 Task: Research Airbnb options in Ar Riqqah, Kuwait from 6th December, 2023 to 10th December, 2023 for 1 adult.1  bedroom having 1 bed and 1 bathroom. Property type can be hotel. Booking option can be shelf check-in. Look for 5 properties as per requirement.
Action: Mouse pressed left at (518, 108)
Screenshot: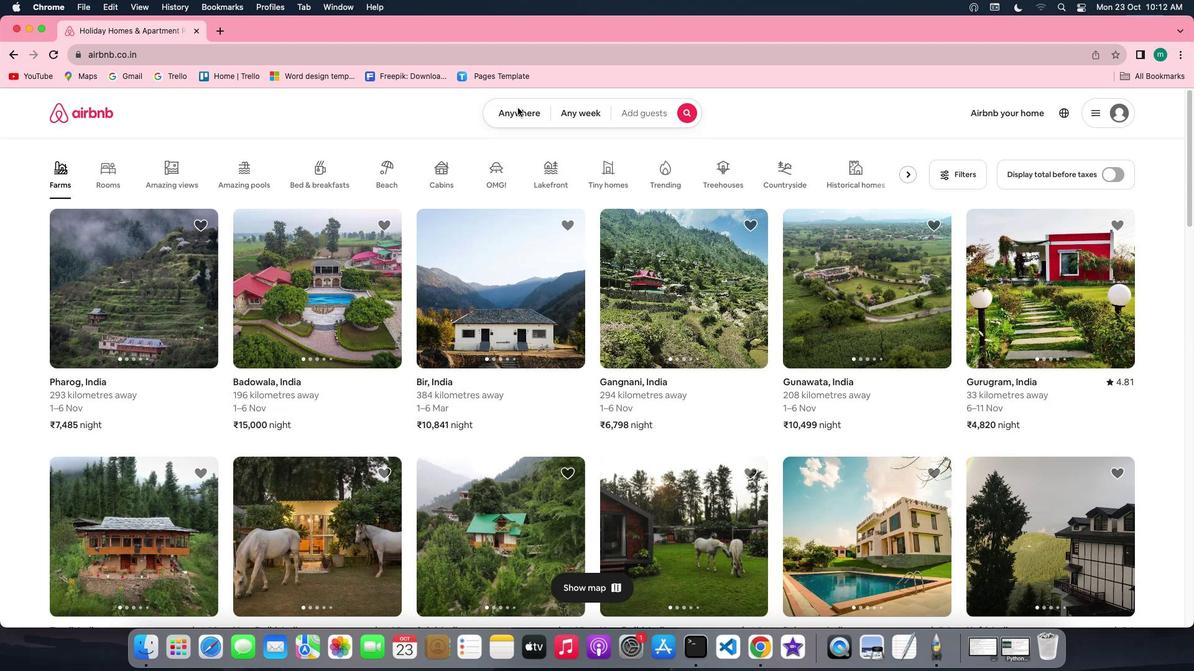 
Action: Mouse moved to (404, 161)
Screenshot: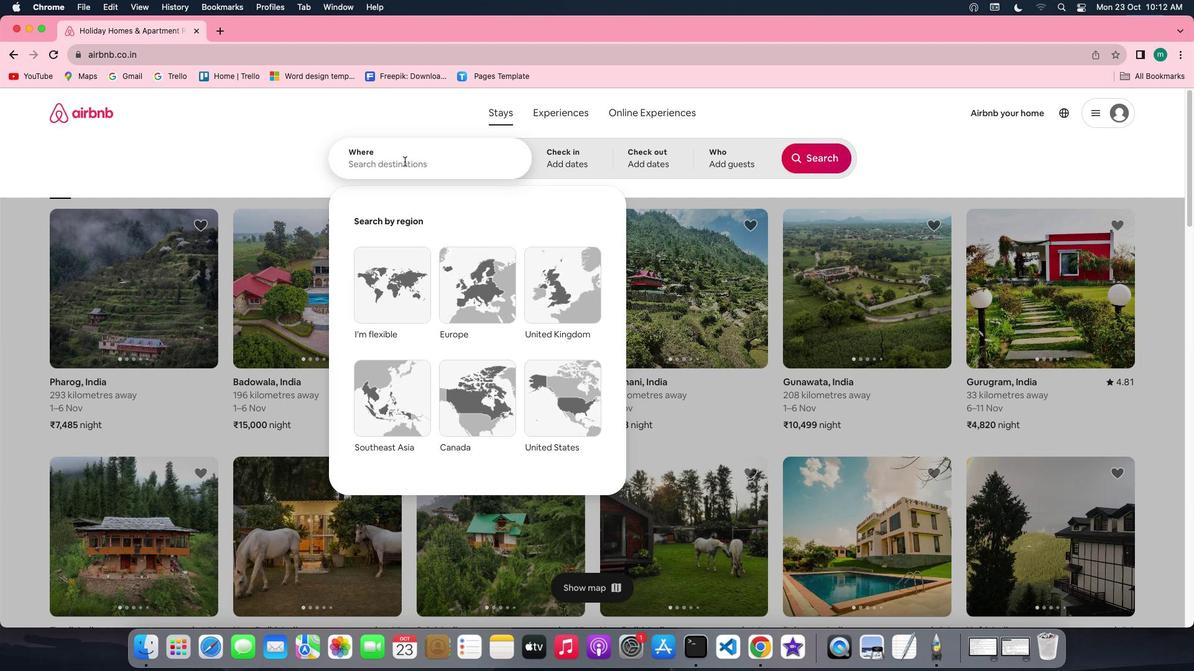 
Action: Mouse pressed left at (404, 161)
Screenshot: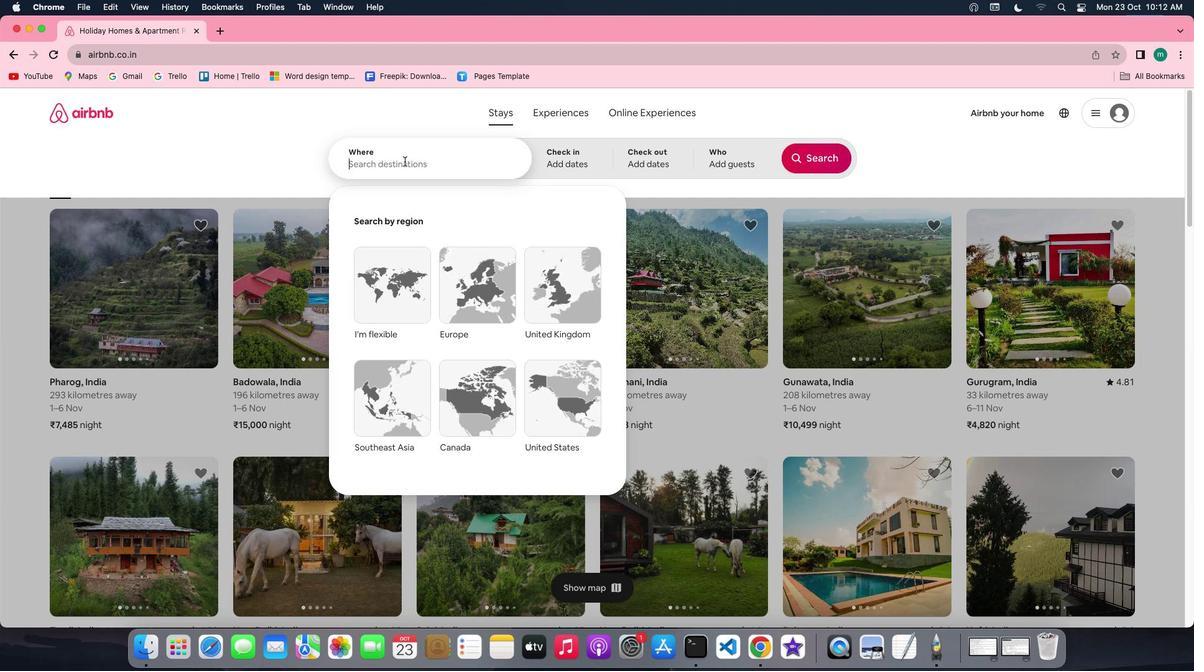 
Action: Key pressed Key.shift'A''r'Key.spaceKey.shift'R''i''q''q''a''h'','Key.spaceKey.shift'K''u''w''a''i''t'
Screenshot: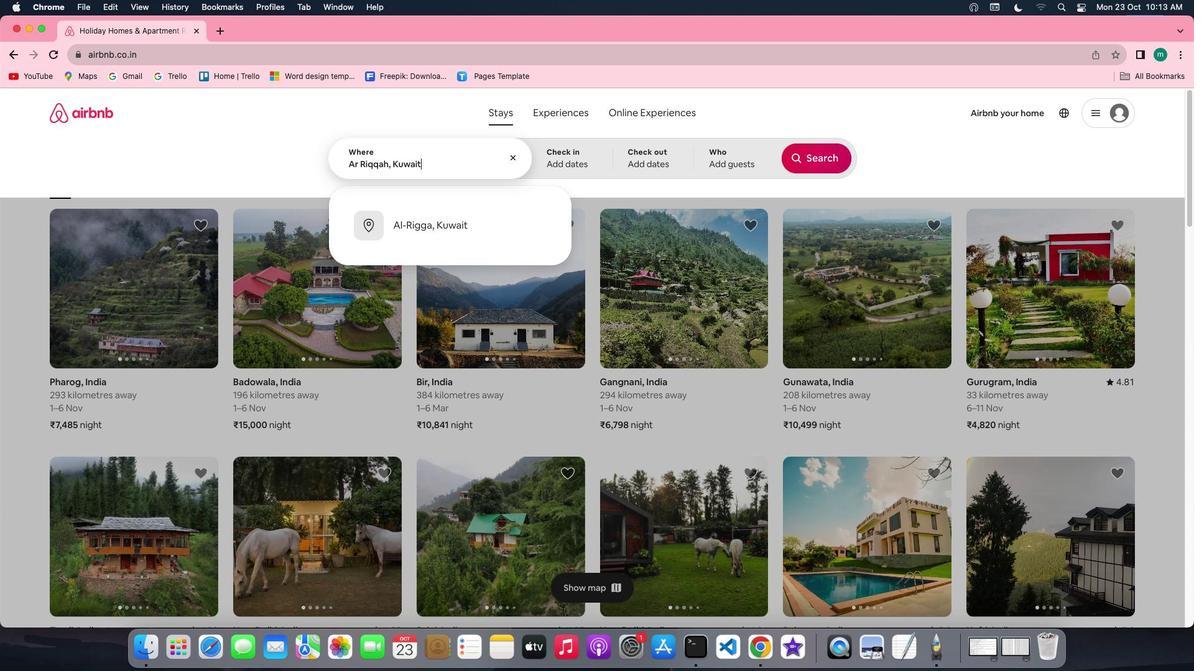 
Action: Mouse moved to (541, 165)
Screenshot: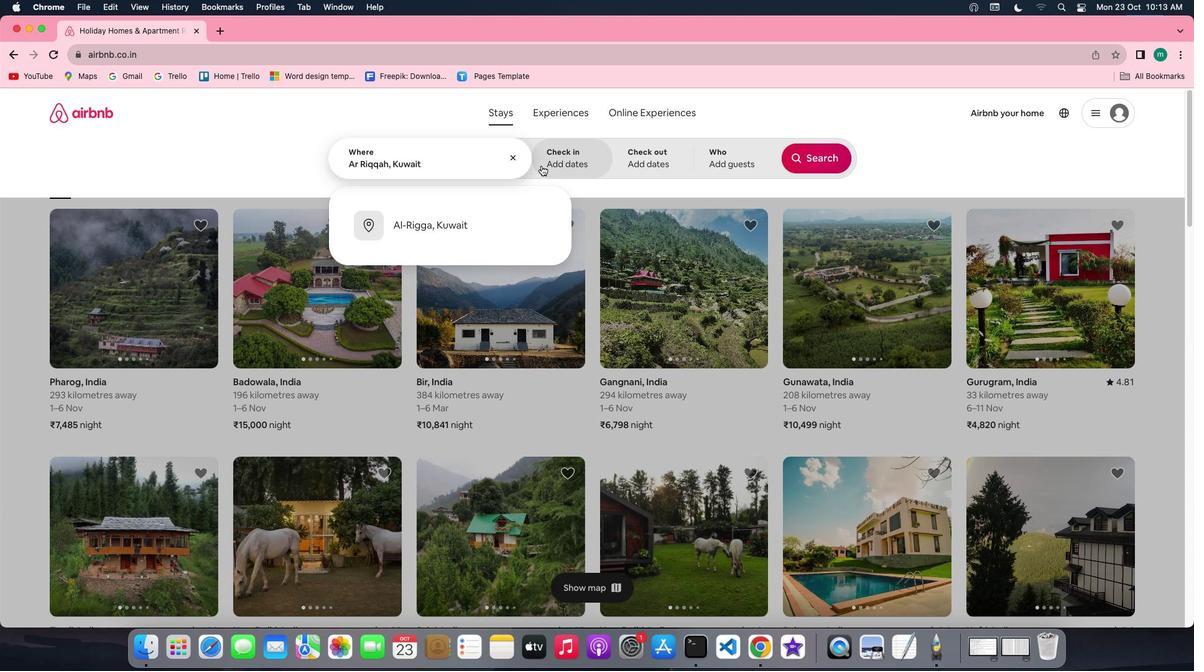 
Action: Mouse pressed left at (541, 165)
Screenshot: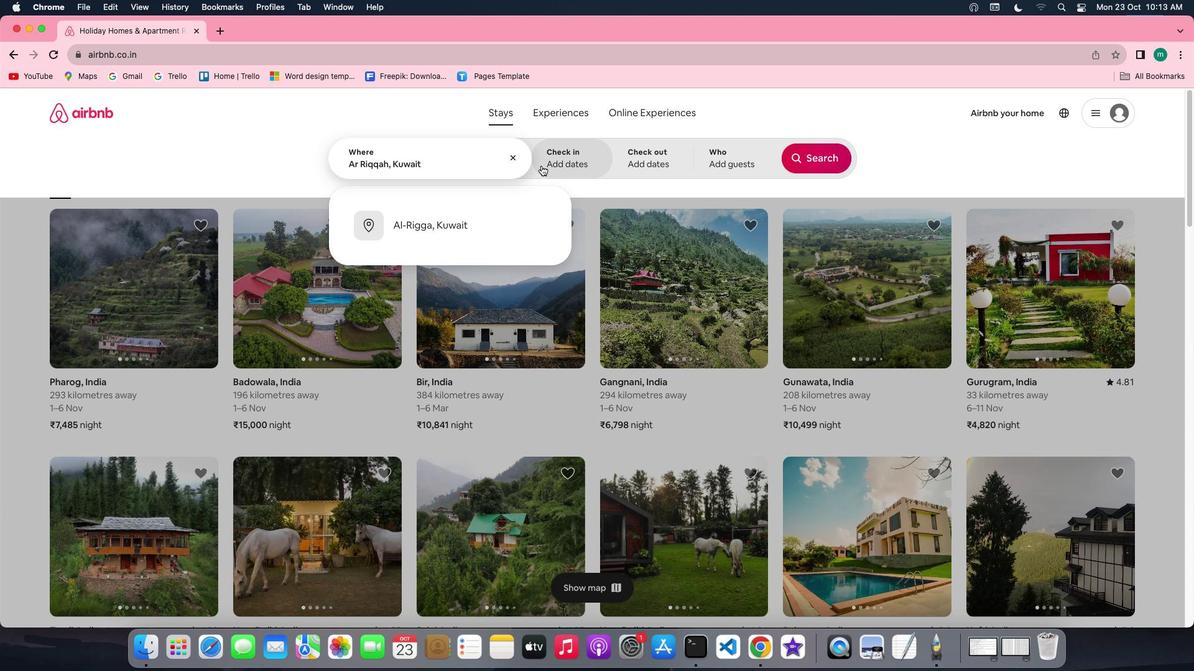 
Action: Mouse moved to (814, 259)
Screenshot: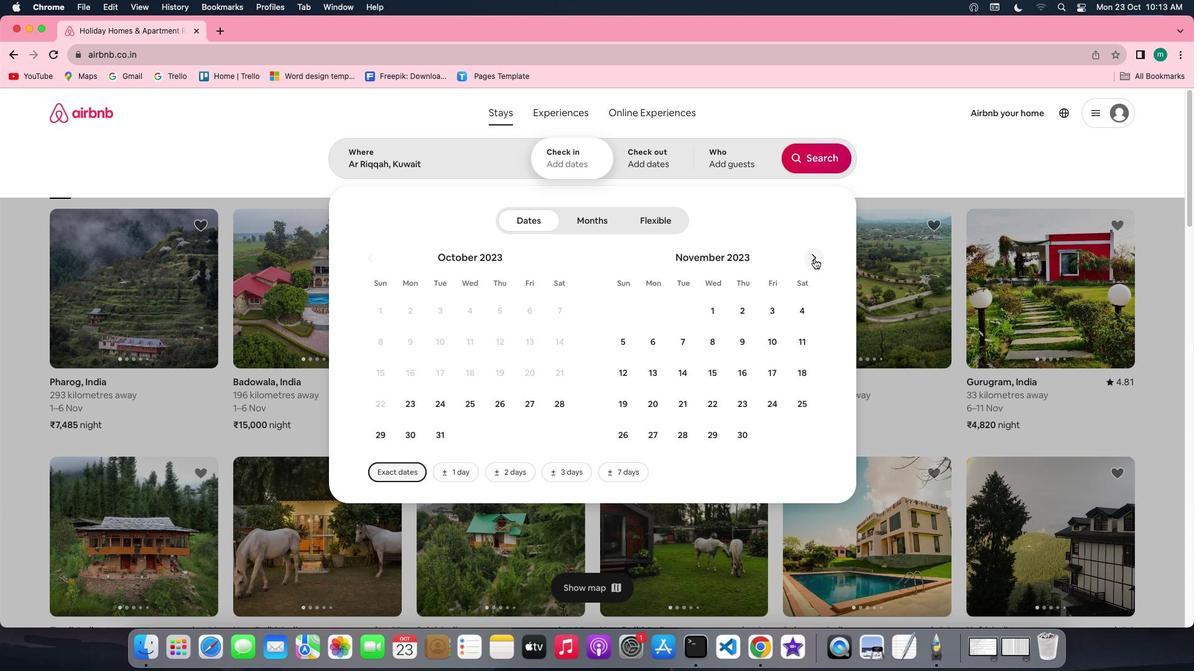 
Action: Mouse pressed left at (814, 259)
Screenshot: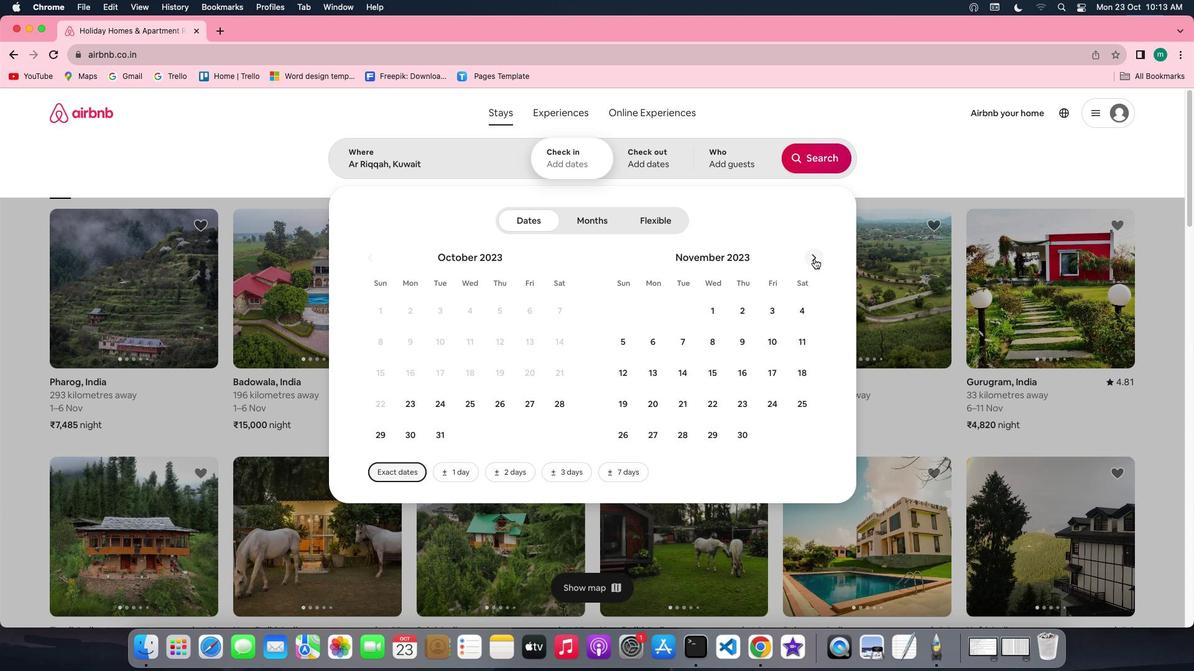 
Action: Mouse moved to (724, 337)
Screenshot: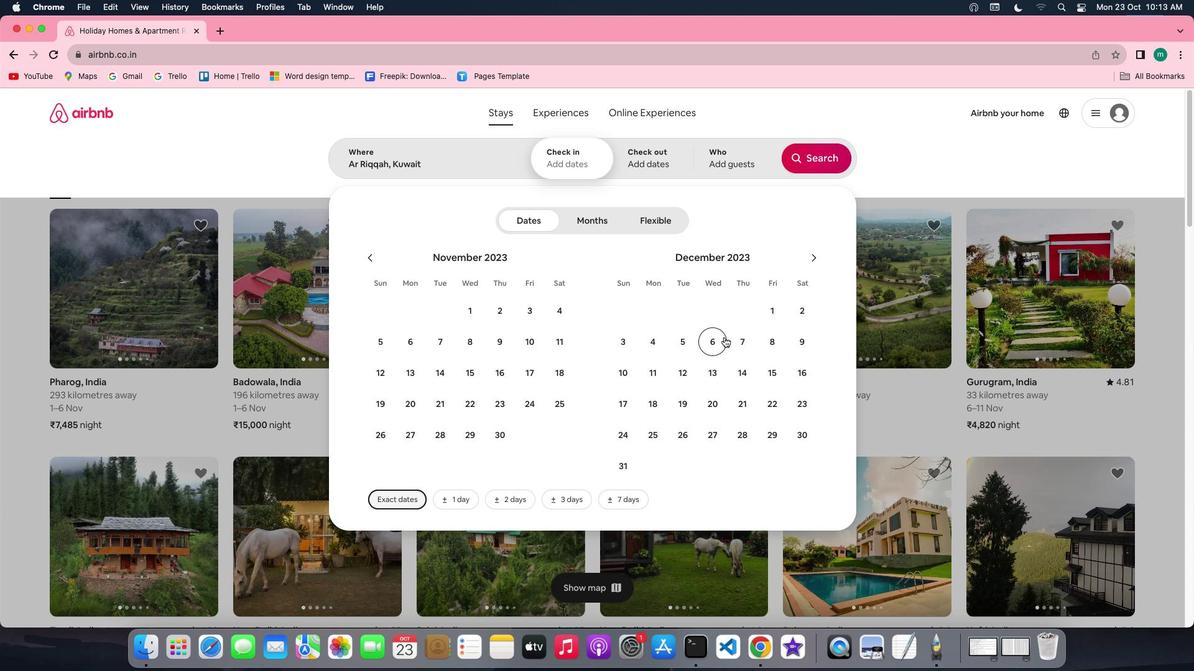 
Action: Mouse pressed left at (724, 337)
Screenshot: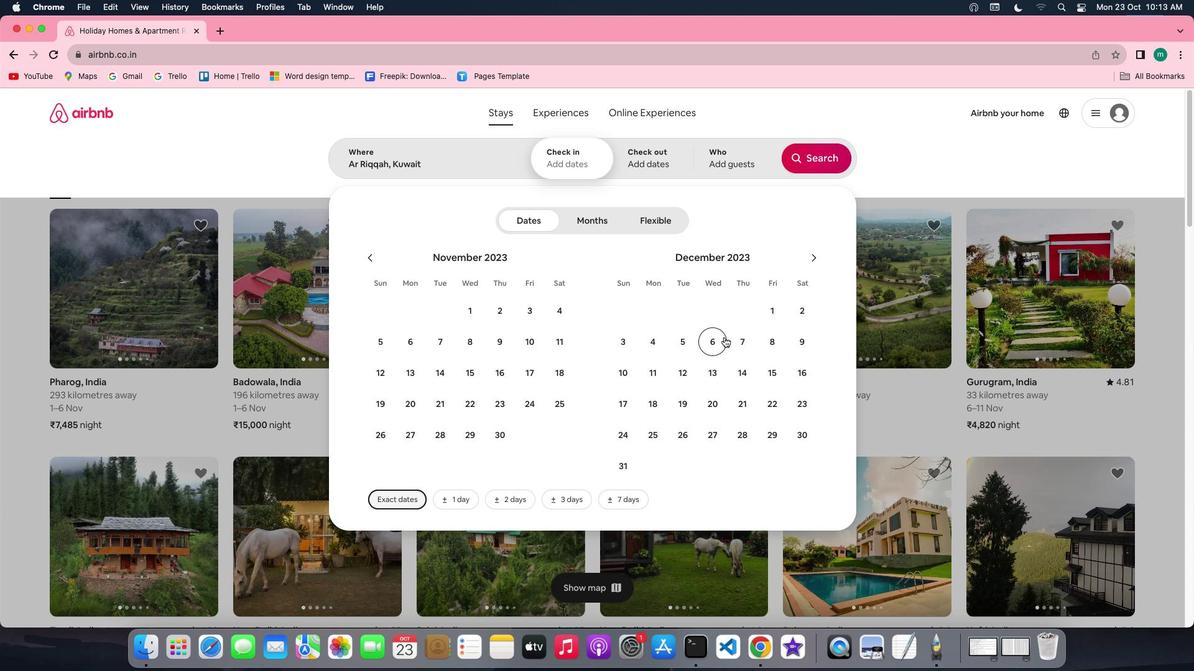 
Action: Mouse moved to (626, 372)
Screenshot: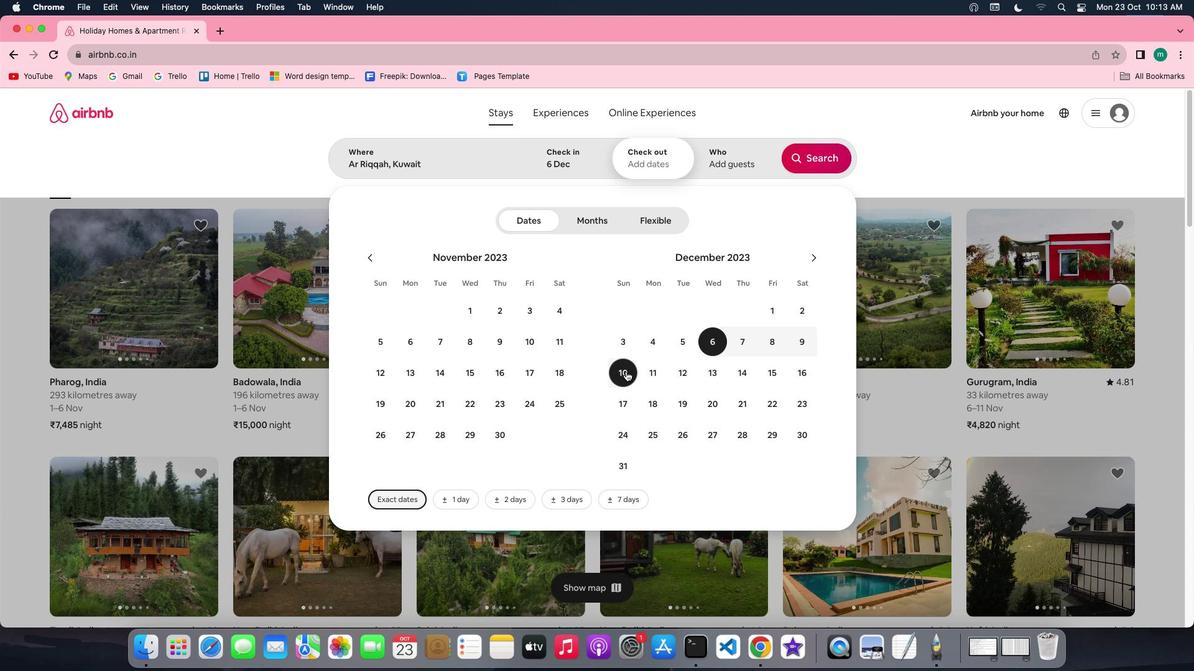 
Action: Mouse pressed left at (626, 372)
Screenshot: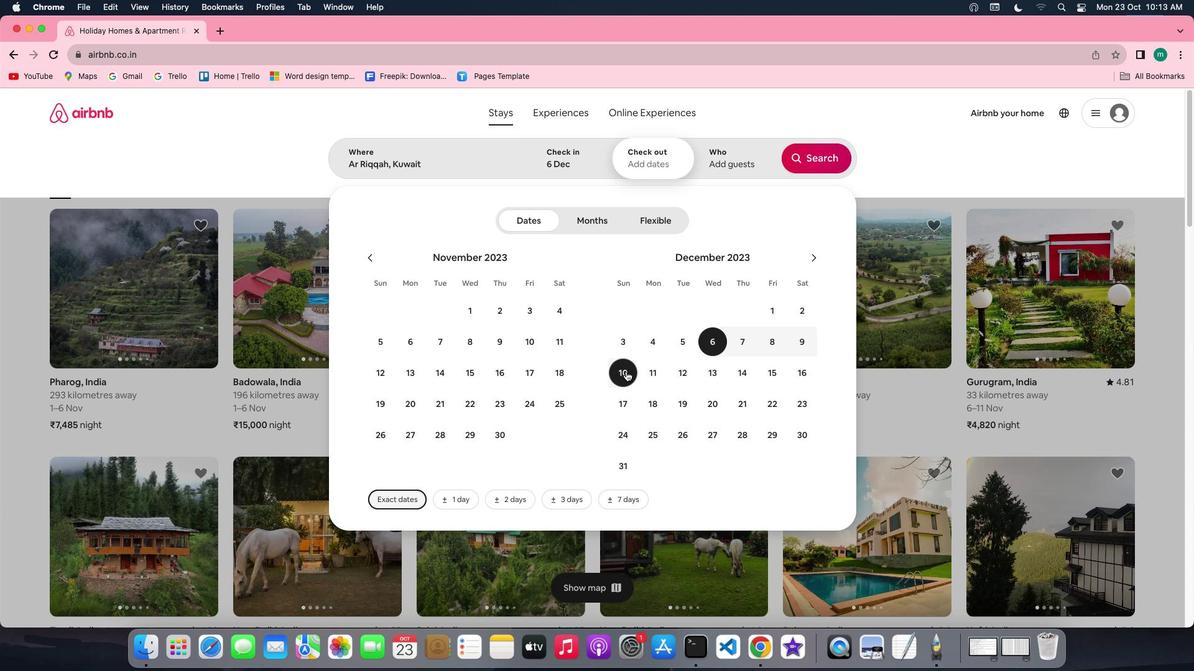 
Action: Mouse moved to (715, 167)
Screenshot: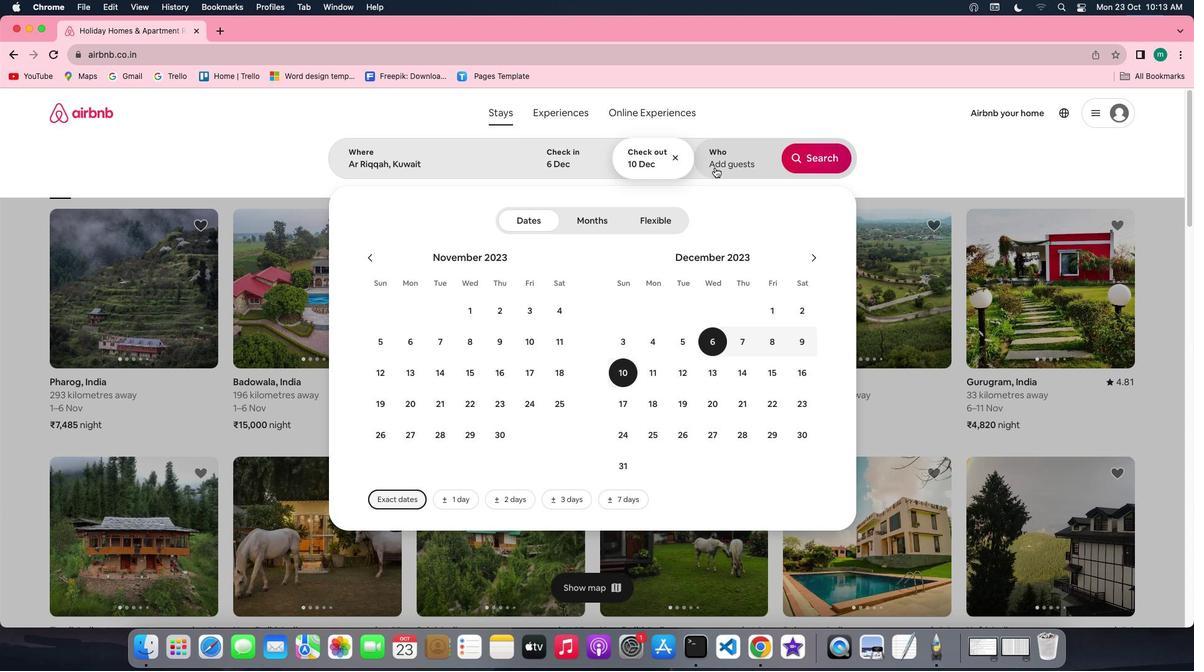 
Action: Mouse pressed left at (715, 167)
Screenshot: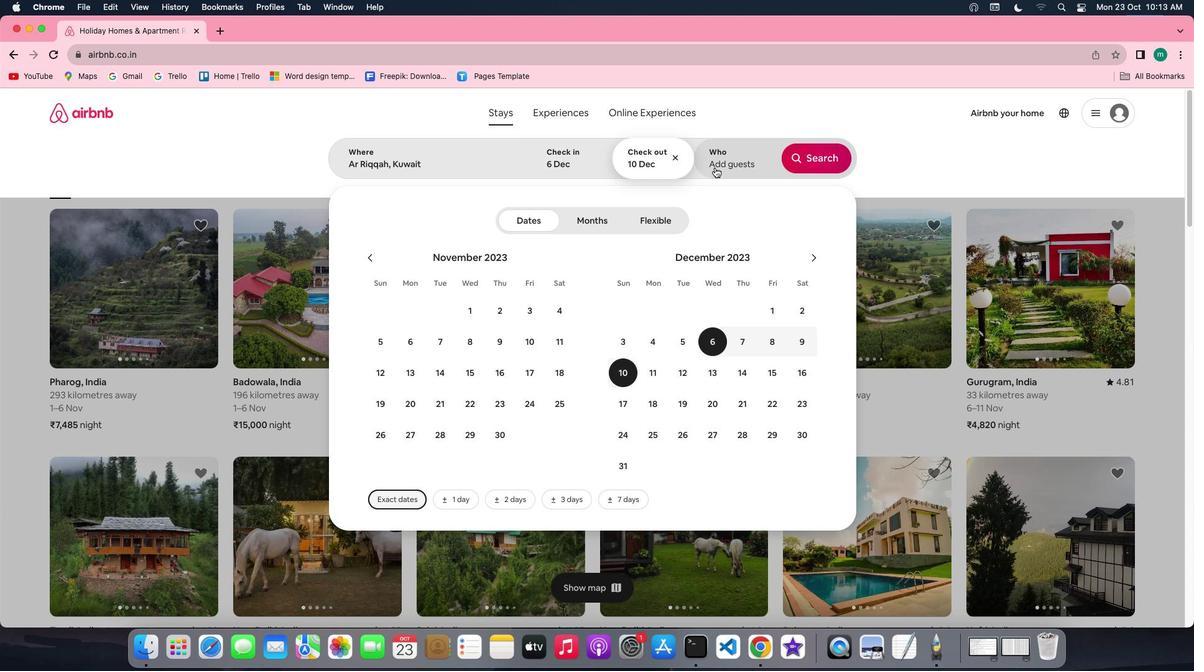 
Action: Mouse moved to (815, 222)
Screenshot: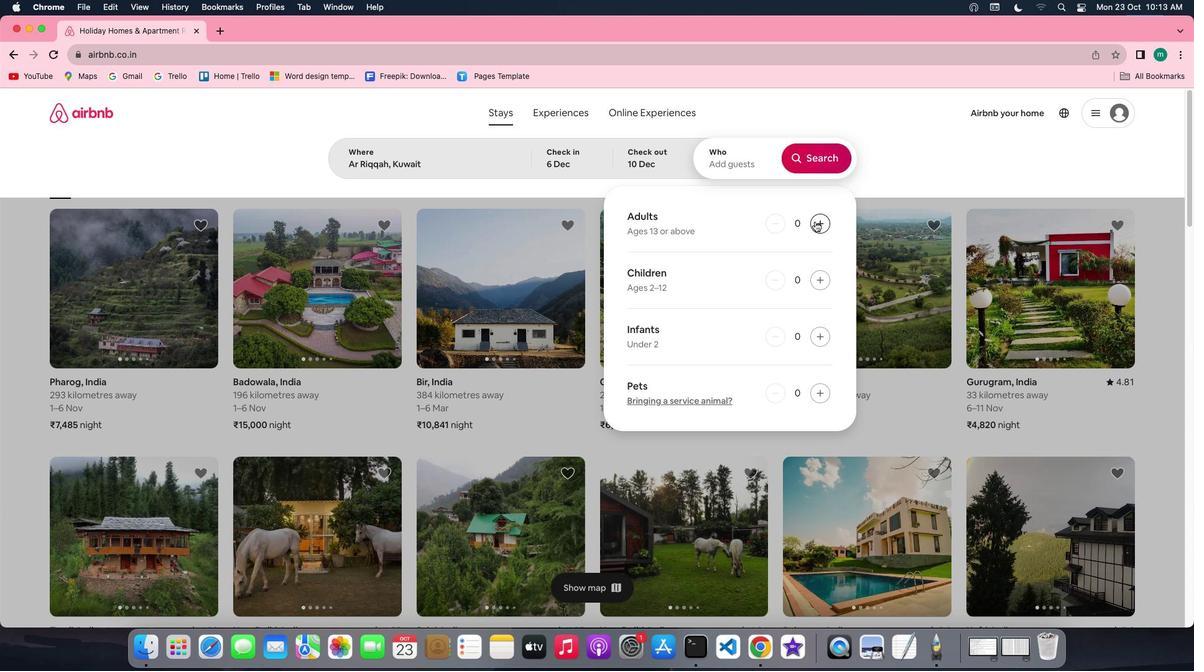 
Action: Mouse pressed left at (815, 222)
Screenshot: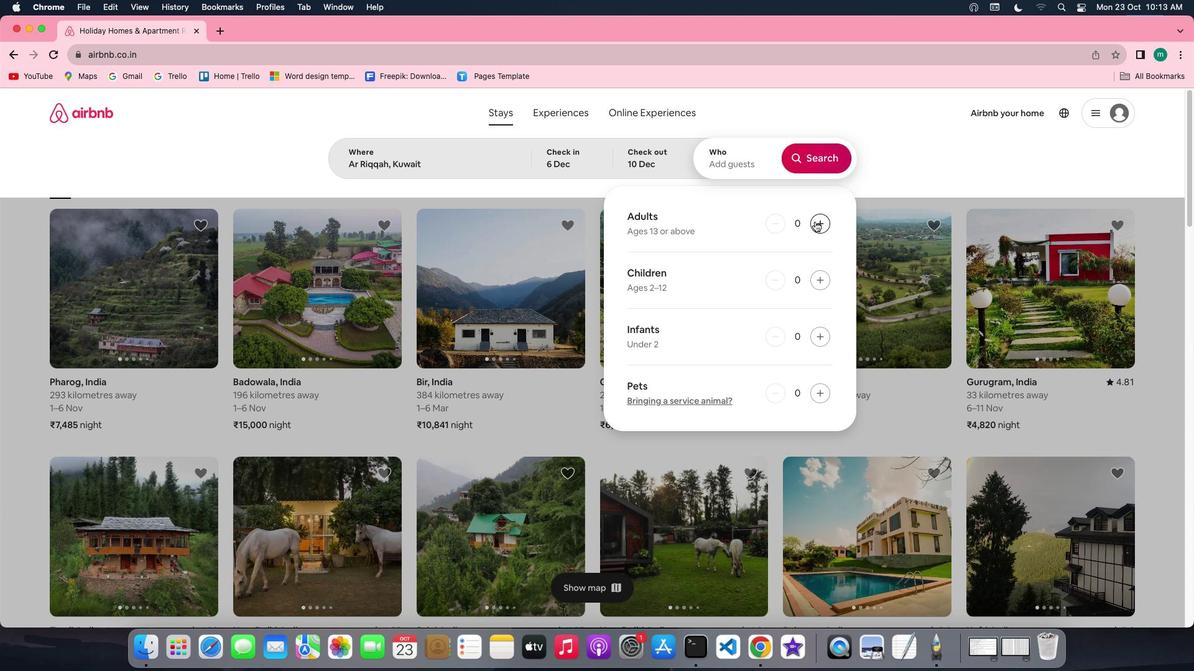 
Action: Mouse moved to (829, 161)
Screenshot: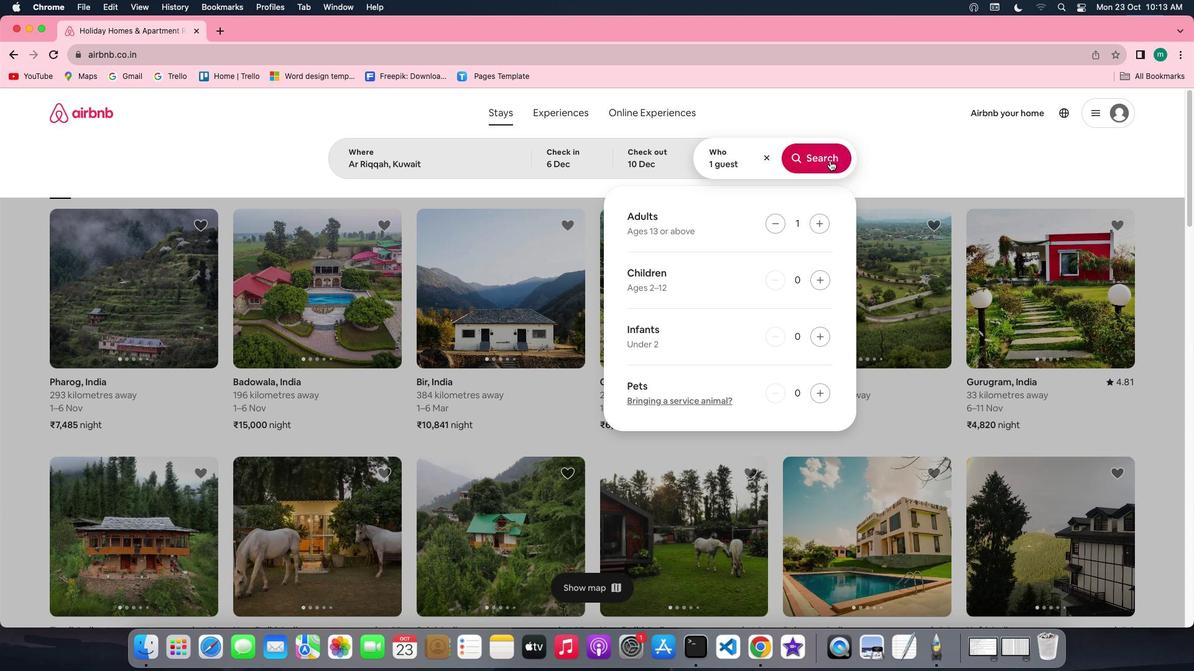 
Action: Mouse pressed left at (829, 161)
Screenshot: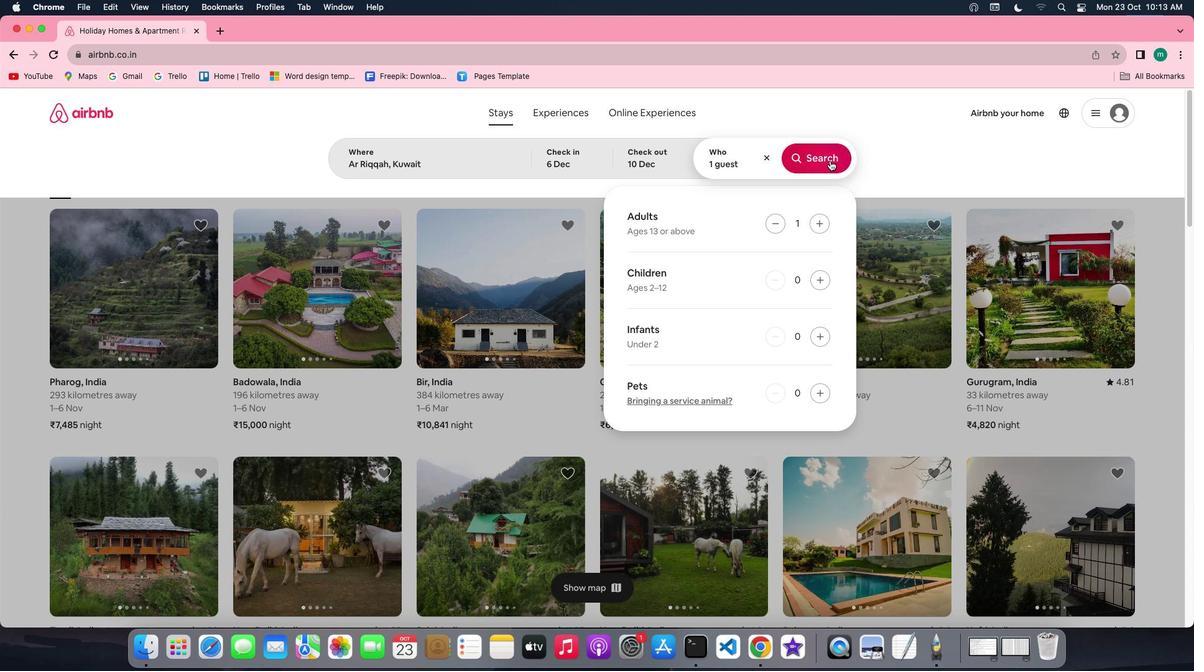 
Action: Mouse moved to (1000, 157)
Screenshot: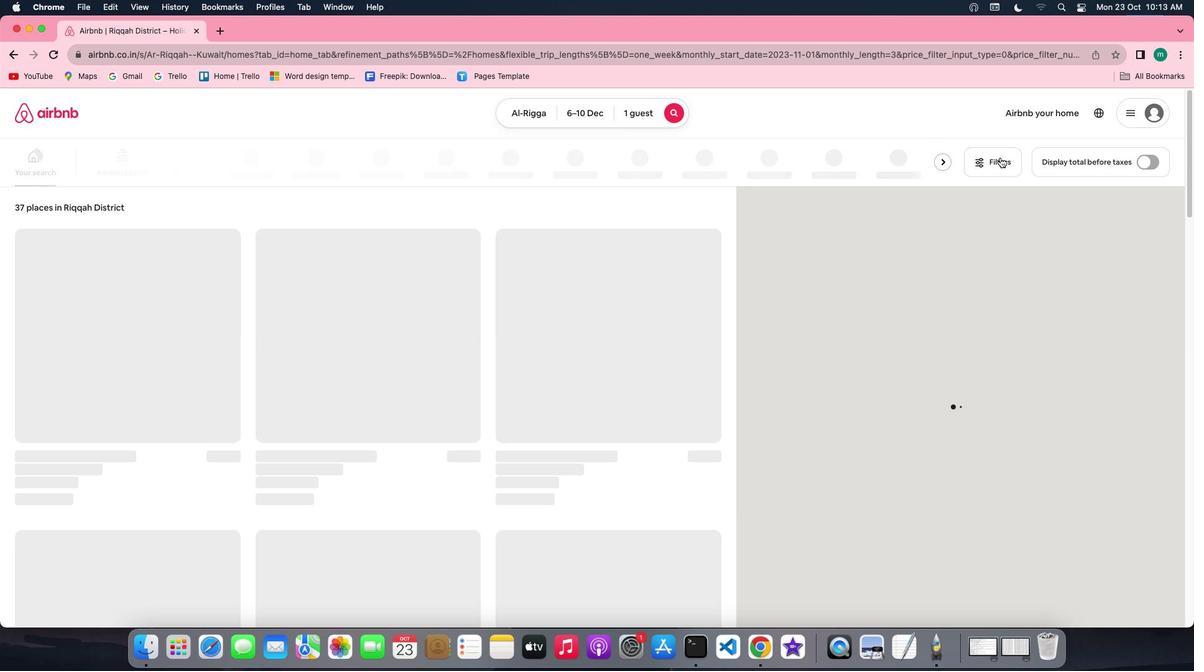 
Action: Mouse pressed left at (1000, 157)
Screenshot: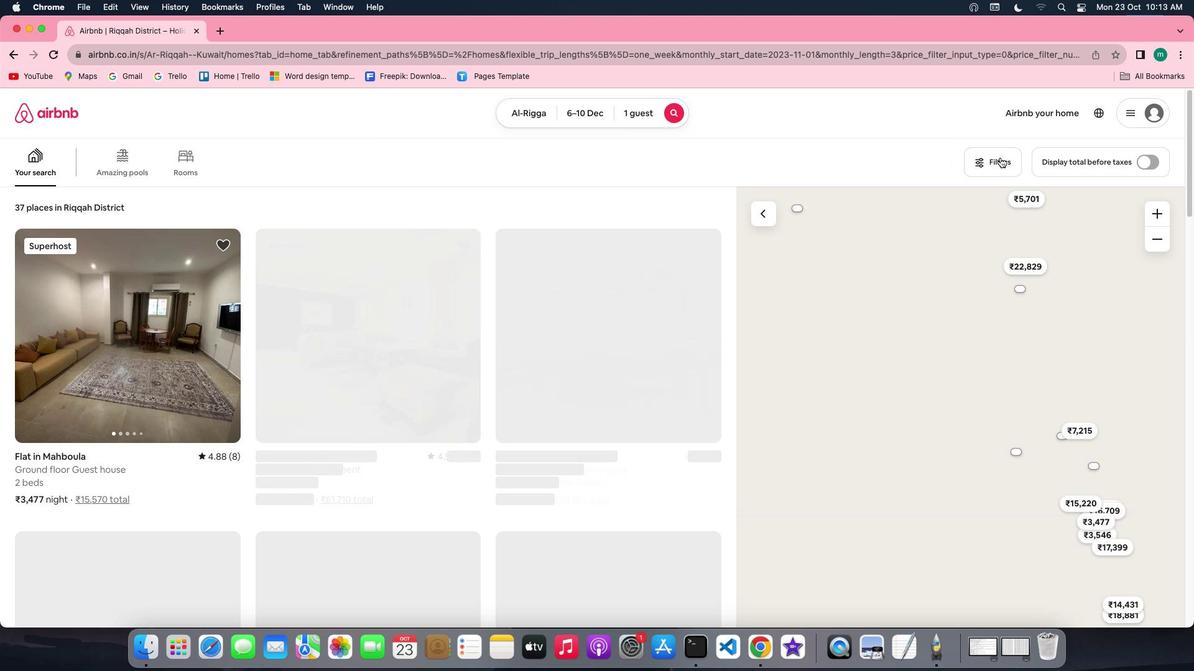 
Action: Mouse moved to (675, 395)
Screenshot: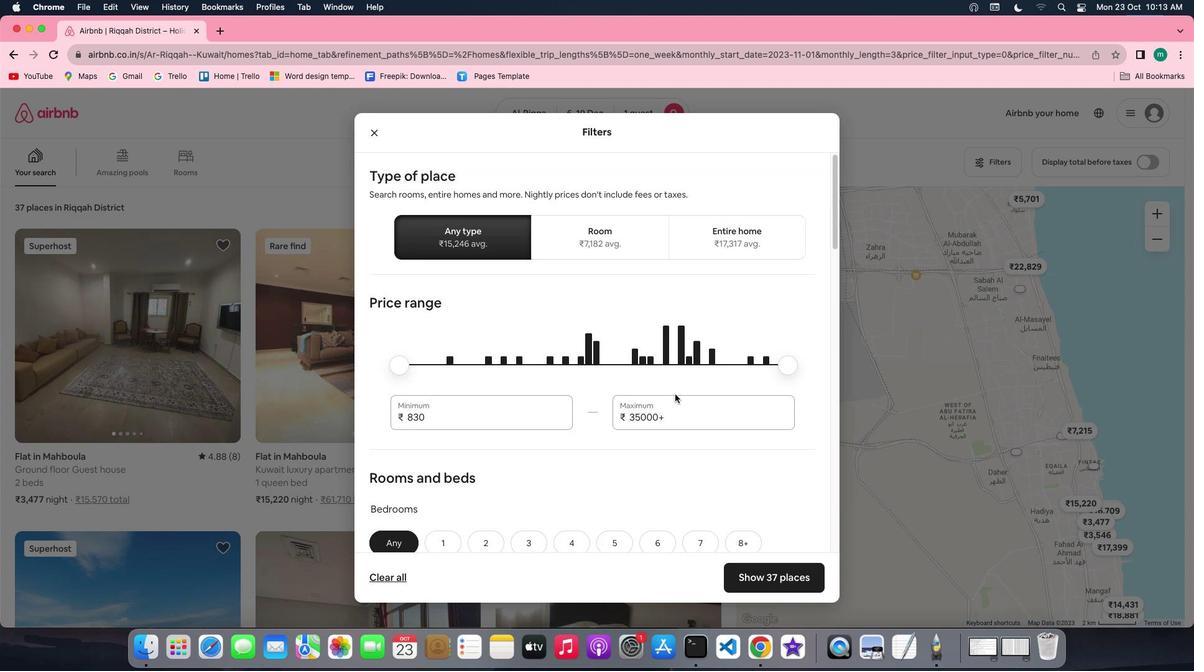 
Action: Mouse scrolled (675, 395) with delta (0, 0)
Screenshot: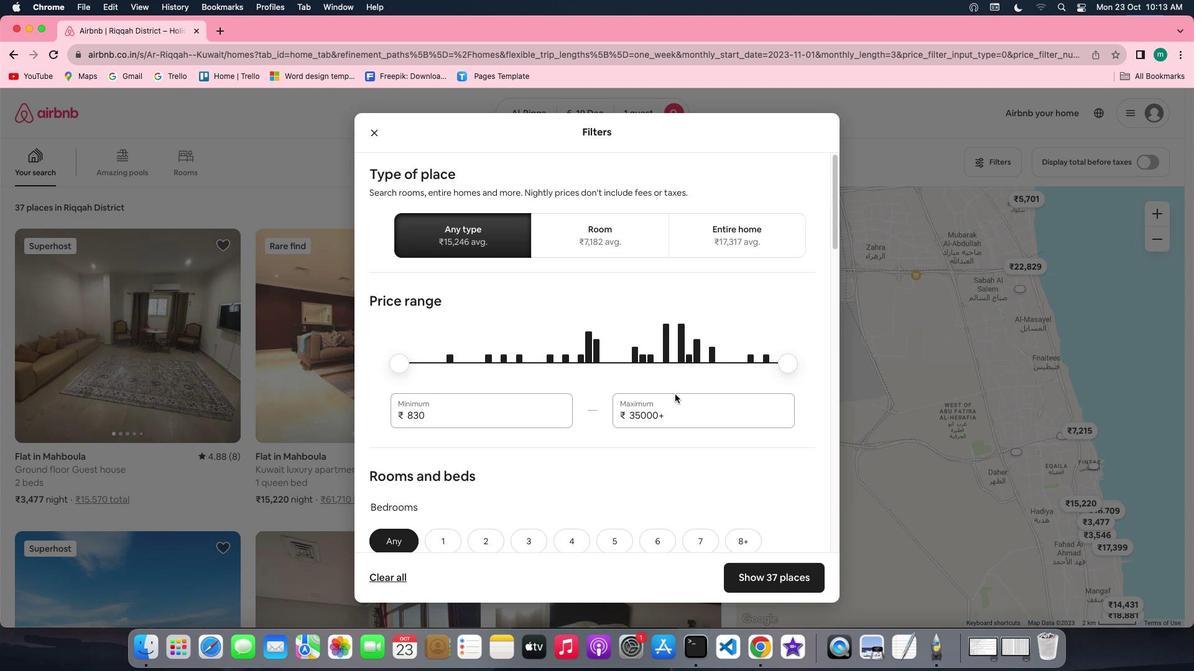 
Action: Mouse scrolled (675, 395) with delta (0, 0)
Screenshot: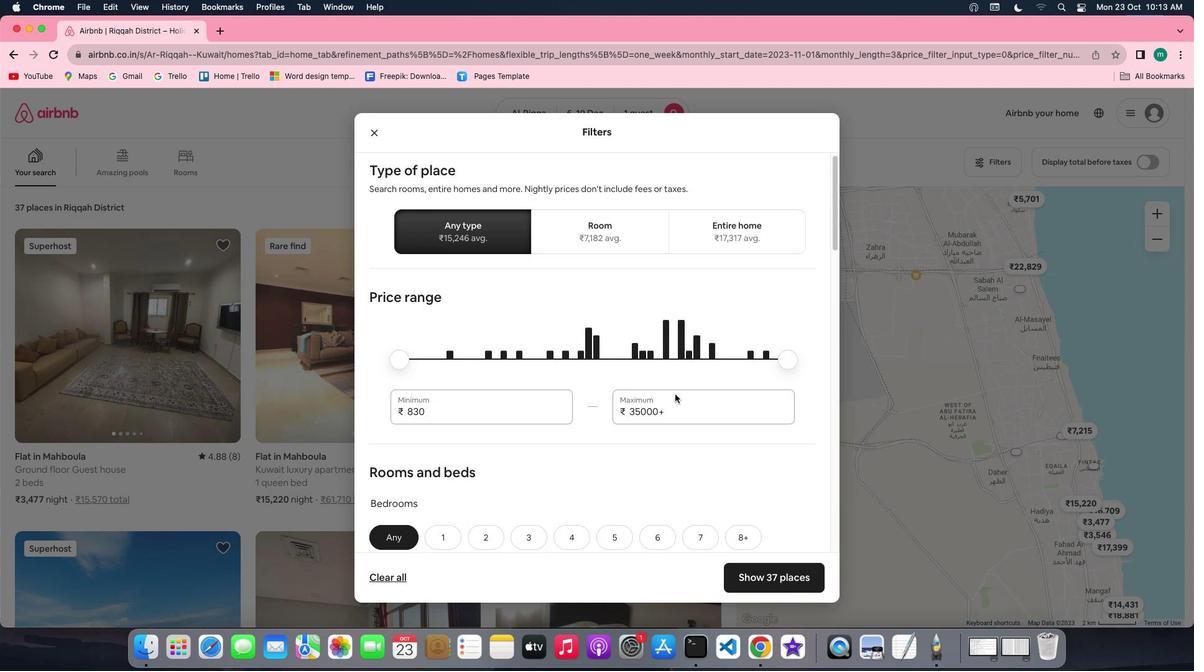 
Action: Mouse scrolled (675, 395) with delta (0, 0)
Screenshot: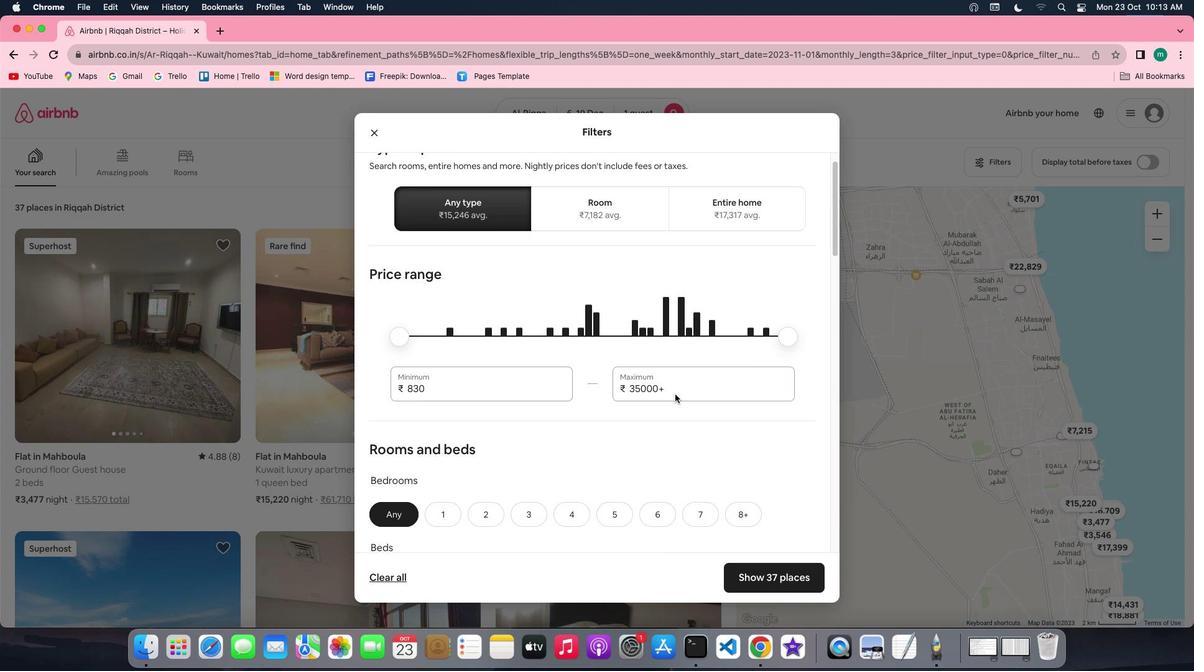 
Action: Mouse scrolled (675, 395) with delta (0, 0)
Screenshot: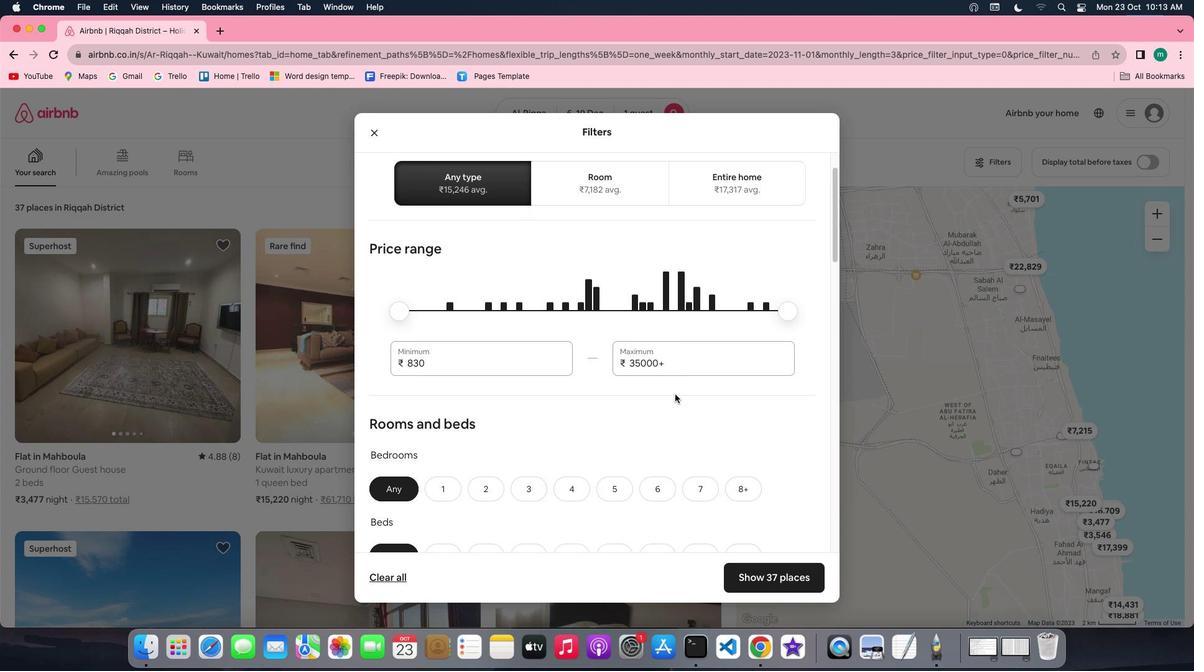 
Action: Mouse scrolled (675, 395) with delta (0, 0)
Screenshot: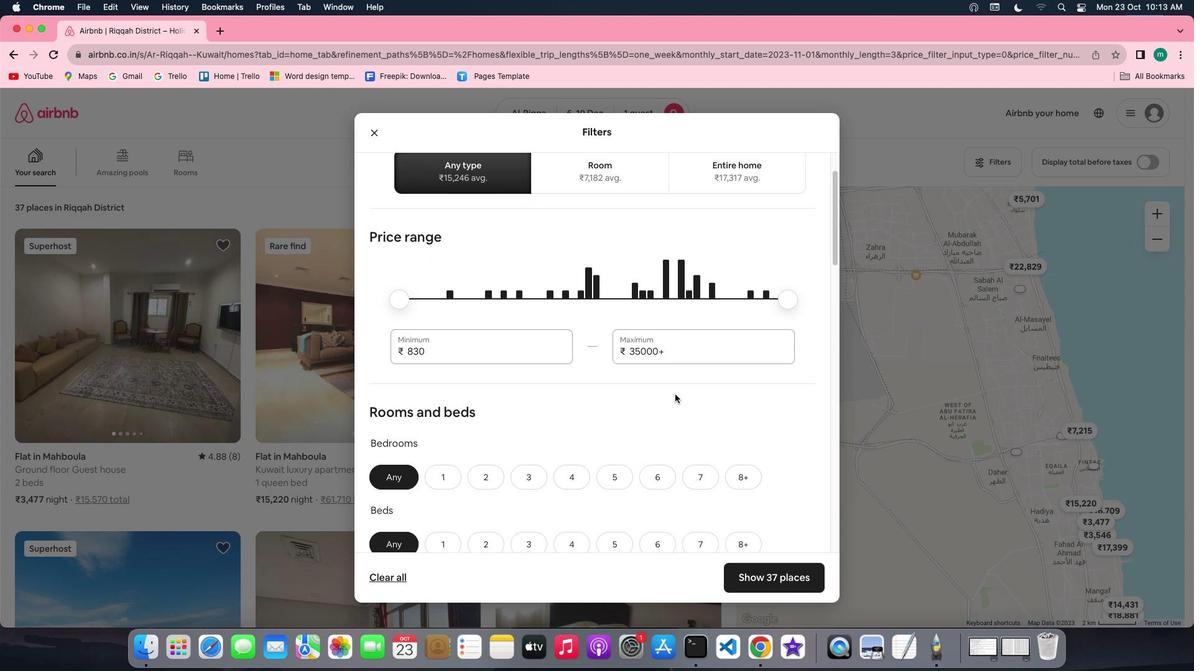 
Action: Mouse scrolled (675, 395) with delta (0, -1)
Screenshot: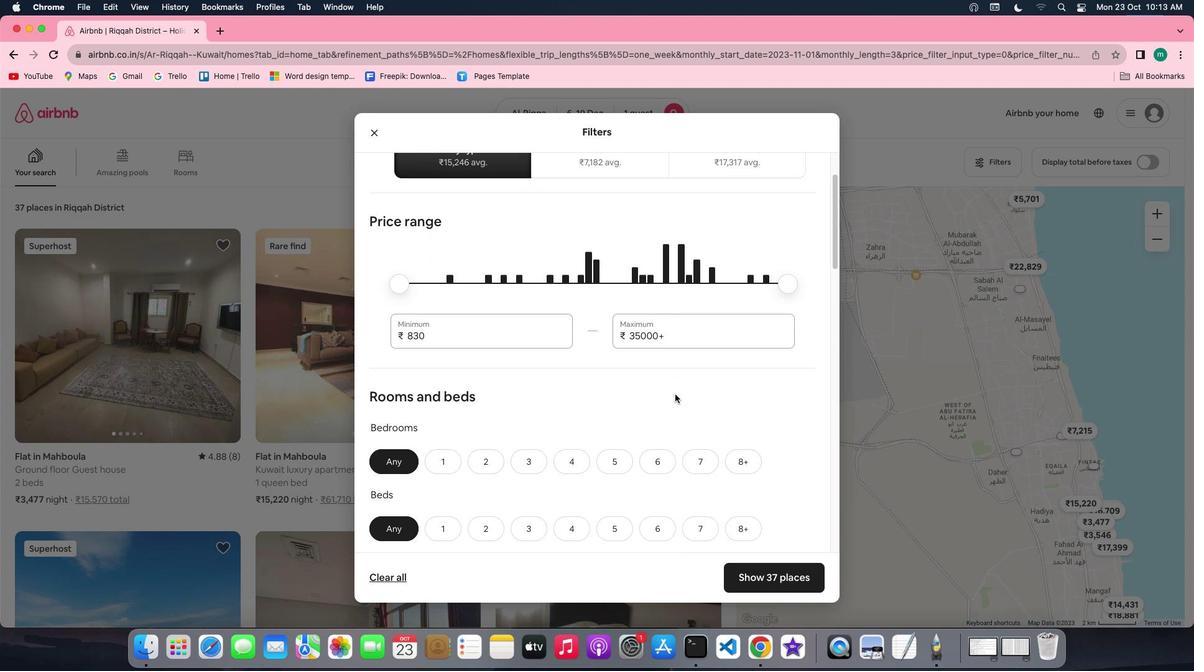 
Action: Mouse scrolled (675, 395) with delta (0, -1)
Screenshot: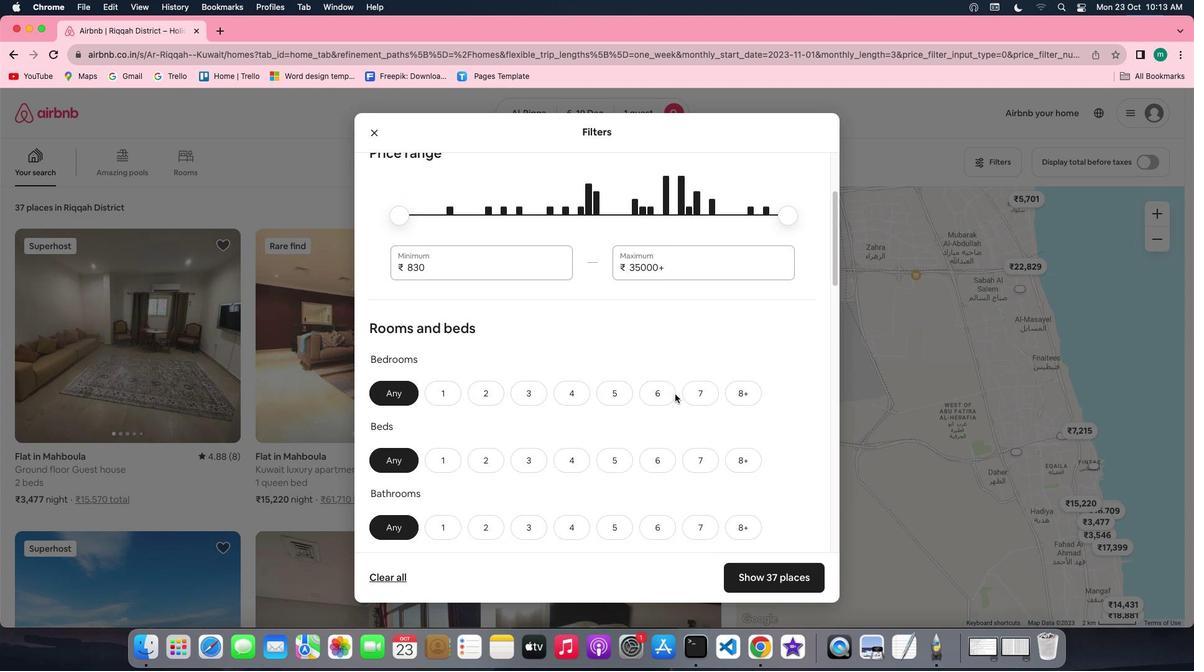 
Action: Mouse scrolled (675, 395) with delta (0, 0)
Screenshot: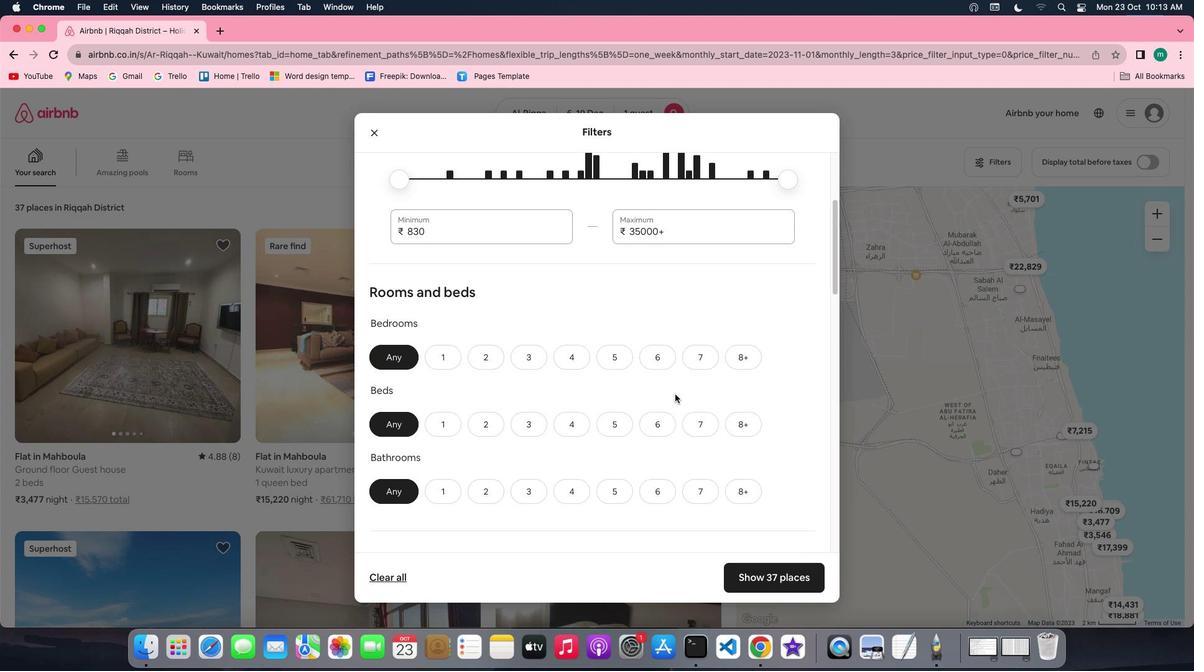 
Action: Mouse scrolled (675, 395) with delta (0, 0)
Screenshot: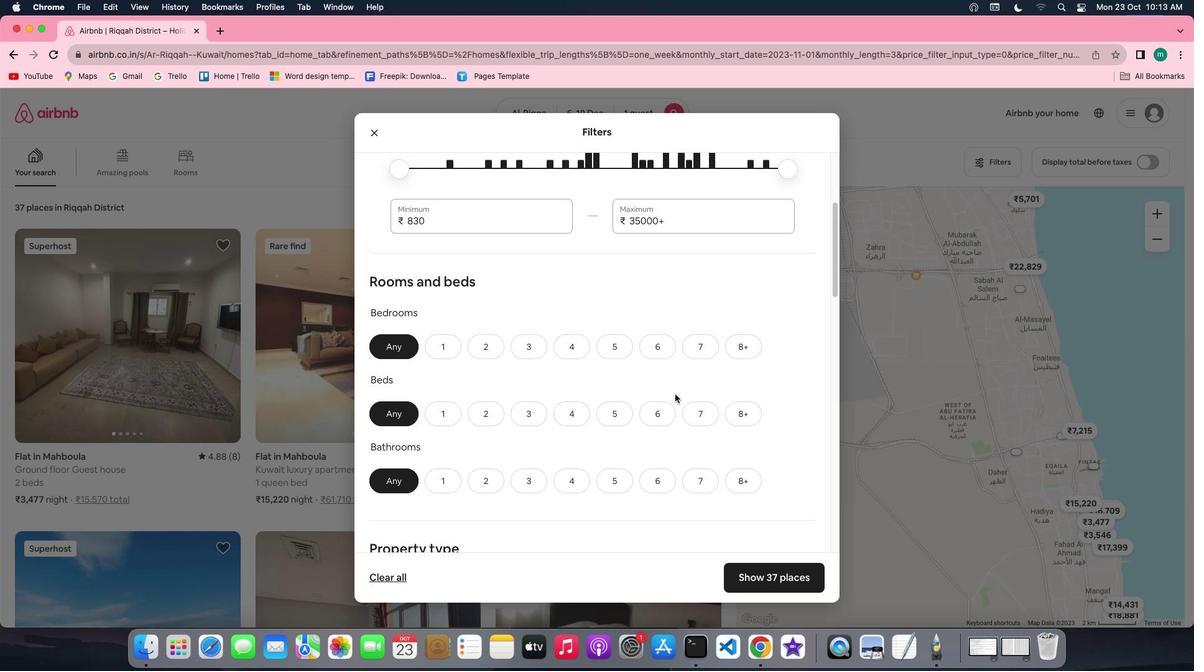 
Action: Mouse scrolled (675, 395) with delta (0, -1)
Screenshot: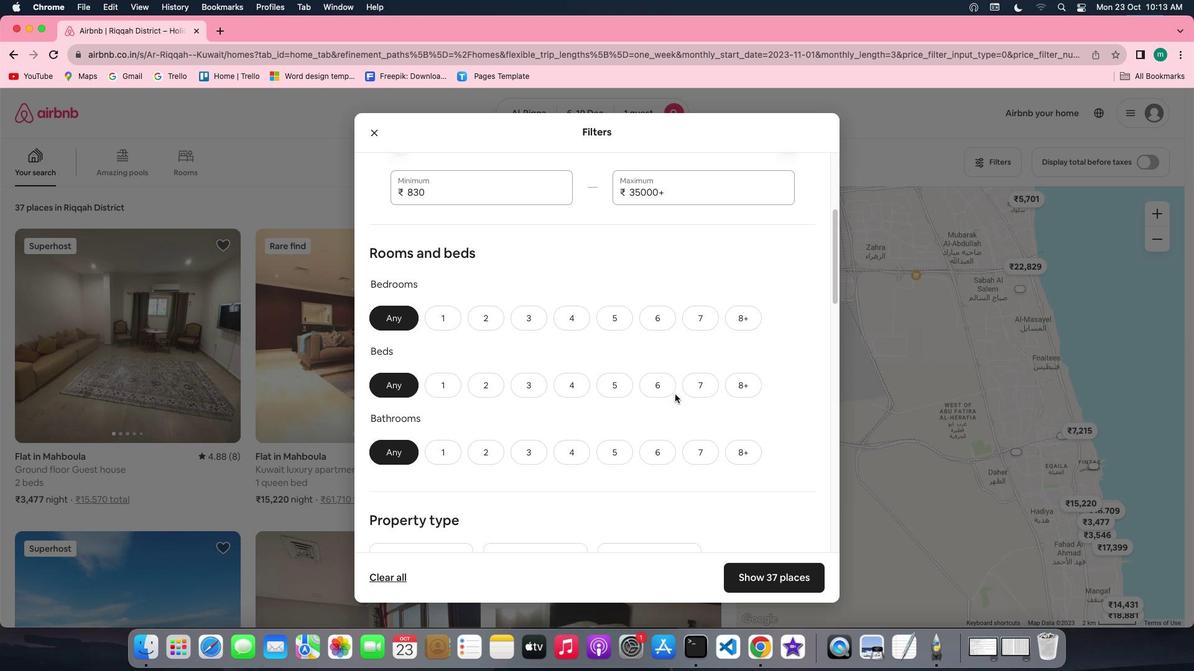 
Action: Mouse scrolled (675, 395) with delta (0, 0)
Screenshot: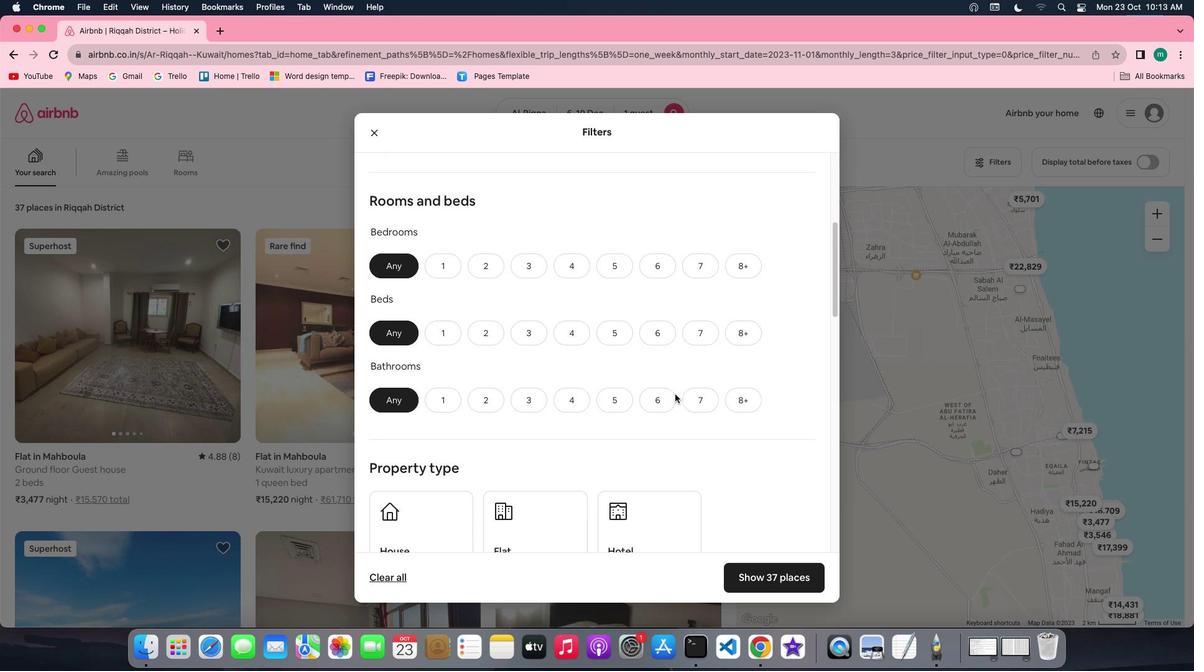 
Action: Mouse moved to (453, 247)
Screenshot: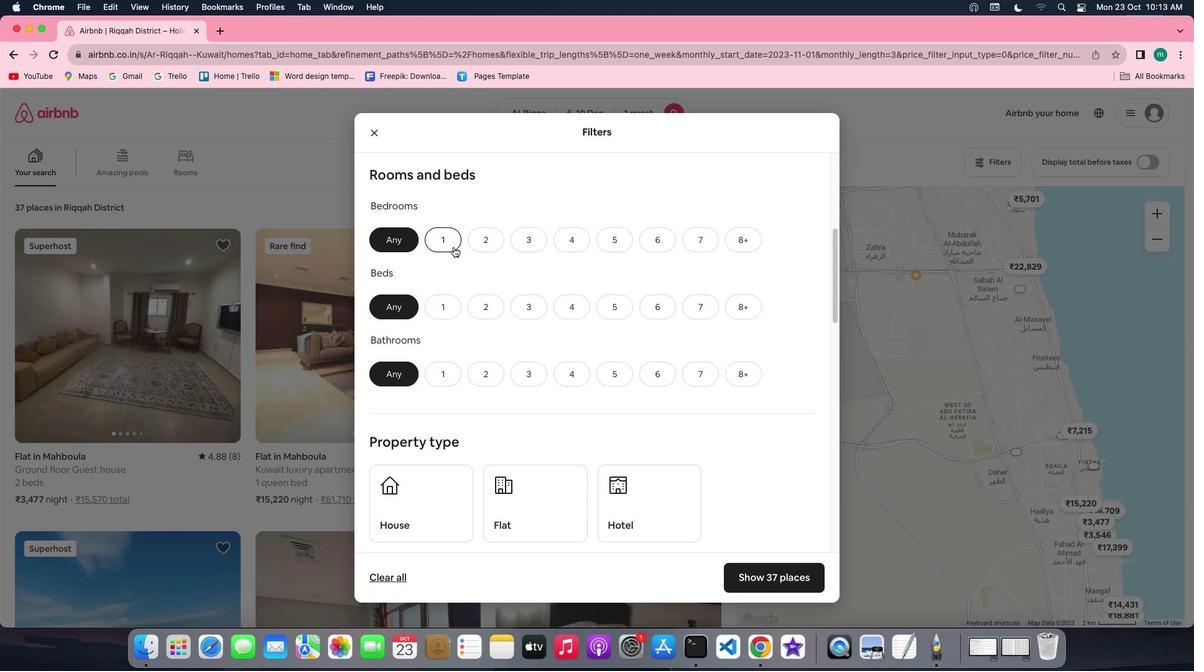 
Action: Mouse pressed left at (453, 247)
Screenshot: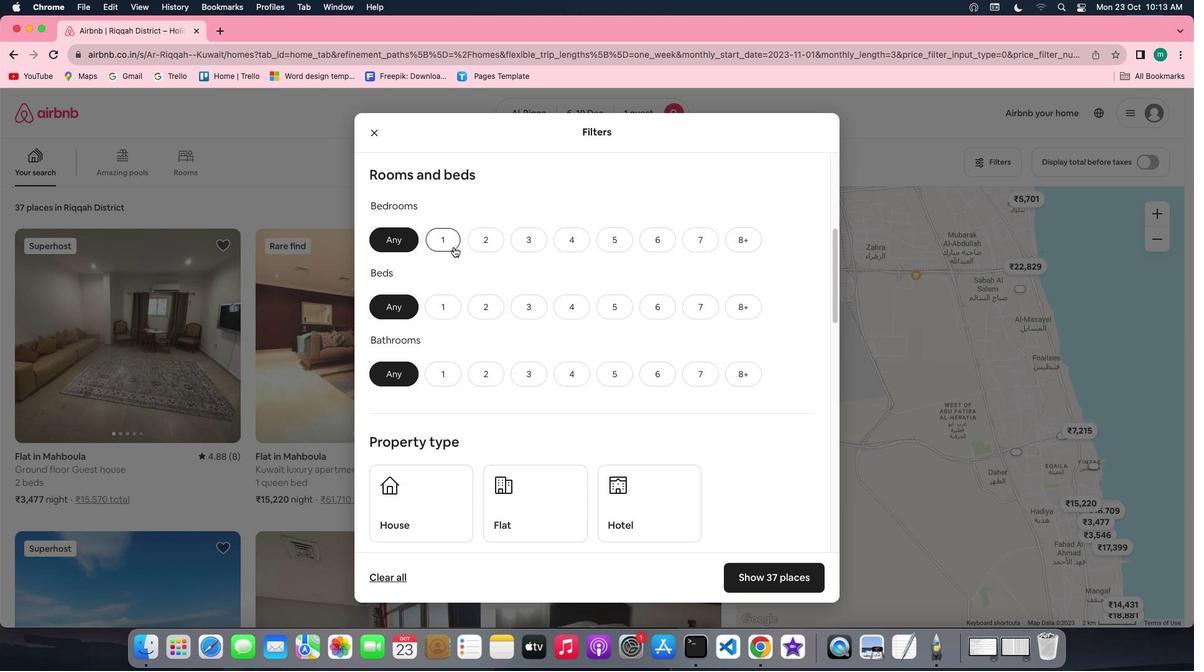 
Action: Mouse moved to (450, 305)
Screenshot: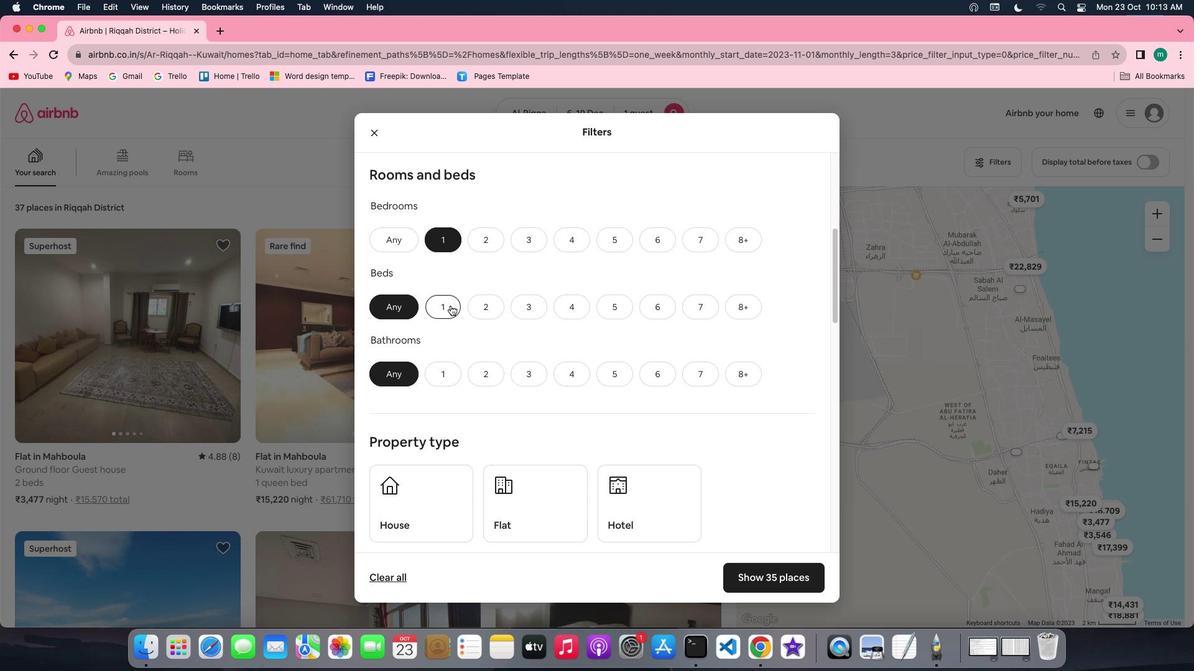 
Action: Mouse pressed left at (450, 305)
Screenshot: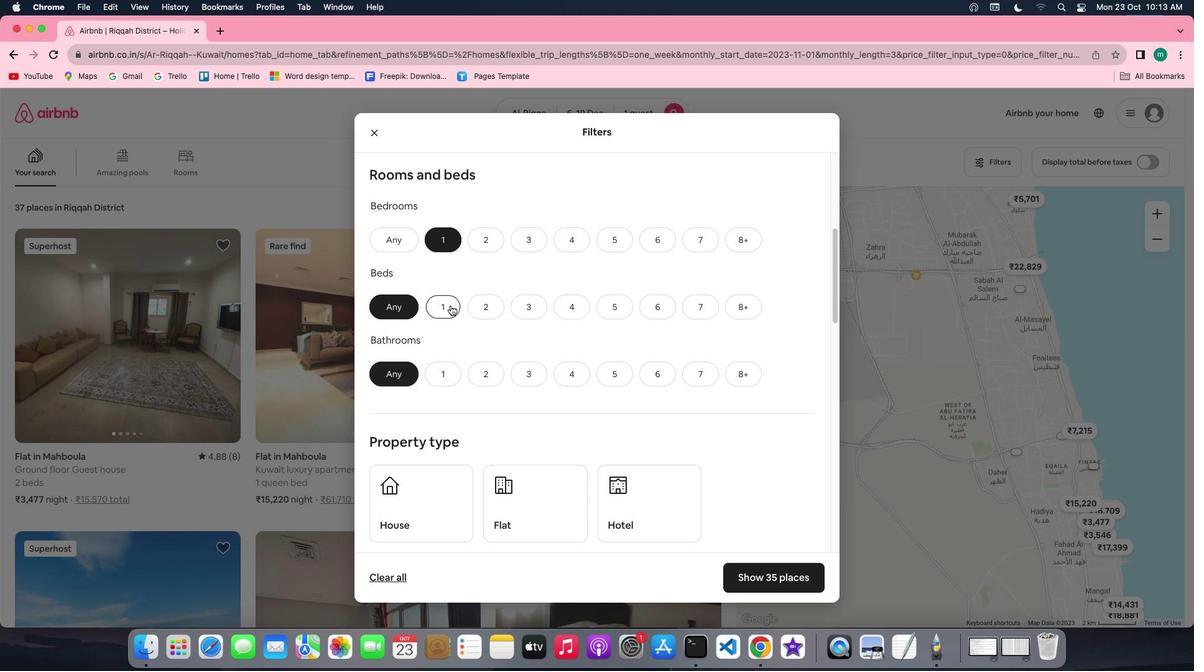 
Action: Mouse moved to (441, 372)
Screenshot: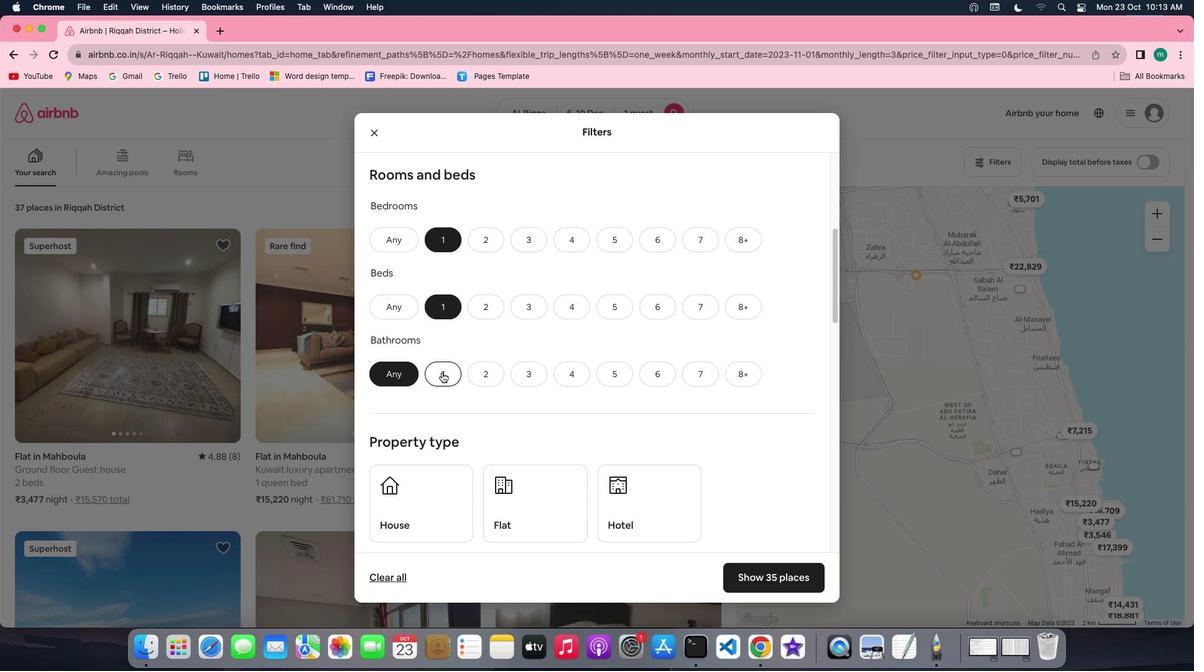 
Action: Mouse pressed left at (441, 372)
Screenshot: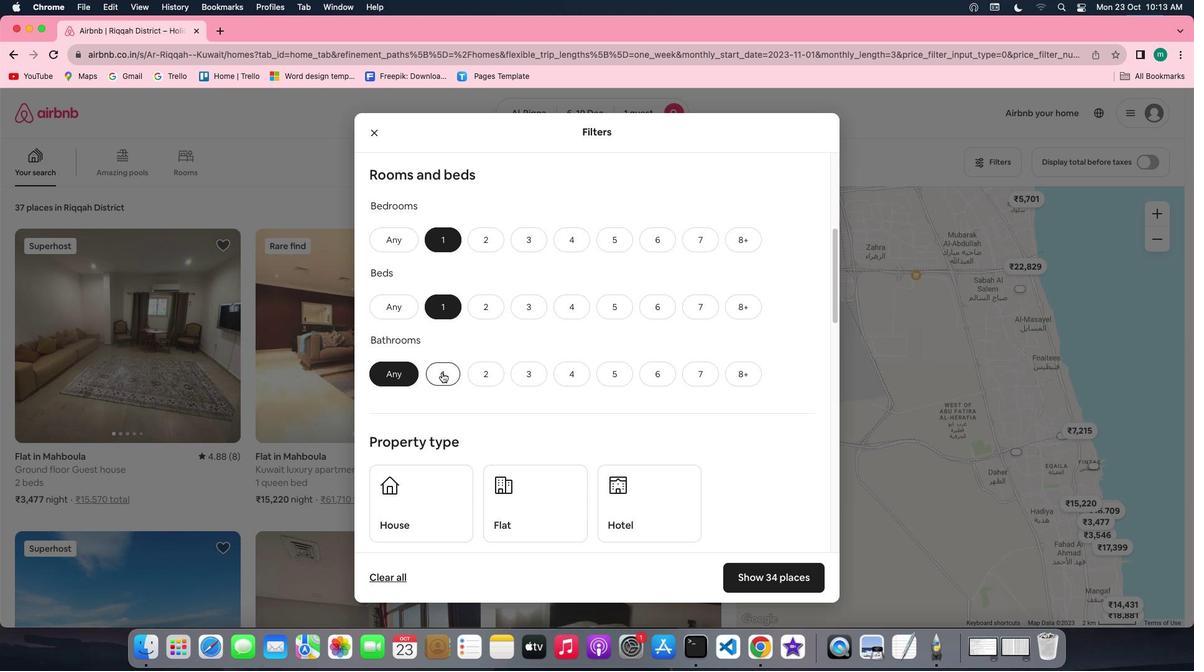 
Action: Mouse moved to (602, 373)
Screenshot: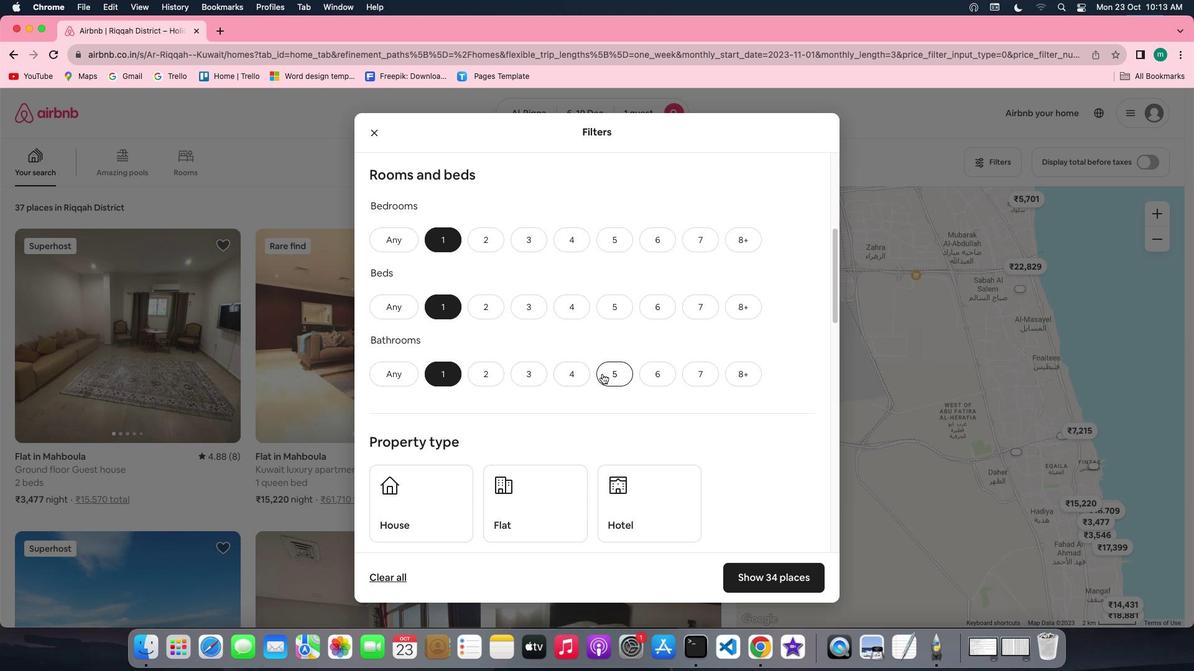 
Action: Mouse scrolled (602, 373) with delta (0, 0)
Screenshot: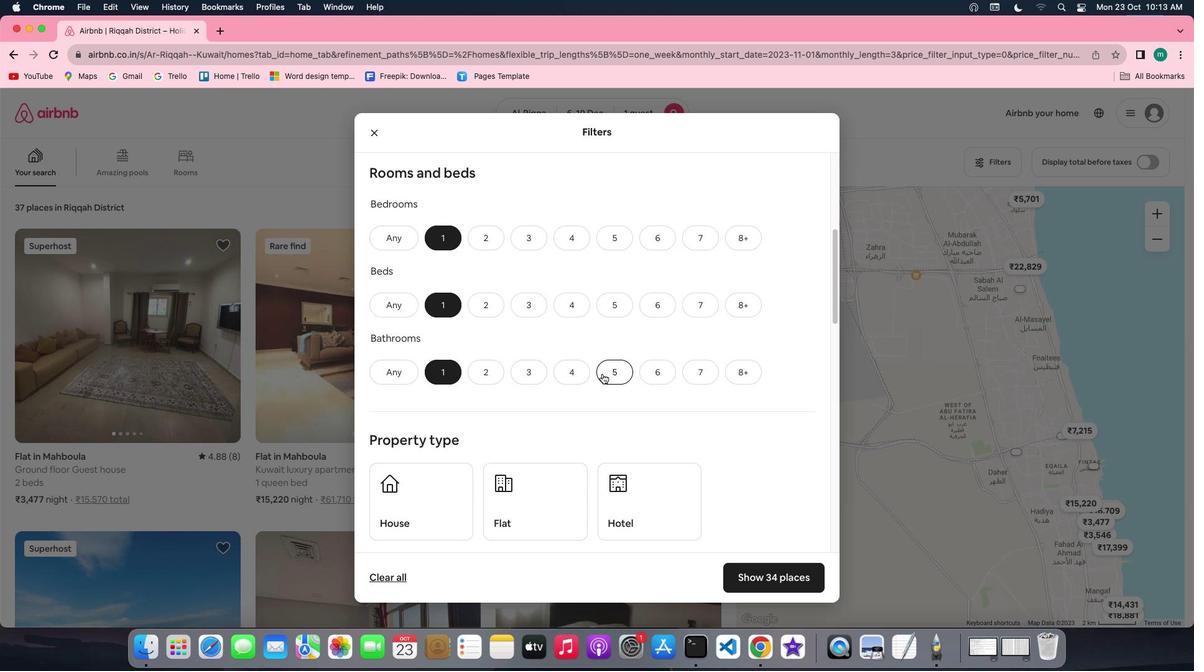 
Action: Mouse scrolled (602, 373) with delta (0, 0)
Screenshot: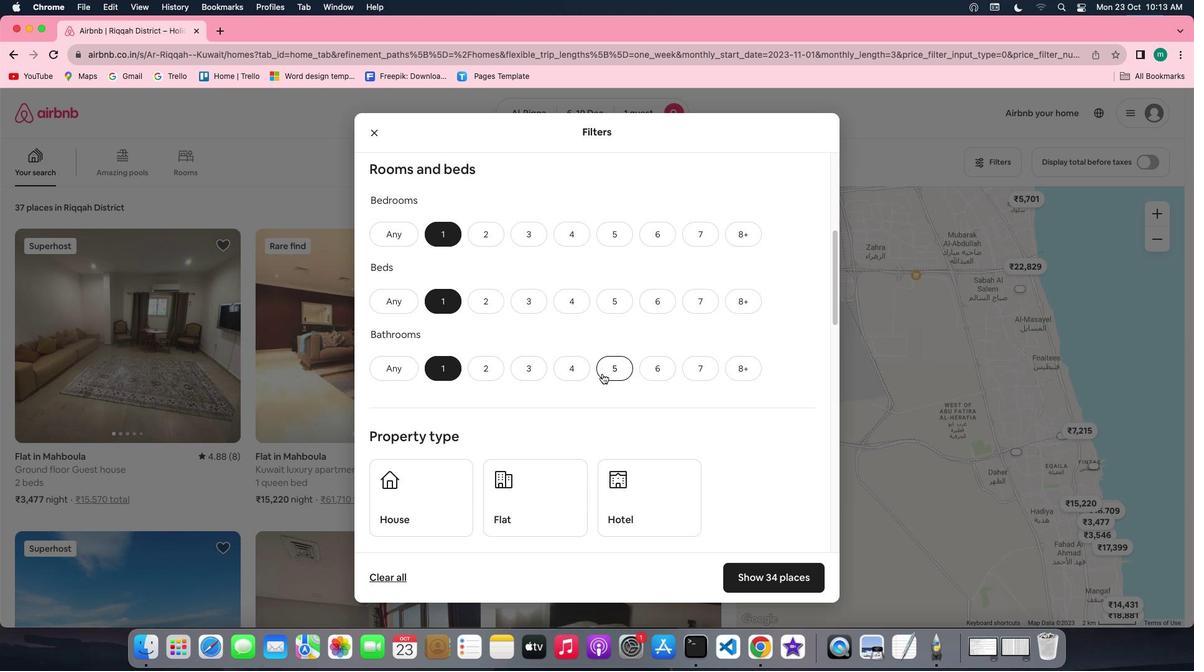 
Action: Mouse scrolled (602, 373) with delta (0, 0)
Screenshot: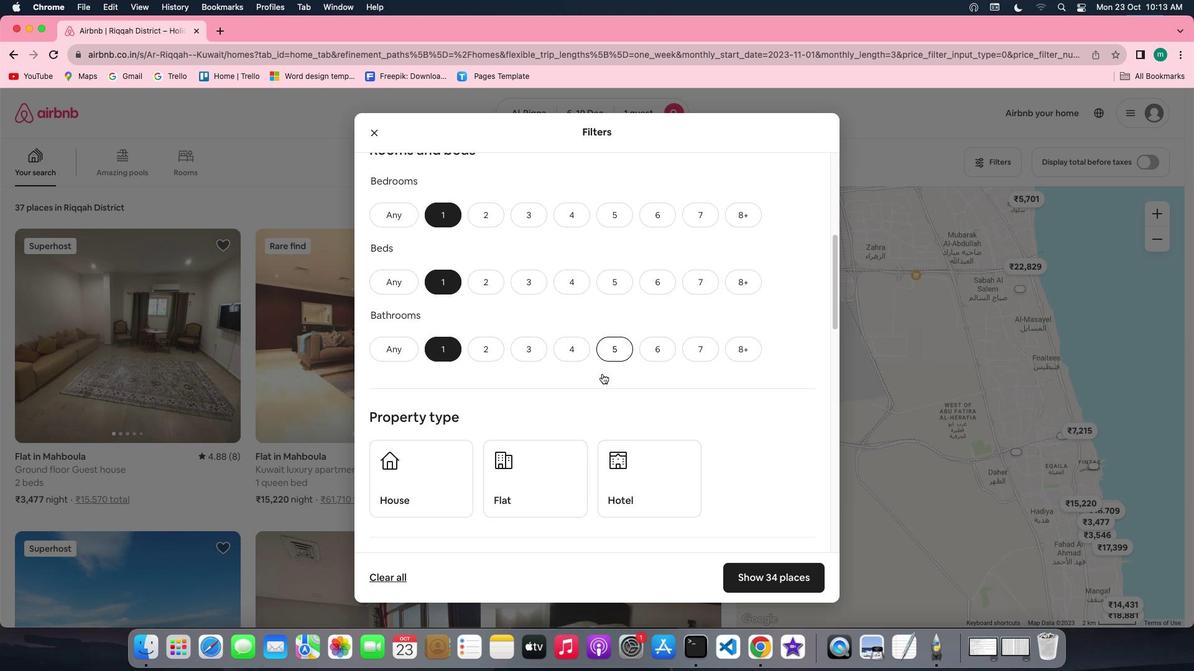 
Action: Mouse scrolled (602, 373) with delta (0, 0)
Screenshot: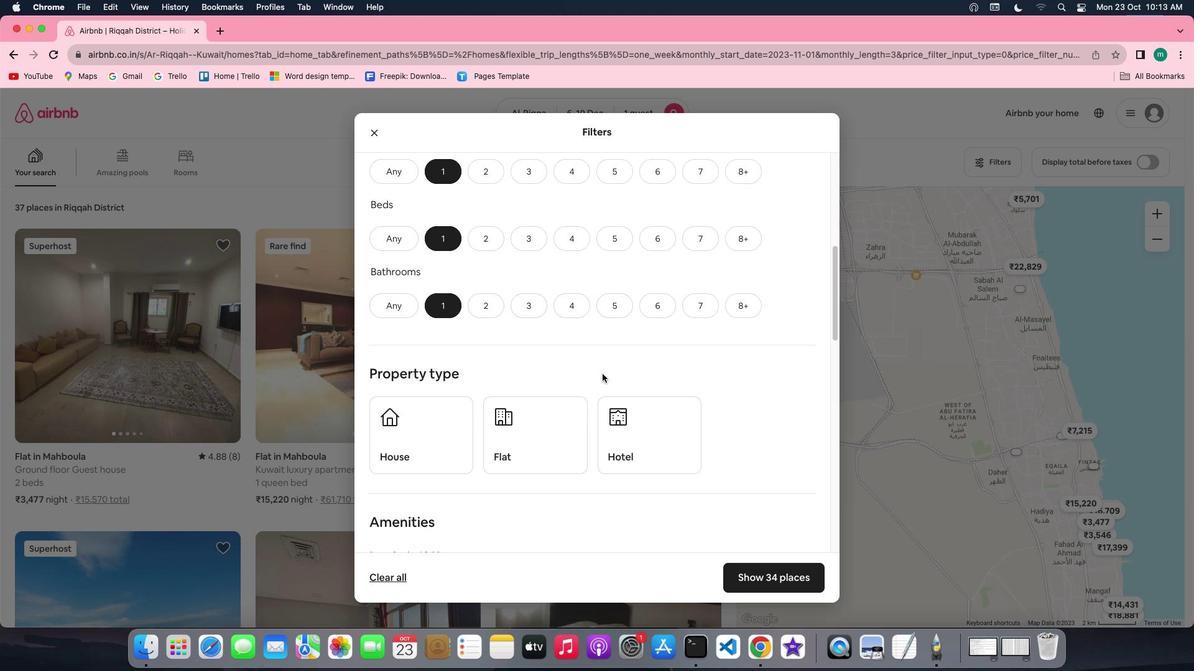 
Action: Mouse scrolled (602, 373) with delta (0, 0)
Screenshot: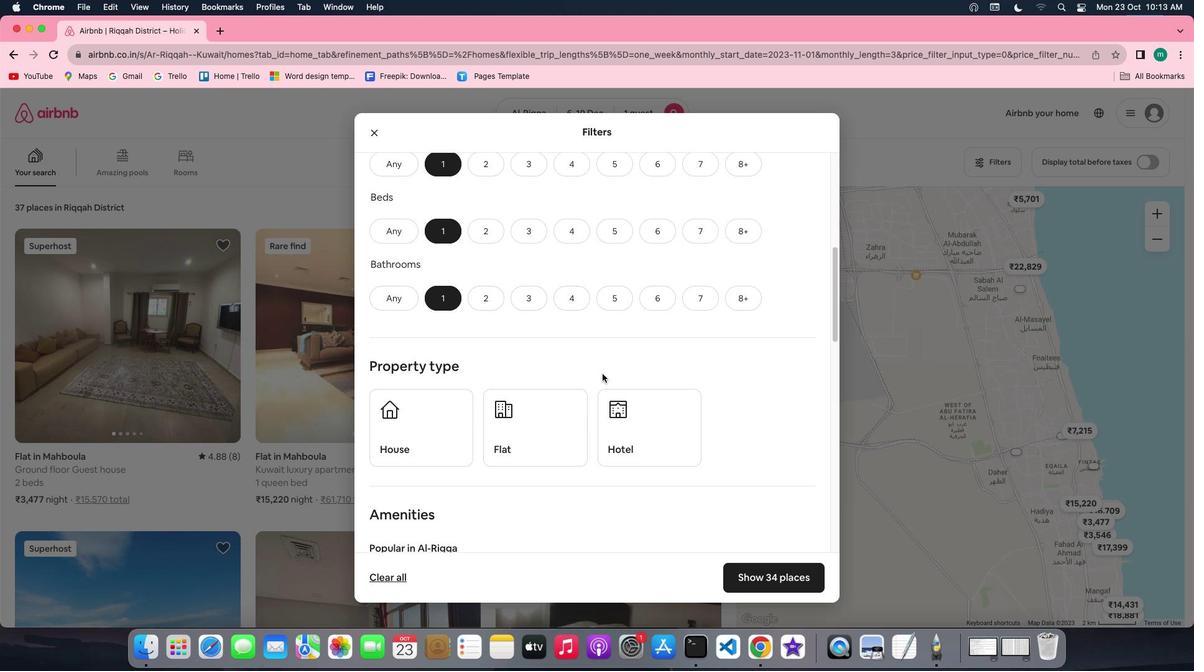 
Action: Mouse scrolled (602, 373) with delta (0, 0)
Screenshot: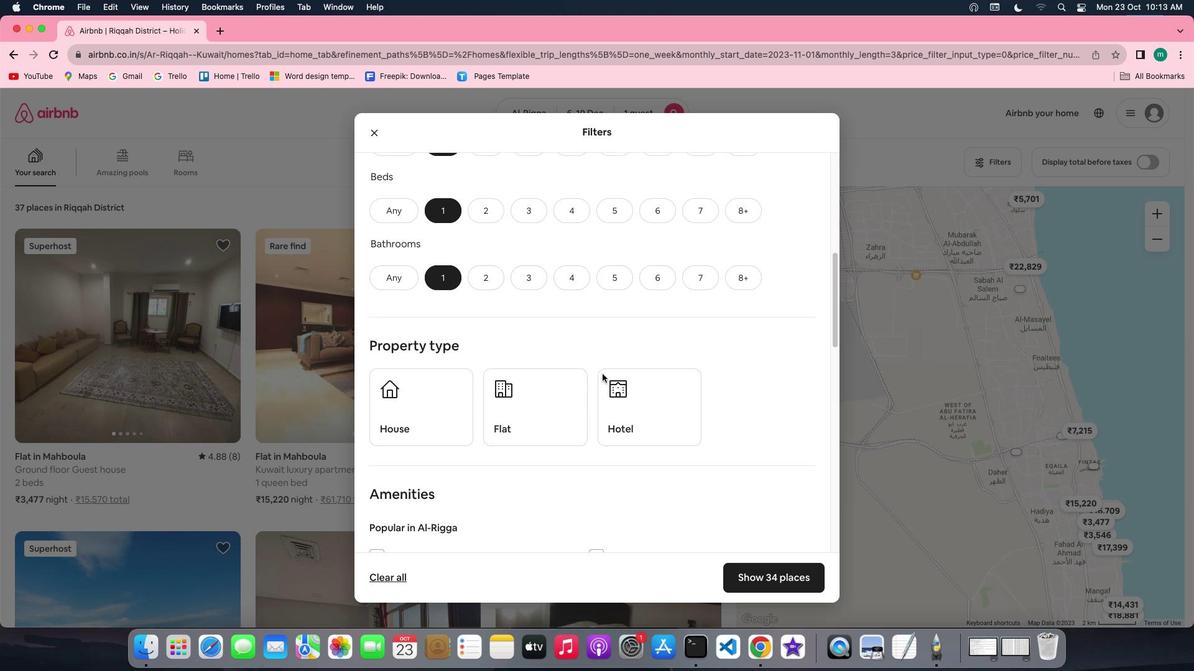 
Action: Mouse scrolled (602, 373) with delta (0, 0)
Screenshot: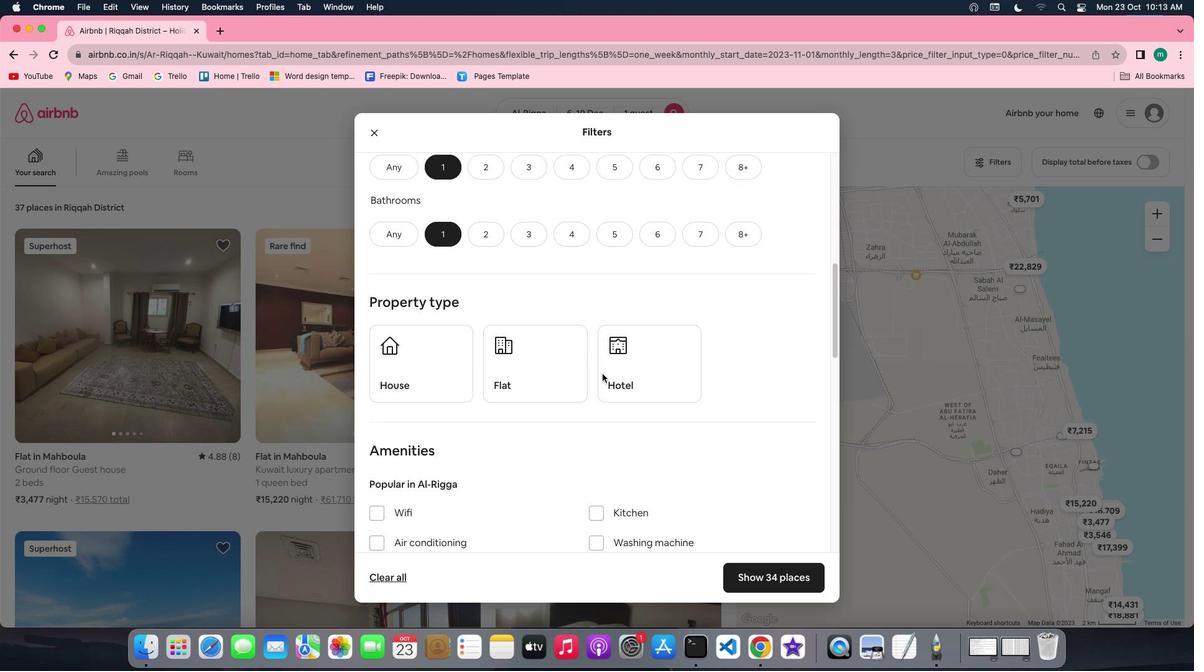 
Action: Mouse moved to (637, 359)
Screenshot: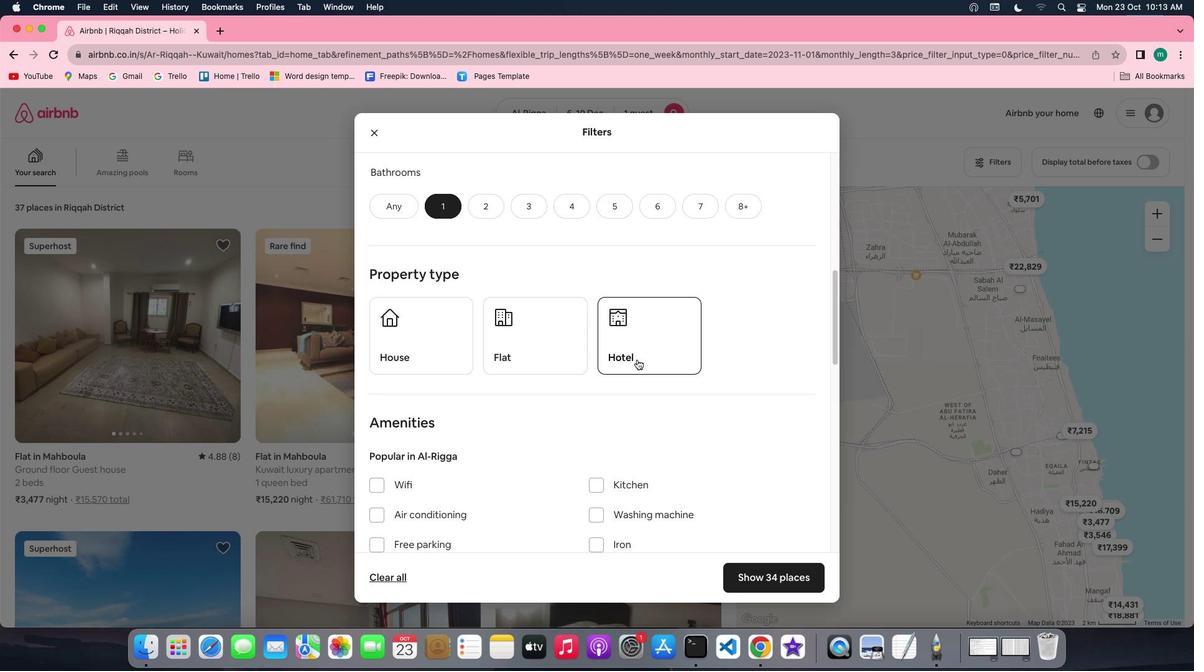 
Action: Mouse pressed left at (637, 359)
Screenshot: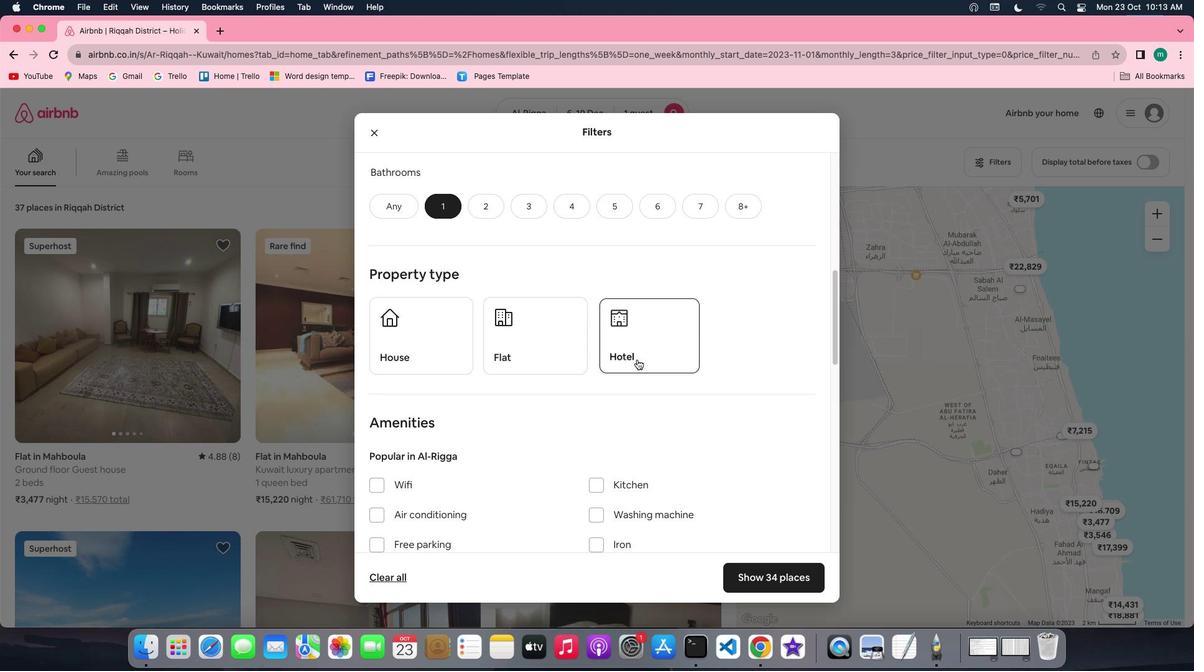 
Action: Mouse moved to (624, 381)
Screenshot: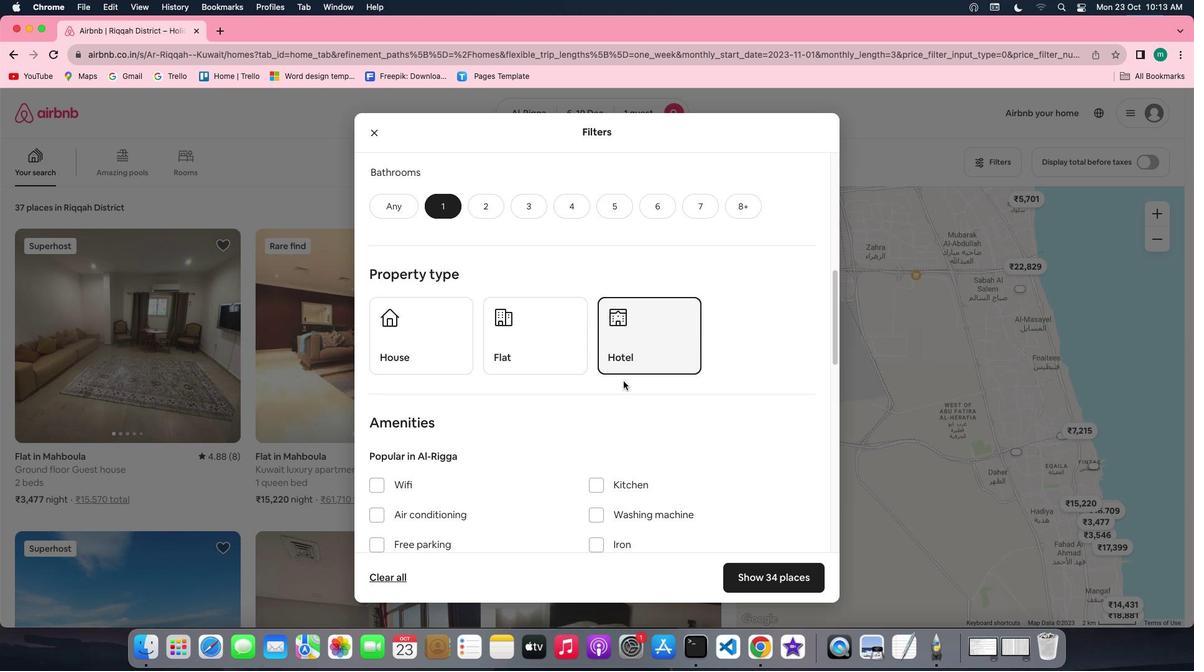 
Action: Mouse scrolled (624, 381) with delta (0, 0)
Screenshot: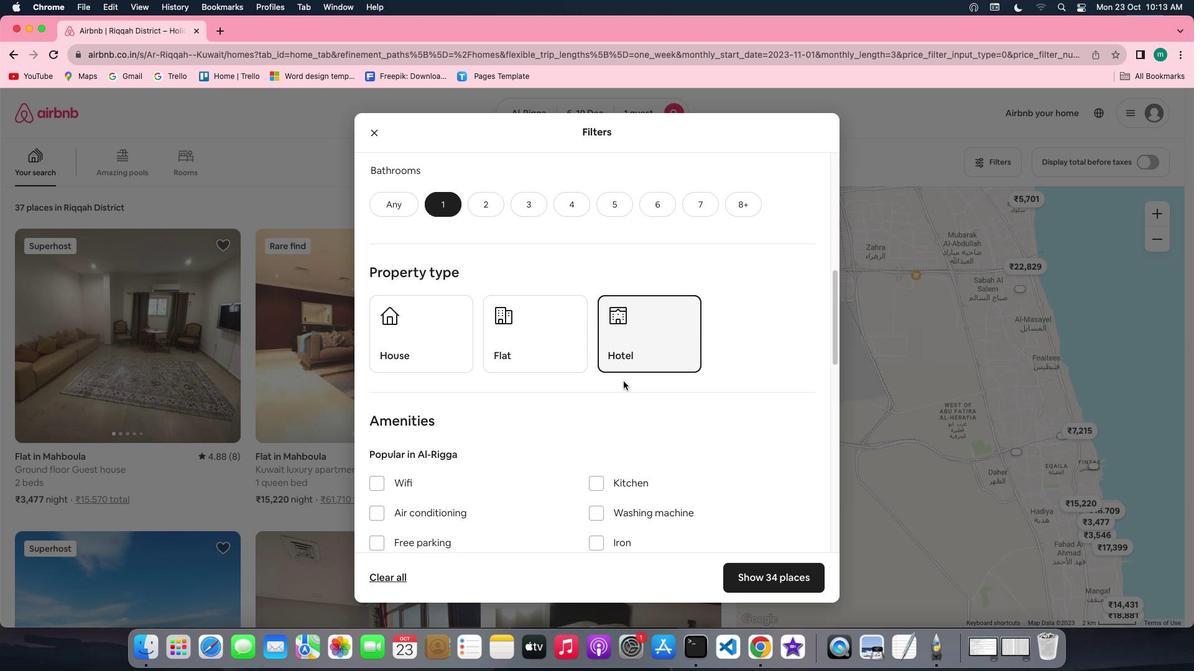 
Action: Mouse scrolled (624, 381) with delta (0, 0)
Screenshot: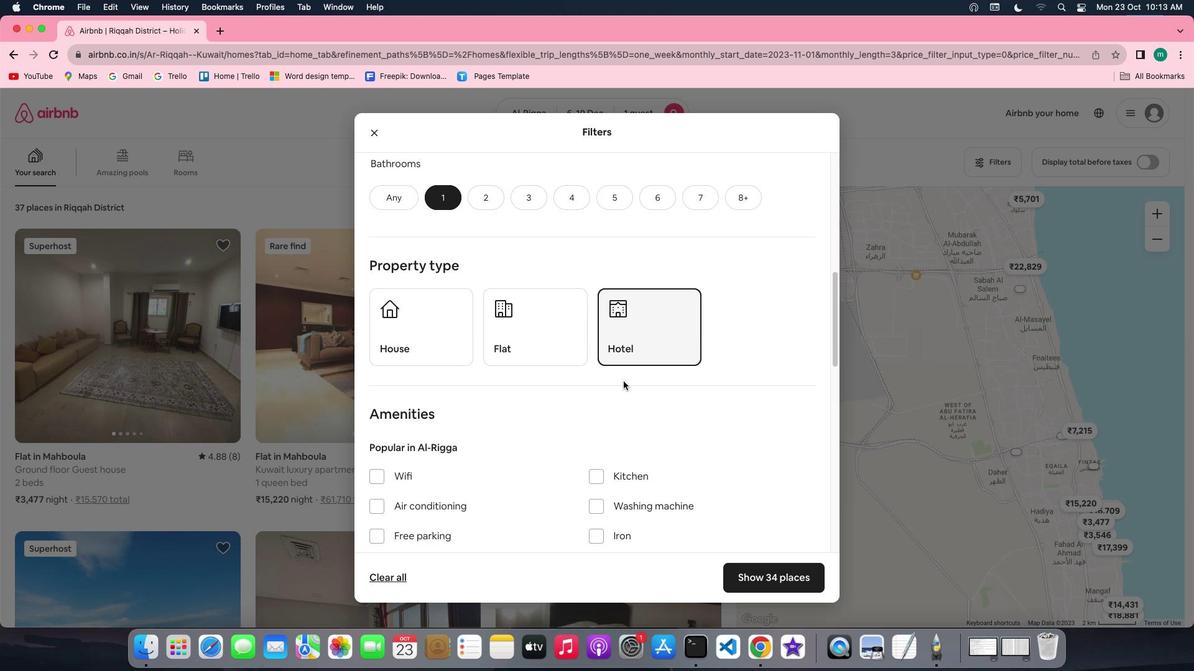 
Action: Mouse scrolled (624, 381) with delta (0, -1)
Screenshot: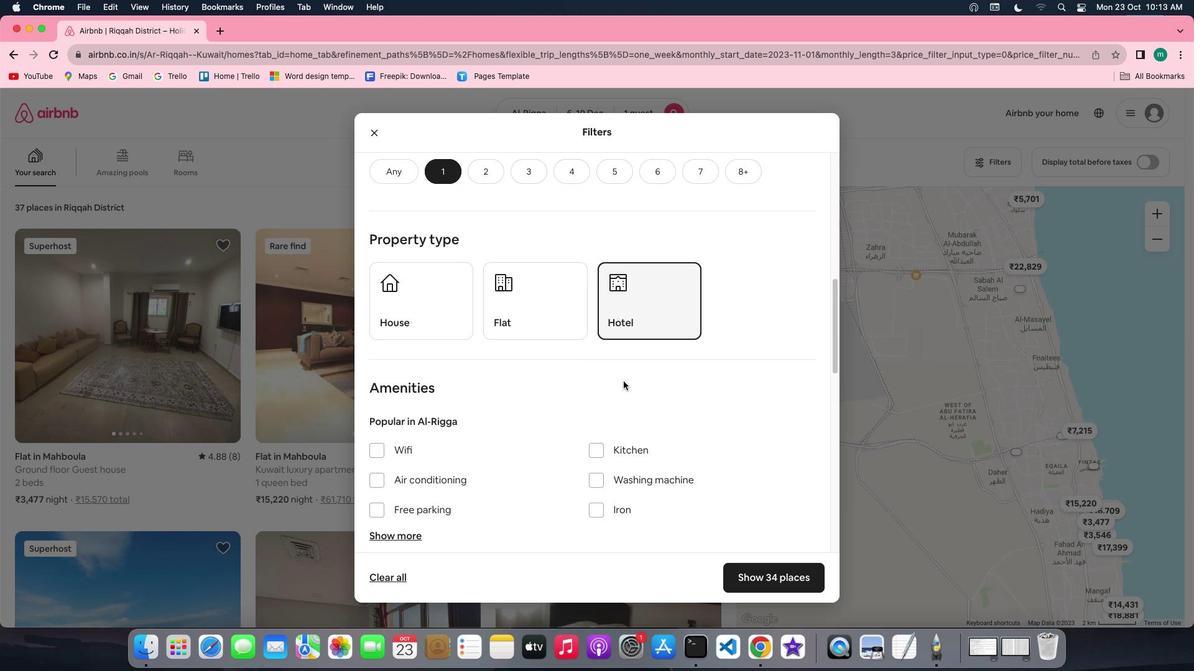 
Action: Mouse scrolled (624, 381) with delta (0, 0)
Screenshot: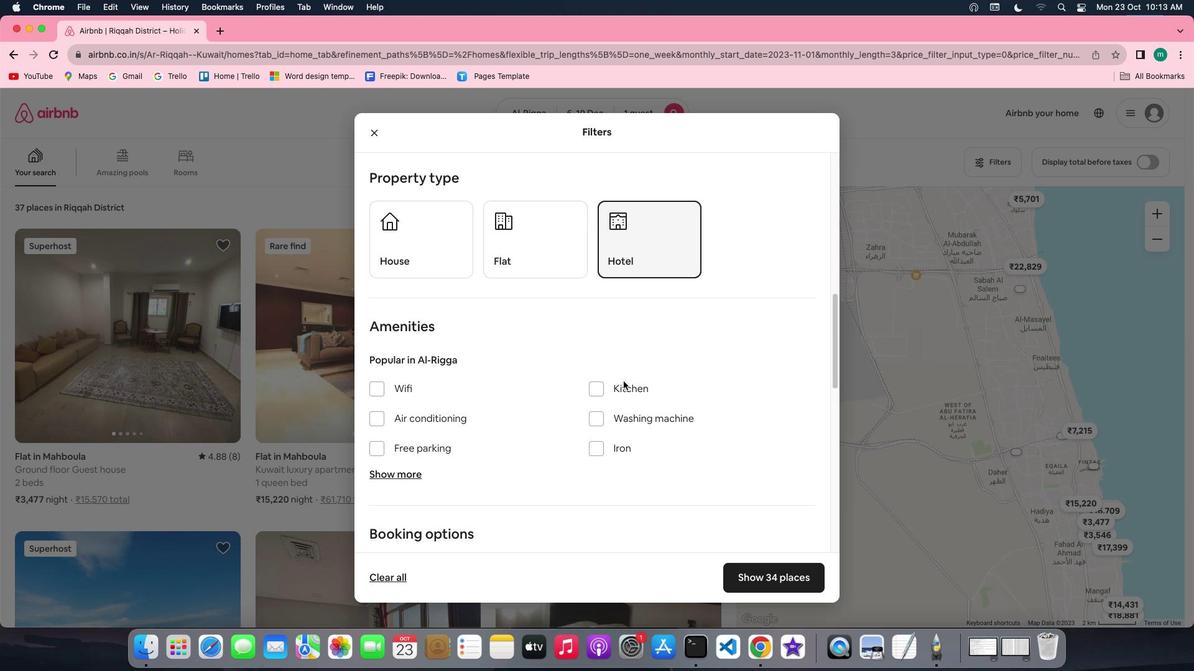 
Action: Mouse scrolled (624, 381) with delta (0, 0)
Screenshot: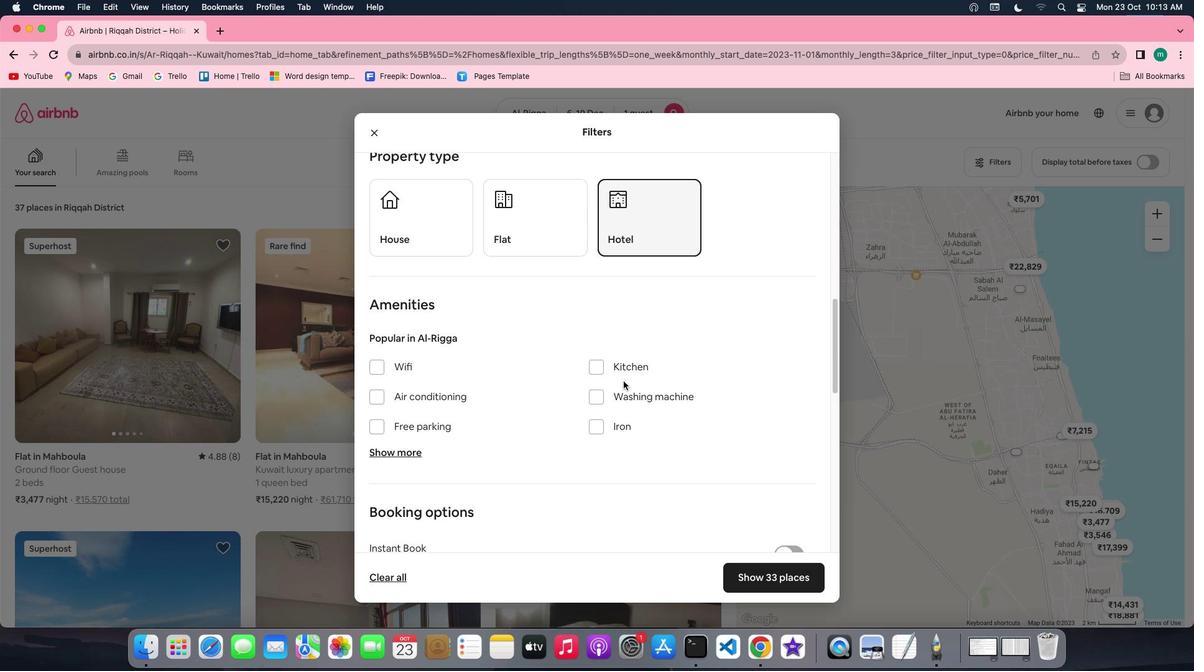 
Action: Mouse scrolled (624, 381) with delta (0, 0)
Screenshot: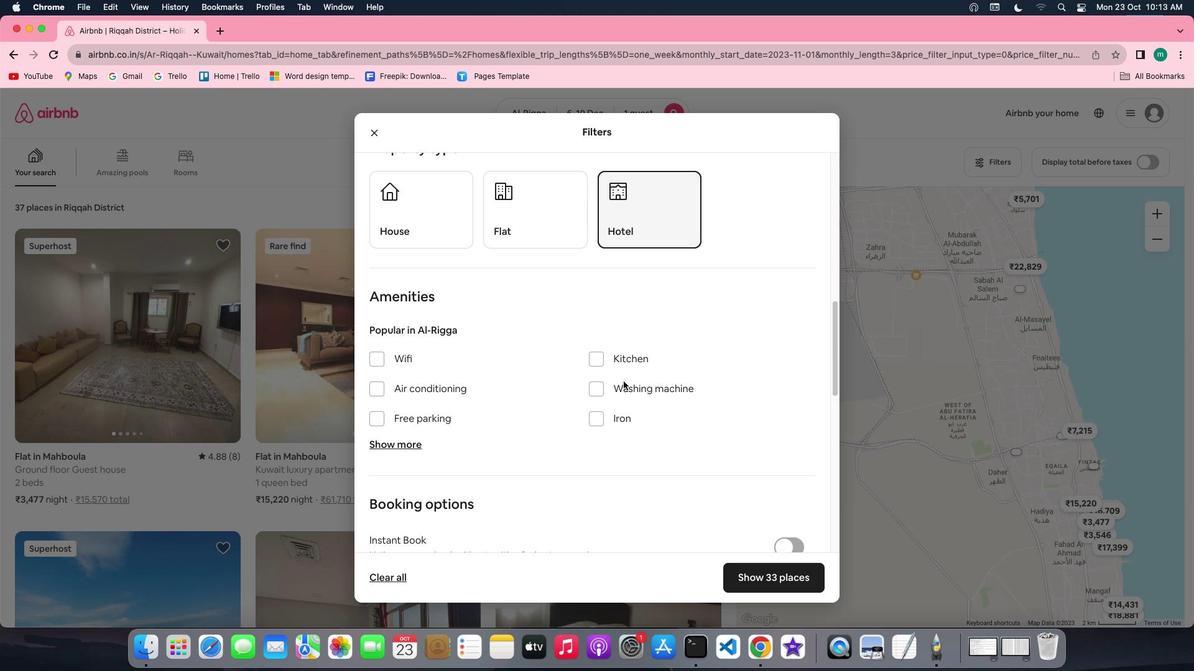 
Action: Mouse scrolled (624, 381) with delta (0, 0)
Screenshot: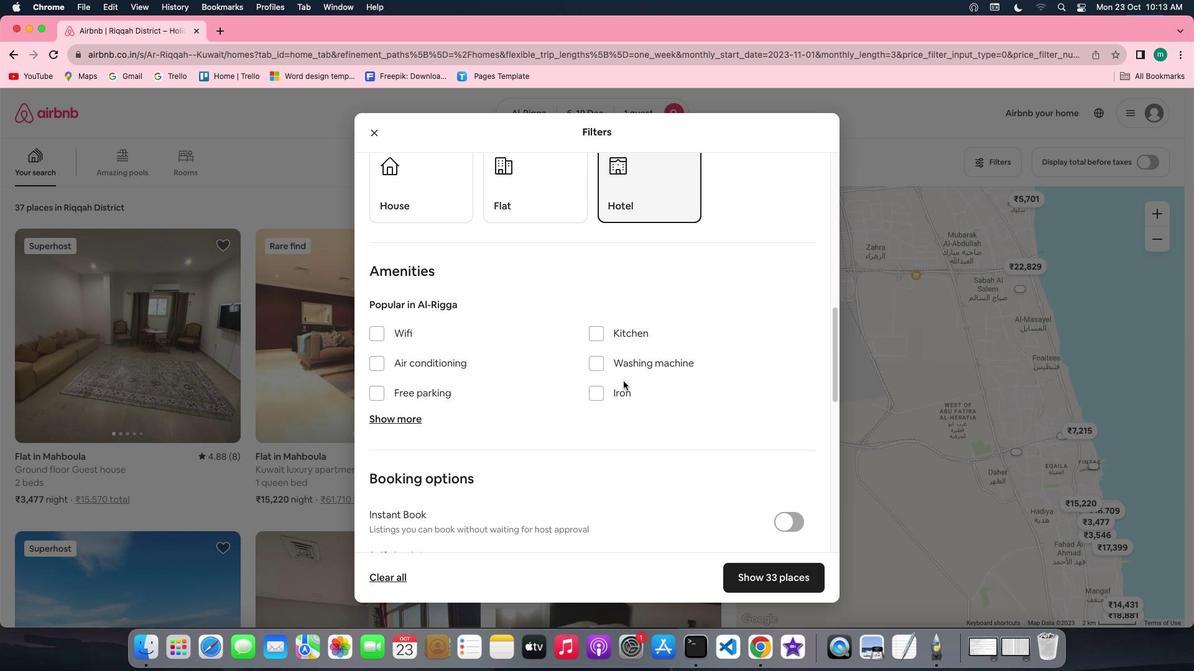 
Action: Mouse scrolled (624, 381) with delta (0, -1)
Screenshot: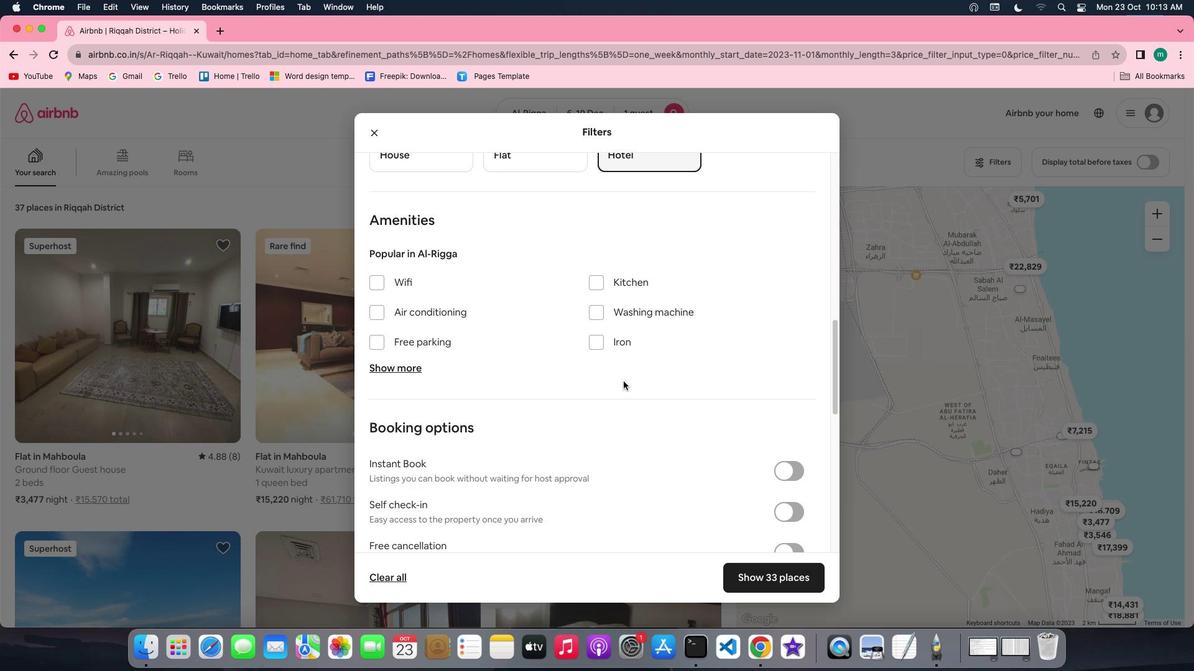 
Action: Mouse scrolled (624, 381) with delta (0, 0)
Screenshot: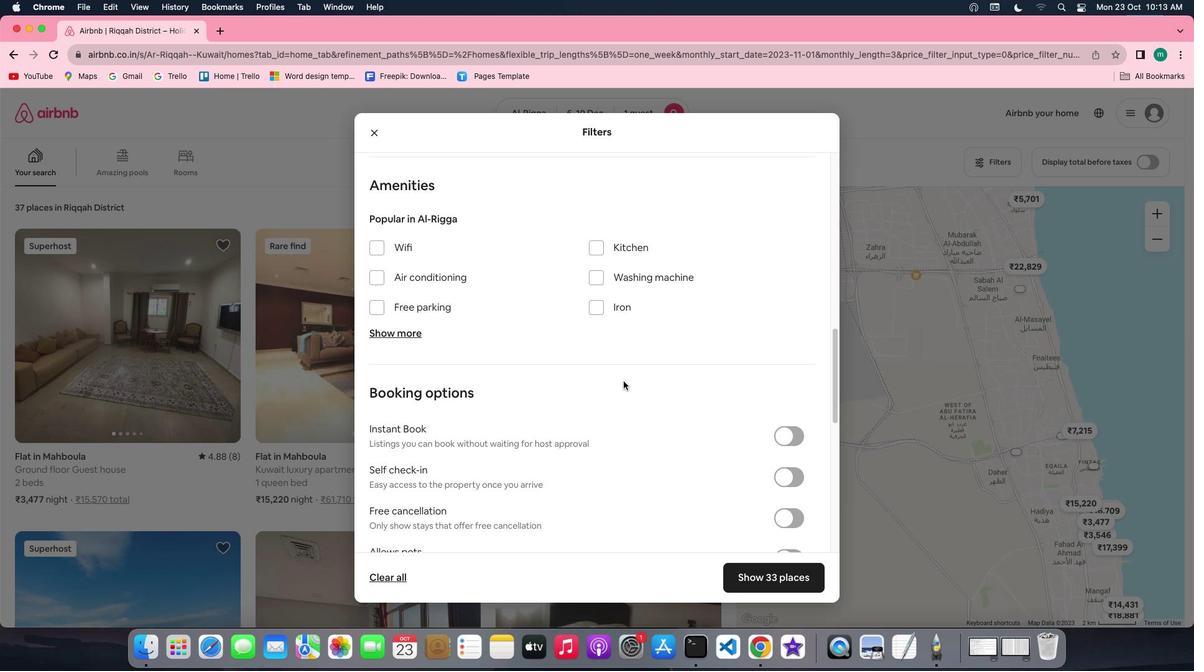 
Action: Mouse scrolled (624, 381) with delta (0, 0)
Screenshot: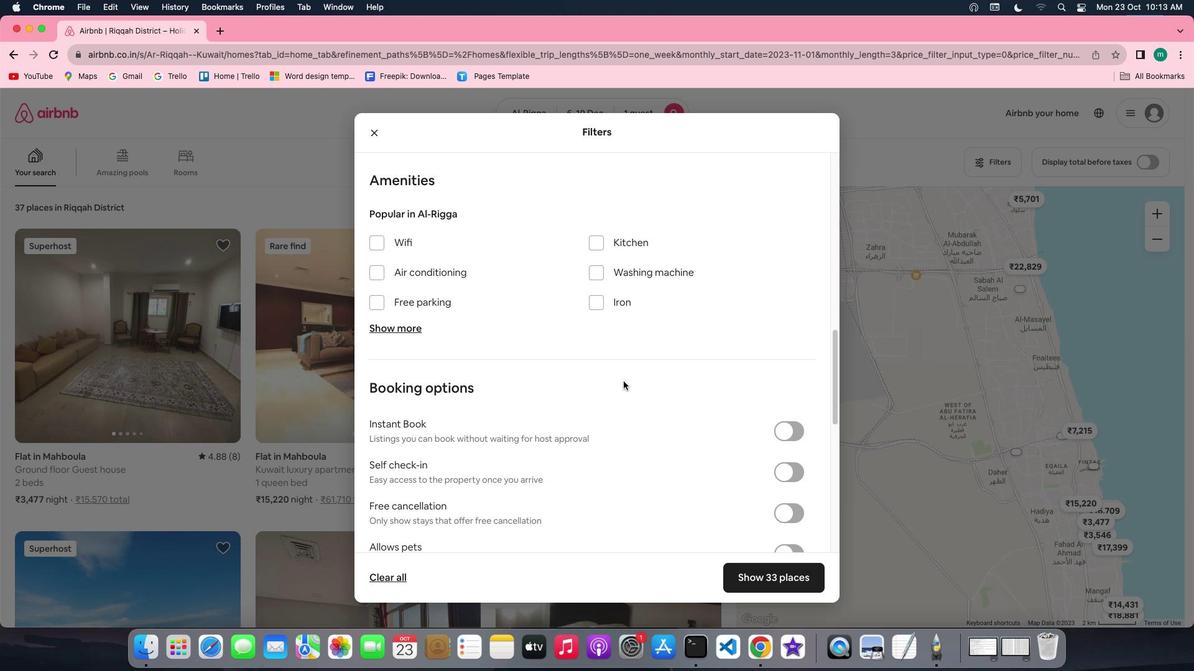 
Action: Mouse scrolled (624, 381) with delta (0, 0)
Screenshot: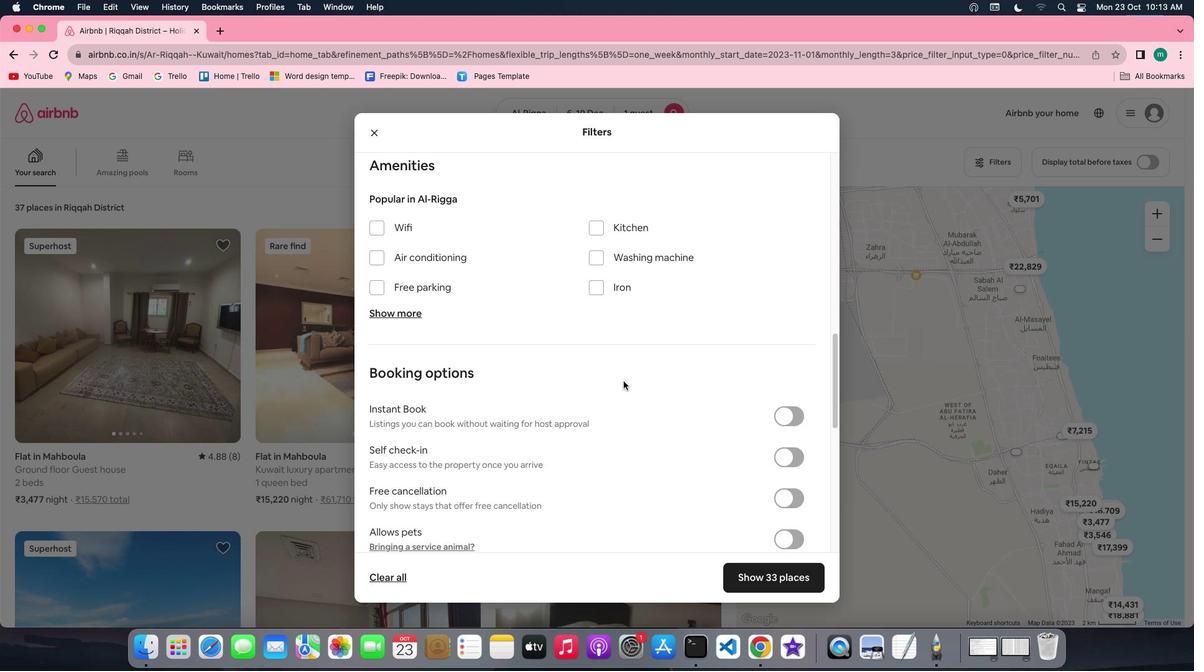 
Action: Mouse scrolled (624, 381) with delta (0, 0)
Screenshot: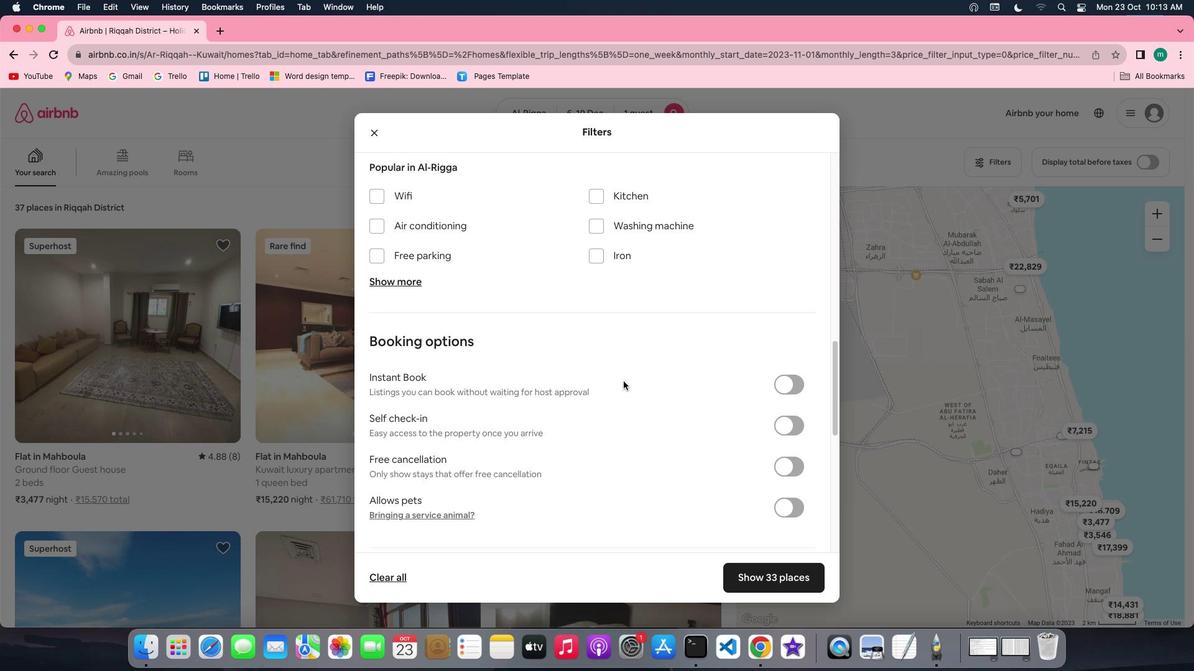 
Action: Mouse moved to (798, 411)
Screenshot: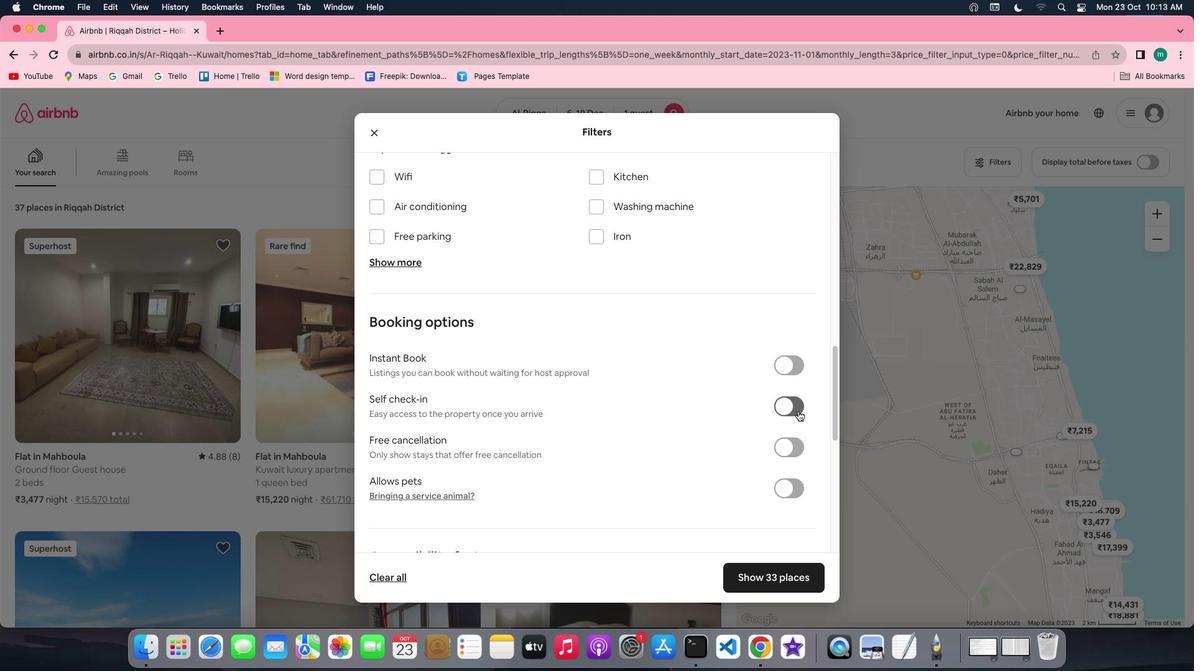 
Action: Mouse pressed left at (798, 411)
Screenshot: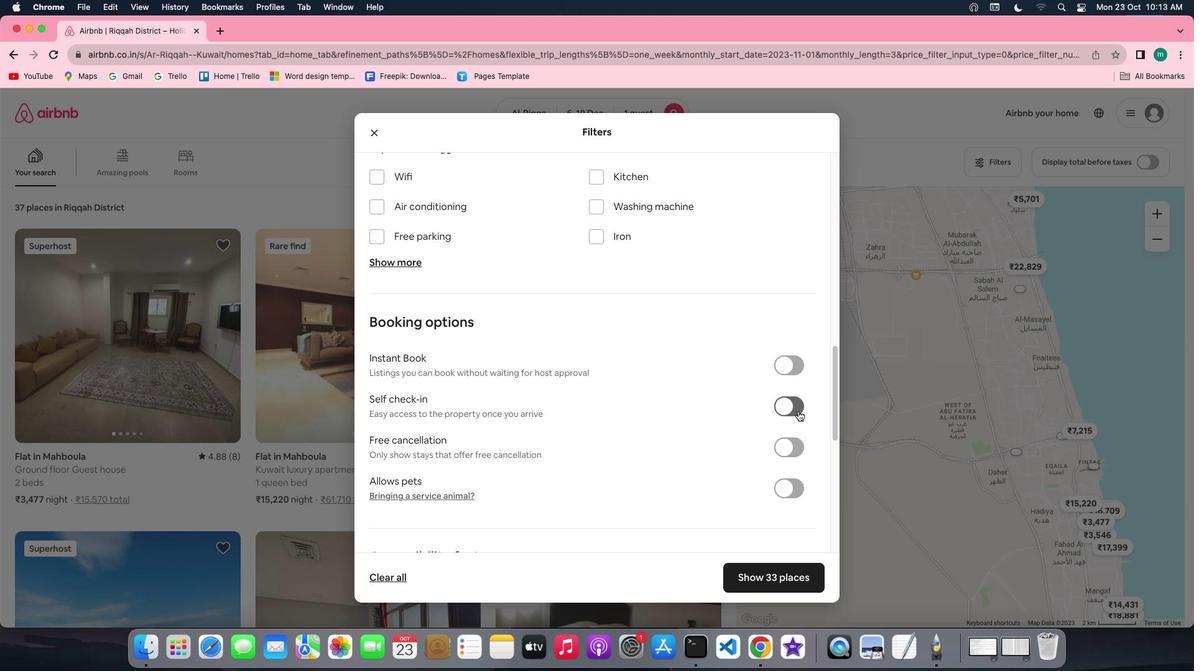 
Action: Mouse moved to (645, 416)
Screenshot: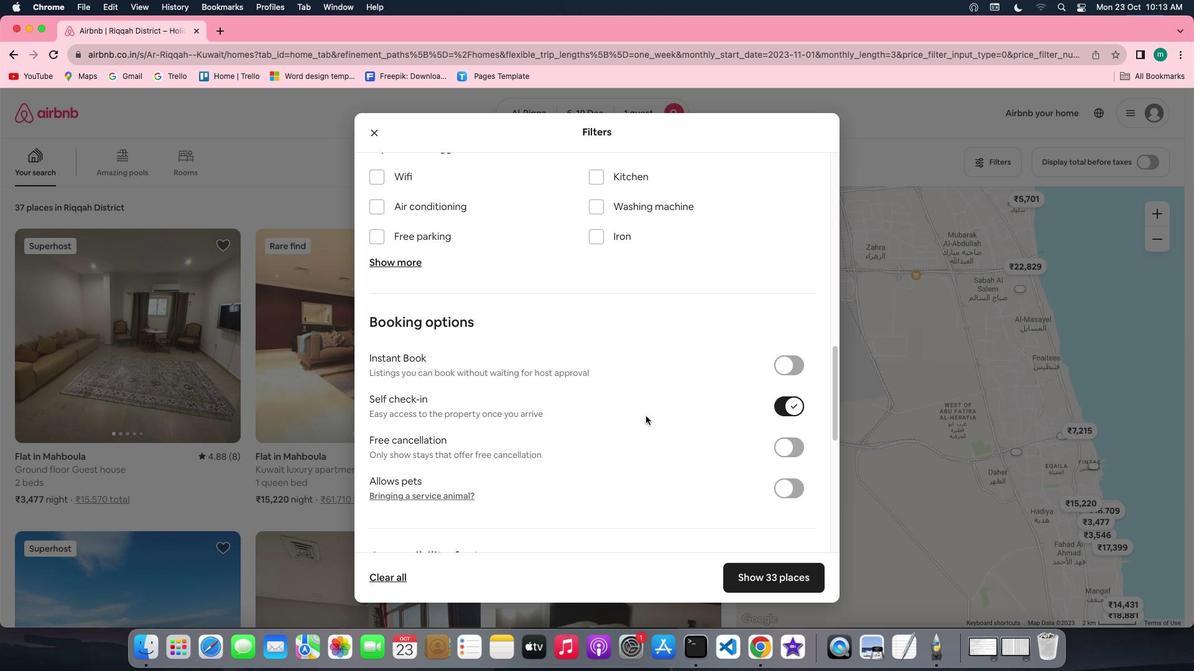 
Action: Mouse scrolled (645, 416) with delta (0, 0)
Screenshot: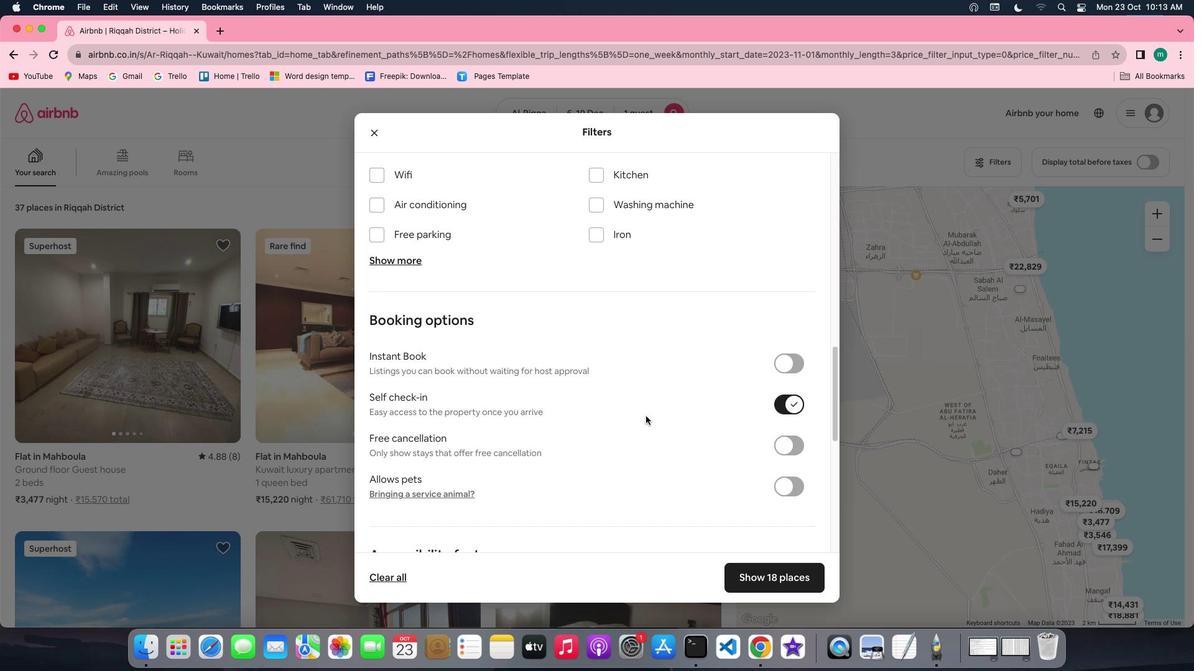 
Action: Mouse scrolled (645, 416) with delta (0, 0)
Screenshot: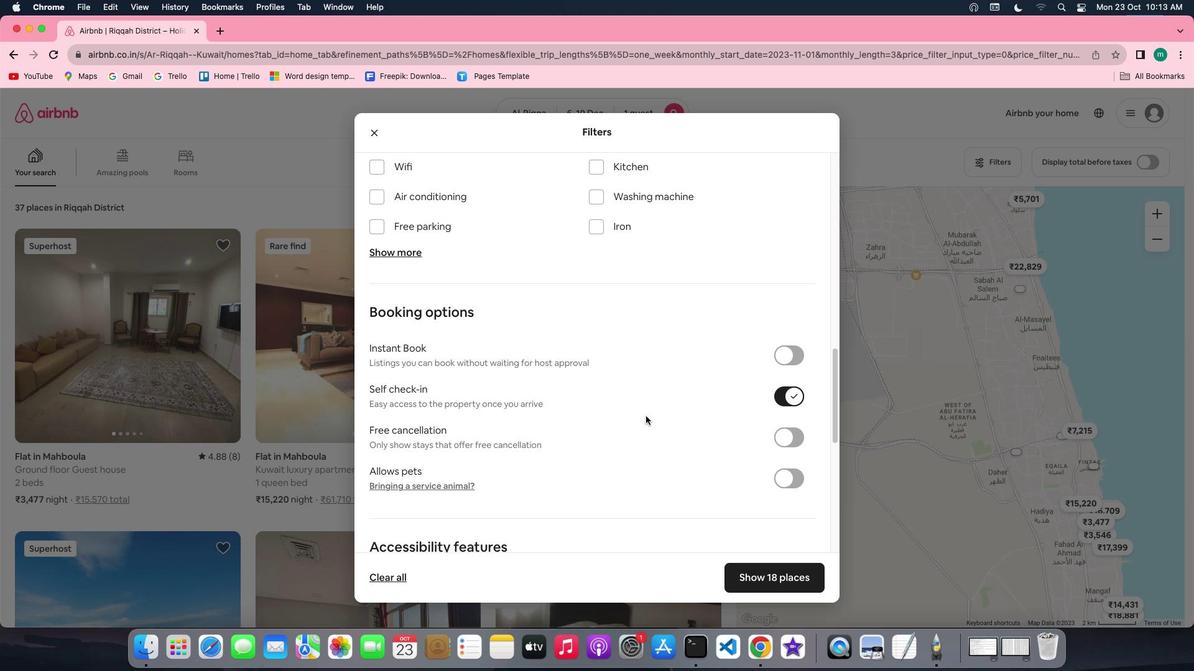 
Action: Mouse scrolled (645, 416) with delta (0, 0)
Screenshot: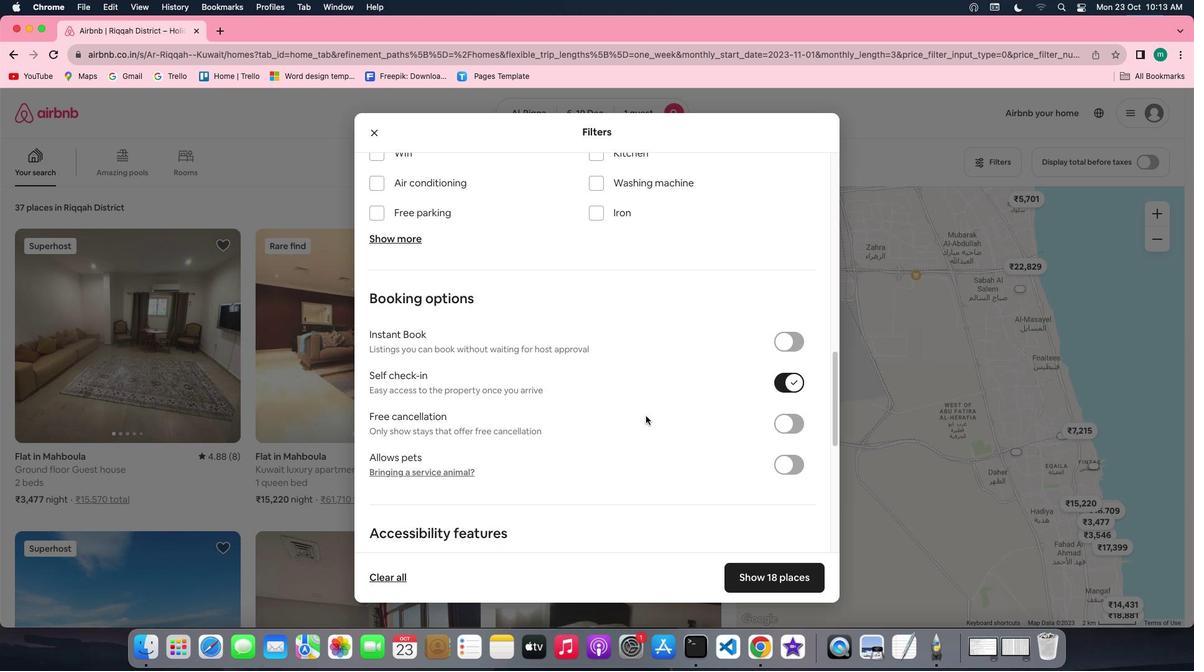 
Action: Mouse scrolled (645, 416) with delta (0, 0)
Screenshot: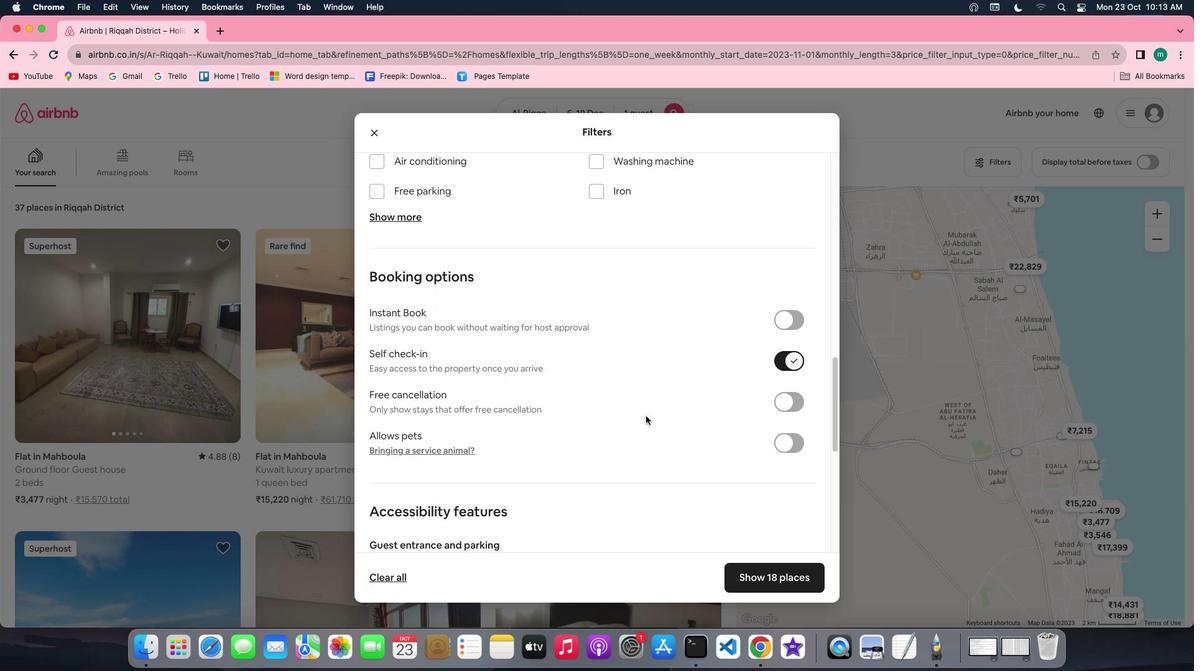 
Action: Mouse scrolled (645, 416) with delta (0, 0)
Screenshot: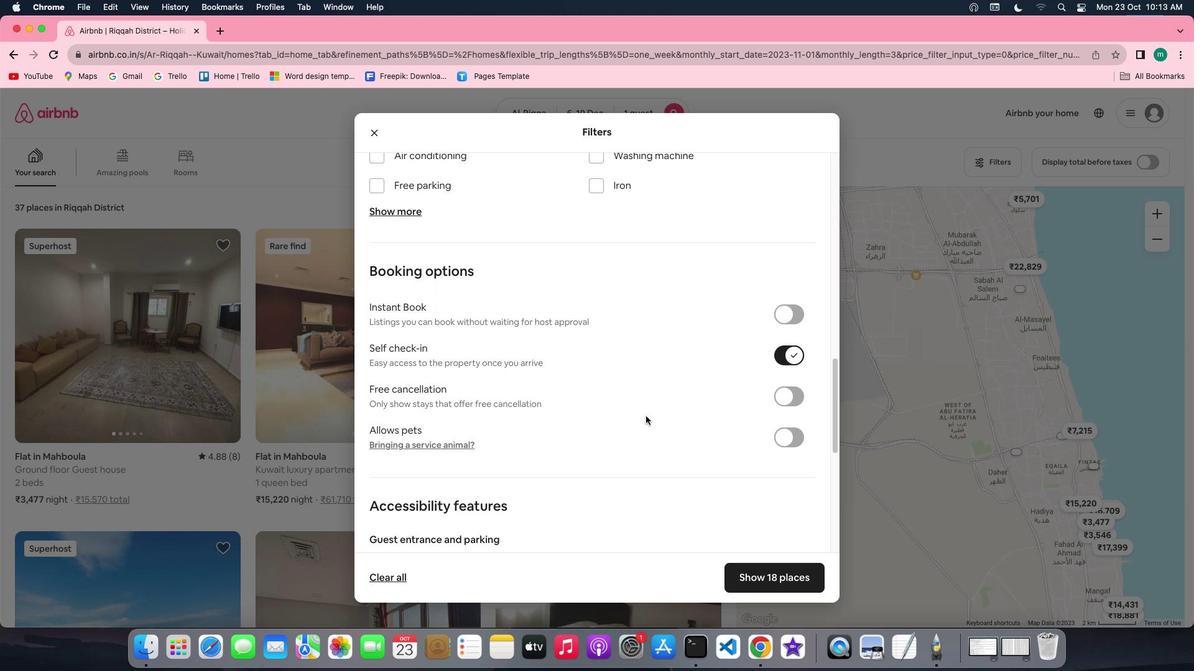 
Action: Mouse scrolled (645, 416) with delta (0, -1)
Screenshot: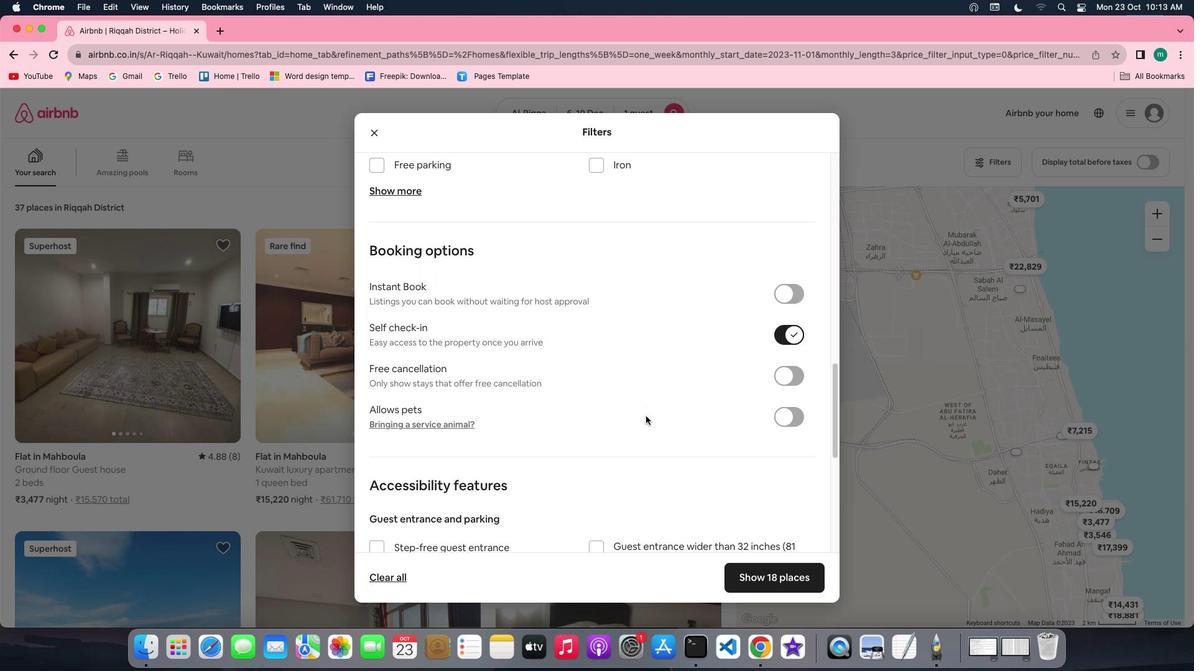 
Action: Mouse scrolled (645, 416) with delta (0, -1)
Screenshot: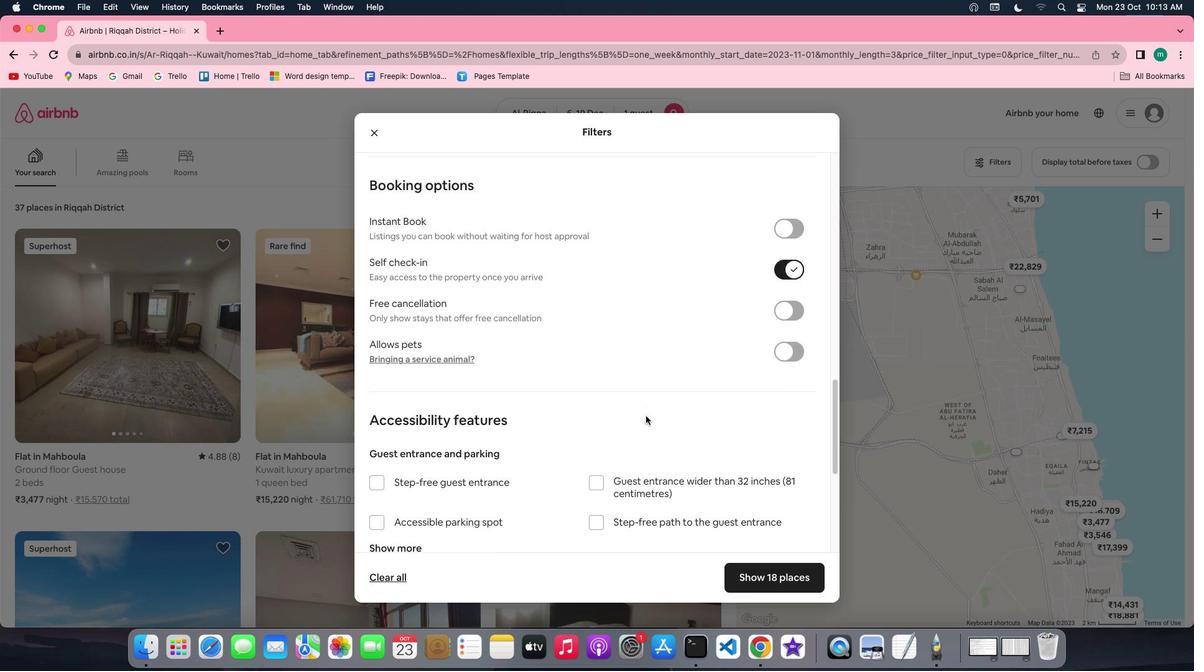
Action: Mouse scrolled (645, 416) with delta (0, 0)
Screenshot: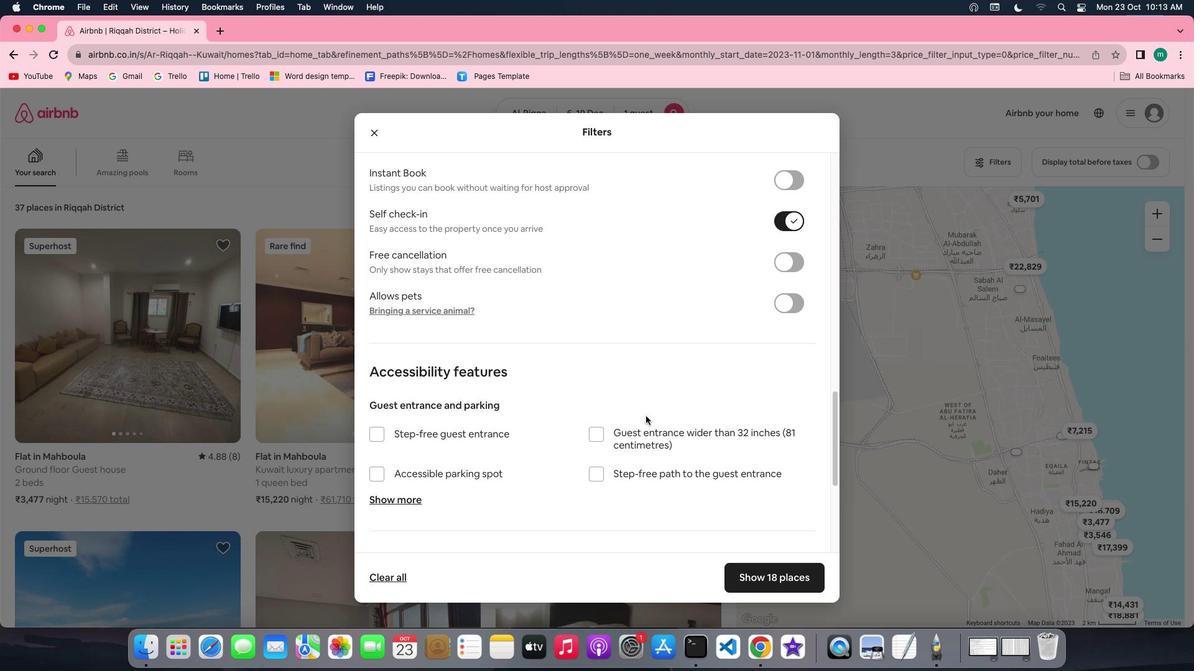 
Action: Mouse moved to (683, 444)
Screenshot: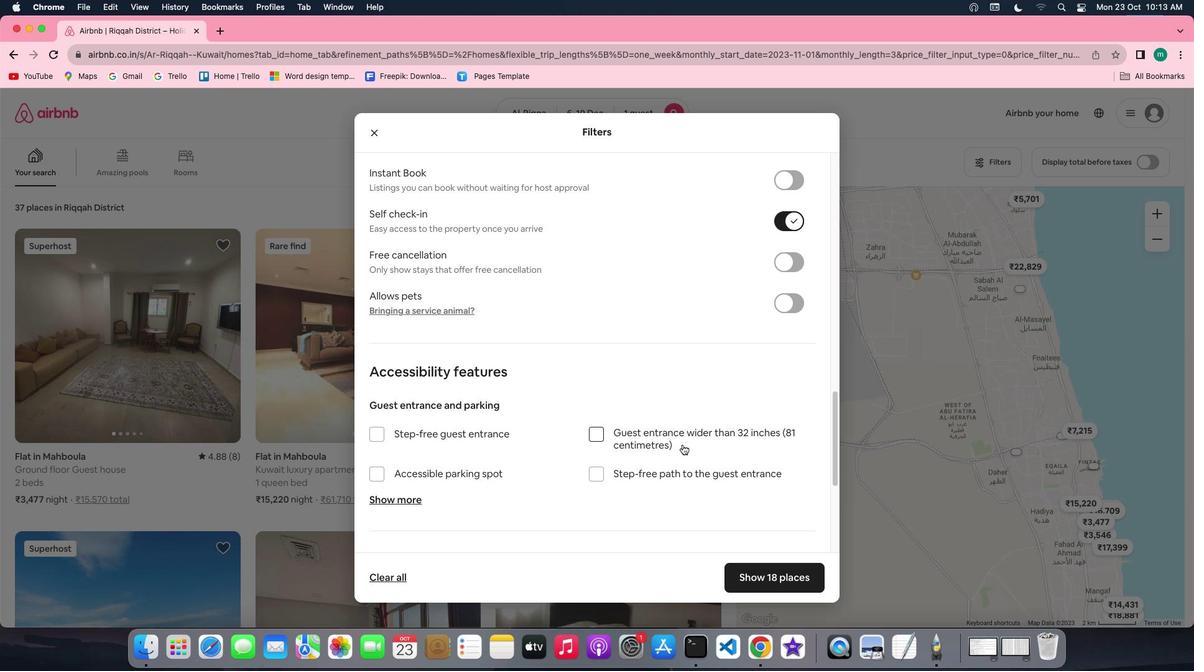 
Action: Mouse scrolled (683, 444) with delta (0, 0)
Screenshot: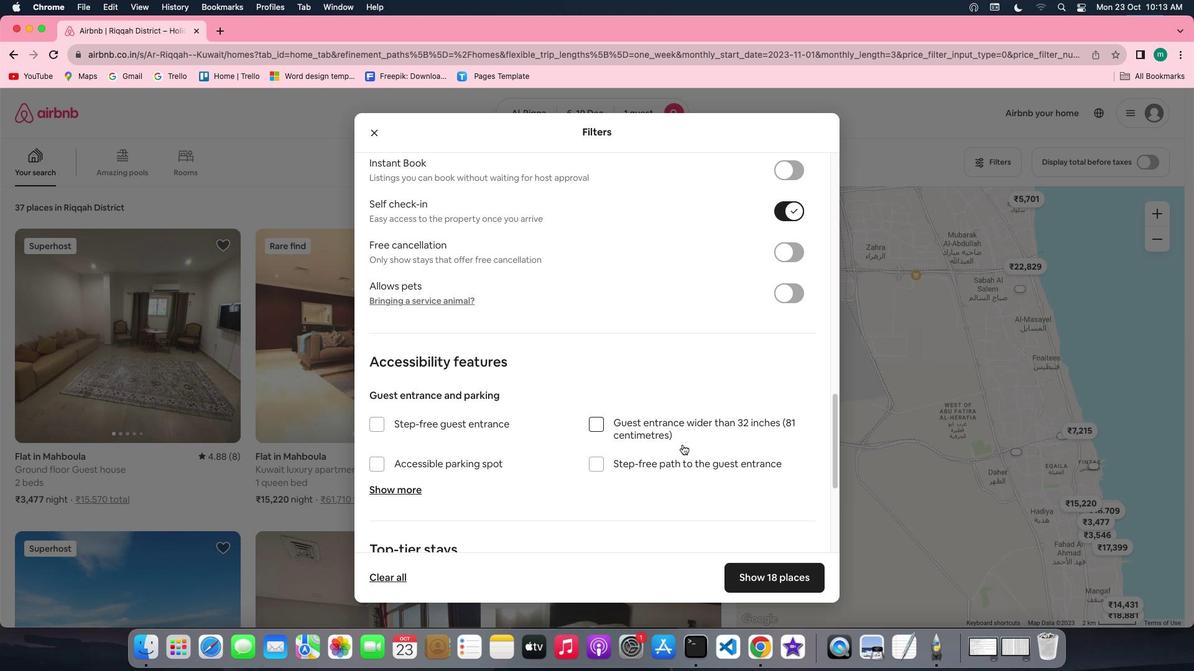 
Action: Mouse scrolled (683, 444) with delta (0, 0)
Screenshot: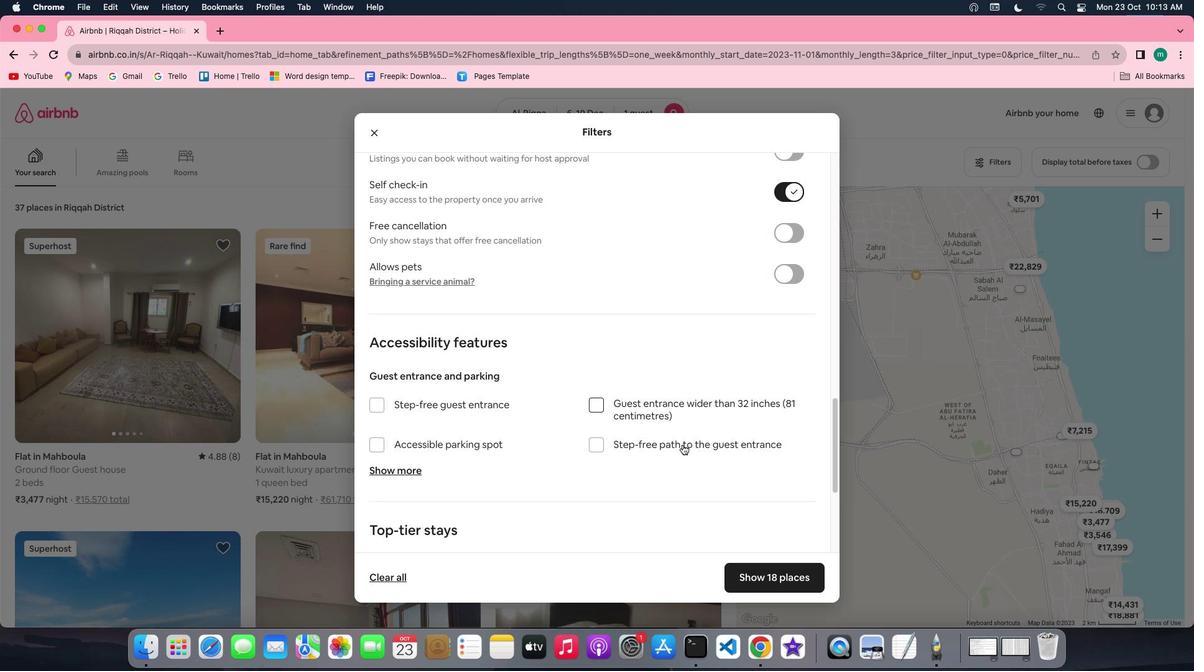 
Action: Mouse scrolled (683, 444) with delta (0, -1)
Screenshot: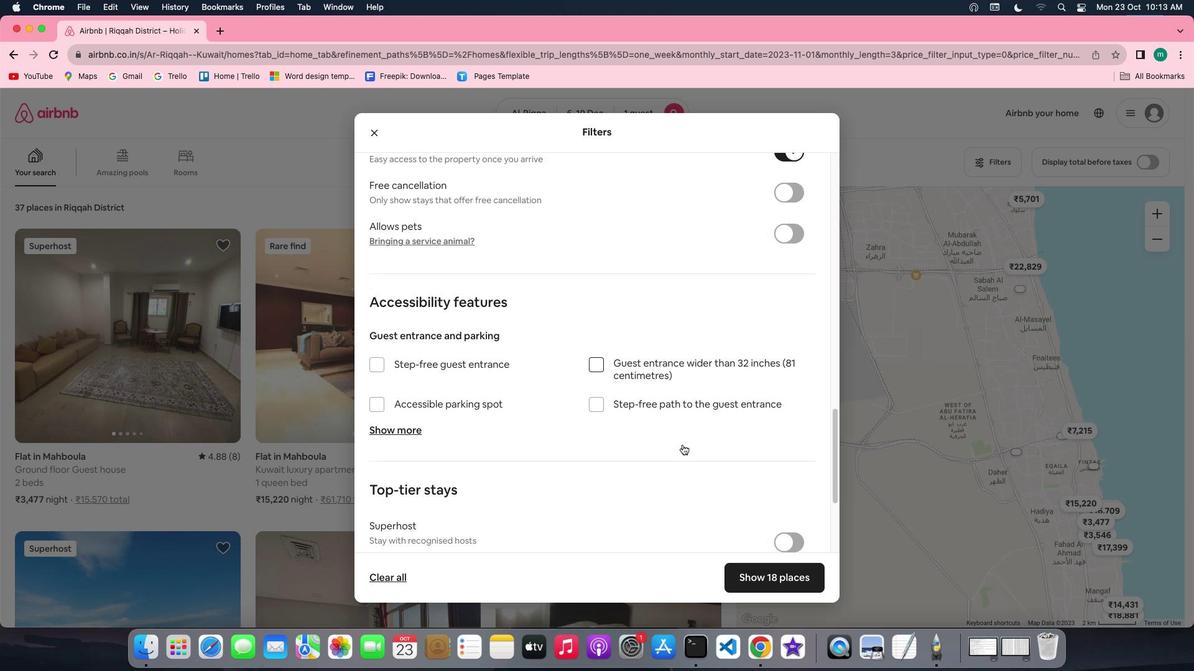 
Action: Mouse scrolled (683, 444) with delta (0, -2)
Screenshot: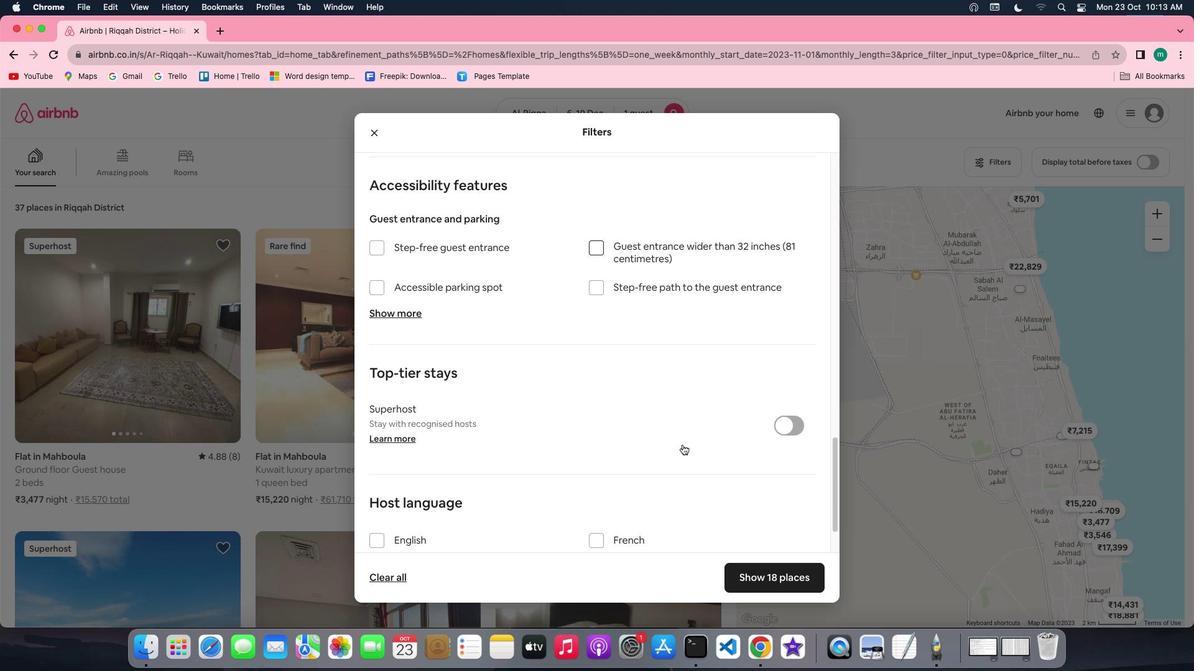 
Action: Mouse scrolled (683, 444) with delta (0, -2)
Screenshot: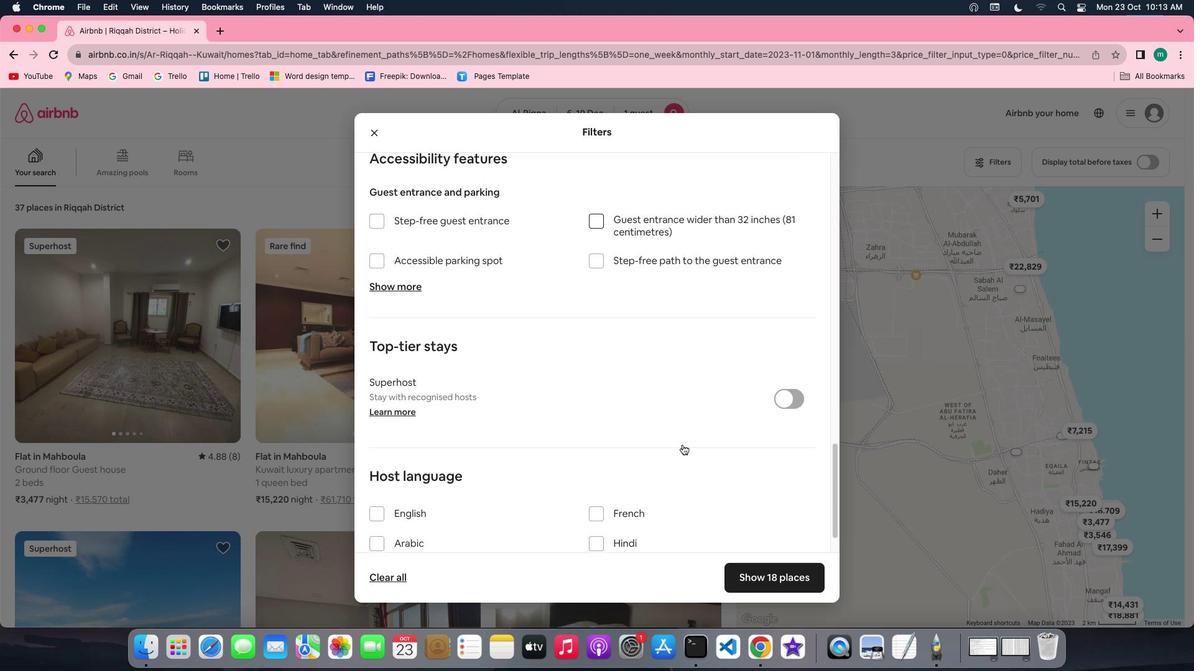 
Action: Mouse scrolled (683, 444) with delta (0, 0)
Screenshot: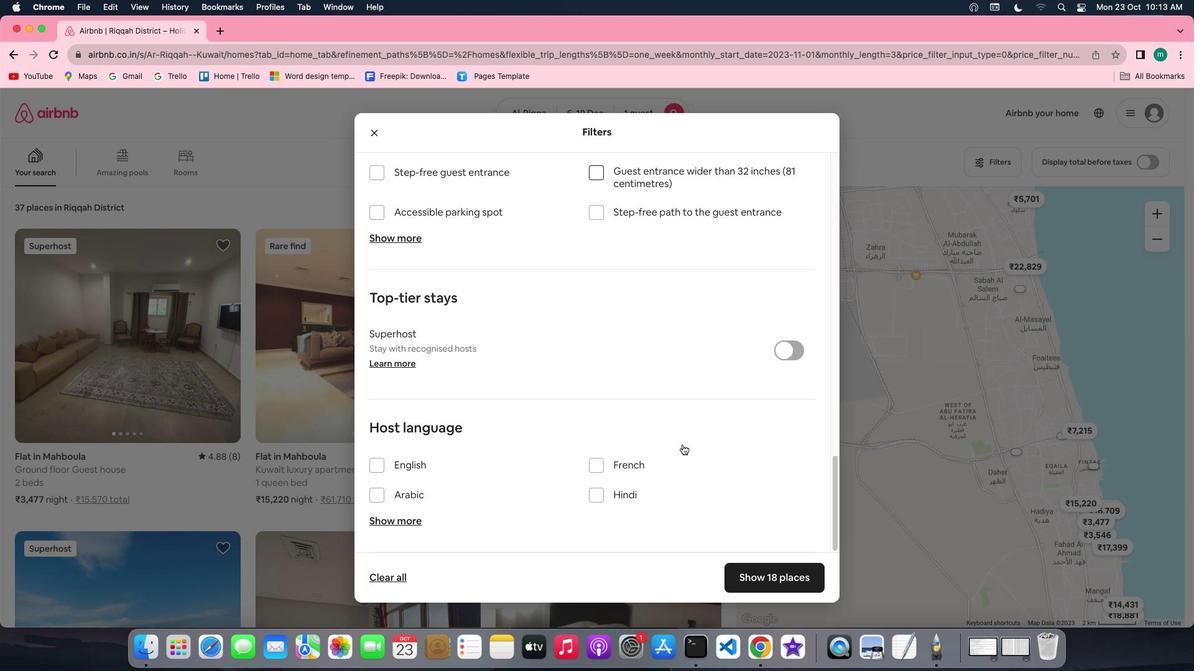 
Action: Mouse scrolled (683, 444) with delta (0, 0)
Screenshot: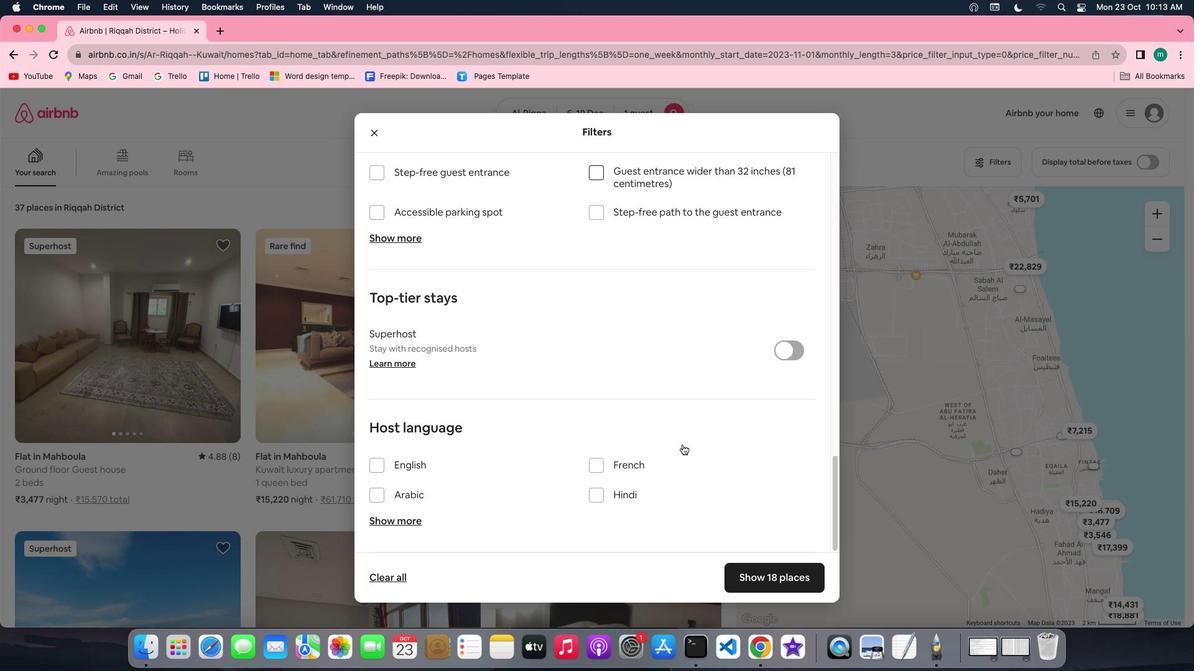 
Action: Mouse scrolled (683, 444) with delta (0, -1)
Screenshot: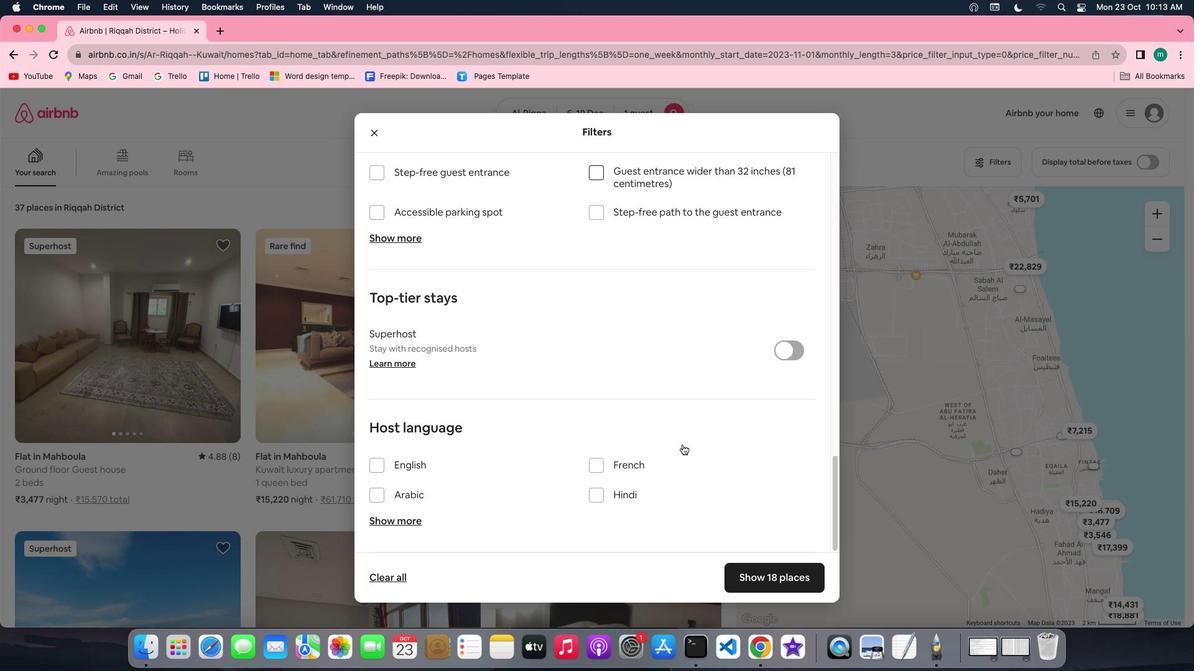 
Action: Mouse scrolled (683, 444) with delta (0, -3)
Screenshot: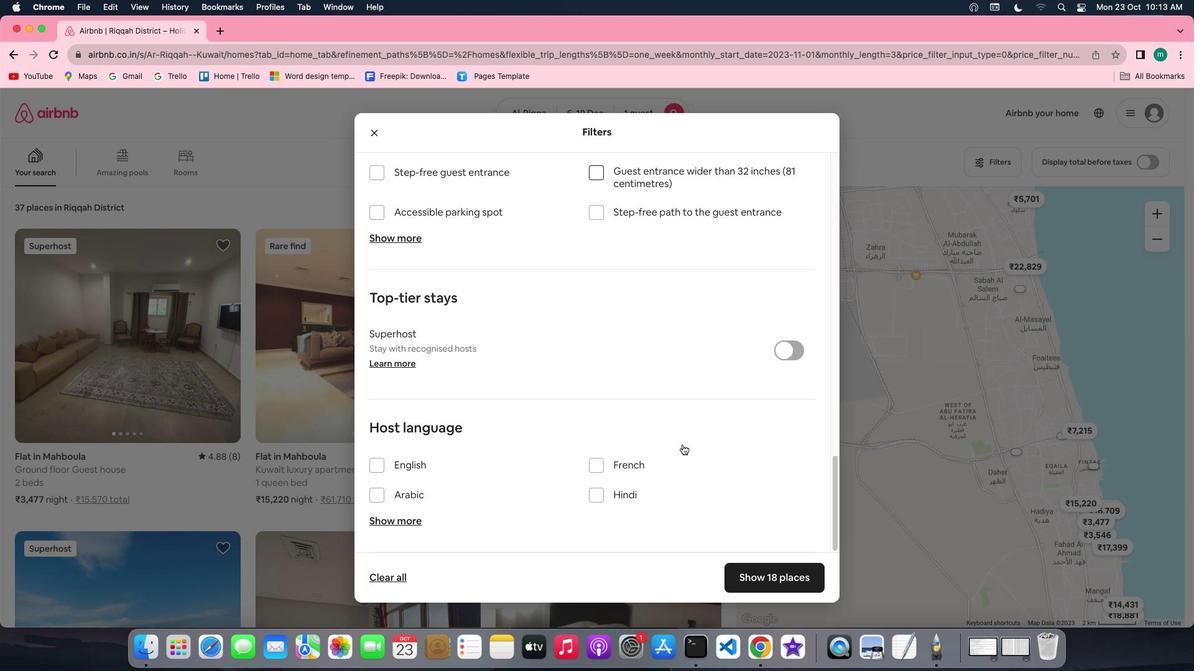 
Action: Mouse scrolled (683, 444) with delta (0, -3)
Screenshot: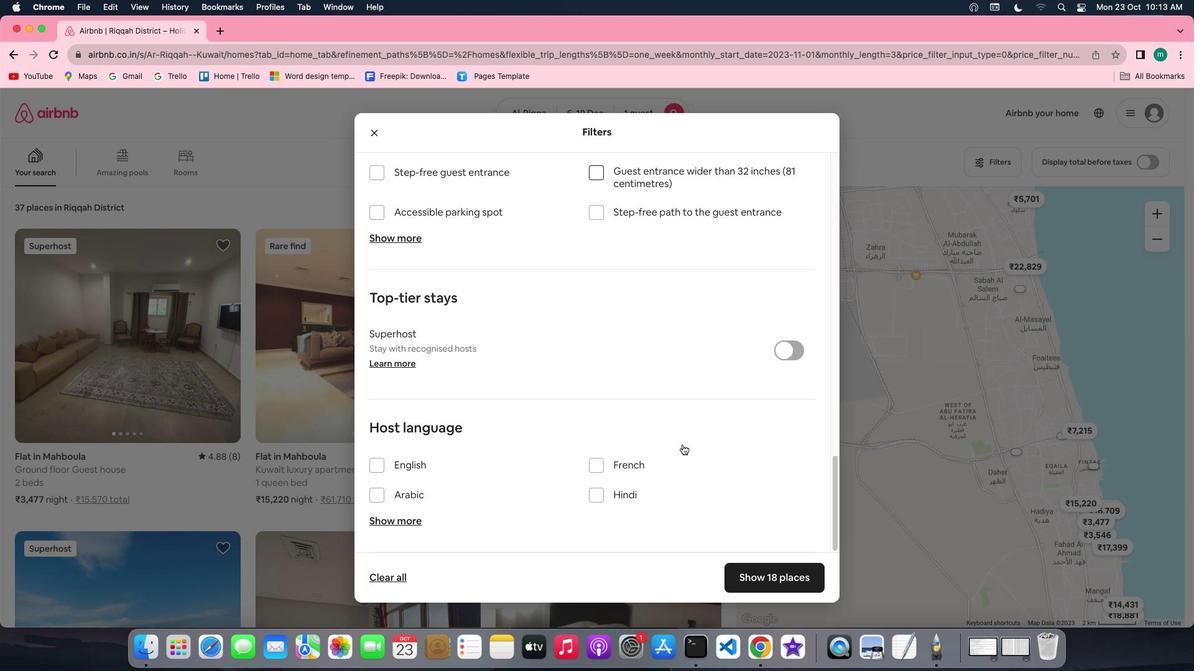 
Action: Mouse scrolled (683, 444) with delta (0, -3)
Screenshot: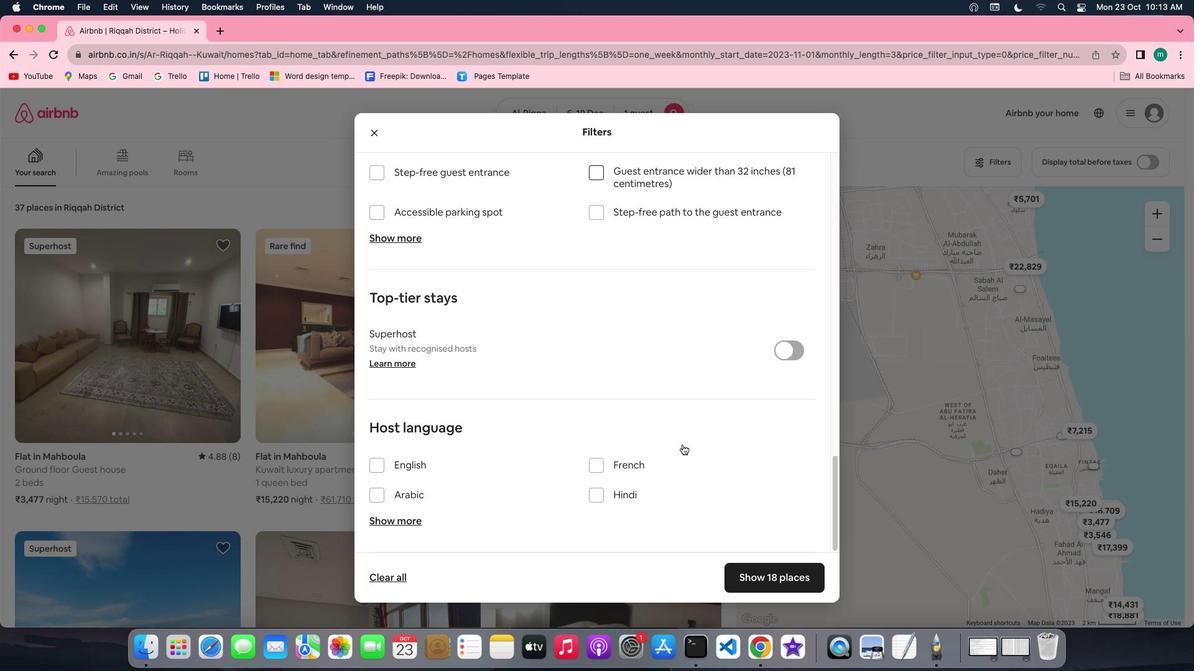
Action: Mouse scrolled (683, 444) with delta (0, 0)
Screenshot: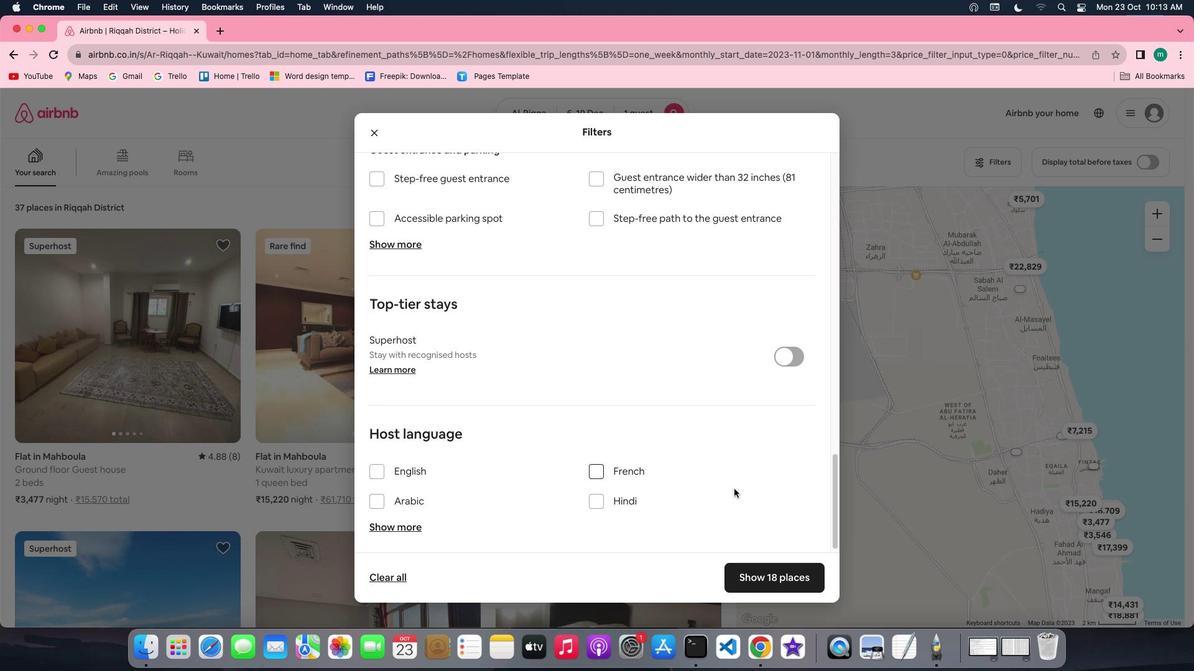 
Action: Mouse moved to (788, 574)
Screenshot: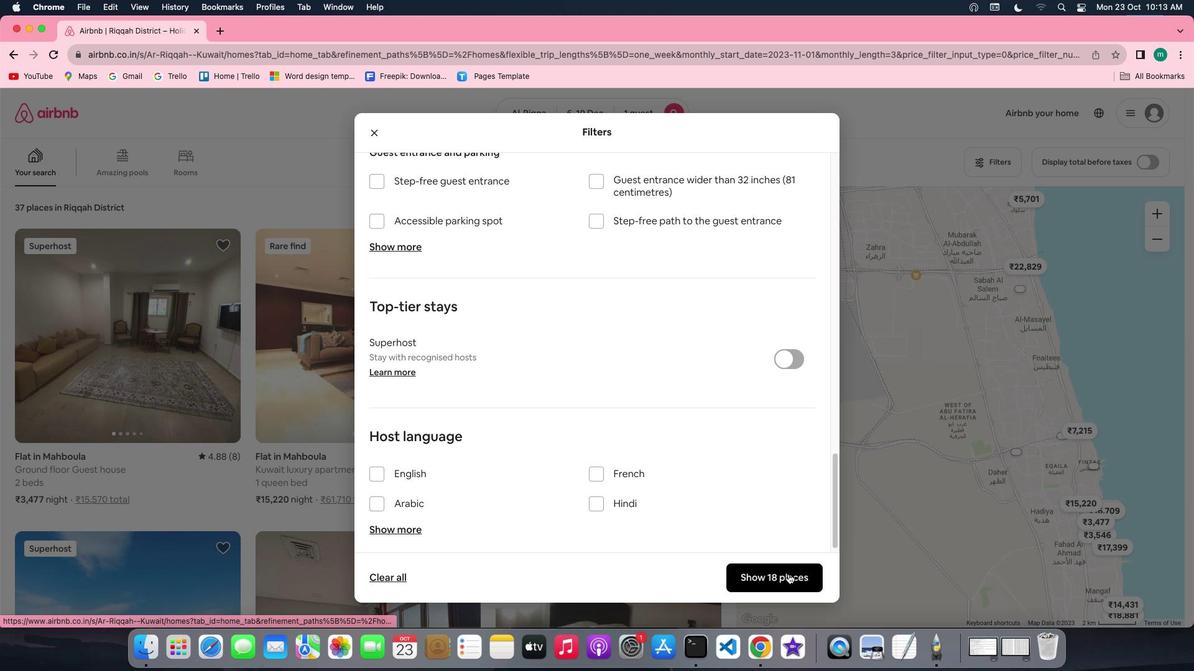 
Action: Mouse pressed left at (788, 574)
Screenshot: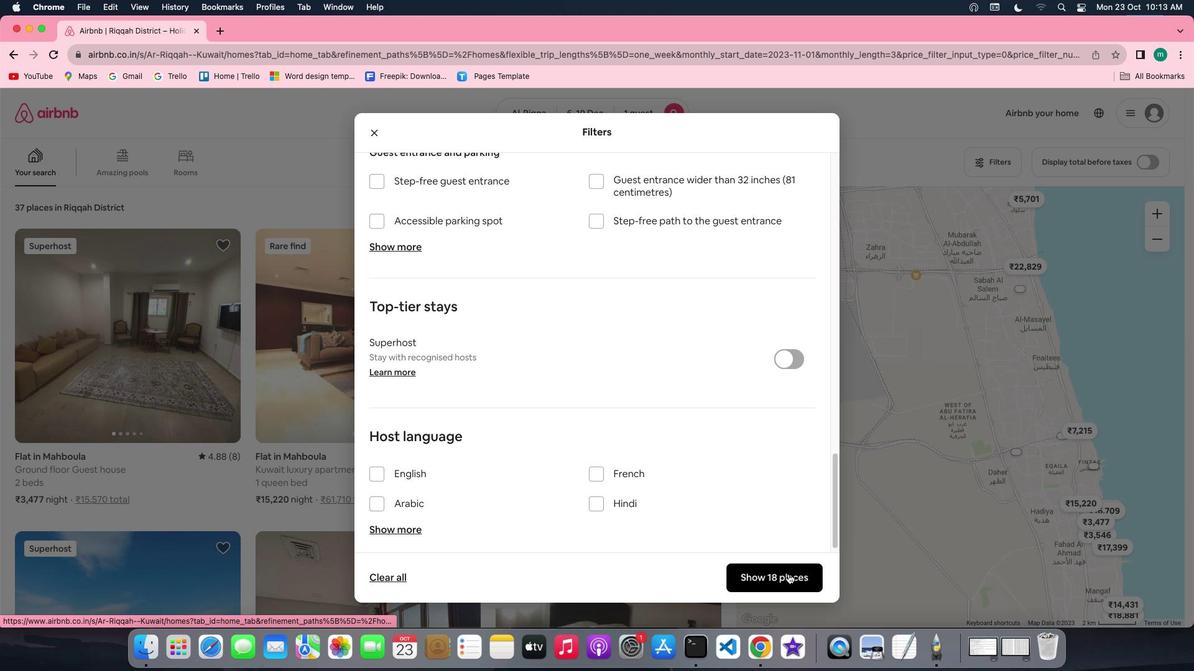 
Action: Mouse moved to (130, 323)
Screenshot: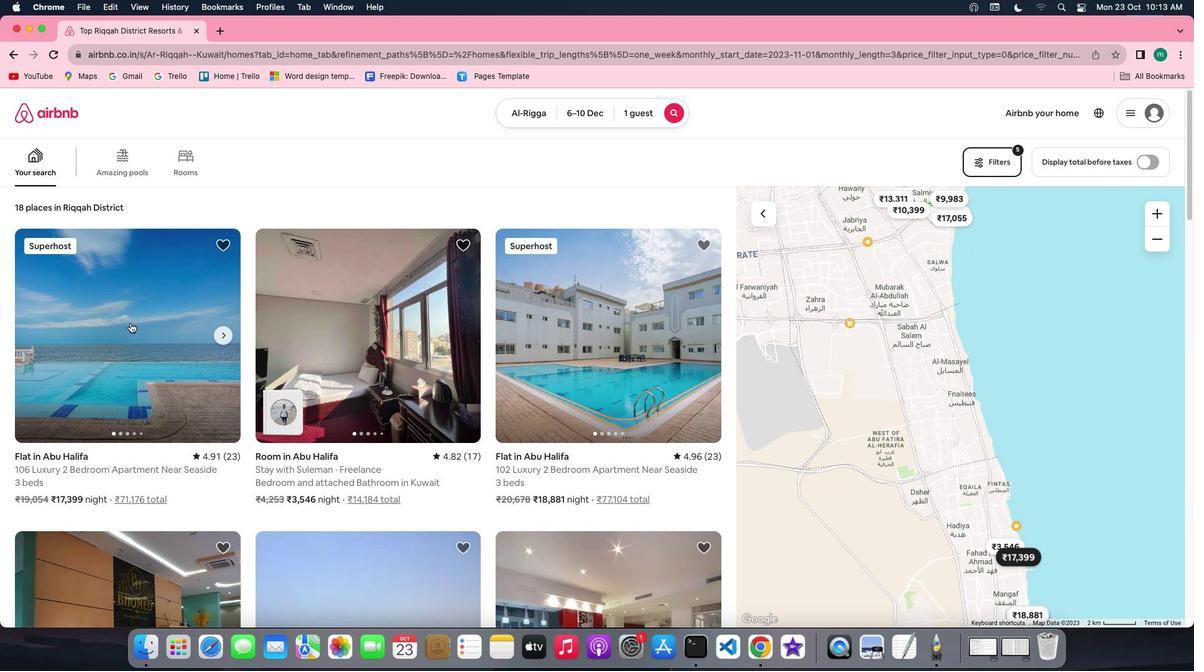 
Action: Mouse pressed left at (130, 323)
Screenshot: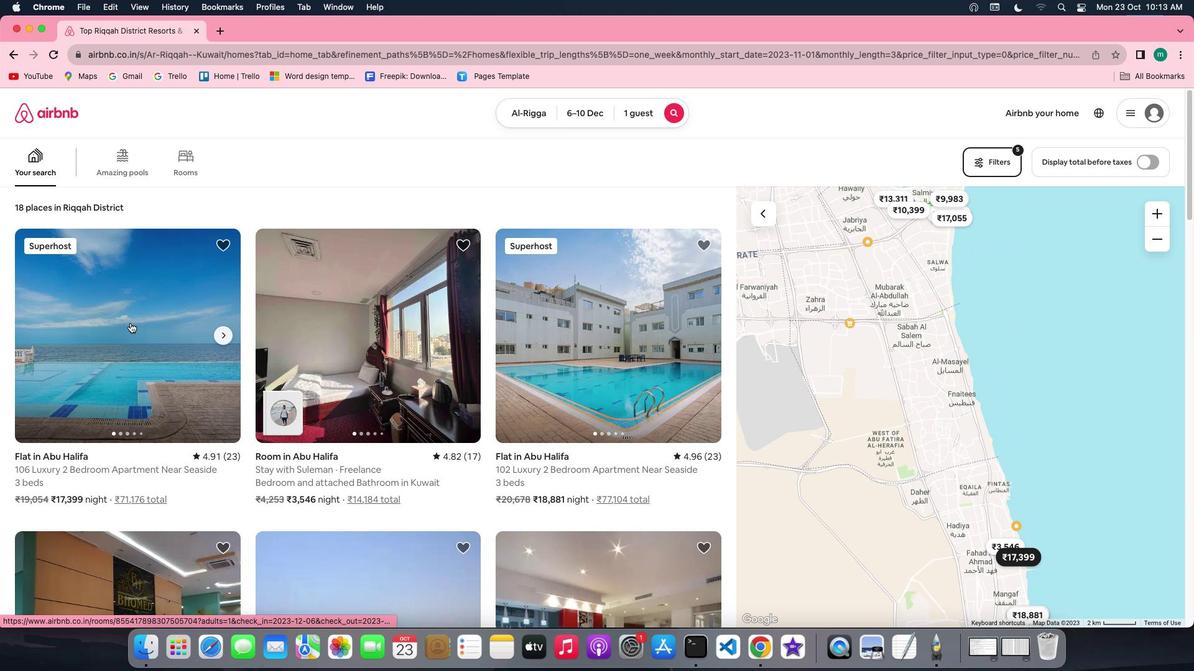 
Action: Mouse moved to (897, 461)
Screenshot: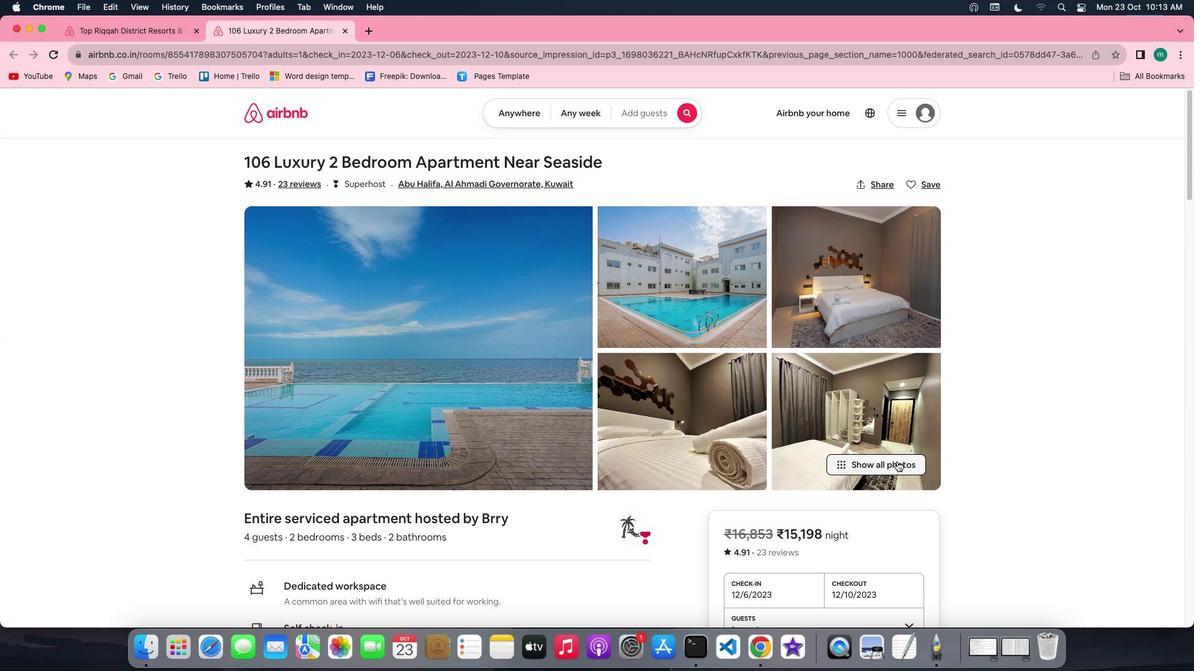 
Action: Mouse pressed left at (897, 461)
Screenshot: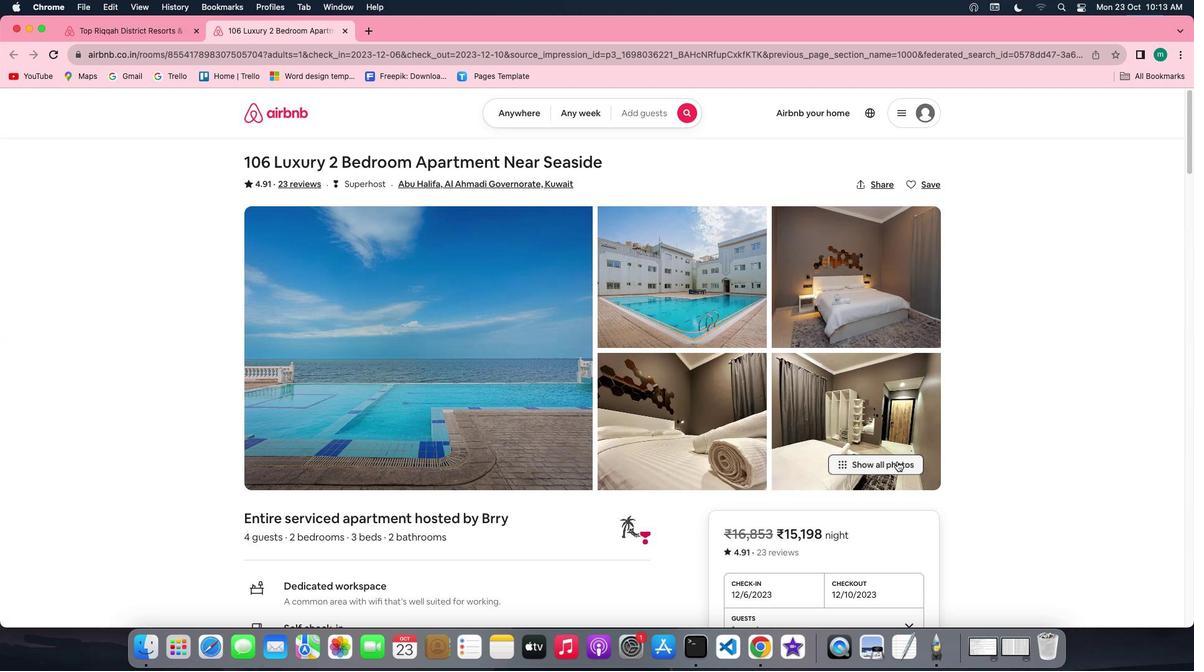 
Action: Mouse moved to (652, 448)
Screenshot: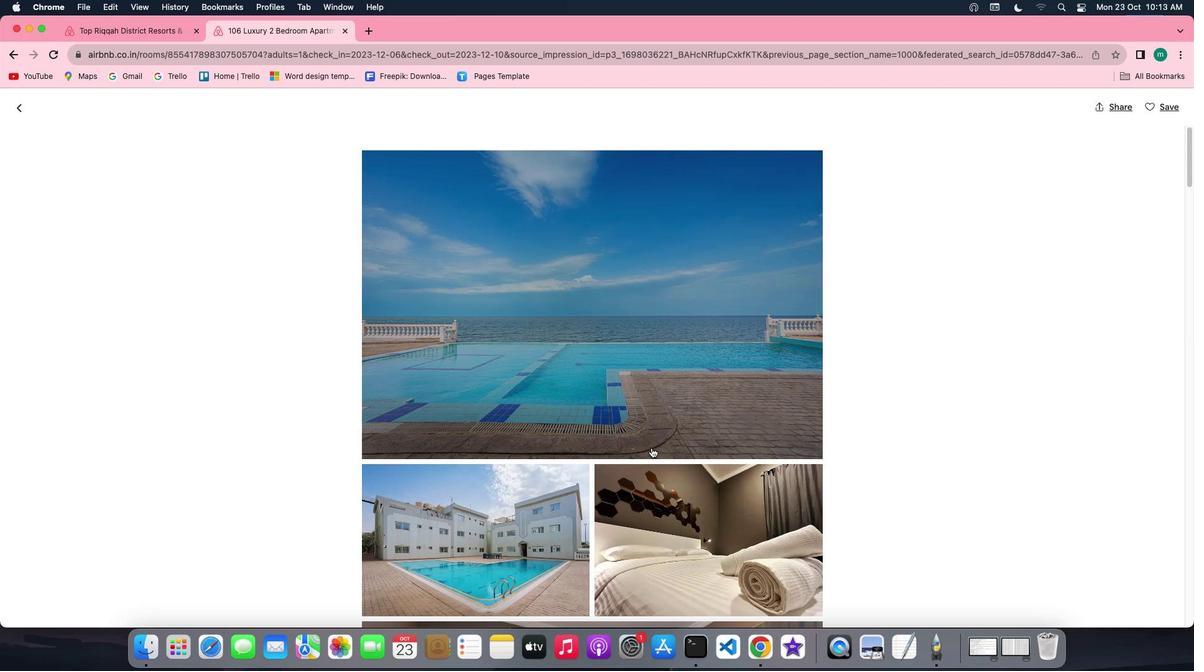 
Action: Mouse scrolled (652, 448) with delta (0, 0)
Screenshot: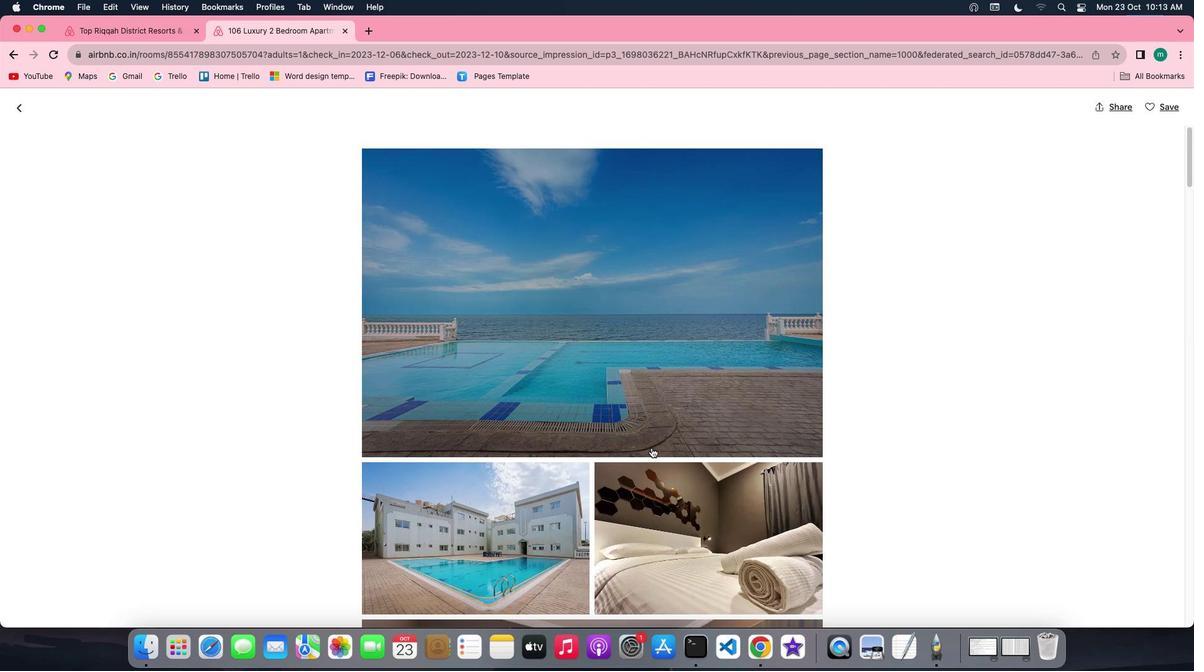 
Action: Mouse scrolled (652, 448) with delta (0, 0)
Screenshot: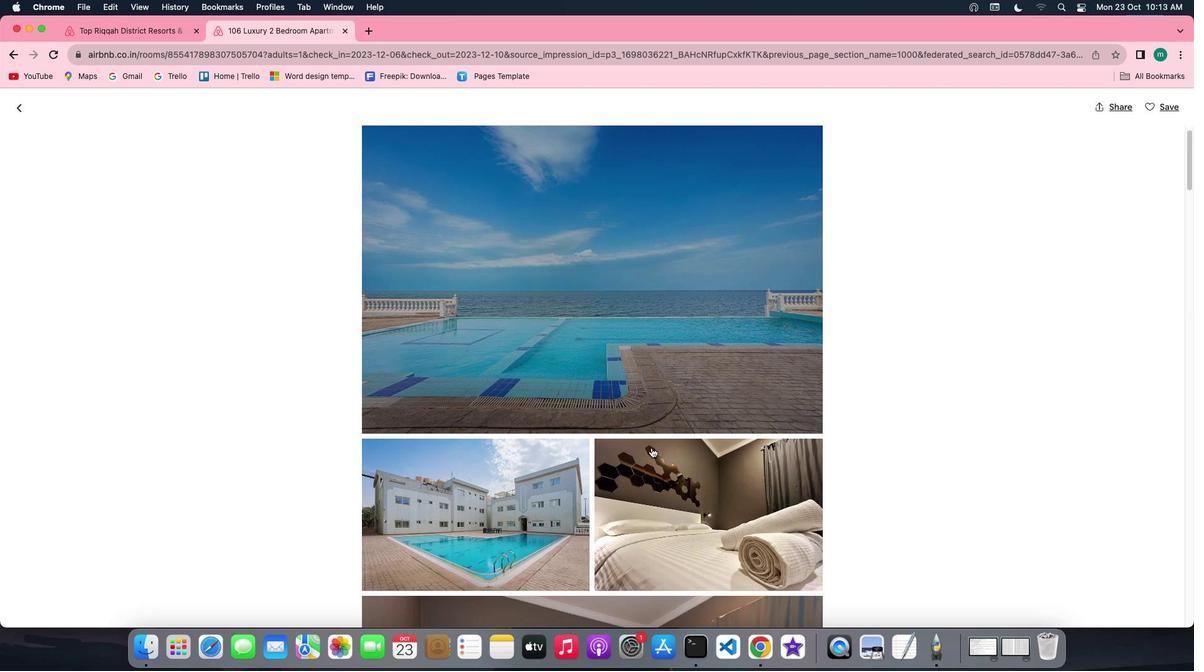 
Action: Mouse scrolled (652, 448) with delta (0, -1)
Screenshot: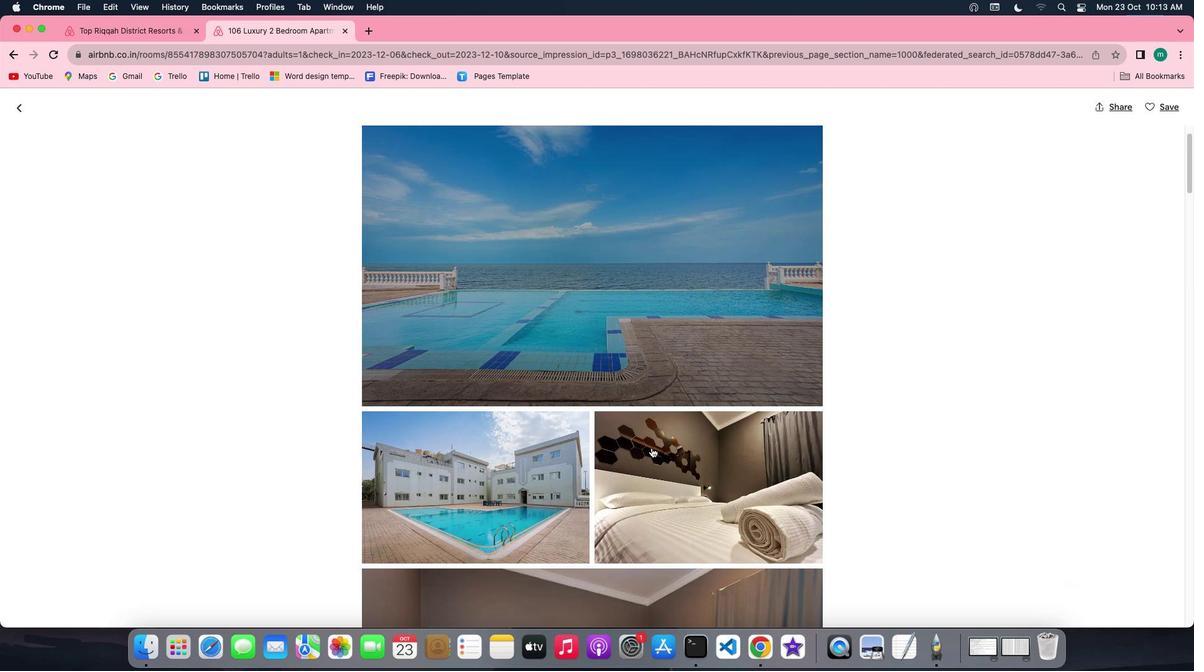 
Action: Mouse scrolled (652, 448) with delta (0, -1)
Screenshot: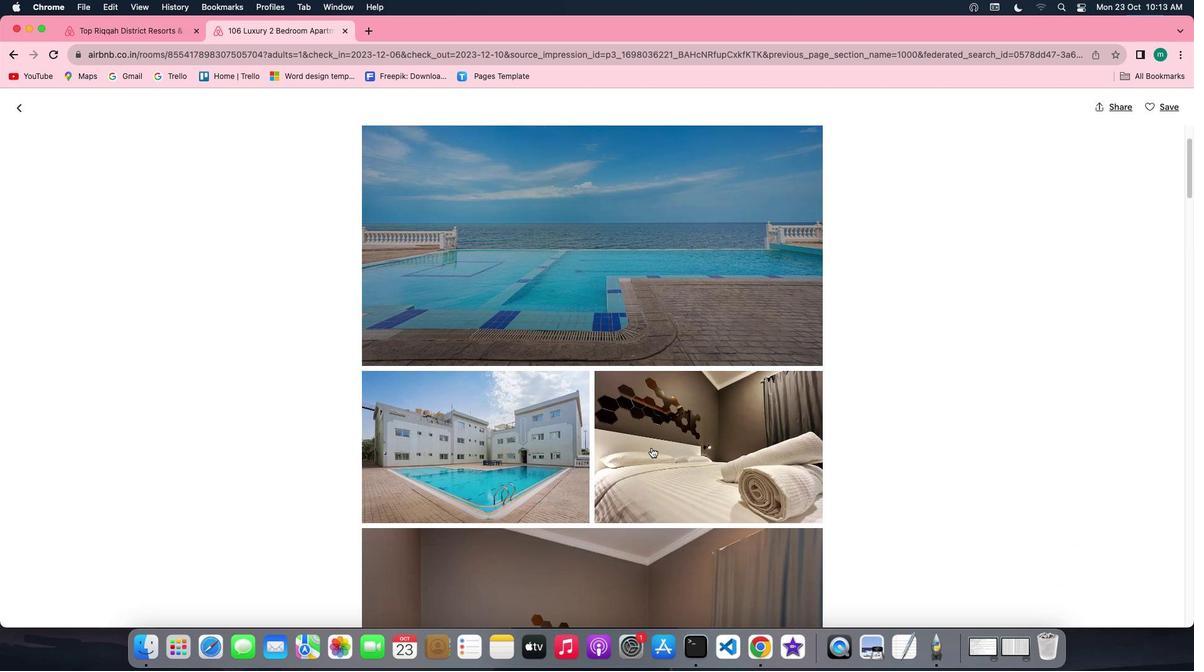 
Action: Mouse scrolled (652, 448) with delta (0, 0)
Screenshot: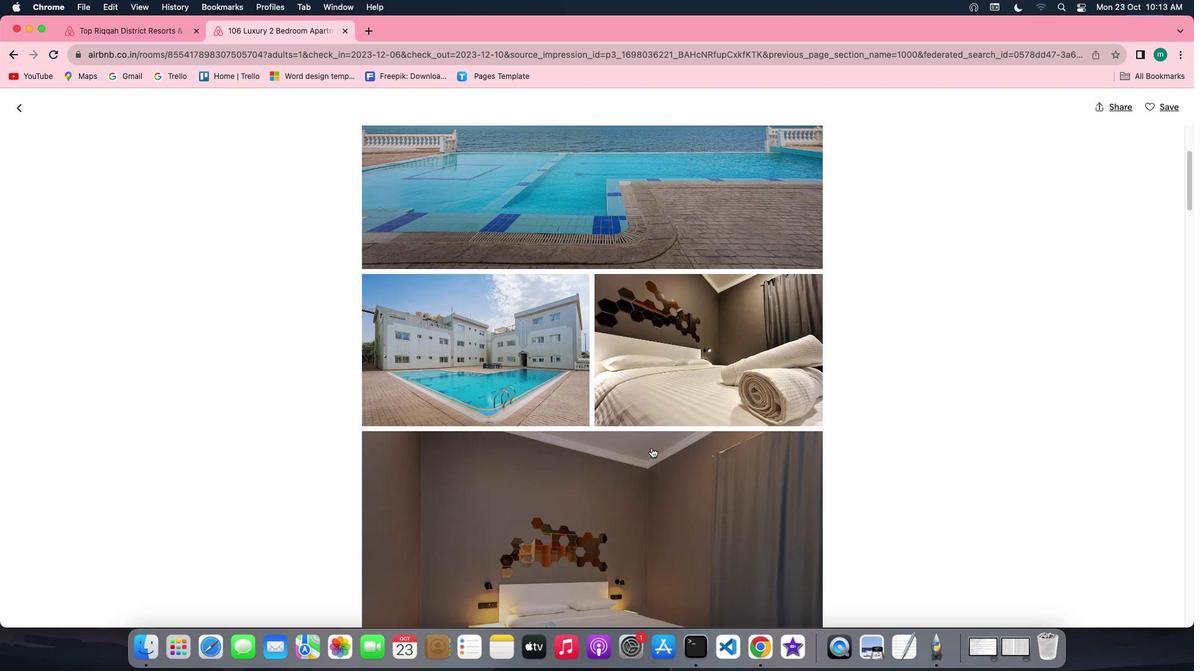 
Action: Mouse scrolled (652, 448) with delta (0, 0)
Screenshot: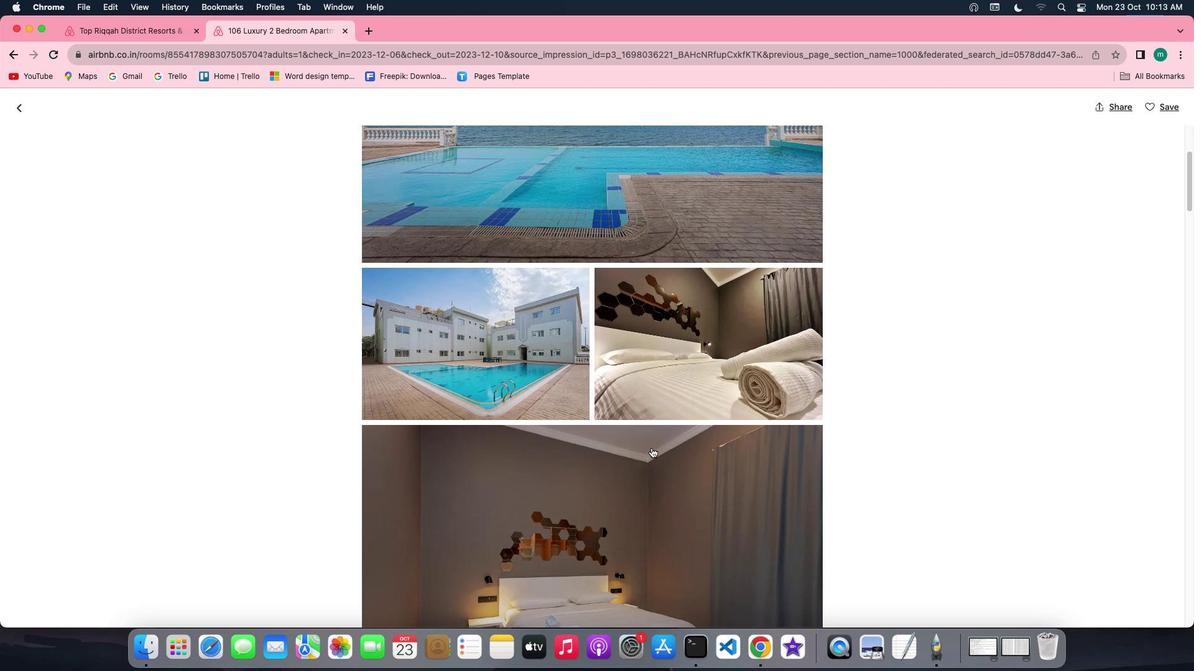 
Action: Mouse scrolled (652, 448) with delta (0, -1)
Screenshot: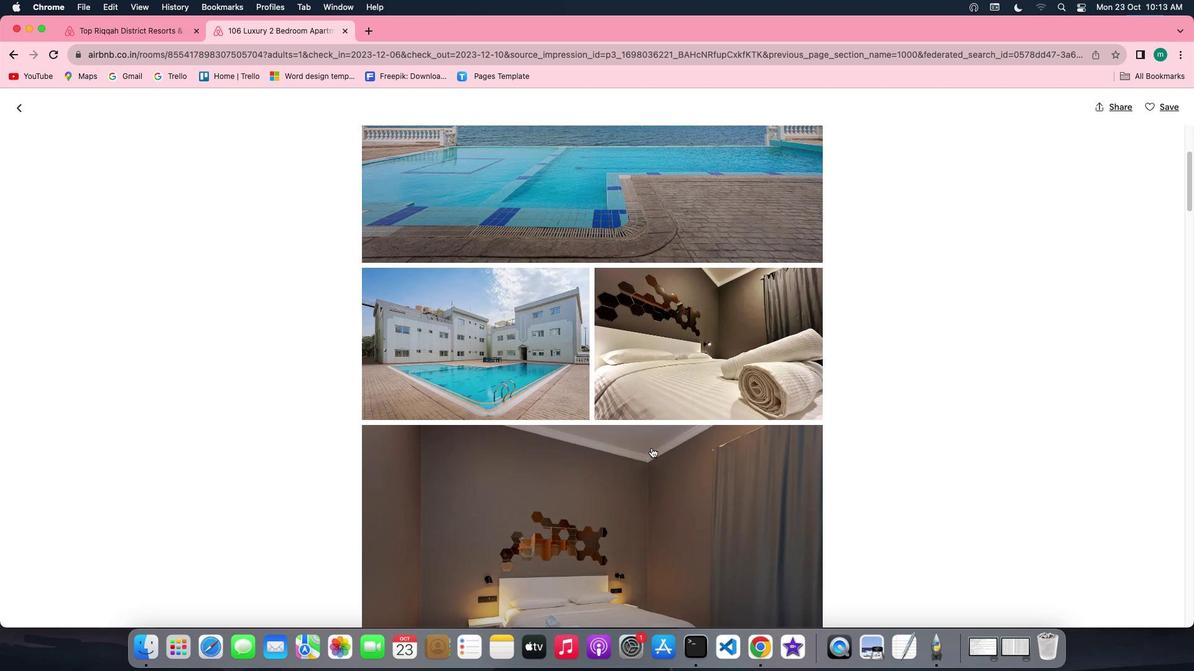 
Action: Mouse scrolled (652, 448) with delta (0, -1)
Screenshot: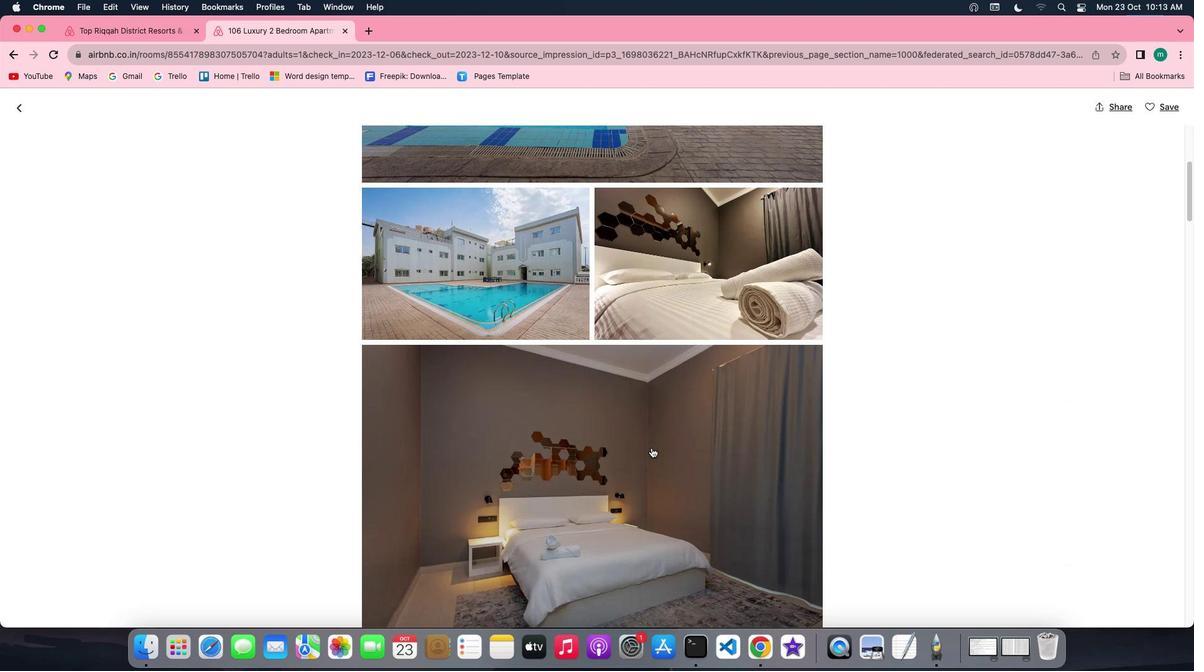 
Action: Mouse scrolled (652, 448) with delta (0, 0)
Screenshot: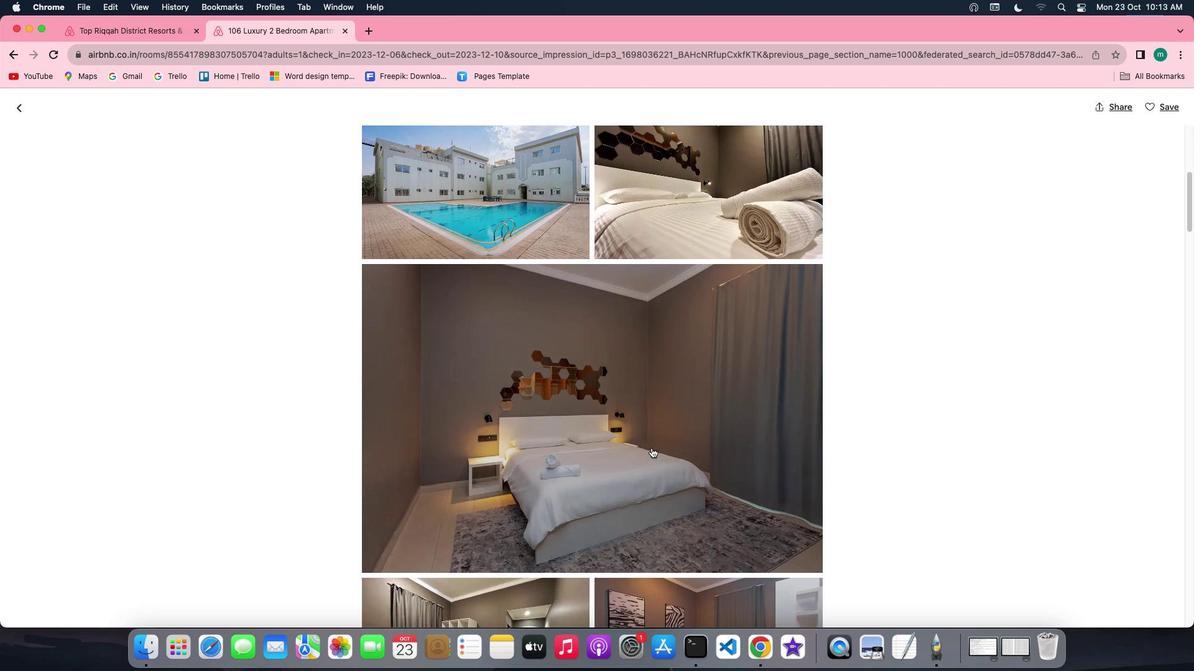 
Action: Mouse scrolled (652, 448) with delta (0, 0)
Screenshot: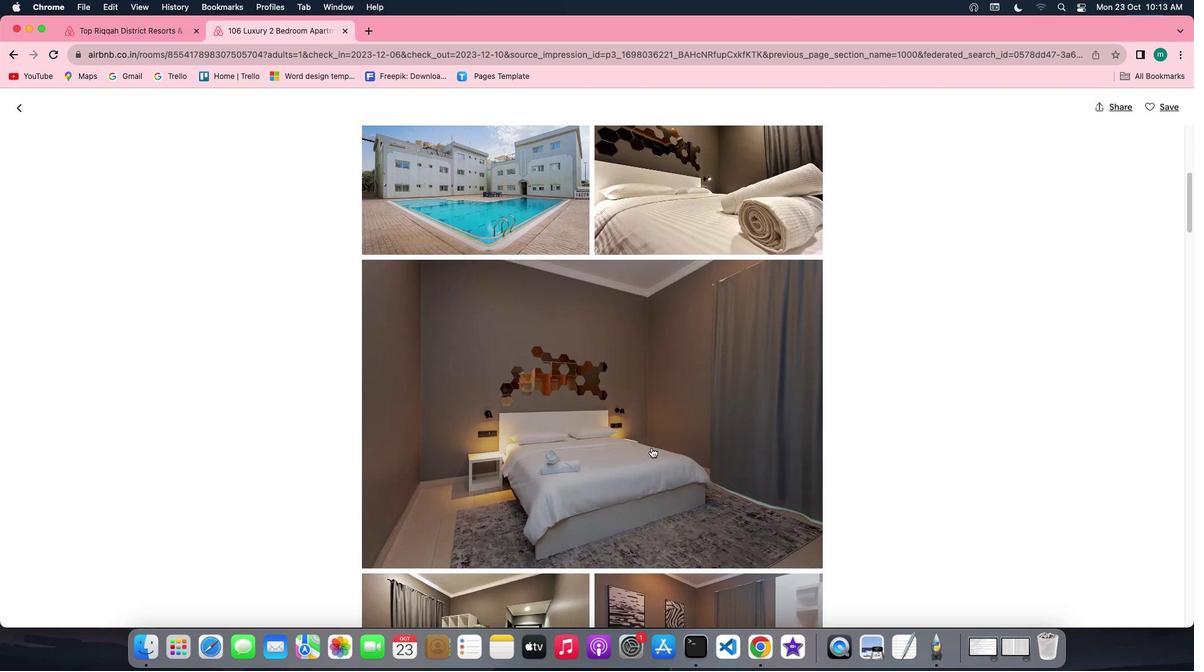 
Action: Mouse scrolled (652, 448) with delta (0, 0)
Screenshot: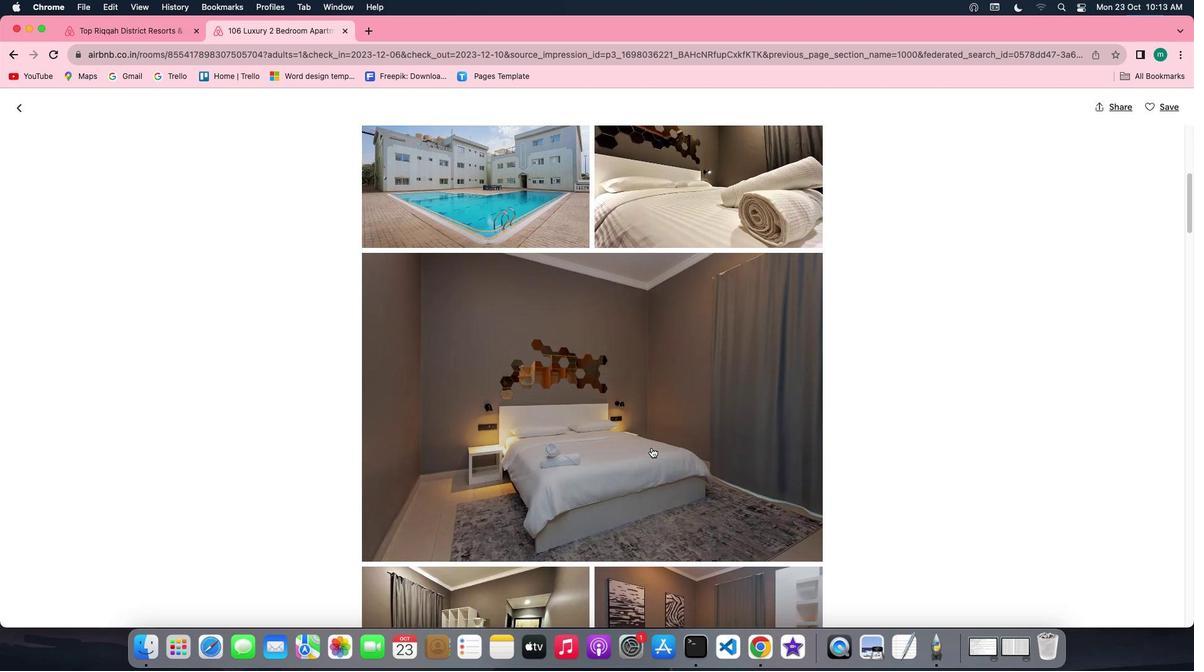 
Action: Mouse scrolled (652, 448) with delta (0, 0)
Screenshot: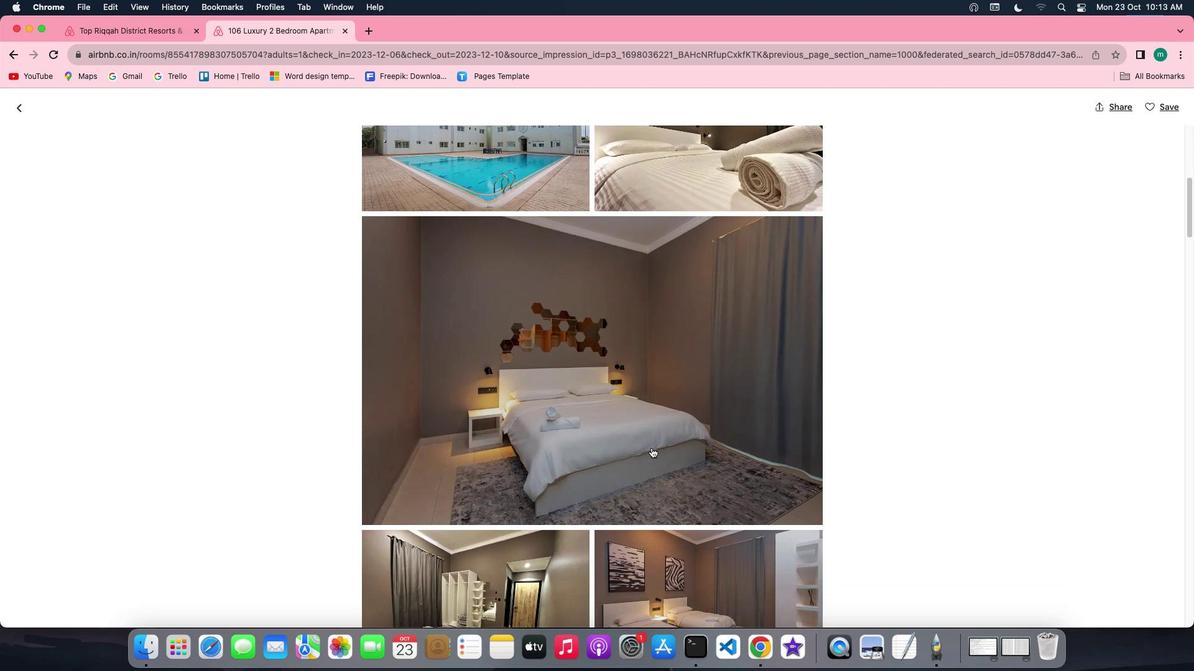 
Action: Mouse scrolled (652, 448) with delta (0, 0)
Screenshot: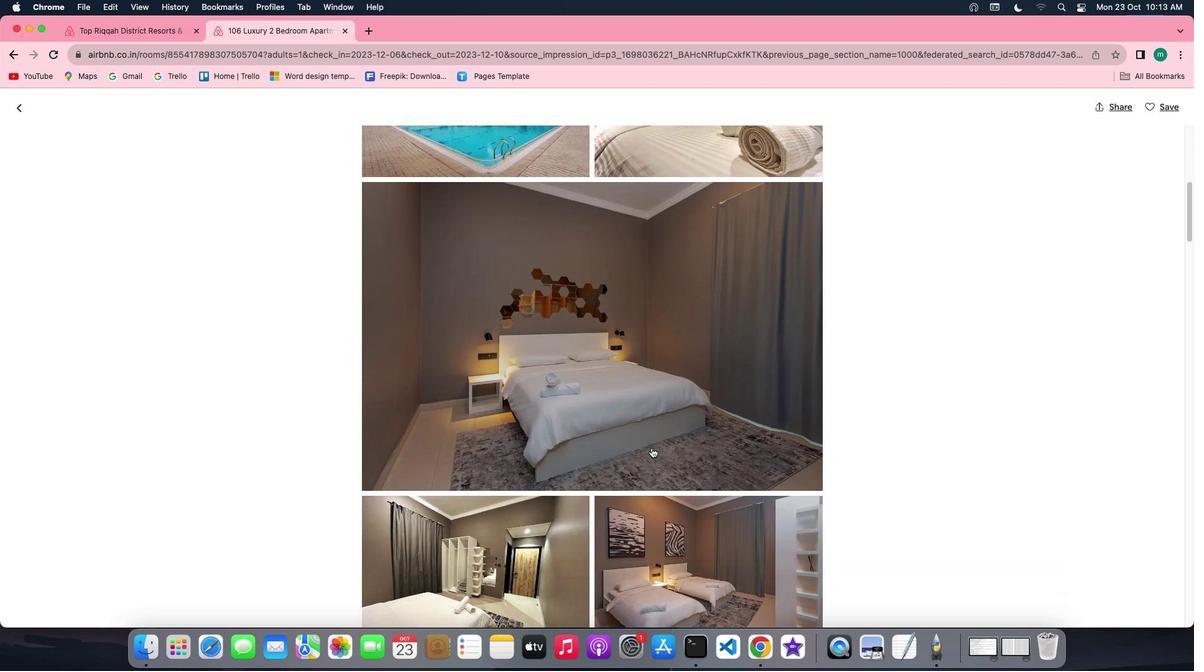 
Action: Mouse scrolled (652, 448) with delta (0, 0)
Screenshot: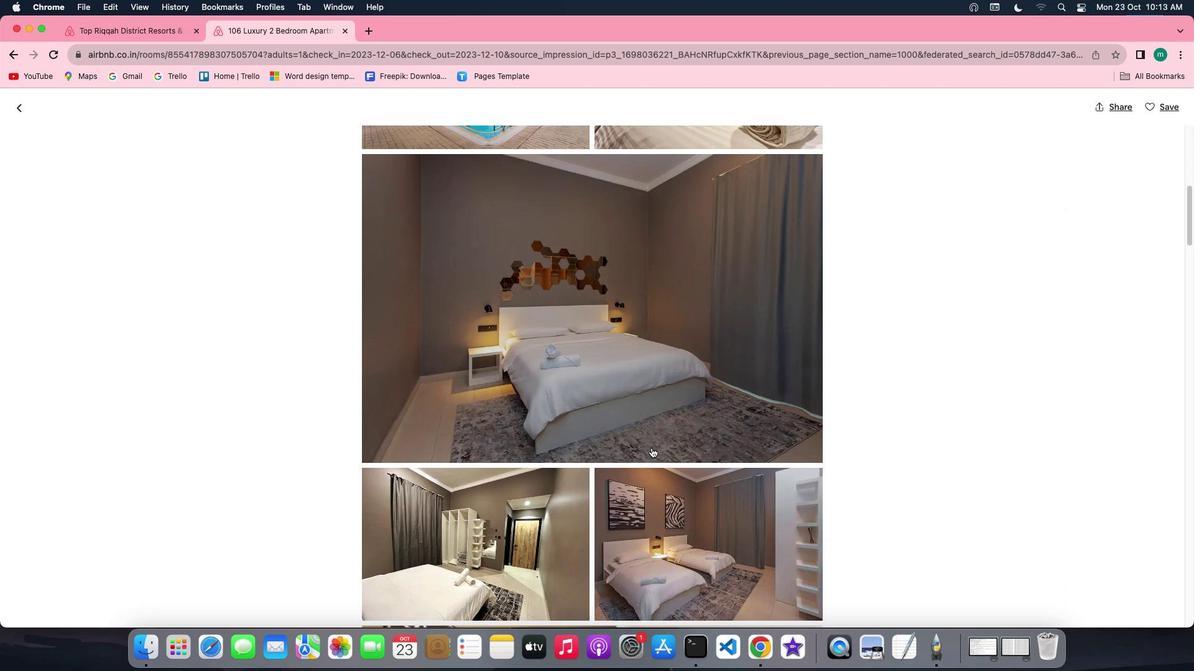 
Action: Mouse scrolled (652, 448) with delta (0, 0)
Screenshot: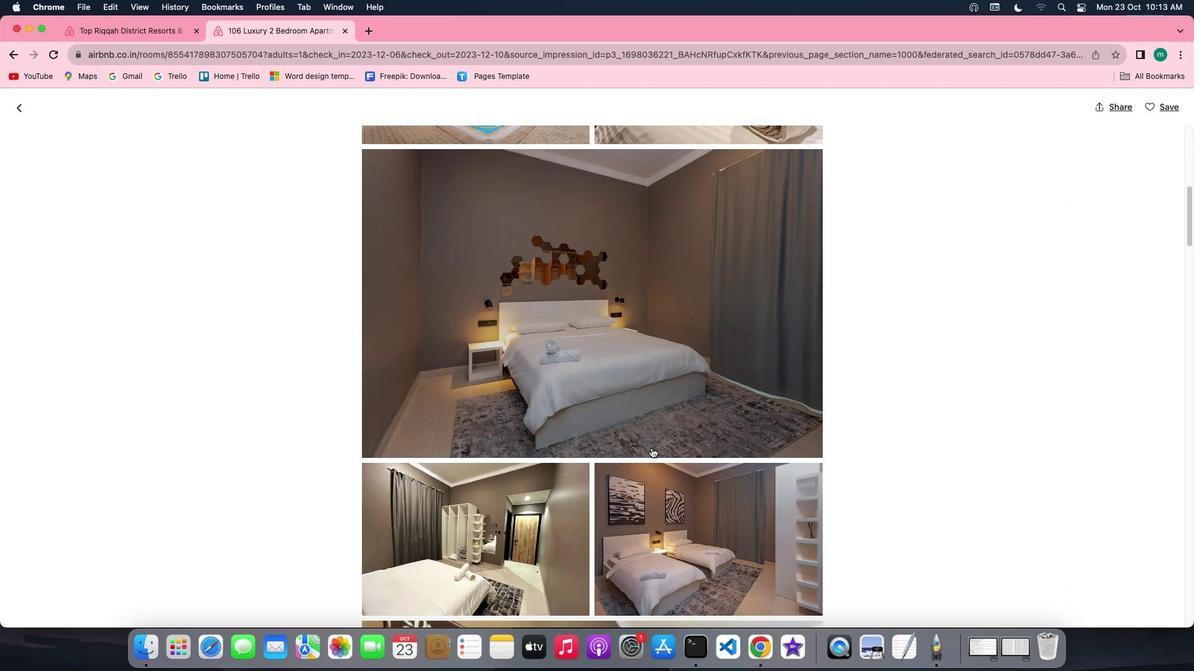 
Action: Mouse scrolled (652, 448) with delta (0, -1)
Screenshot: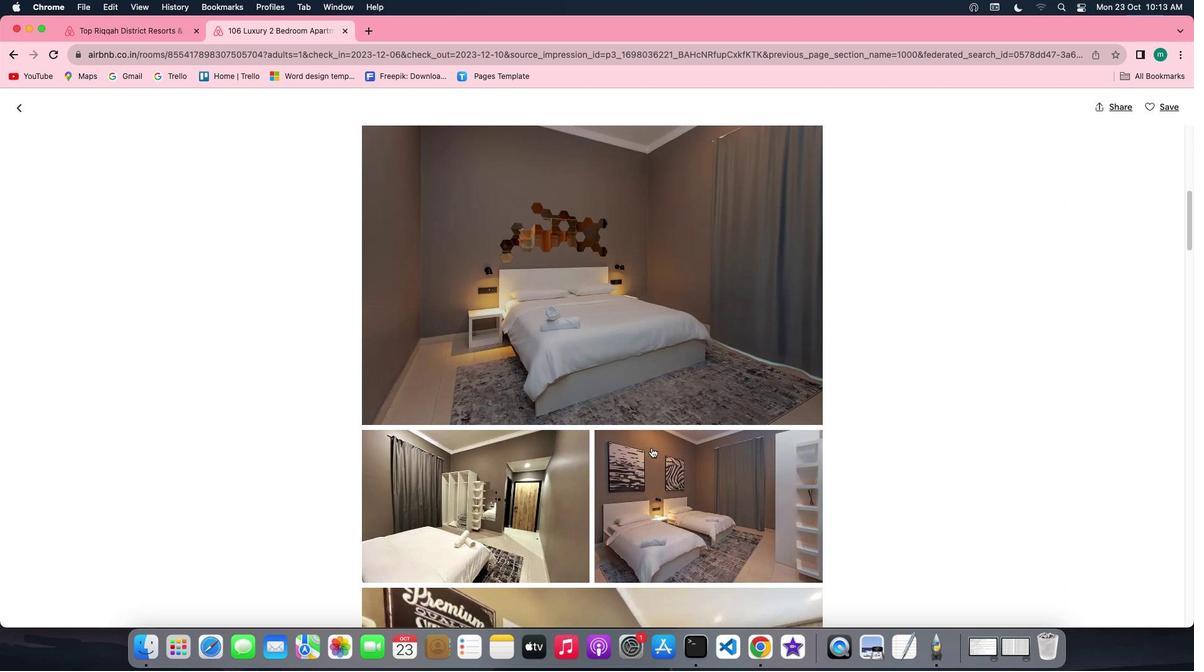 
Action: Mouse scrolled (652, 448) with delta (0, -1)
Screenshot: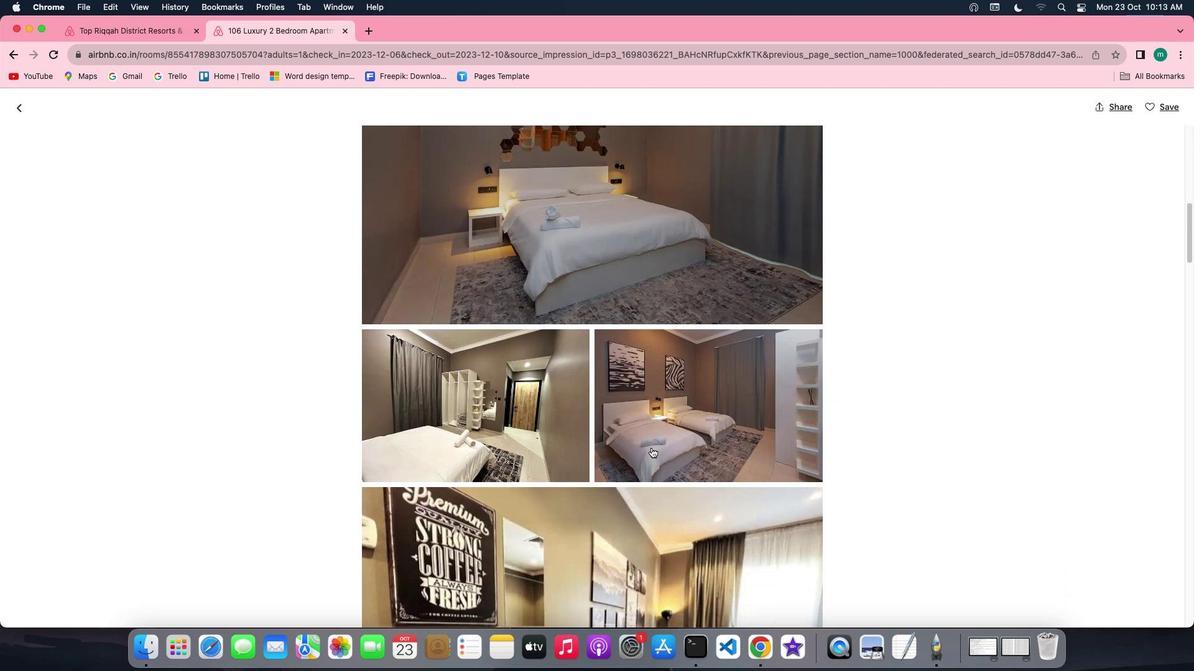 
Action: Mouse scrolled (652, 448) with delta (0, 0)
Screenshot: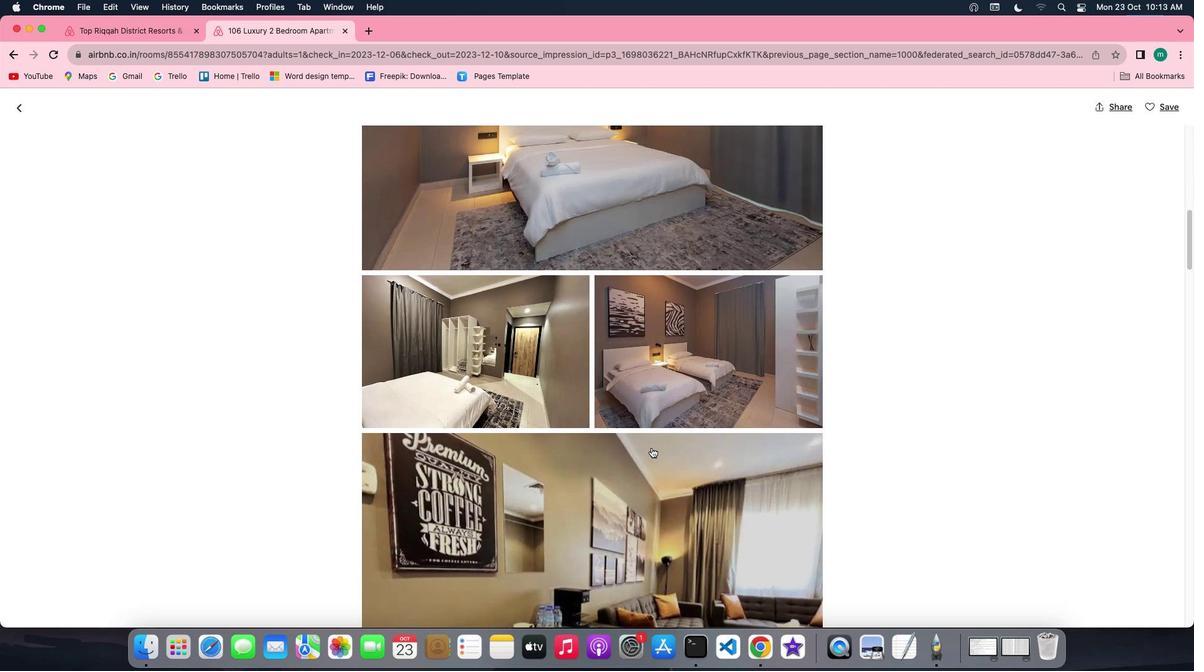 
Action: Mouse scrolled (652, 448) with delta (0, 0)
Screenshot: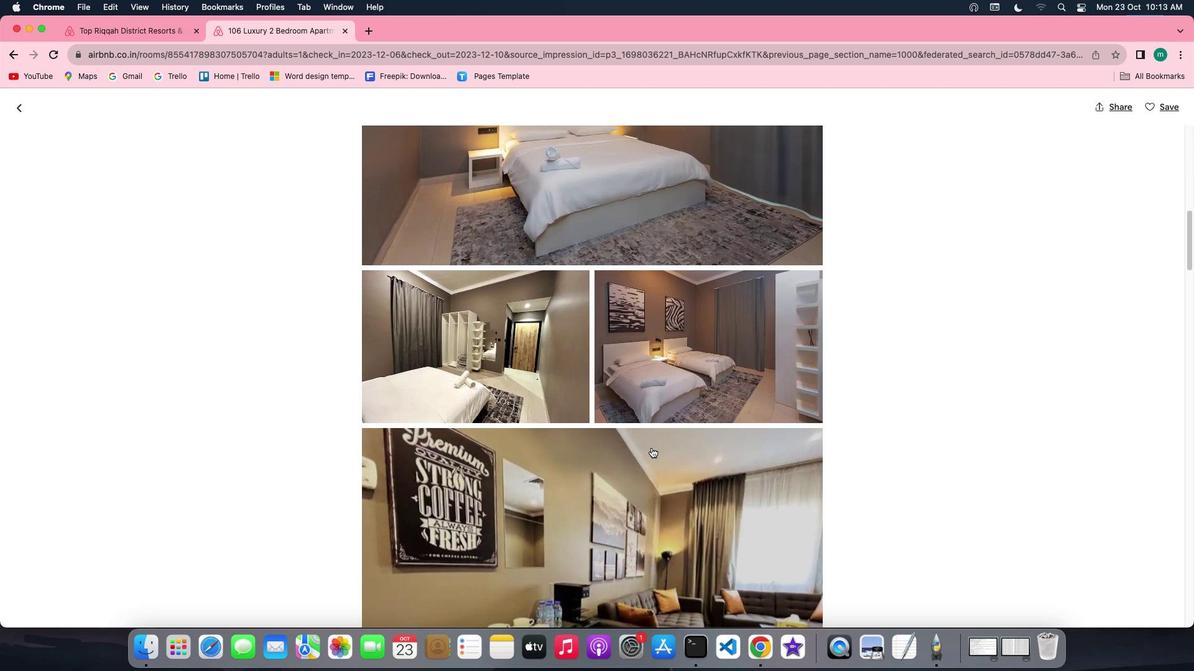 
Action: Mouse scrolled (652, 448) with delta (0, -1)
Screenshot: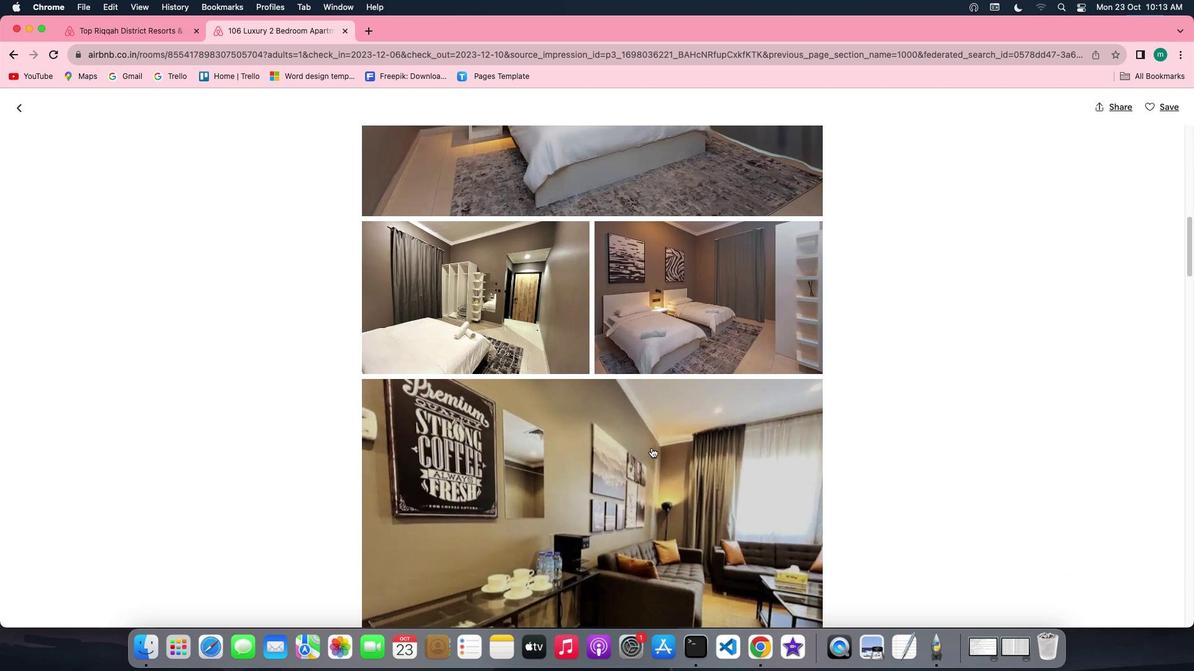 
Action: Mouse scrolled (652, 448) with delta (0, -2)
Screenshot: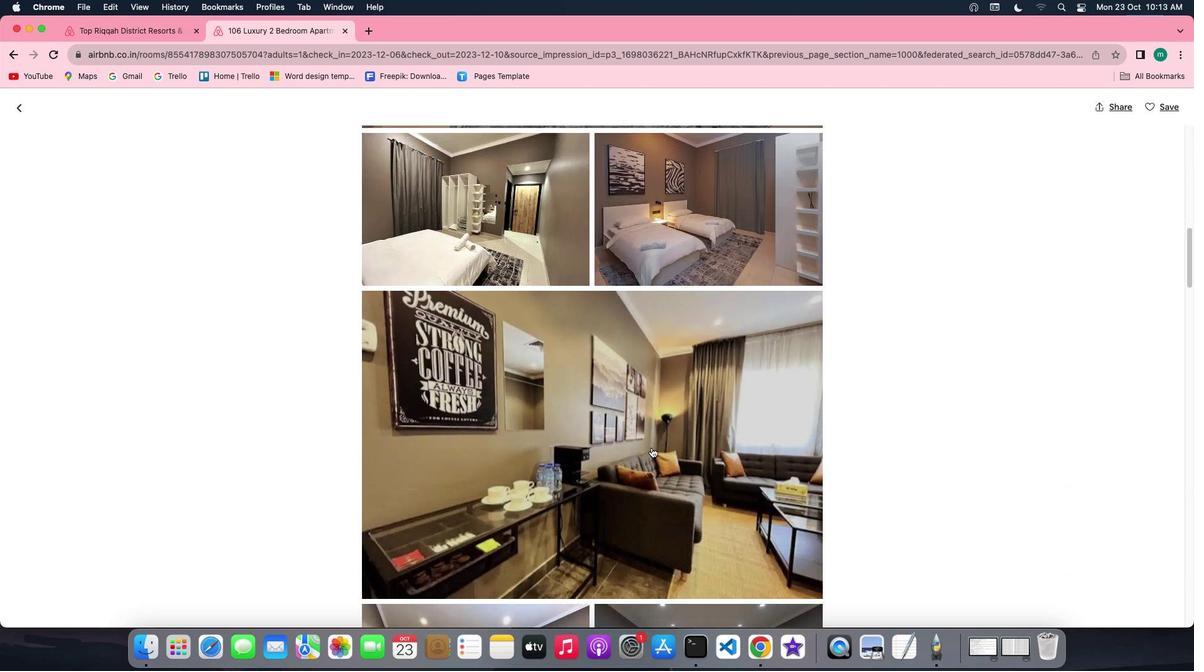 
Action: Mouse scrolled (652, 448) with delta (0, -1)
Screenshot: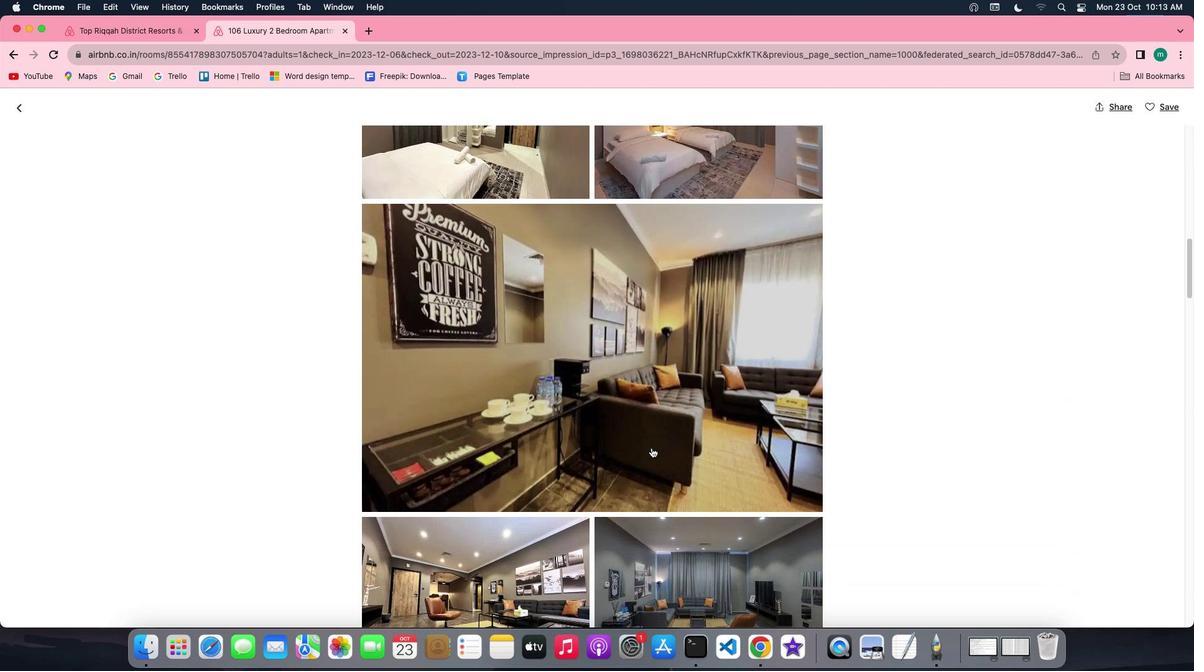 
Action: Mouse scrolled (652, 448) with delta (0, 0)
Screenshot: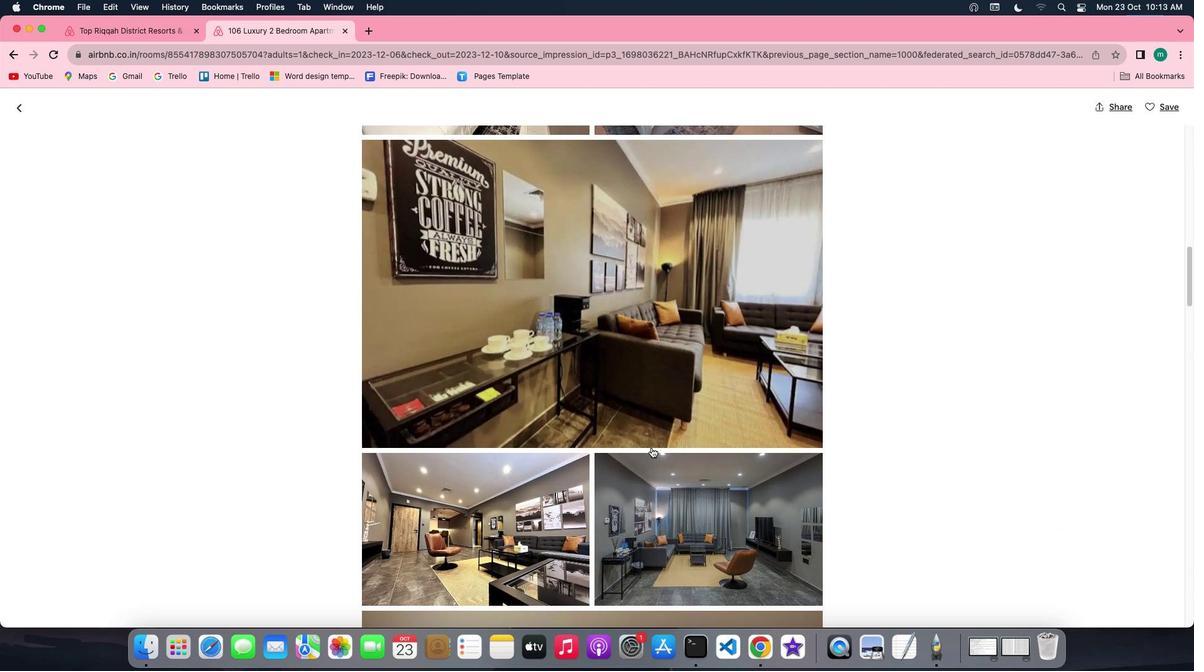 
Action: Mouse scrolled (652, 448) with delta (0, 0)
Screenshot: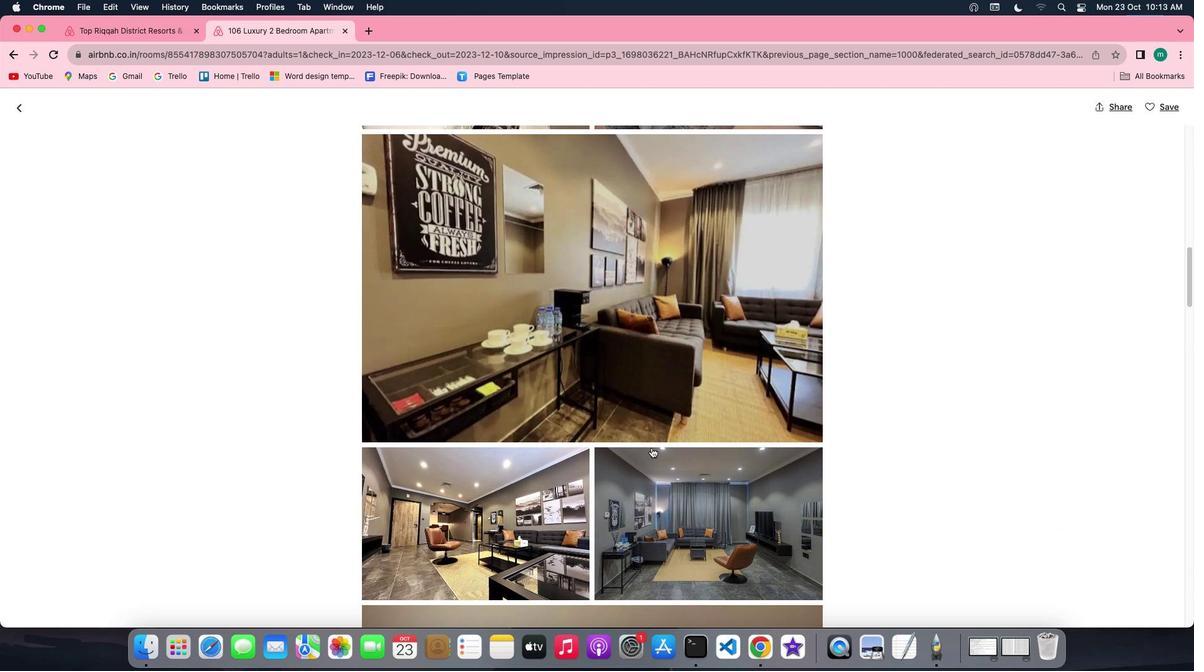
Action: Mouse scrolled (652, 448) with delta (0, -1)
Screenshot: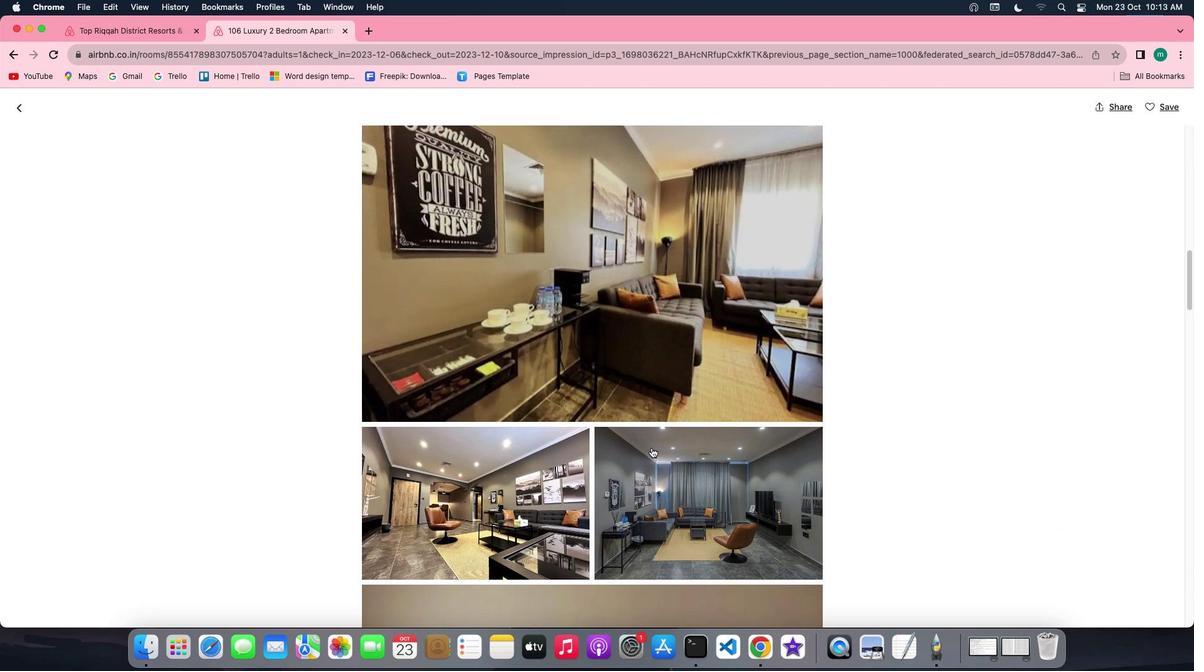 
Action: Mouse scrolled (652, 448) with delta (0, -1)
Screenshot: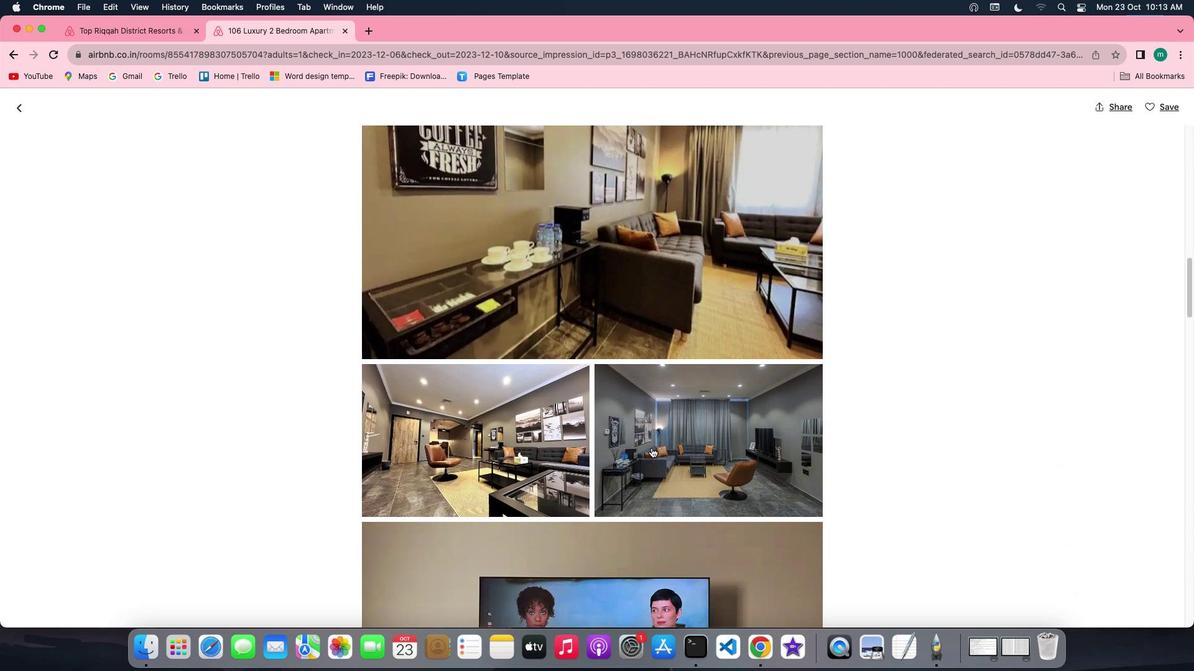
Action: Mouse scrolled (652, 448) with delta (0, 0)
Screenshot: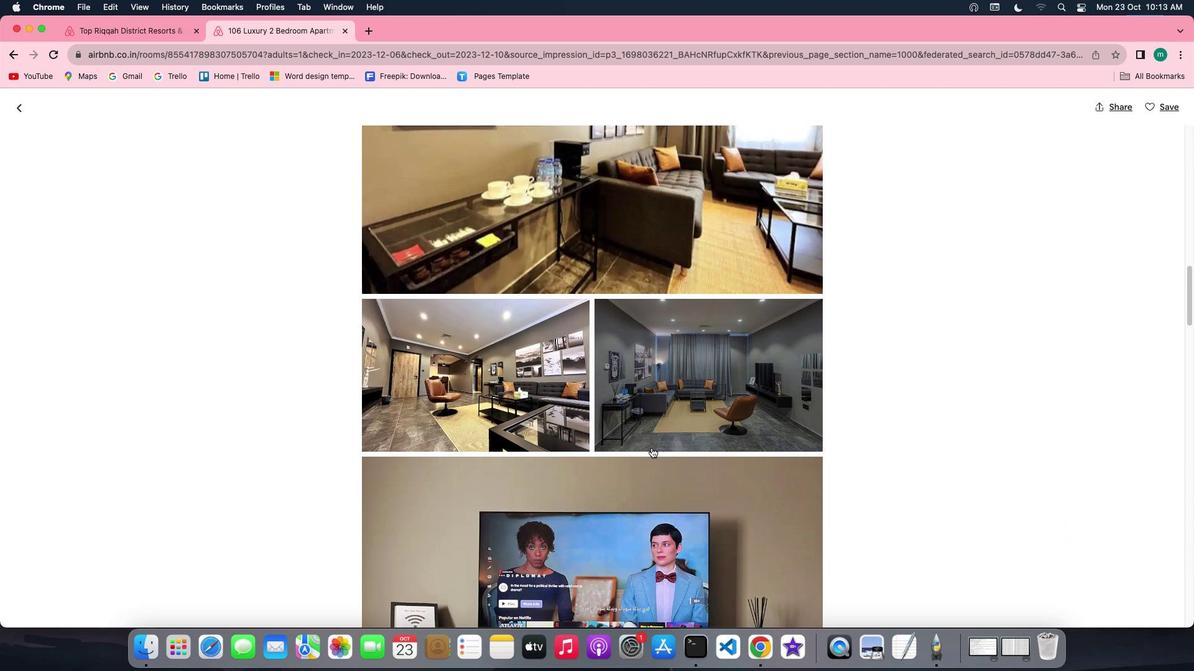 
Action: Mouse scrolled (652, 448) with delta (0, 0)
Screenshot: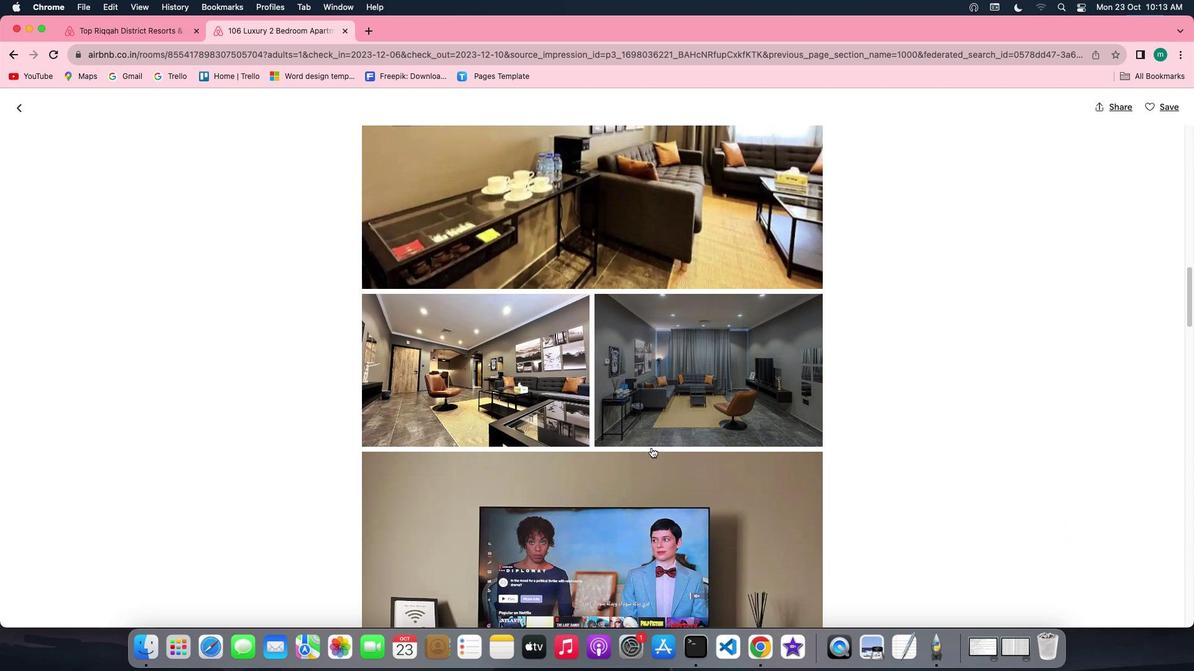 
Action: Mouse scrolled (652, 448) with delta (0, -1)
Screenshot: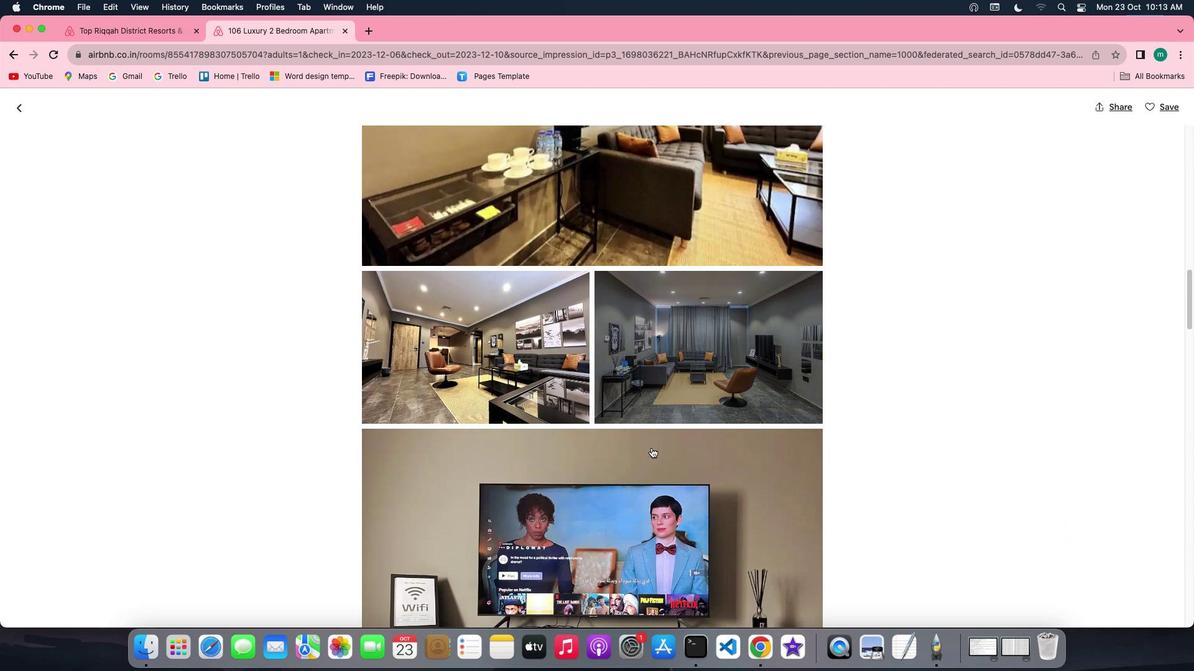 
Action: Mouse scrolled (652, 448) with delta (0, -1)
Screenshot: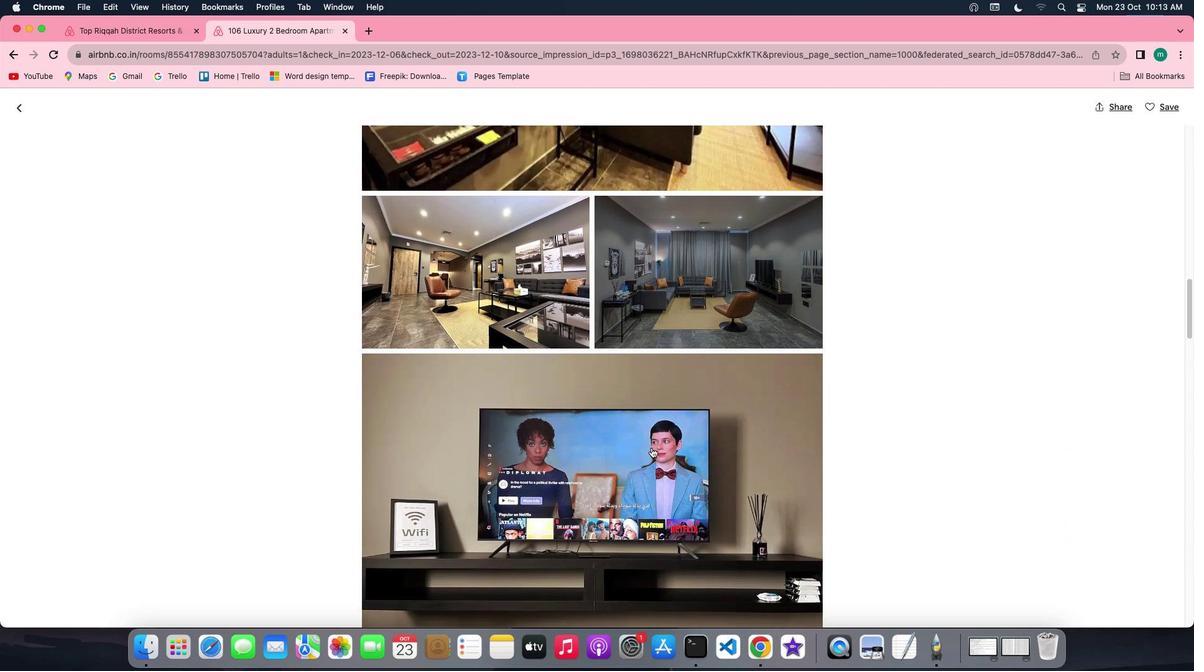 
Action: Mouse scrolled (652, 448) with delta (0, 0)
Screenshot: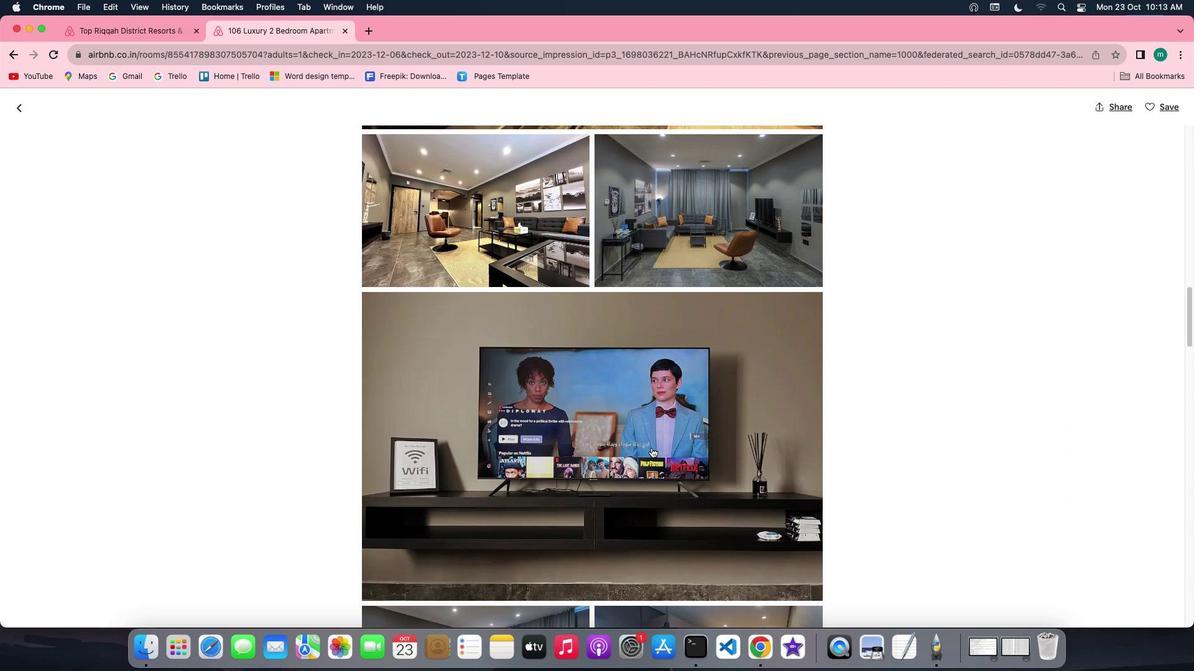 
Action: Mouse scrolled (652, 448) with delta (0, 0)
Screenshot: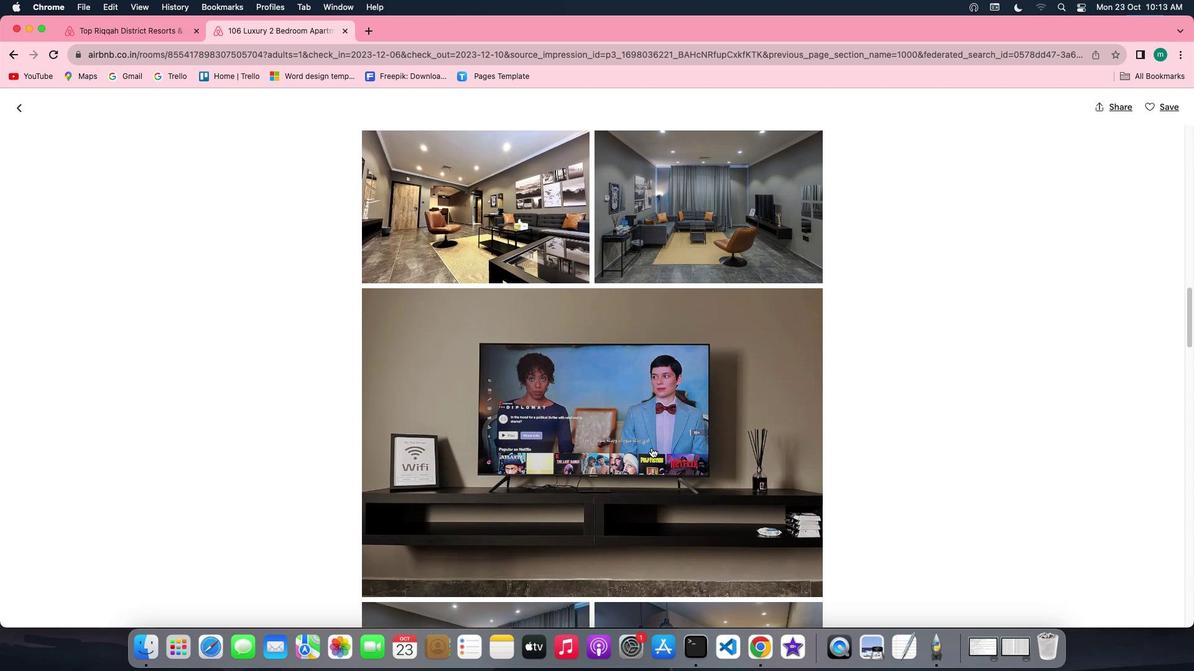 
Action: Mouse scrolled (652, 448) with delta (0, 0)
Screenshot: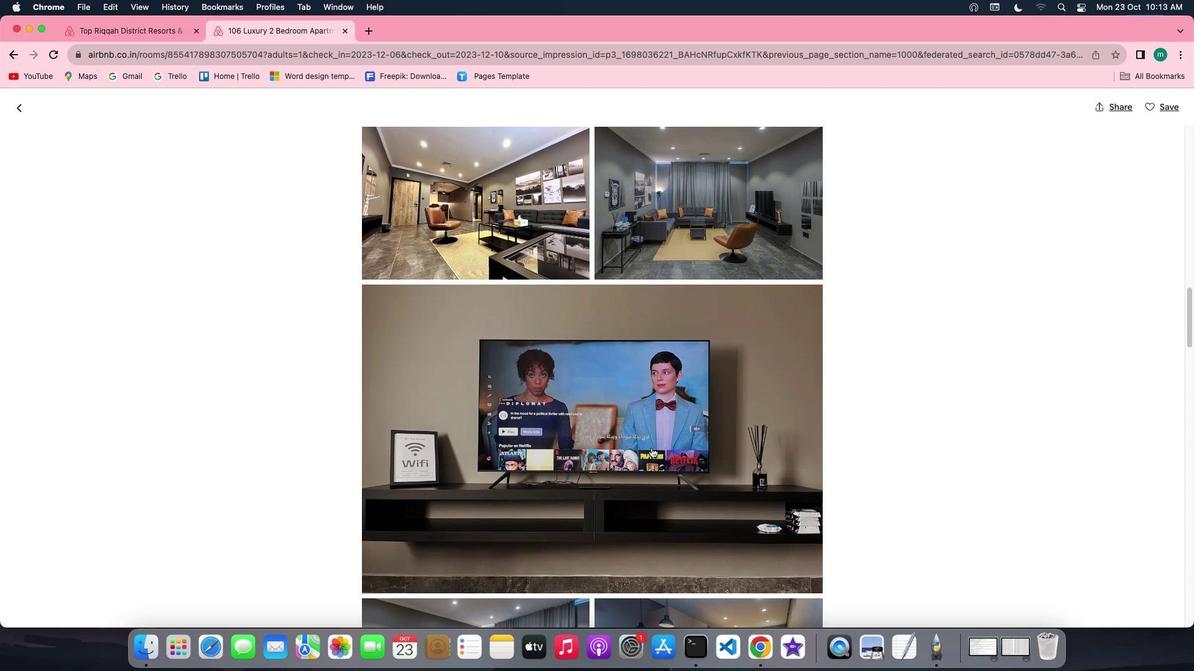 
Action: Mouse scrolled (652, 448) with delta (0, -1)
Screenshot: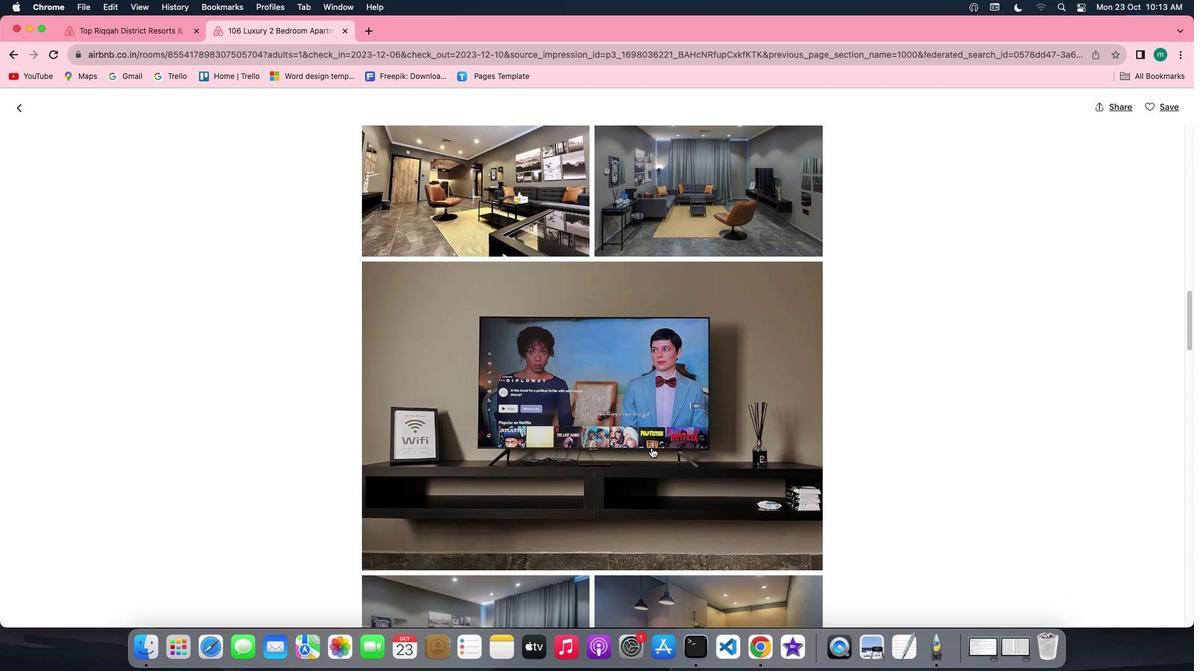 
Action: Mouse scrolled (652, 448) with delta (0, -1)
Screenshot: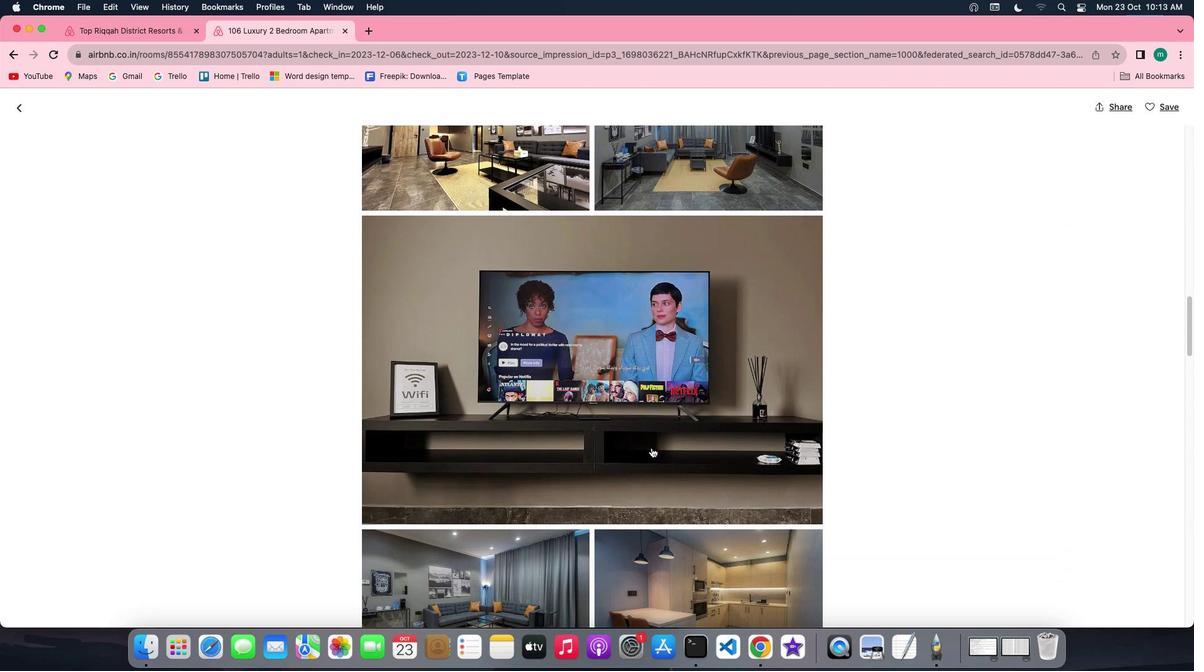 
Action: Mouse scrolled (652, 448) with delta (0, 0)
Screenshot: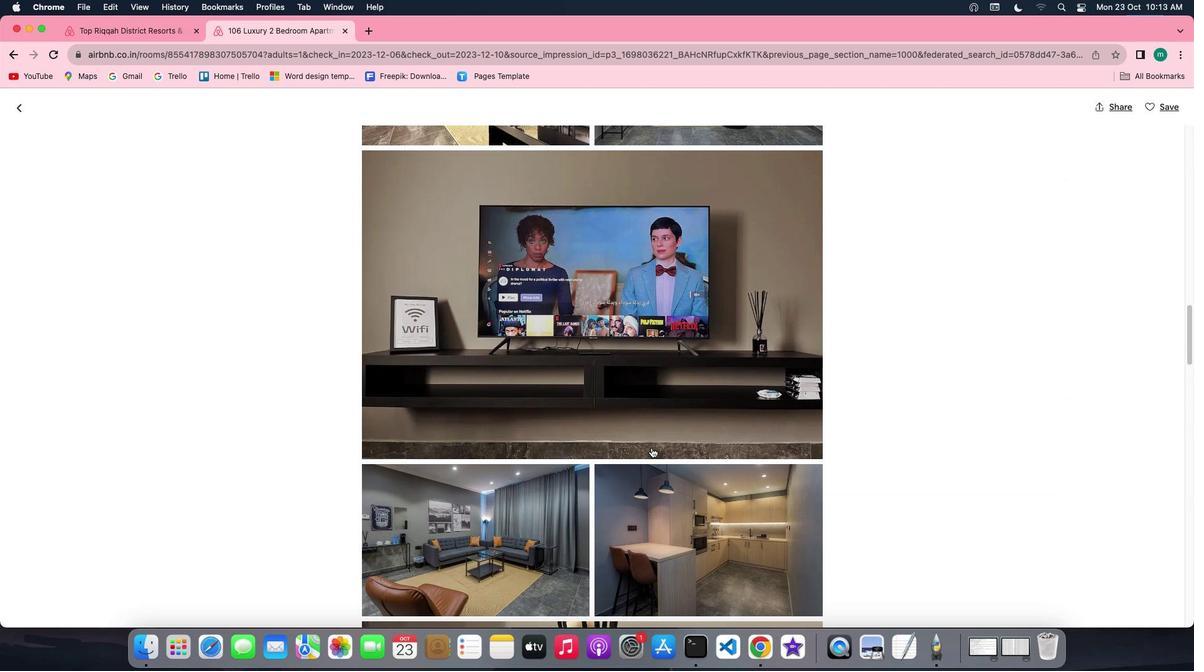 
Action: Mouse scrolled (652, 448) with delta (0, 0)
Screenshot: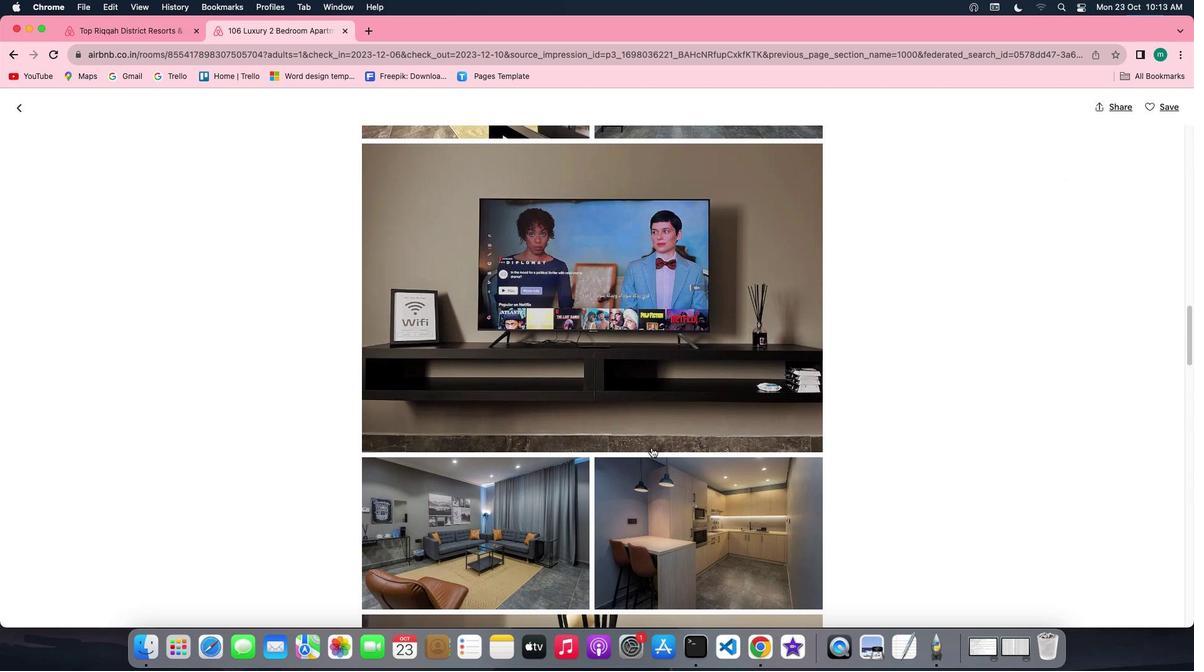 
Action: Mouse scrolled (652, 448) with delta (0, -1)
Screenshot: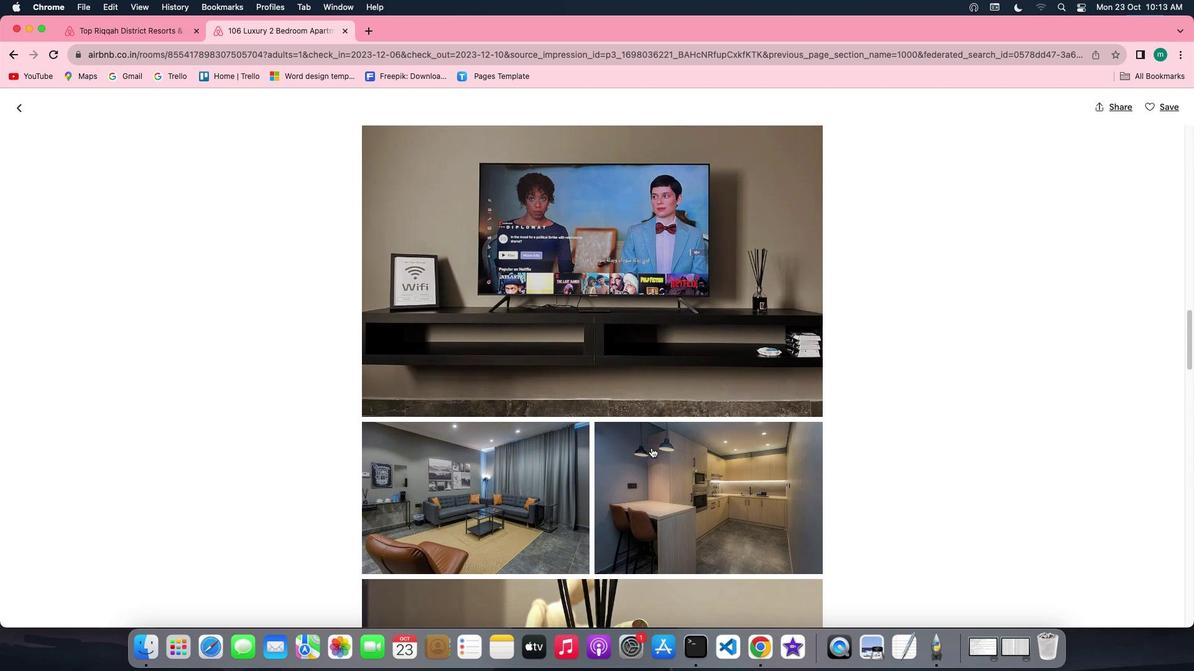 
Action: Mouse scrolled (652, 448) with delta (0, -1)
Screenshot: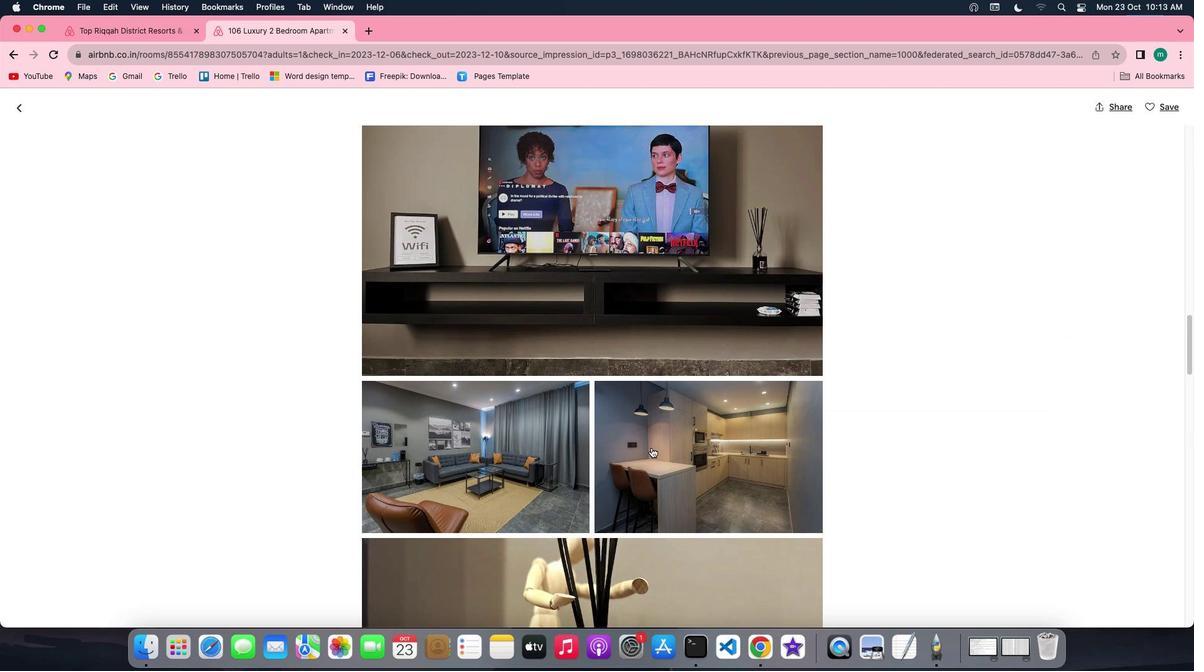 
Action: Mouse scrolled (652, 448) with delta (0, 0)
Screenshot: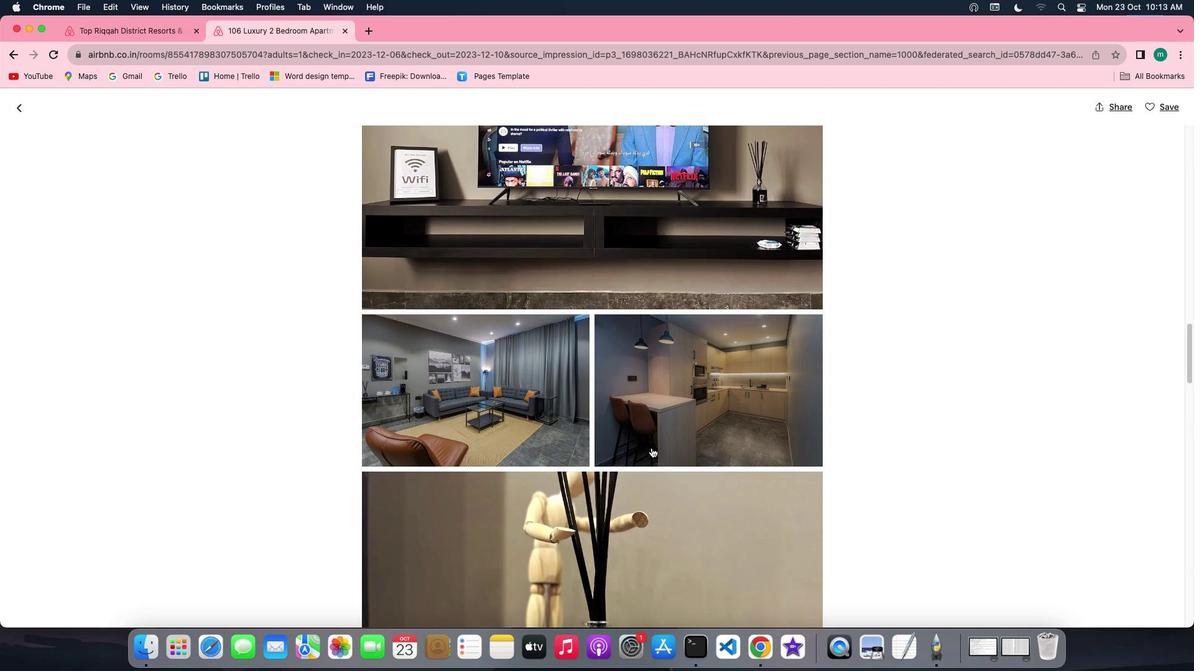 
Action: Mouse scrolled (652, 448) with delta (0, 0)
Screenshot: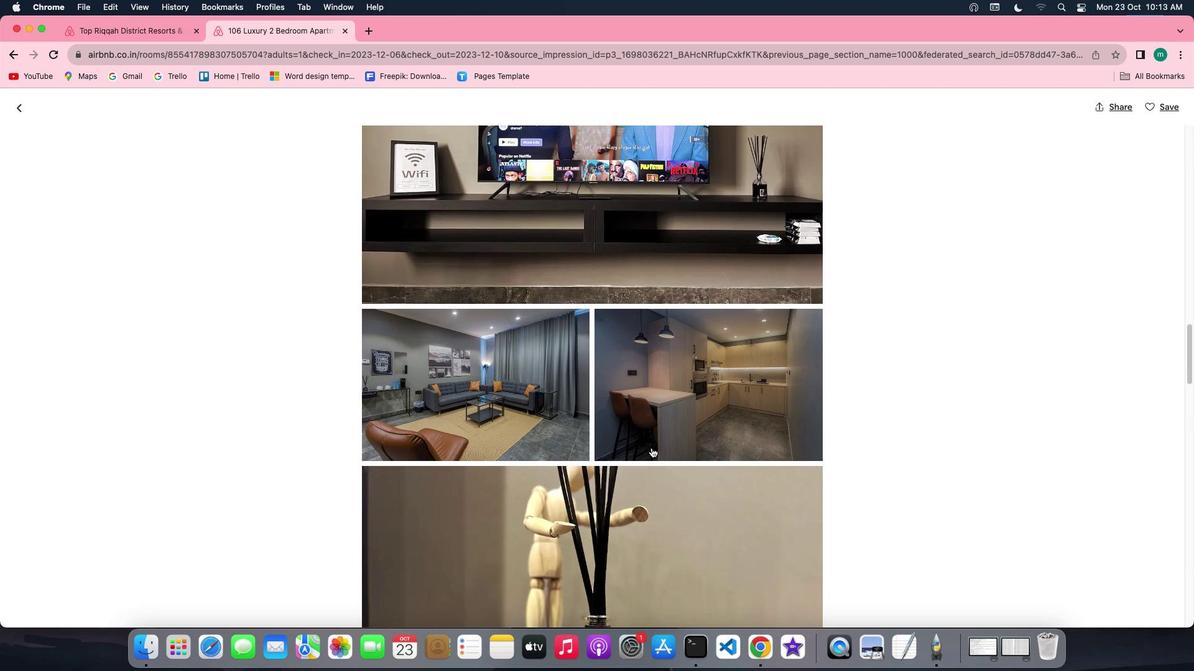
Action: Mouse scrolled (652, 448) with delta (0, 0)
Screenshot: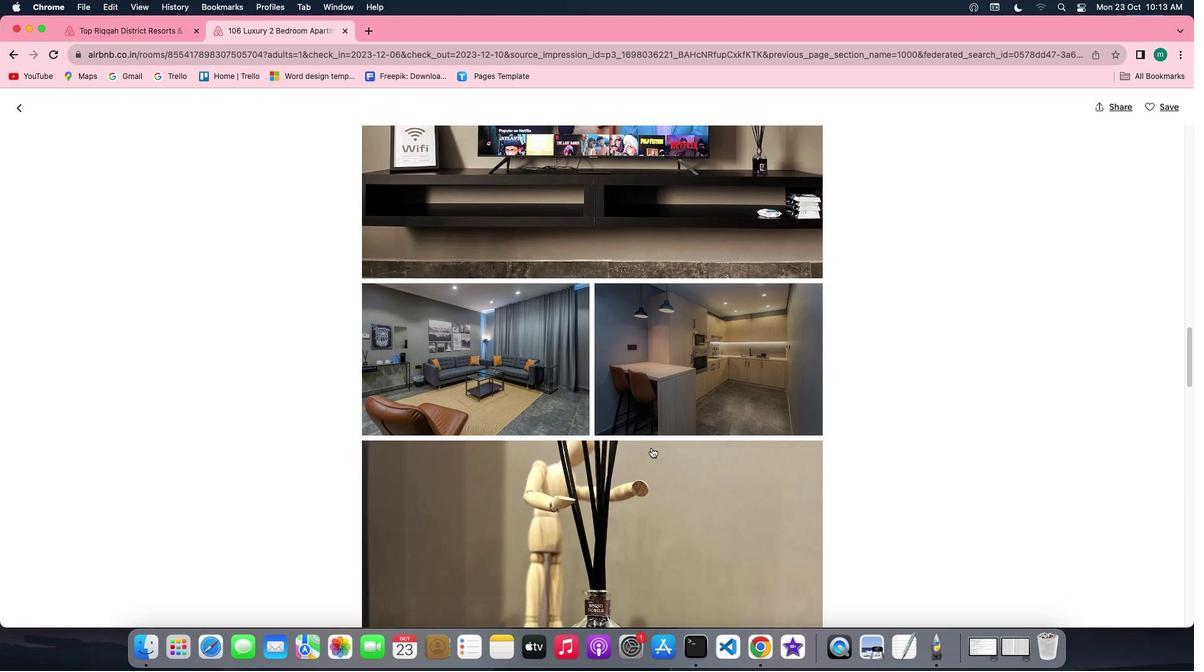 
Action: Mouse scrolled (652, 448) with delta (0, -1)
Screenshot: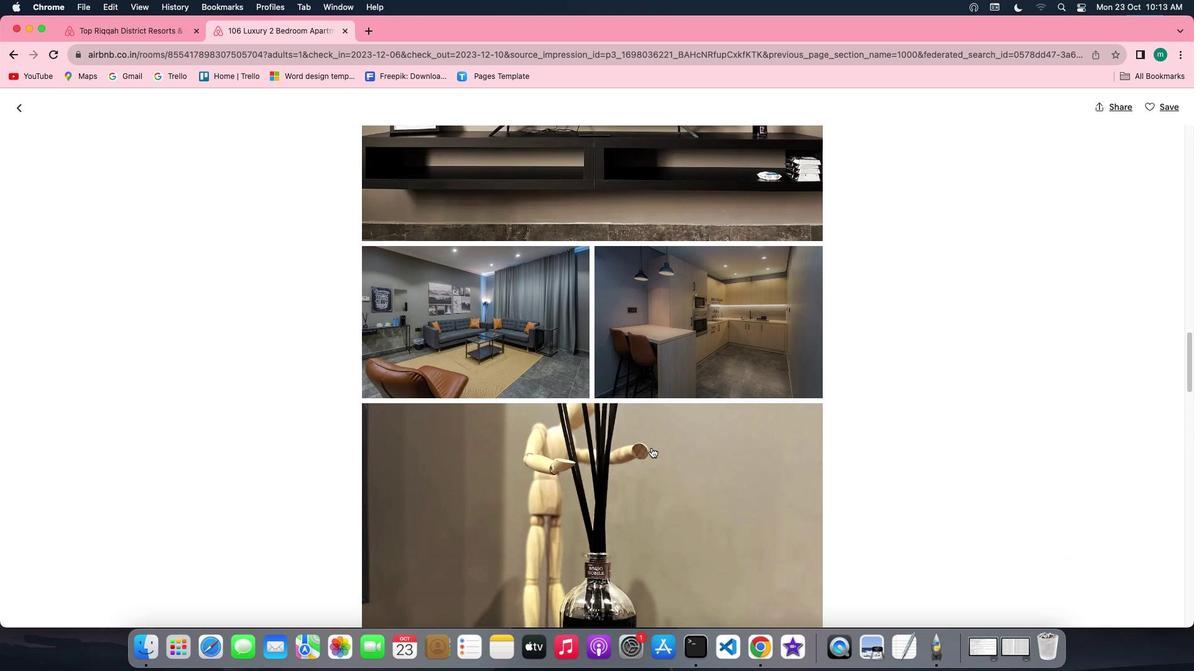 
Action: Mouse scrolled (652, 448) with delta (0, 0)
Screenshot: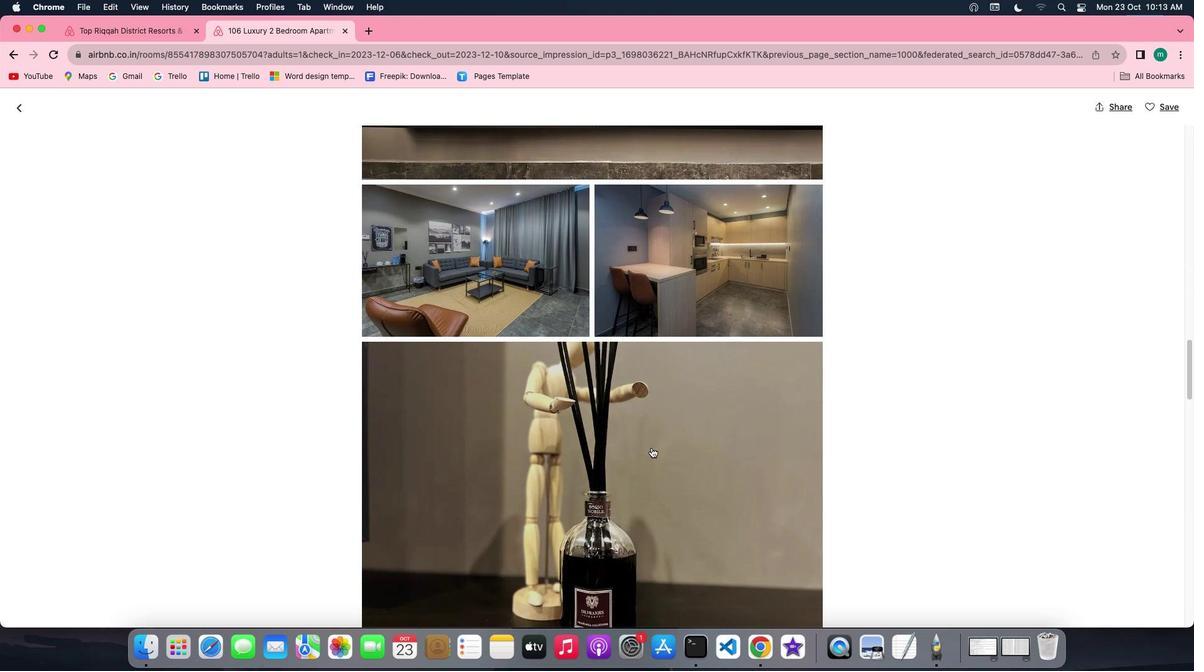 
Action: Mouse scrolled (652, 448) with delta (0, 0)
Screenshot: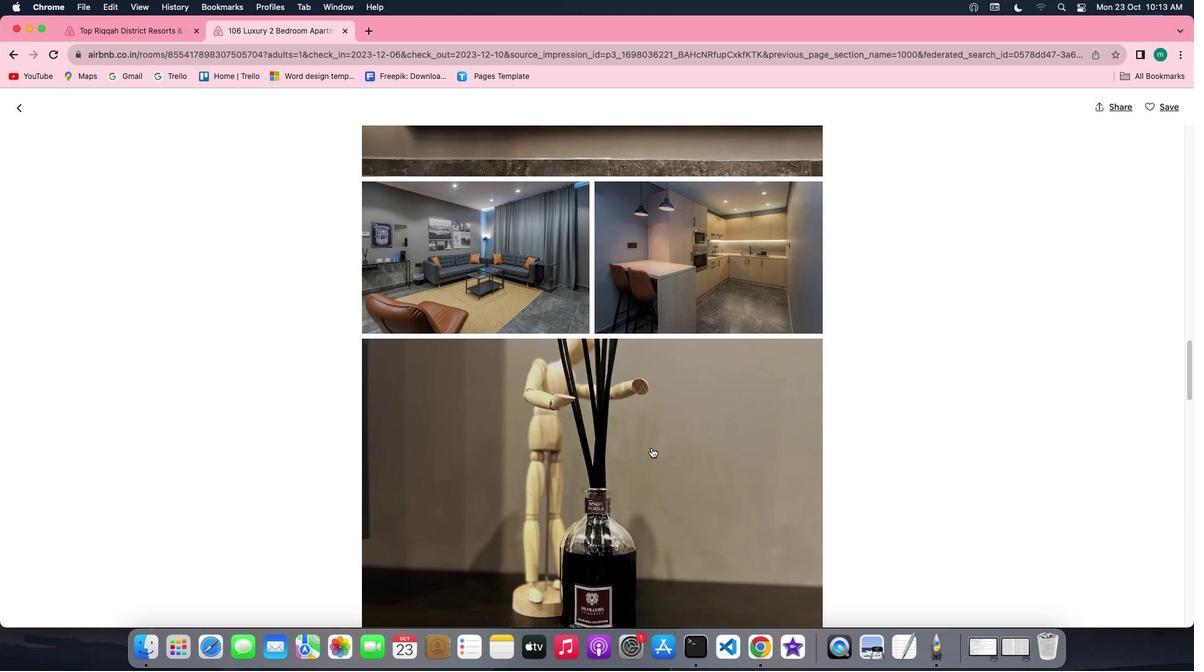 
Action: Mouse scrolled (652, 448) with delta (0, 0)
Screenshot: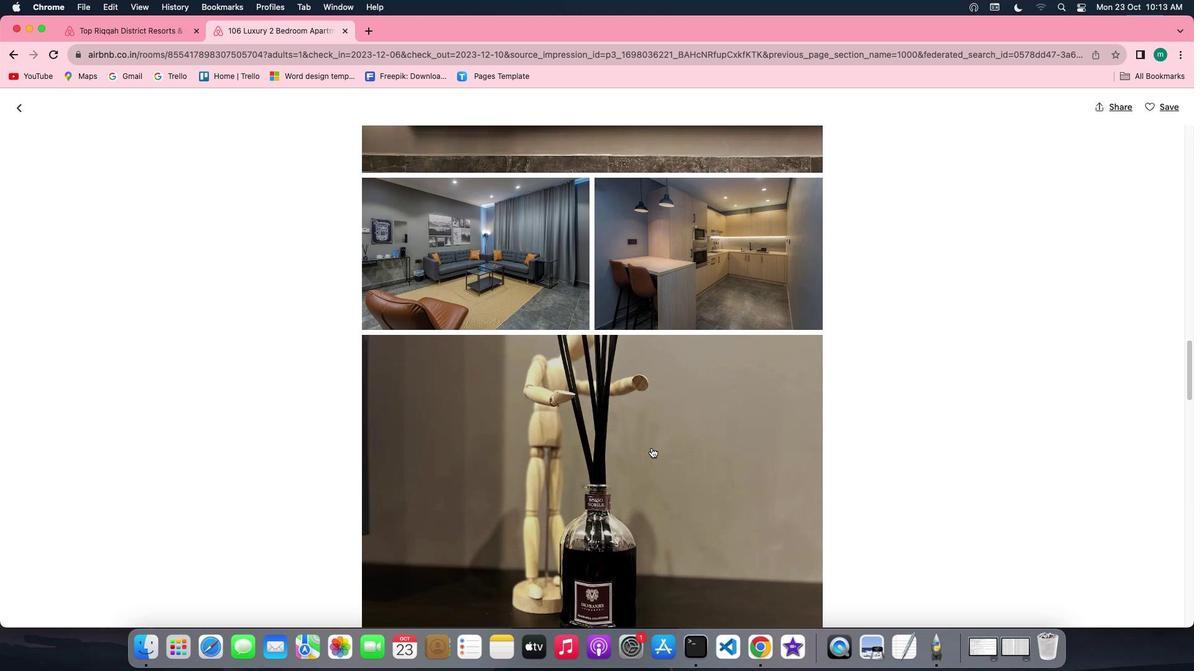 
Action: Mouse scrolled (652, 448) with delta (0, -1)
Screenshot: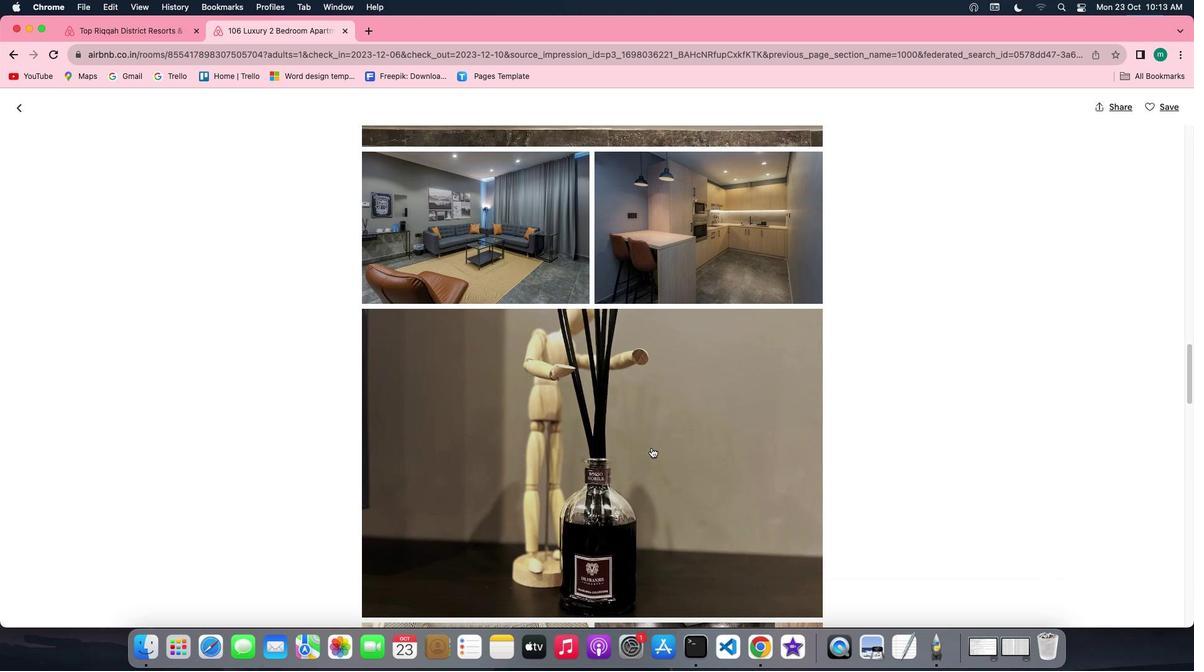 
Action: Mouse scrolled (652, 448) with delta (0, -1)
Screenshot: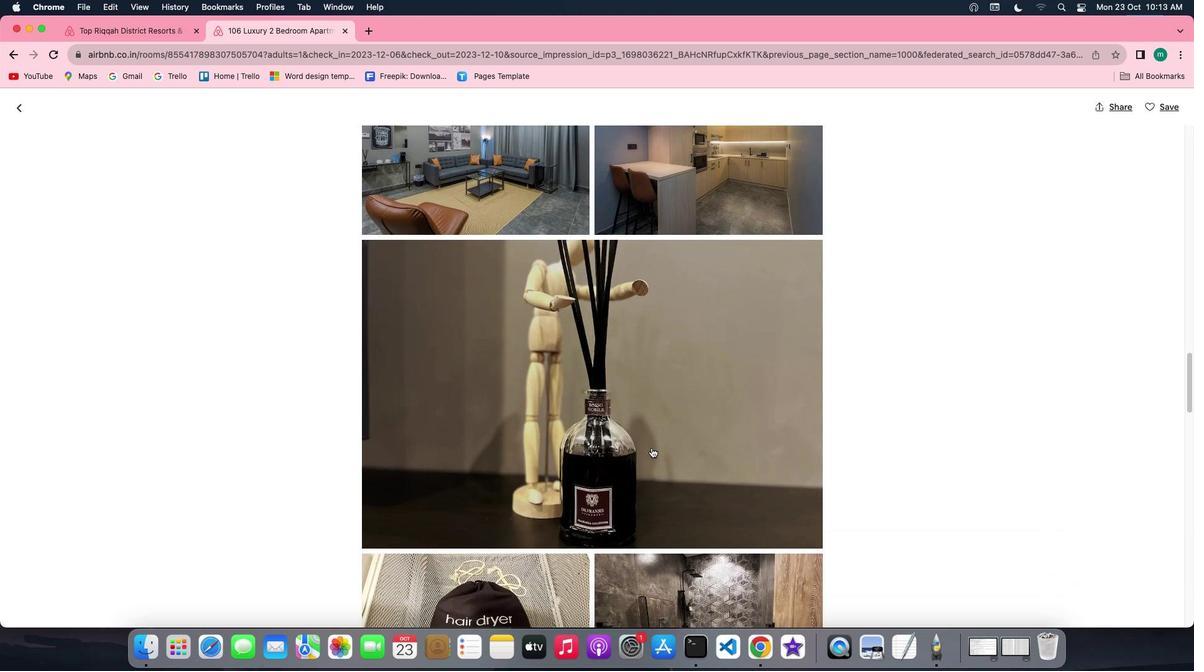
Action: Mouse scrolled (652, 448) with delta (0, 0)
Screenshot: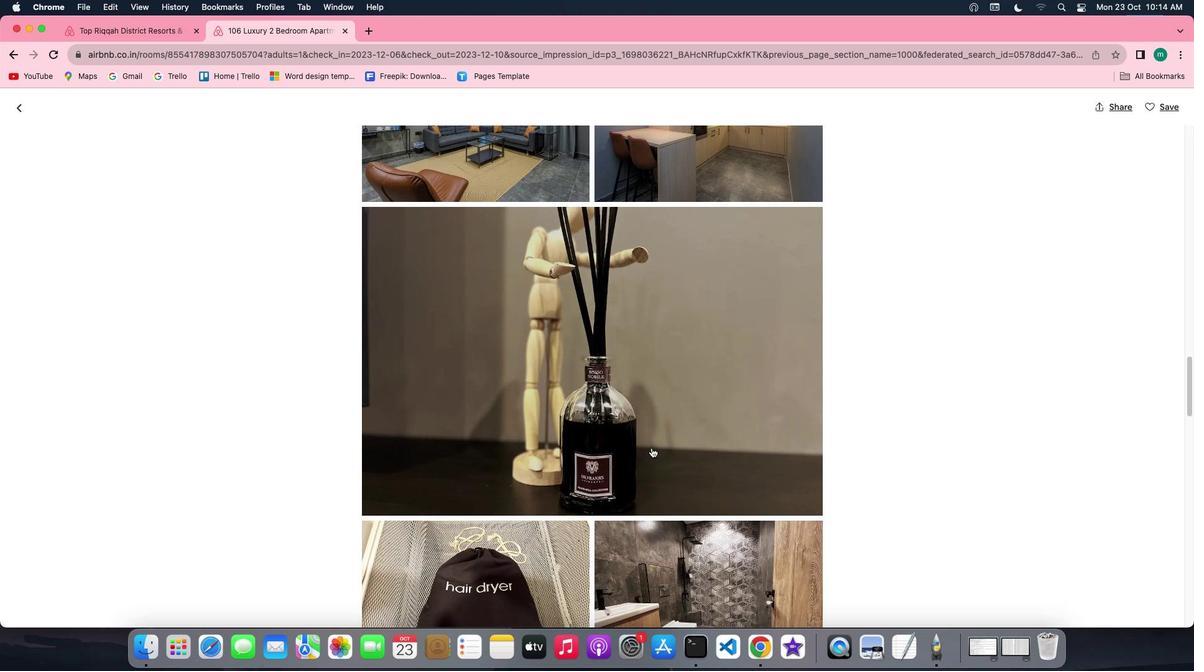 
Action: Mouse scrolled (652, 448) with delta (0, 0)
Screenshot: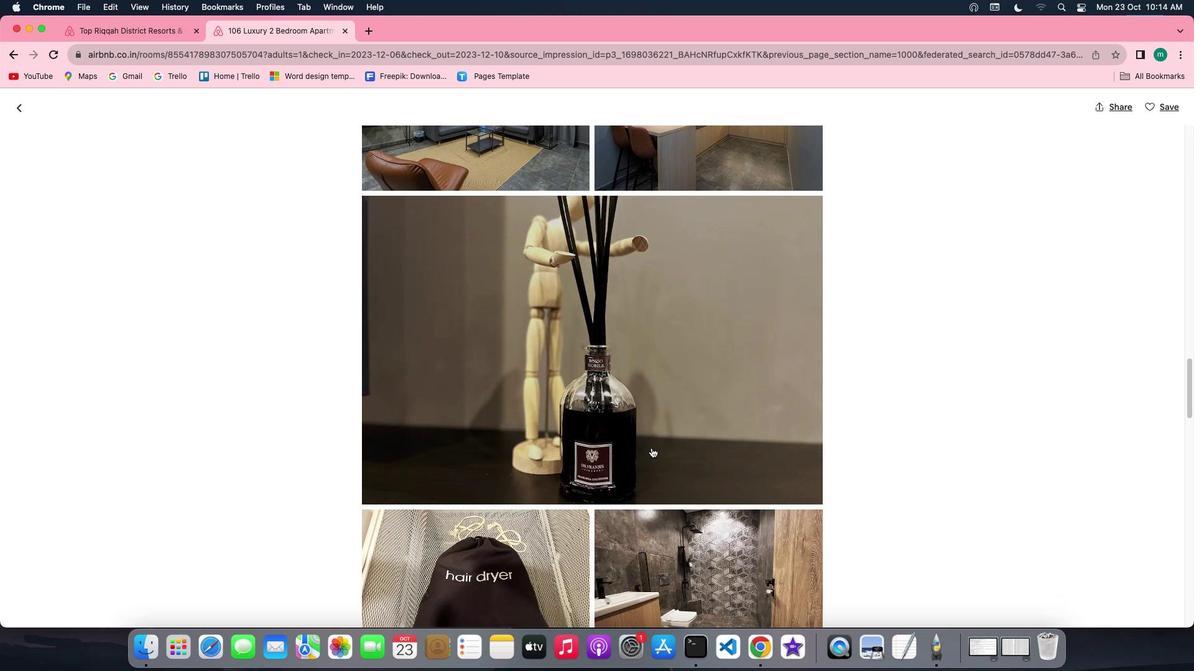
Action: Mouse scrolled (652, 448) with delta (0, -1)
Screenshot: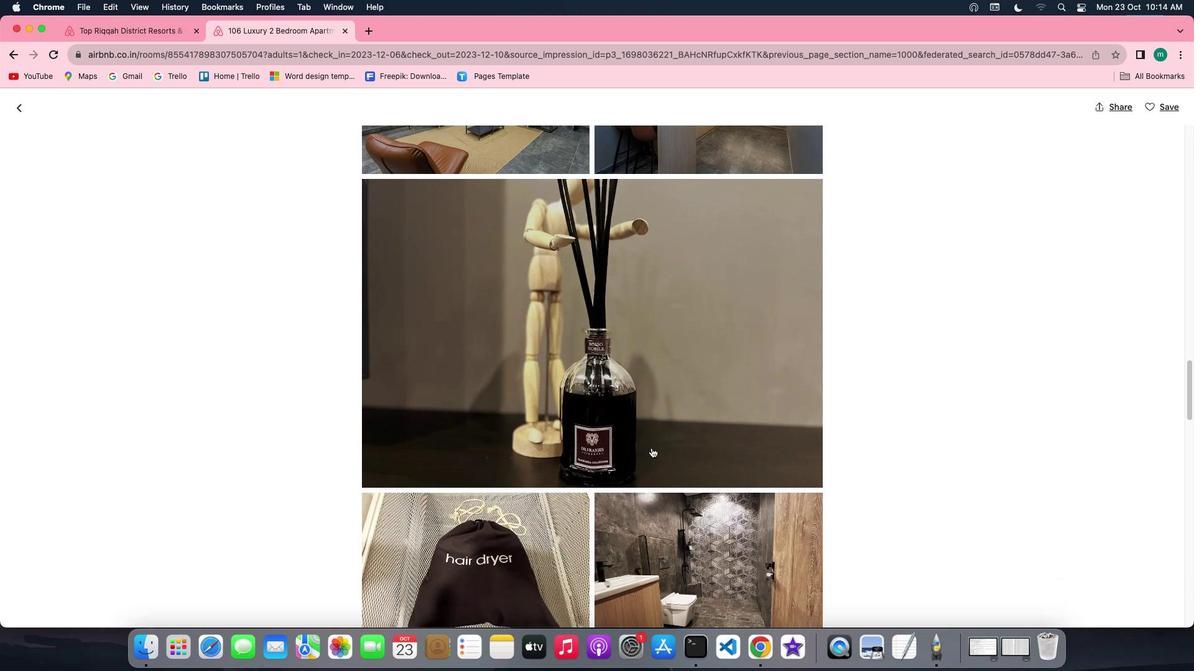 
Action: Mouse scrolled (652, 448) with delta (0, -1)
Screenshot: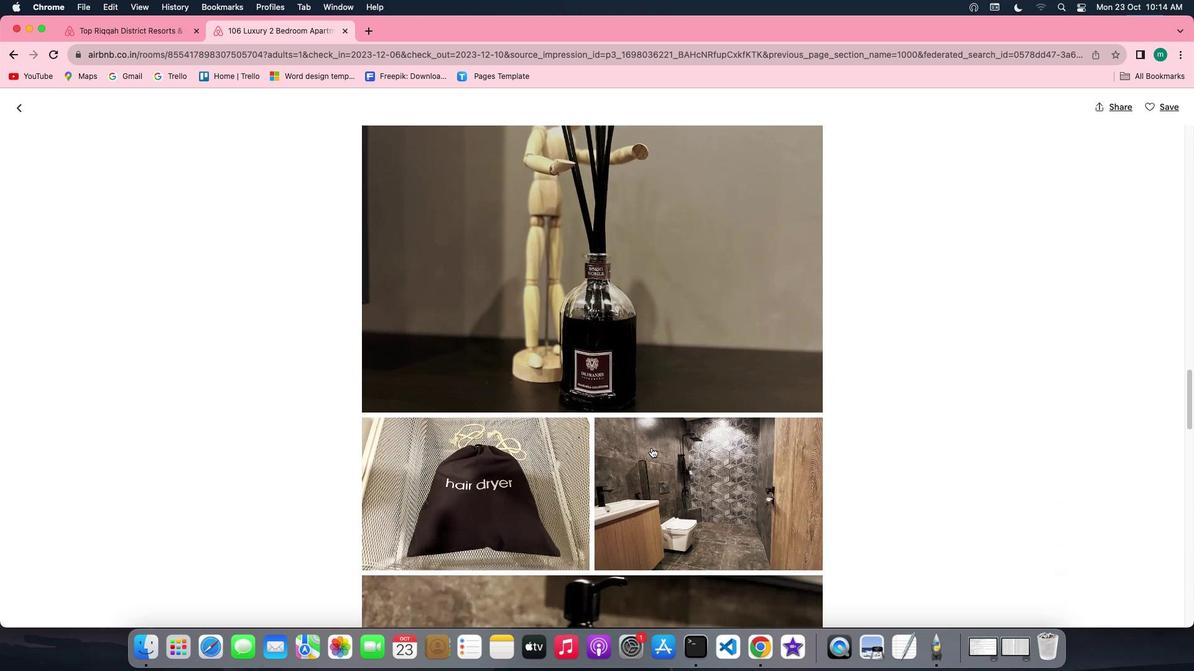 
Action: Mouse scrolled (652, 448) with delta (0, -1)
Screenshot: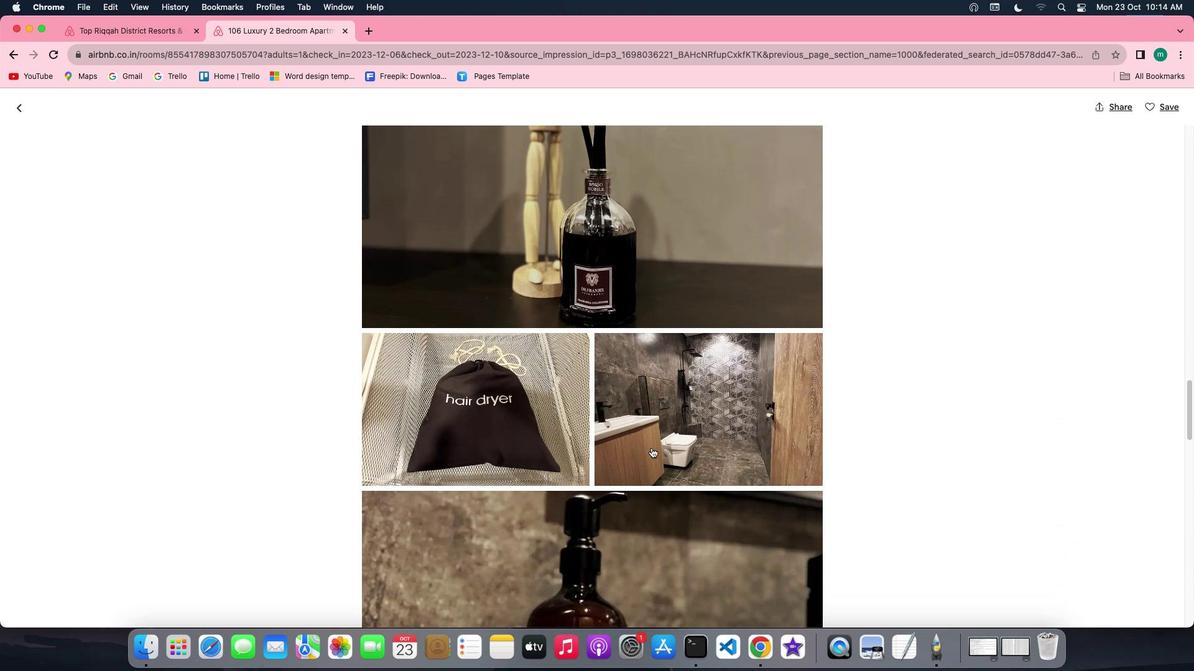 
Action: Mouse scrolled (652, 448) with delta (0, 0)
Screenshot: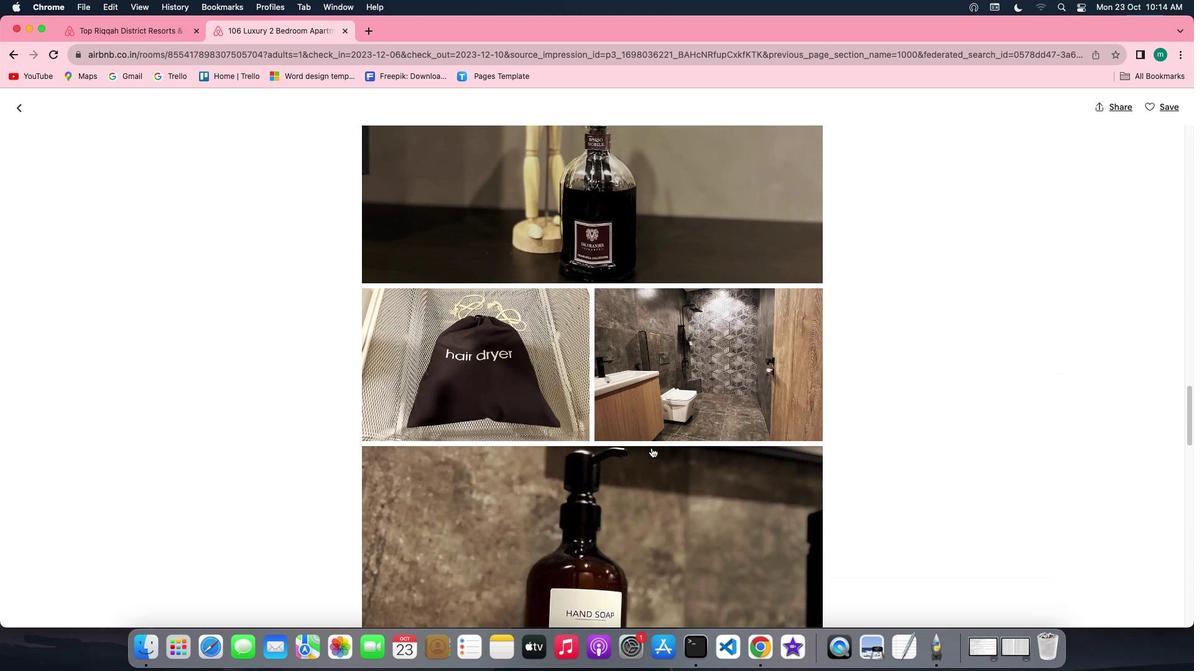 
Action: Mouse scrolled (652, 448) with delta (0, 0)
Screenshot: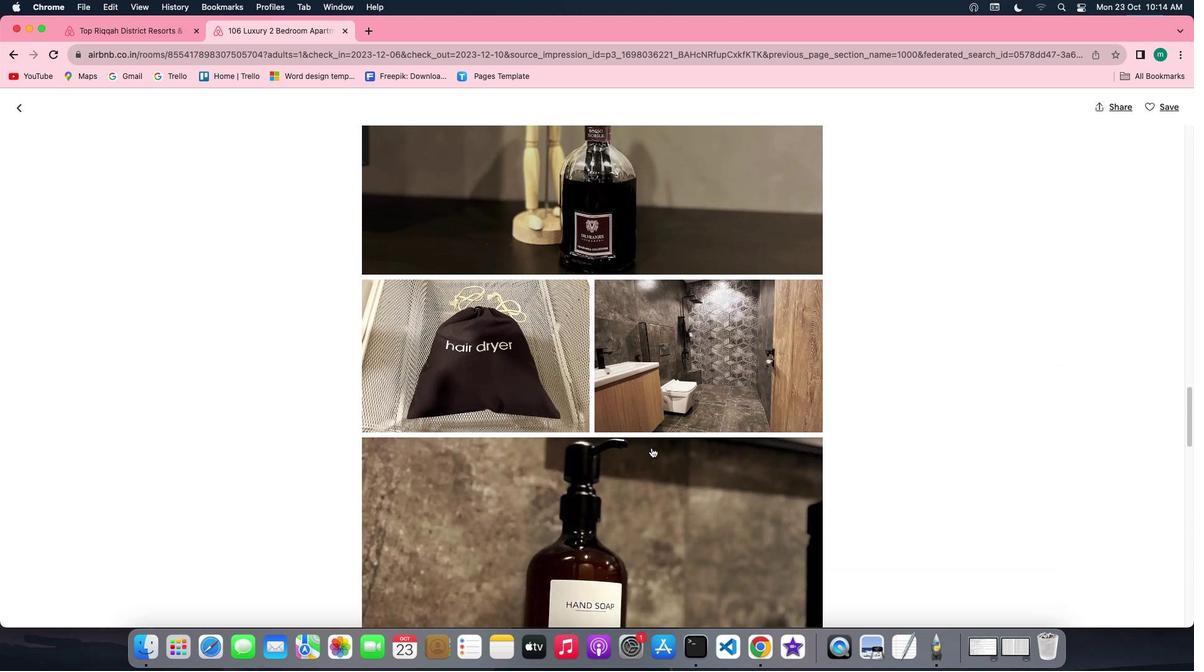 
Action: Mouse scrolled (652, 448) with delta (0, -1)
Screenshot: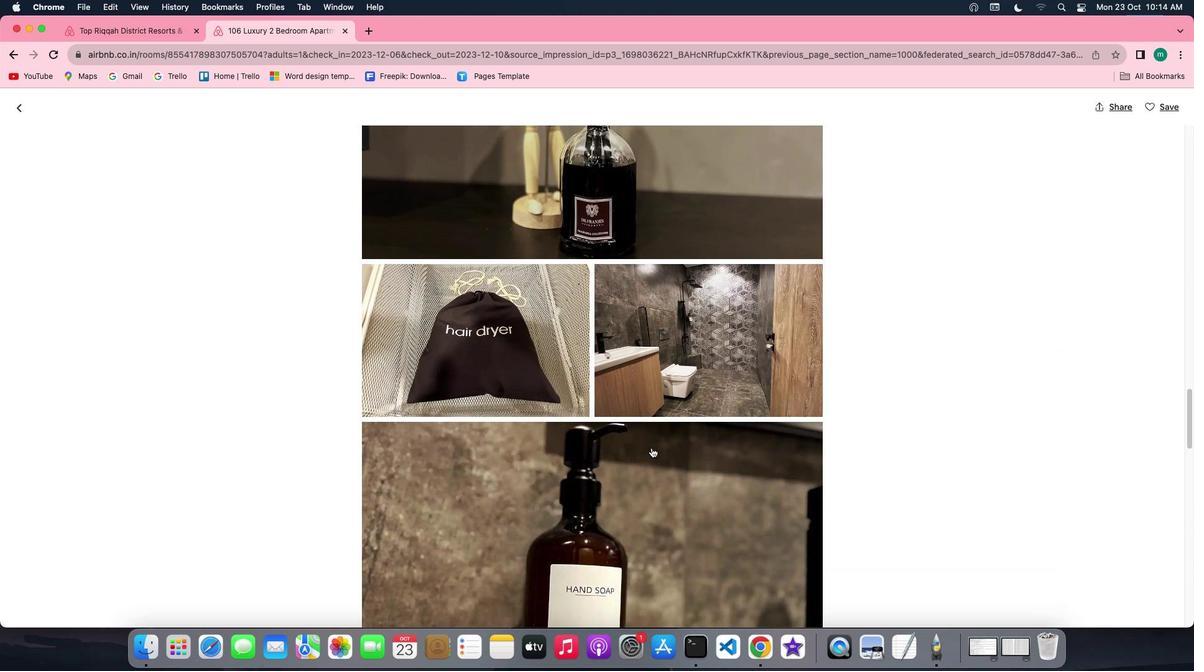 
Action: Mouse scrolled (652, 448) with delta (0, -1)
Screenshot: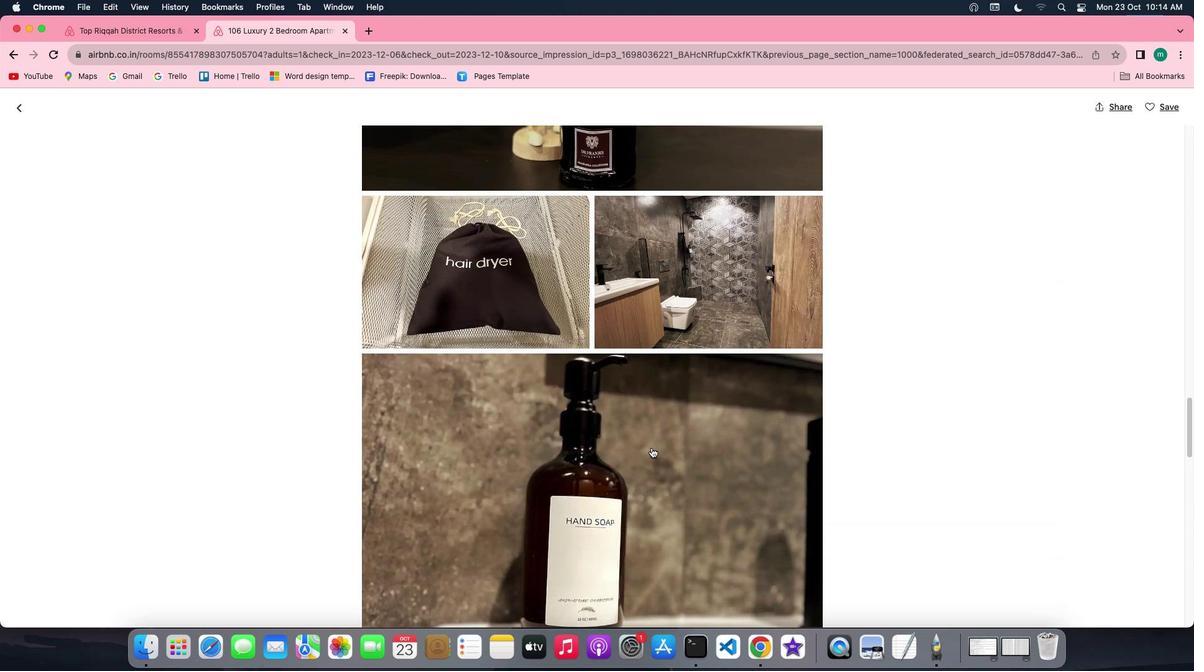 
Action: Mouse scrolled (652, 448) with delta (0, 0)
Screenshot: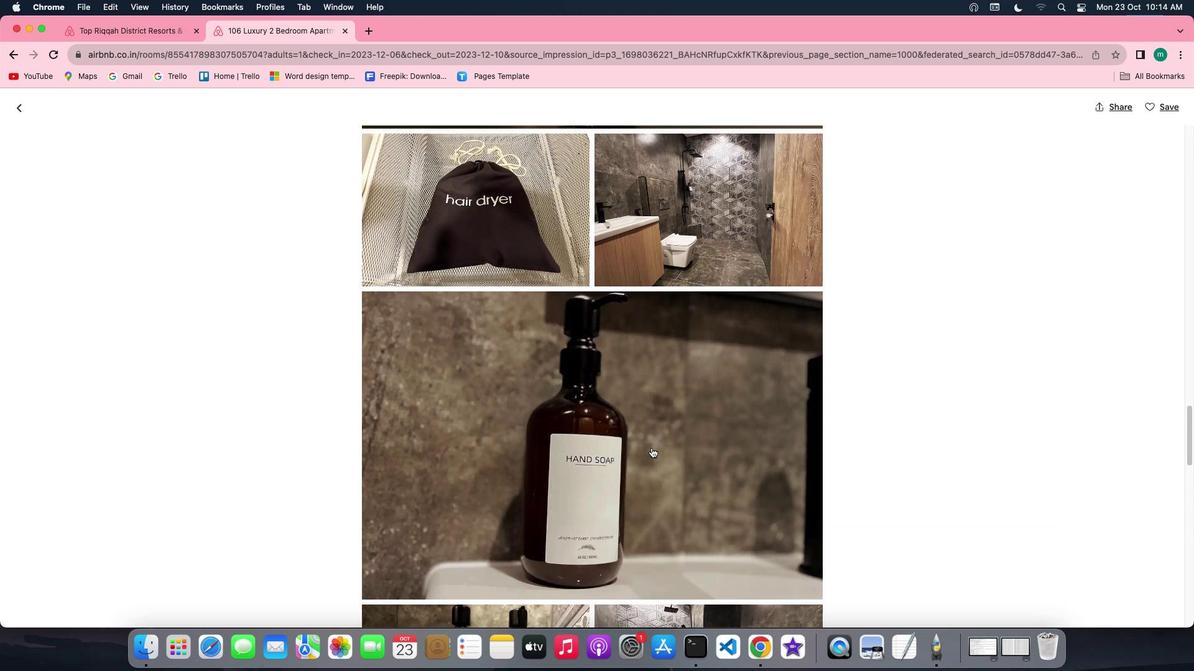 
Action: Mouse scrolled (652, 448) with delta (0, 0)
Screenshot: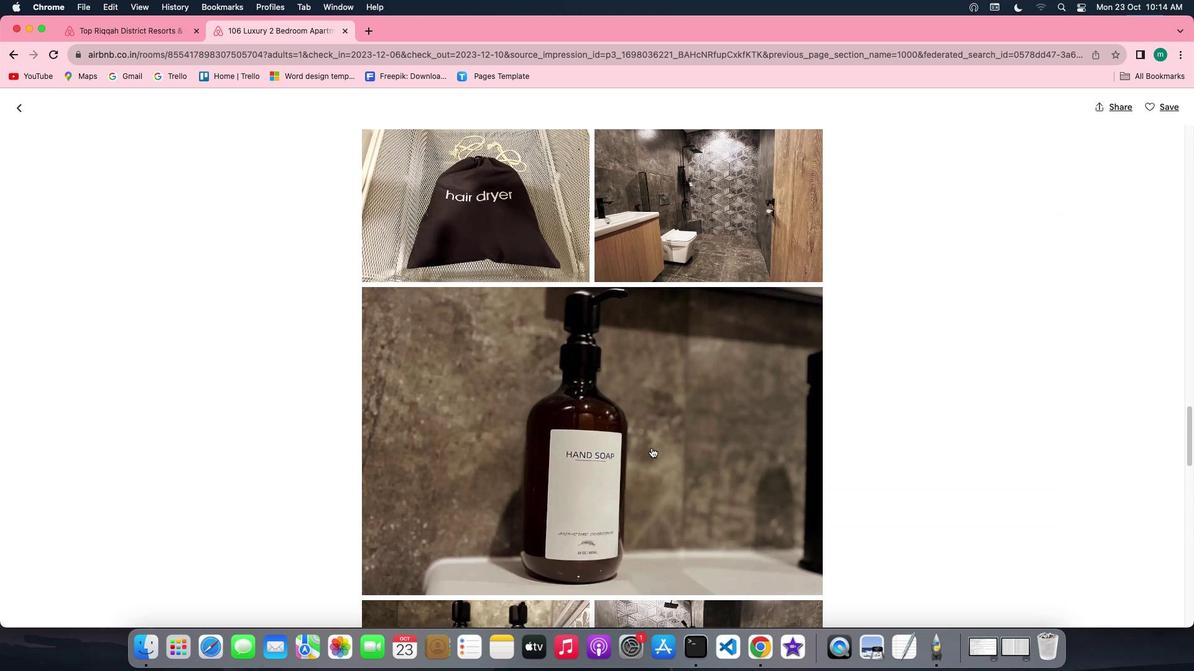 
Action: Mouse scrolled (652, 448) with delta (0, -1)
Screenshot: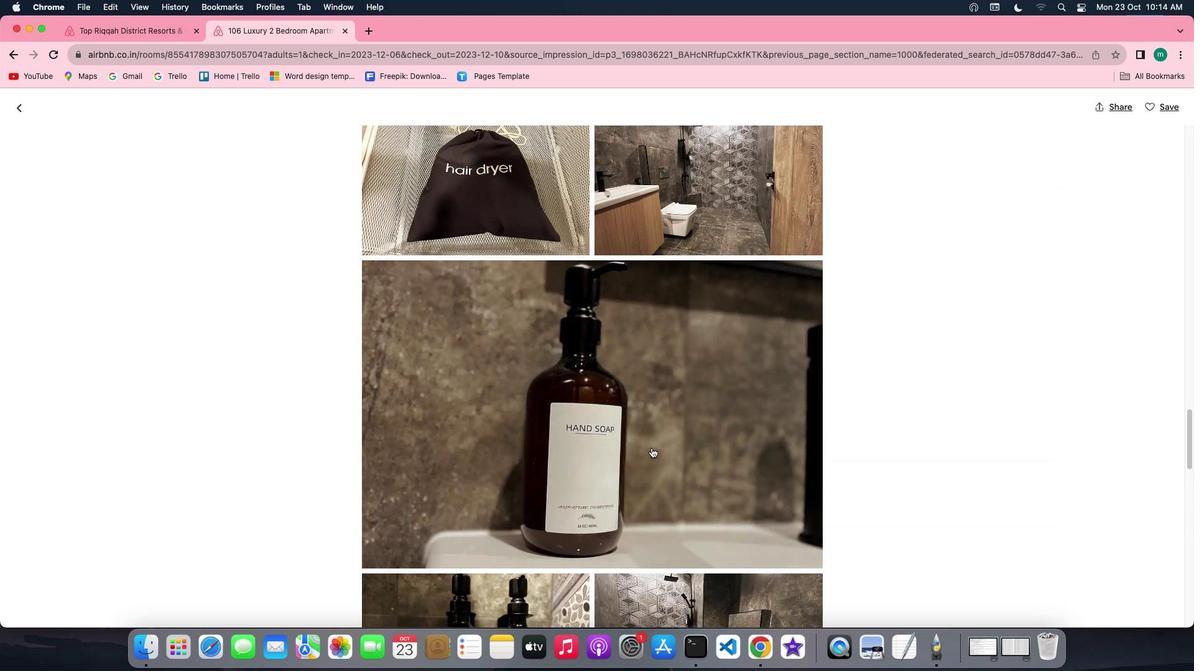 
Action: Mouse scrolled (652, 448) with delta (0, -1)
Screenshot: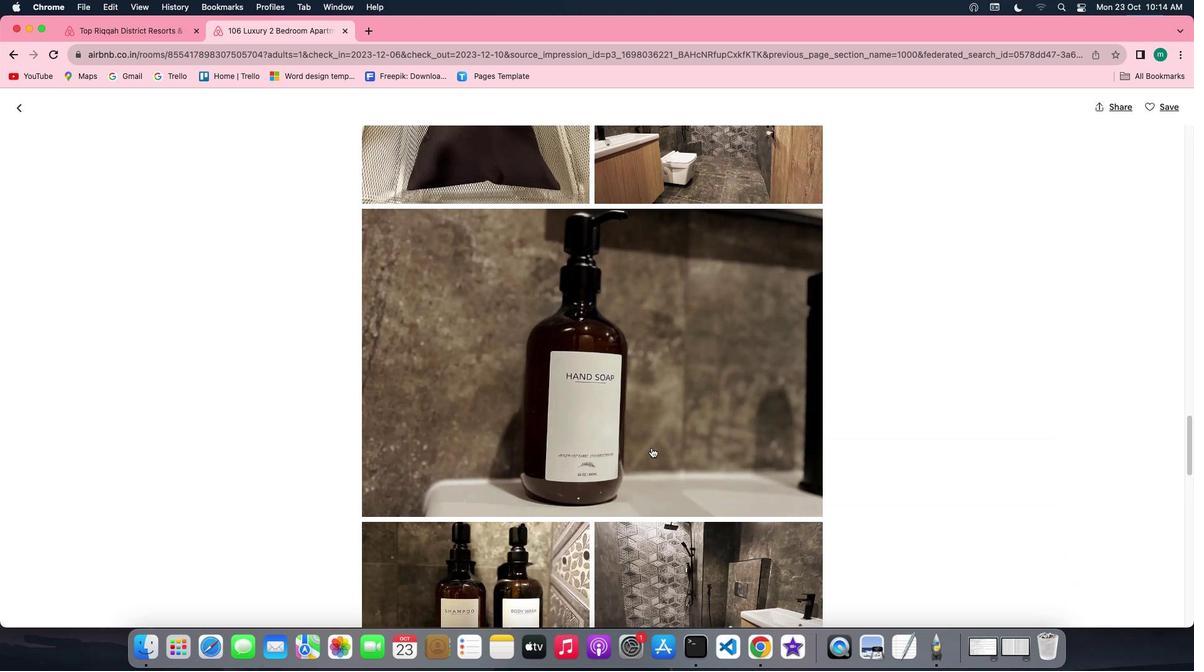 
Action: Mouse scrolled (652, 448) with delta (0, 0)
Screenshot: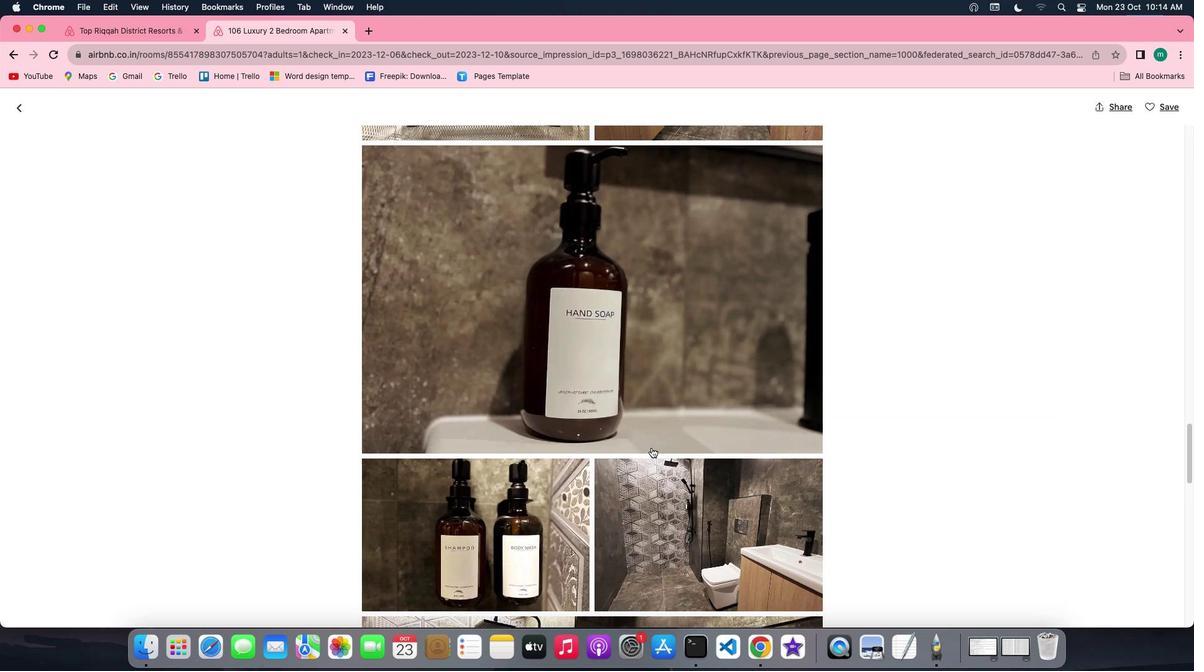 
Action: Mouse scrolled (652, 448) with delta (0, 0)
Screenshot: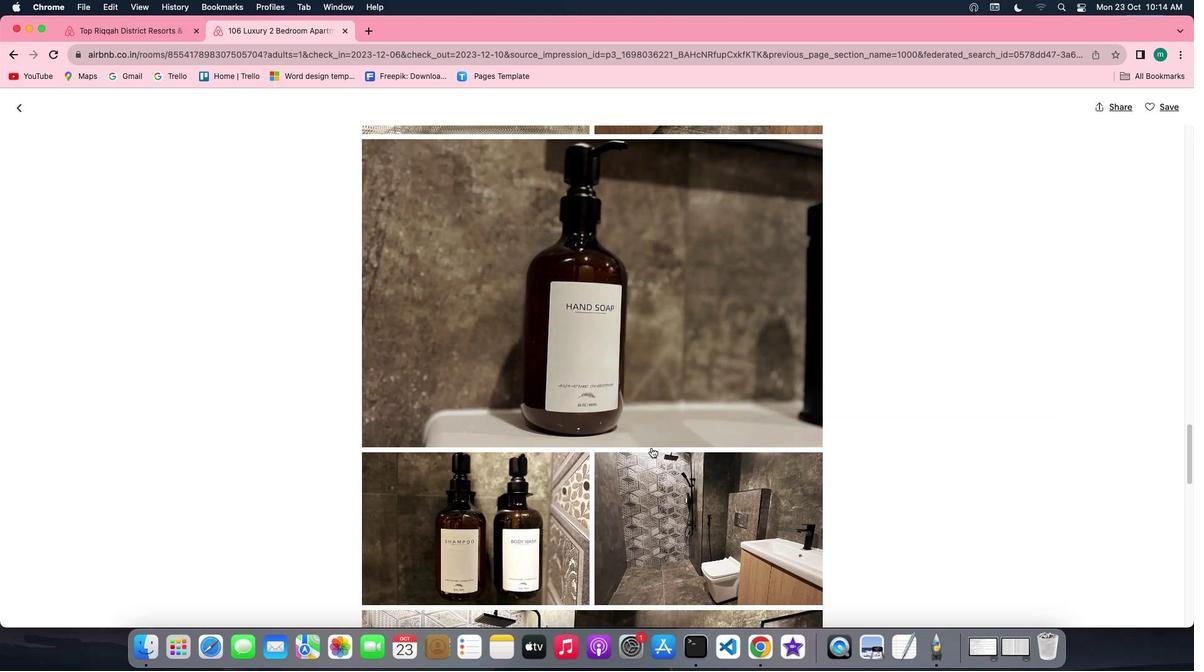 
Action: Mouse scrolled (652, 448) with delta (0, 0)
Screenshot: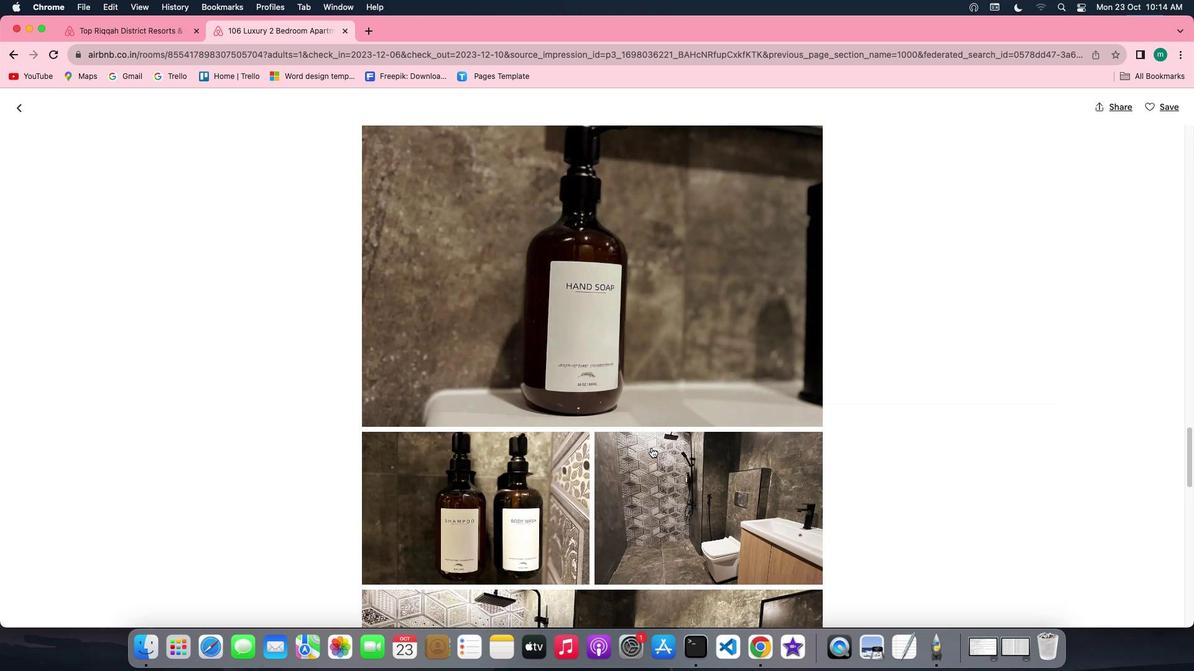
Action: Mouse scrolled (652, 448) with delta (0, -1)
Screenshot: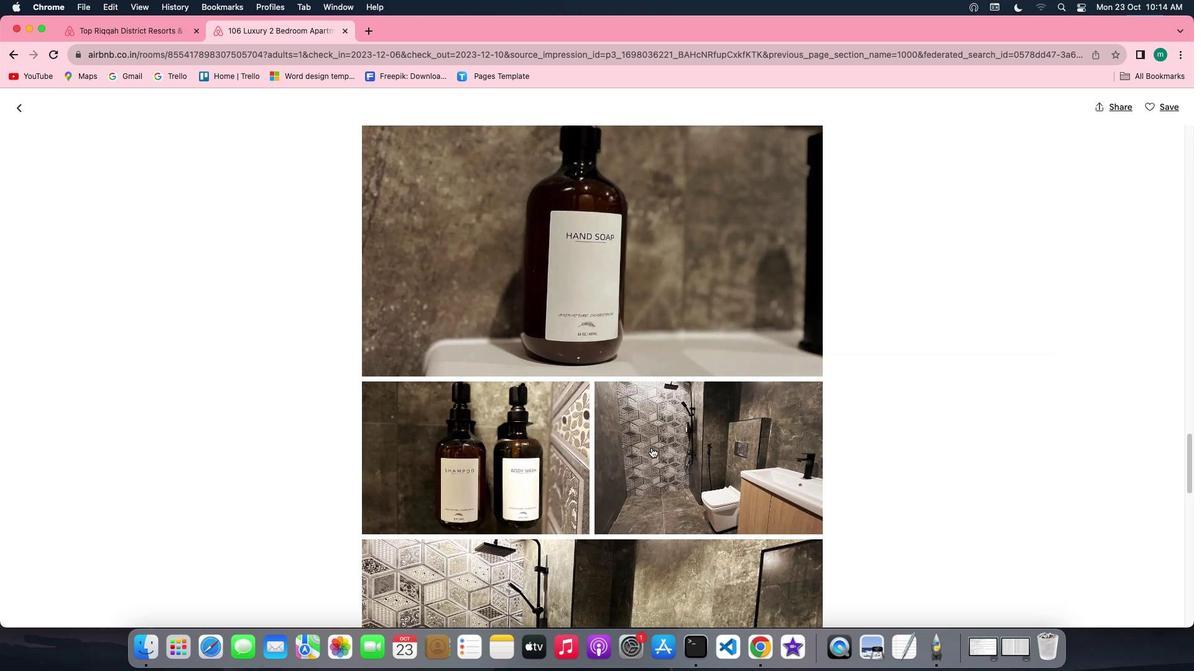 
Action: Mouse scrolled (652, 448) with delta (0, 0)
Screenshot: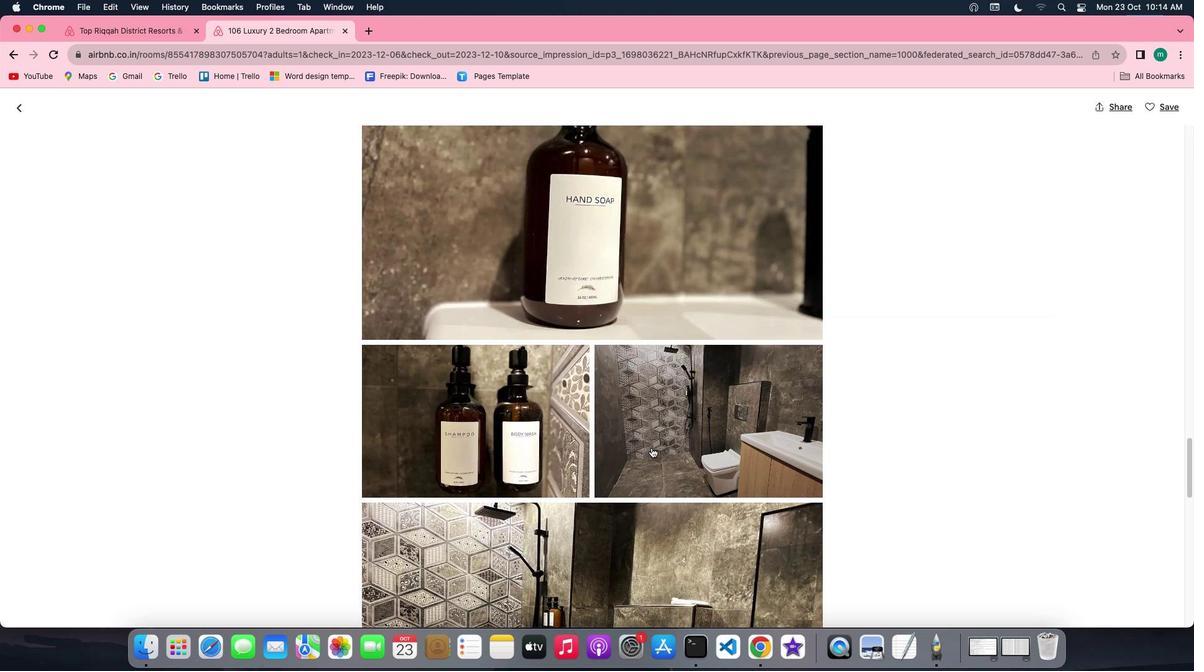 
Action: Mouse scrolled (652, 448) with delta (0, 0)
Screenshot: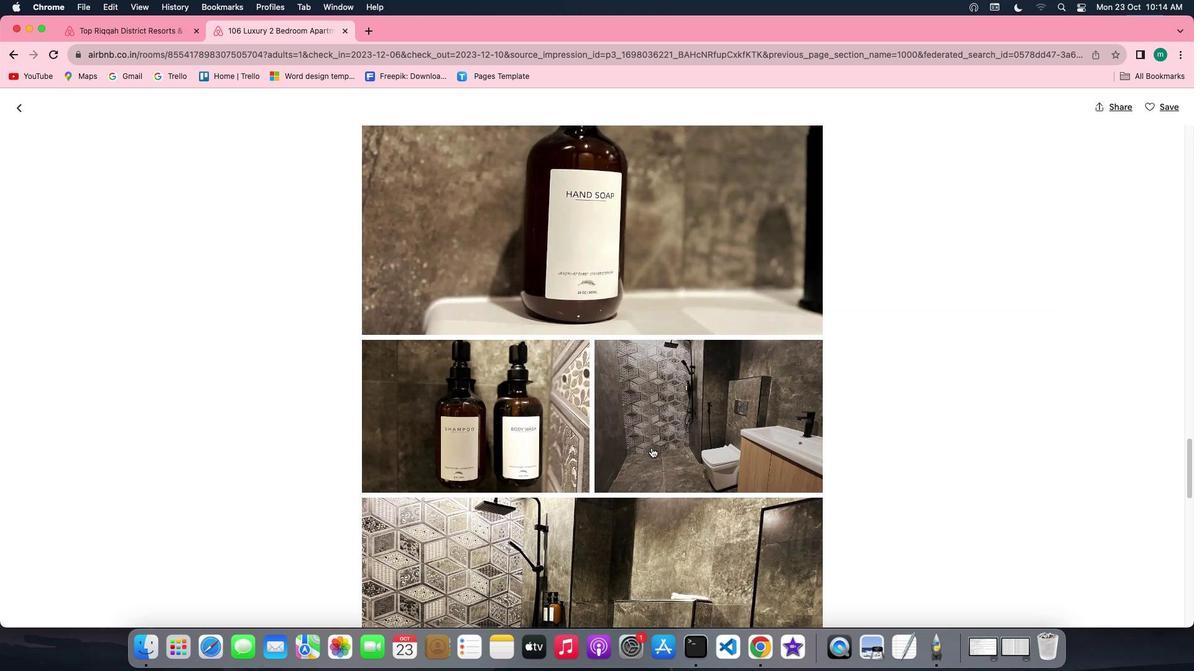 
Action: Mouse scrolled (652, 448) with delta (0, 0)
Screenshot: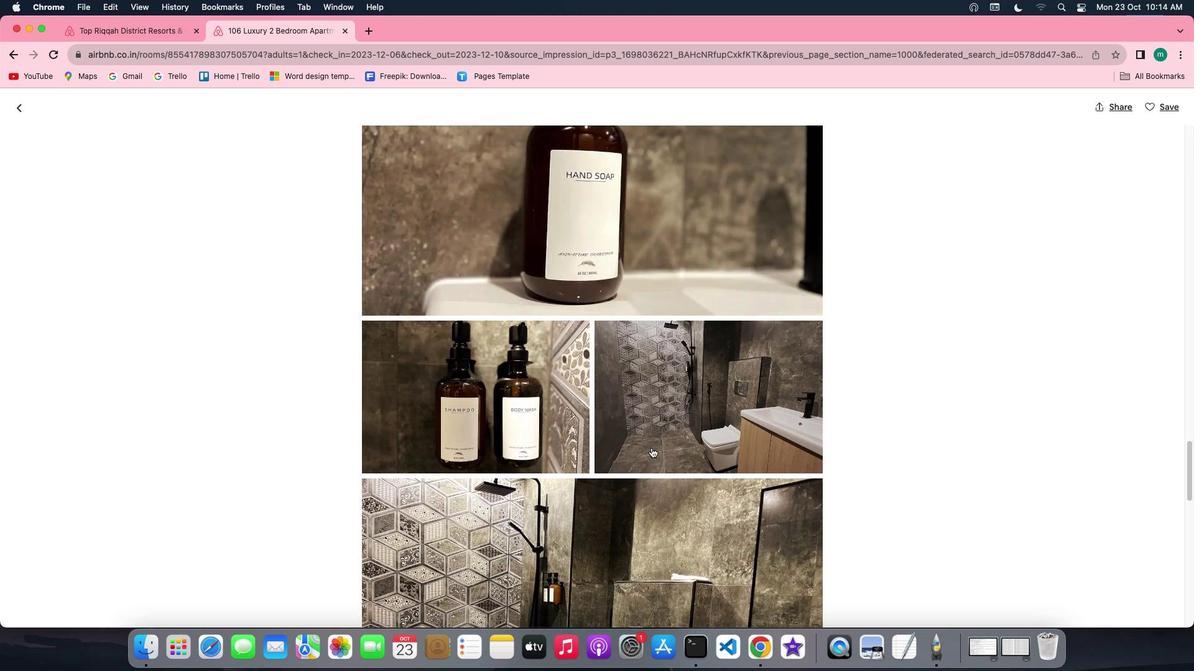 
Action: Mouse scrolled (652, 448) with delta (0, -1)
Screenshot: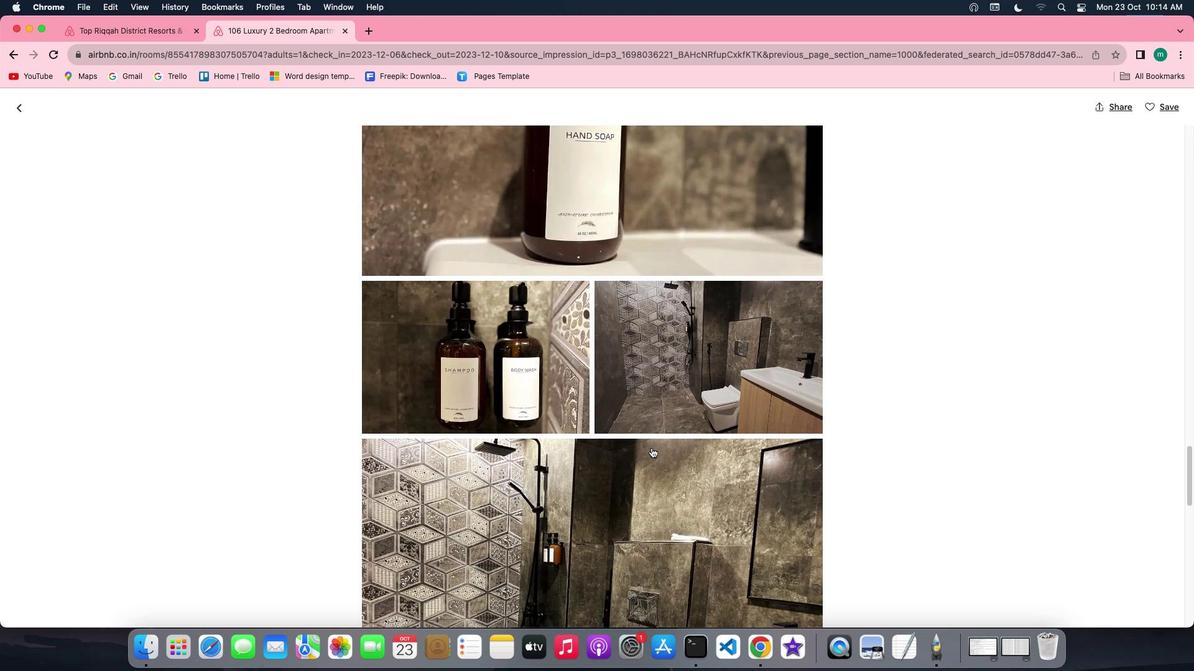 
Action: Mouse scrolled (652, 448) with delta (0, 0)
Screenshot: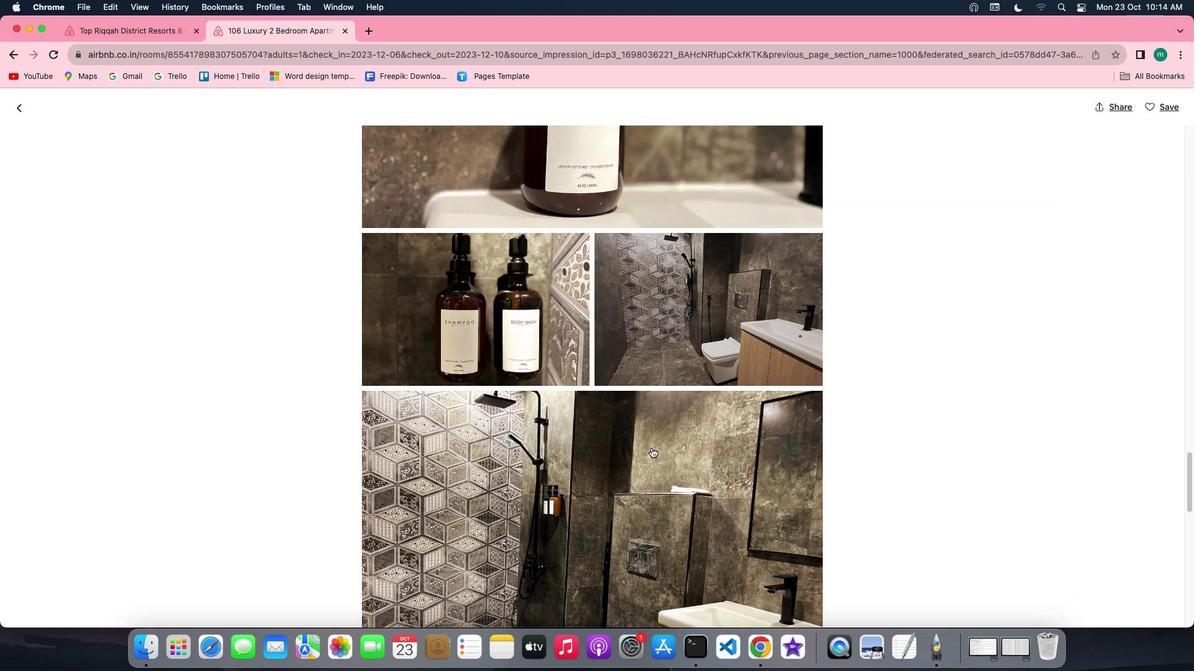 
Action: Mouse scrolled (652, 448) with delta (0, 0)
Screenshot: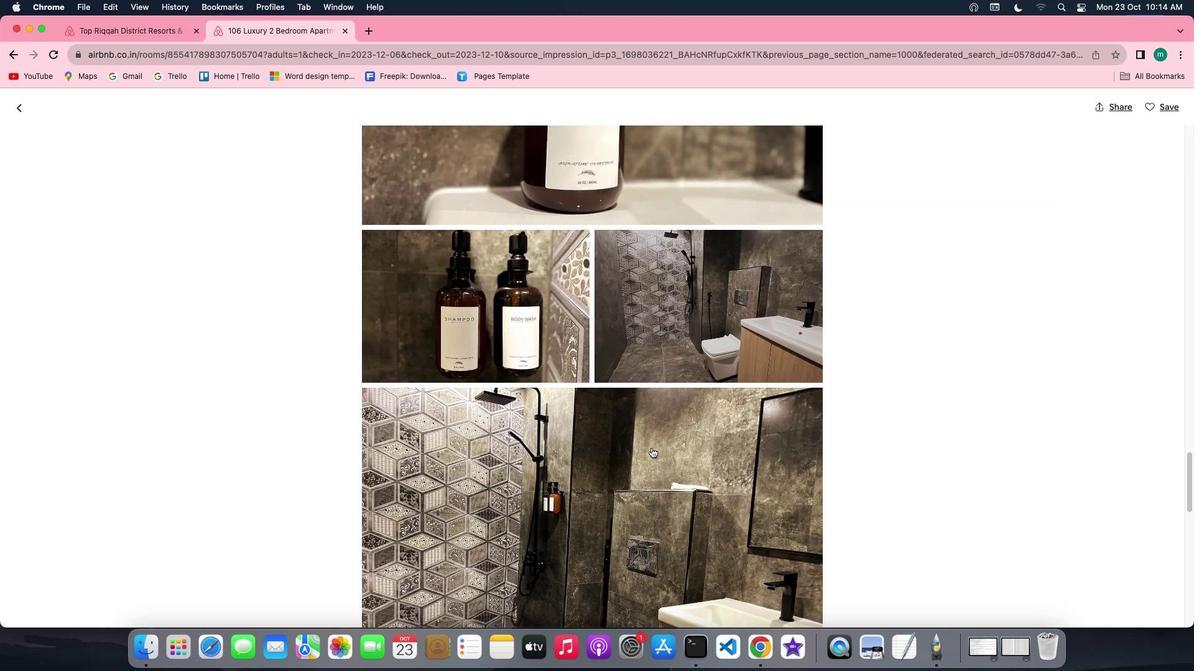 
Action: Mouse scrolled (652, 448) with delta (0, 0)
Screenshot: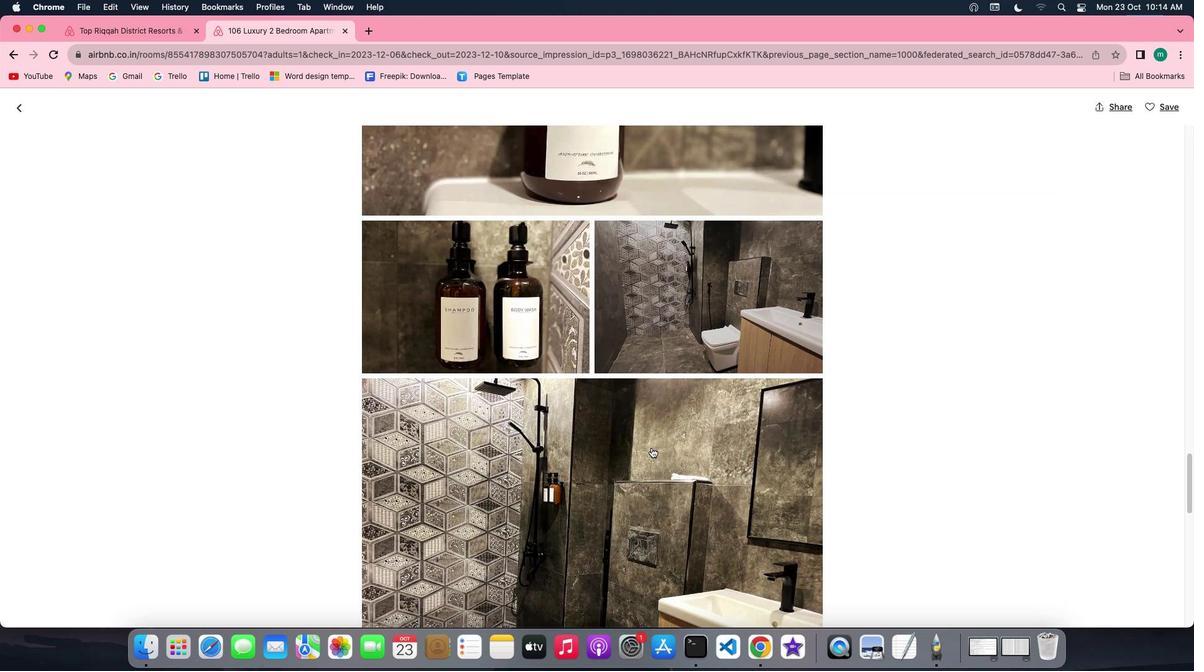 
Action: Mouse scrolled (652, 448) with delta (0, -1)
Screenshot: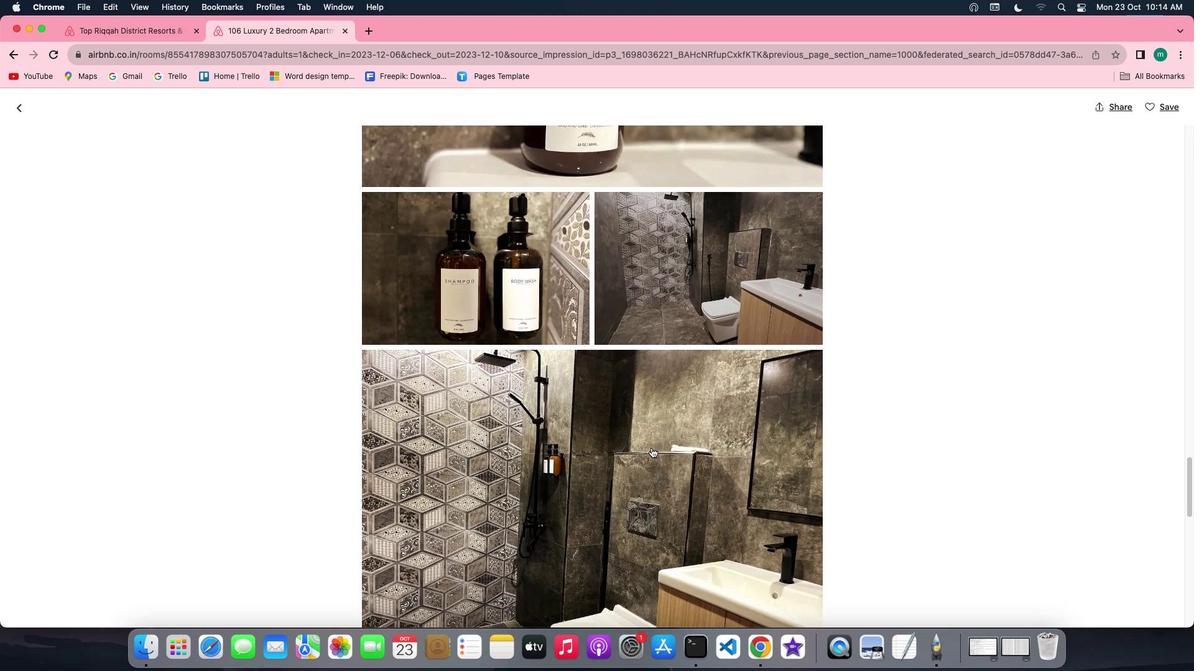 
Action: Mouse scrolled (652, 448) with delta (0, -1)
Screenshot: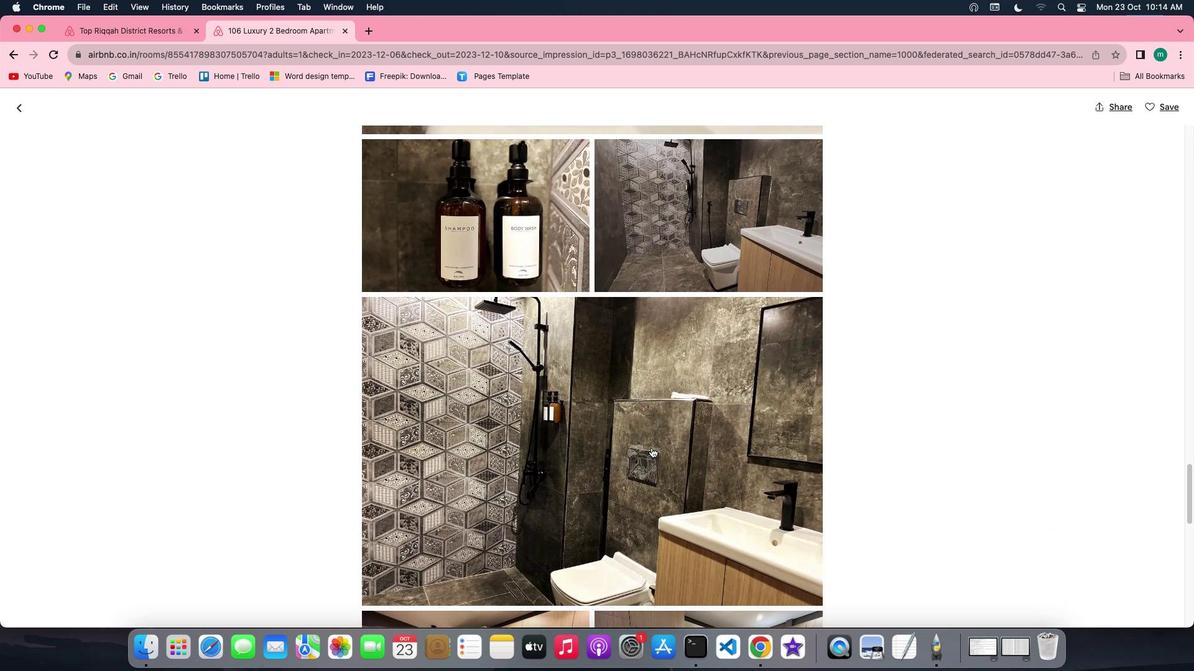 
Action: Mouse scrolled (652, 448) with delta (0, 0)
Screenshot: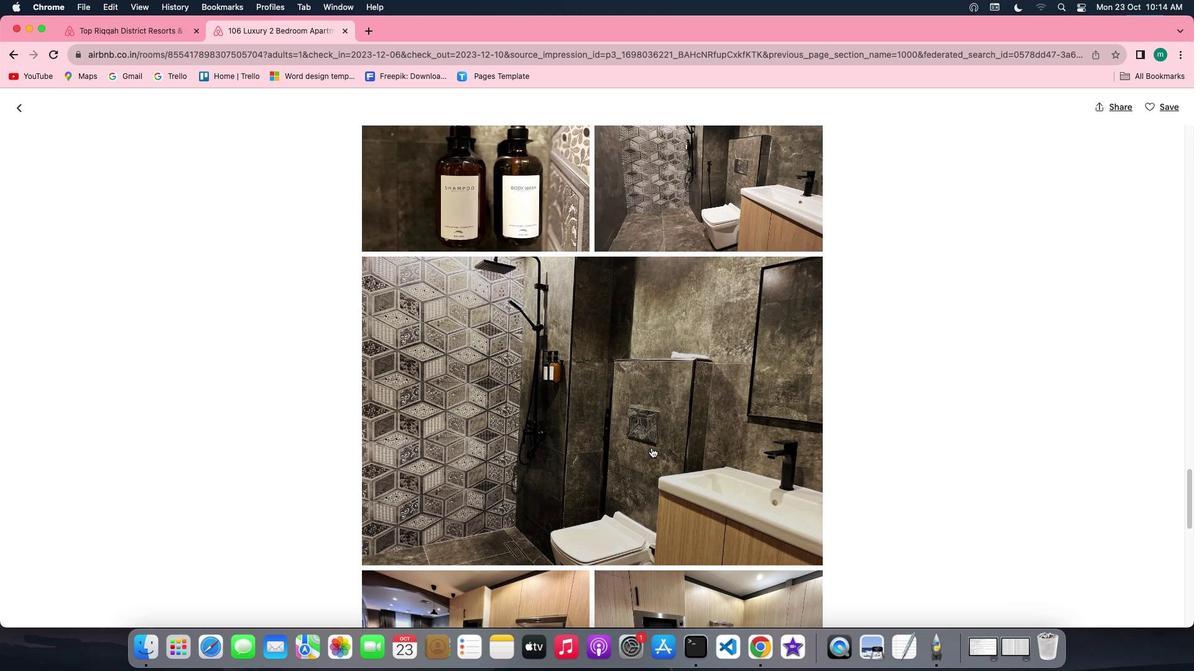 
Action: Mouse scrolled (652, 448) with delta (0, 0)
Screenshot: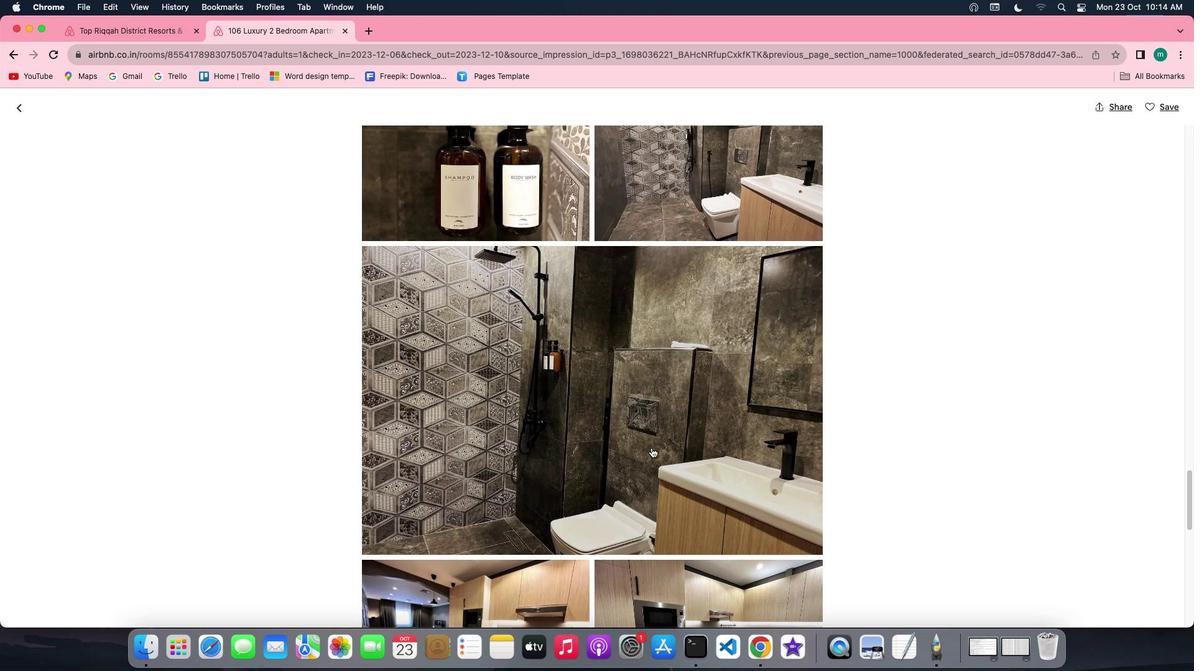 
Action: Mouse scrolled (652, 448) with delta (0, -1)
Screenshot: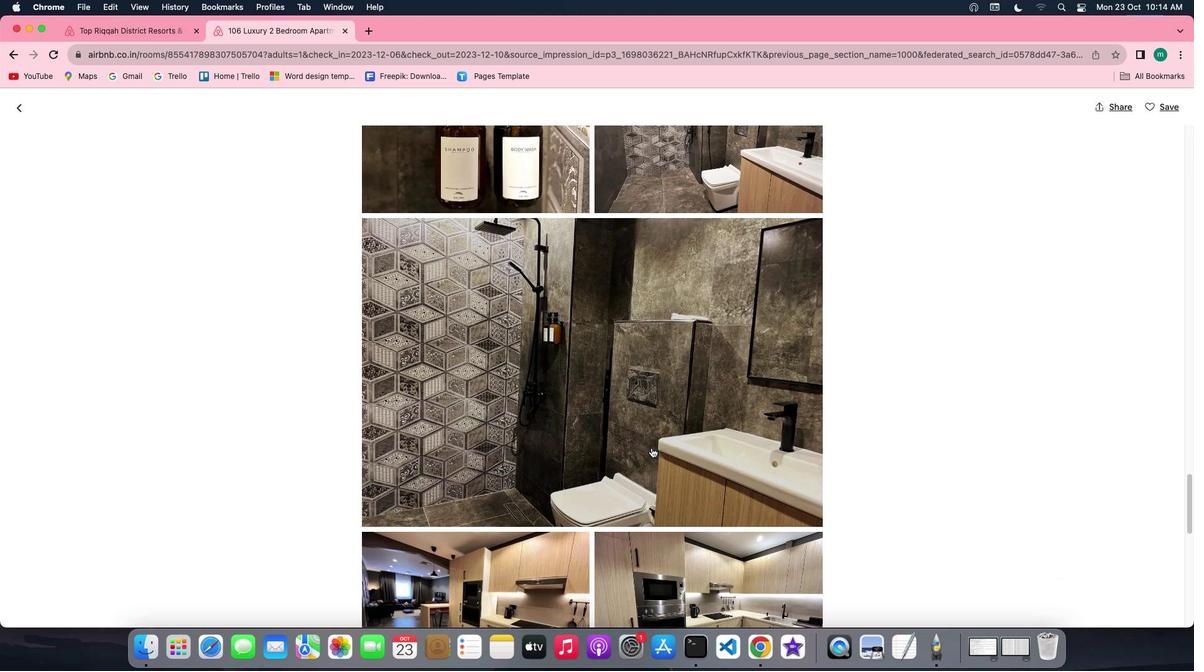 
Action: Mouse scrolled (652, 448) with delta (0, 0)
Screenshot: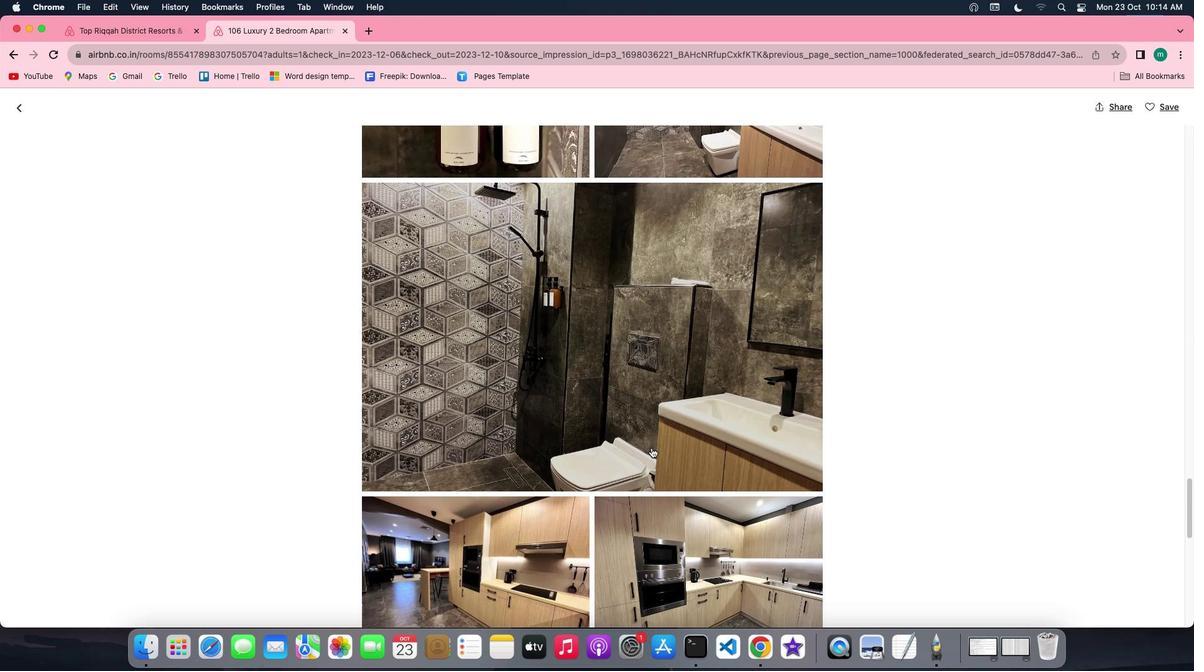 
Action: Mouse scrolled (652, 448) with delta (0, 0)
Screenshot: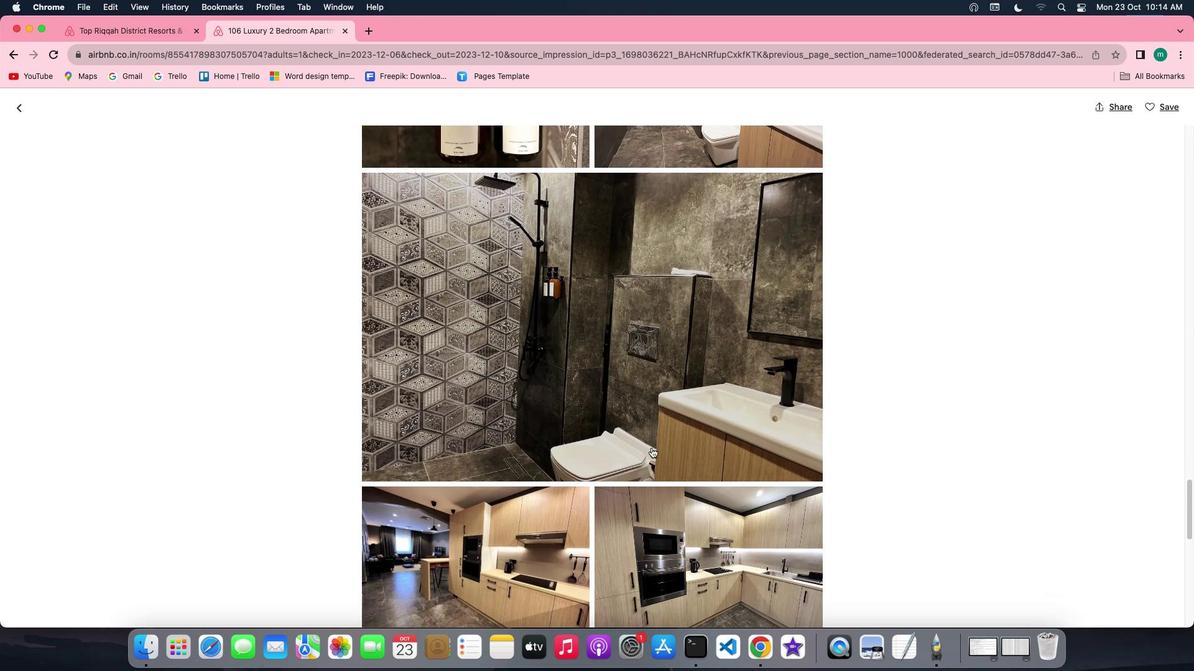 
Action: Mouse scrolled (652, 448) with delta (0, -1)
Screenshot: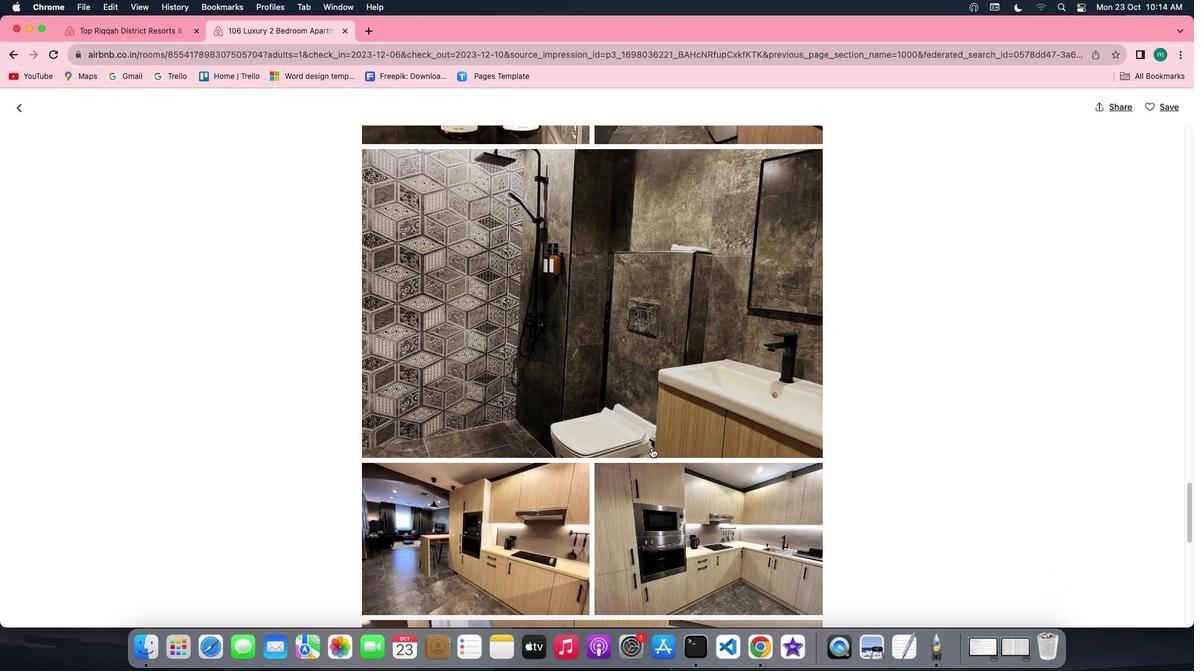 
Action: Mouse scrolled (652, 448) with delta (0, -2)
Screenshot: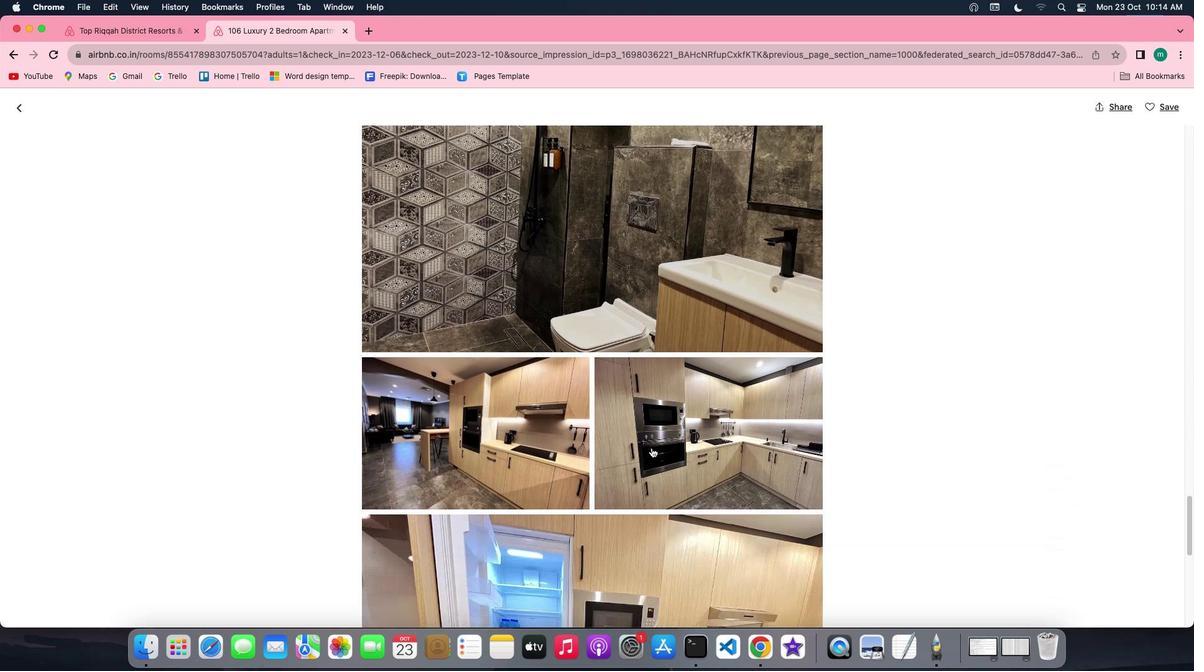
Action: Mouse scrolled (652, 448) with delta (0, -1)
Screenshot: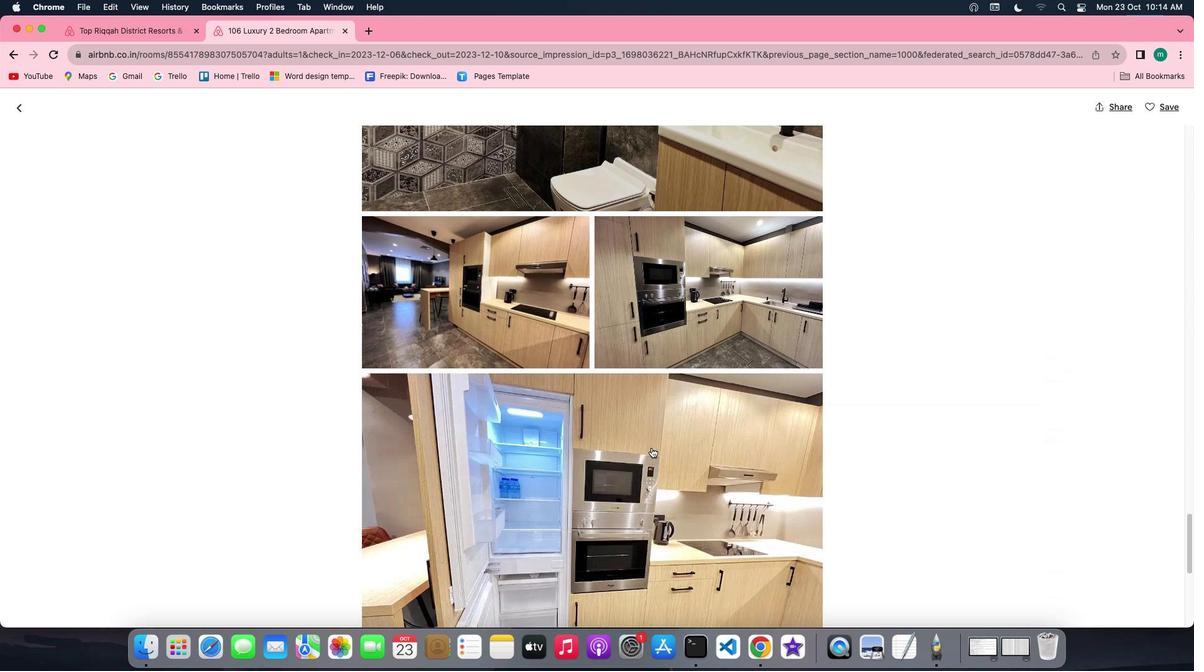 
Action: Mouse scrolled (652, 448) with delta (0, 0)
Screenshot: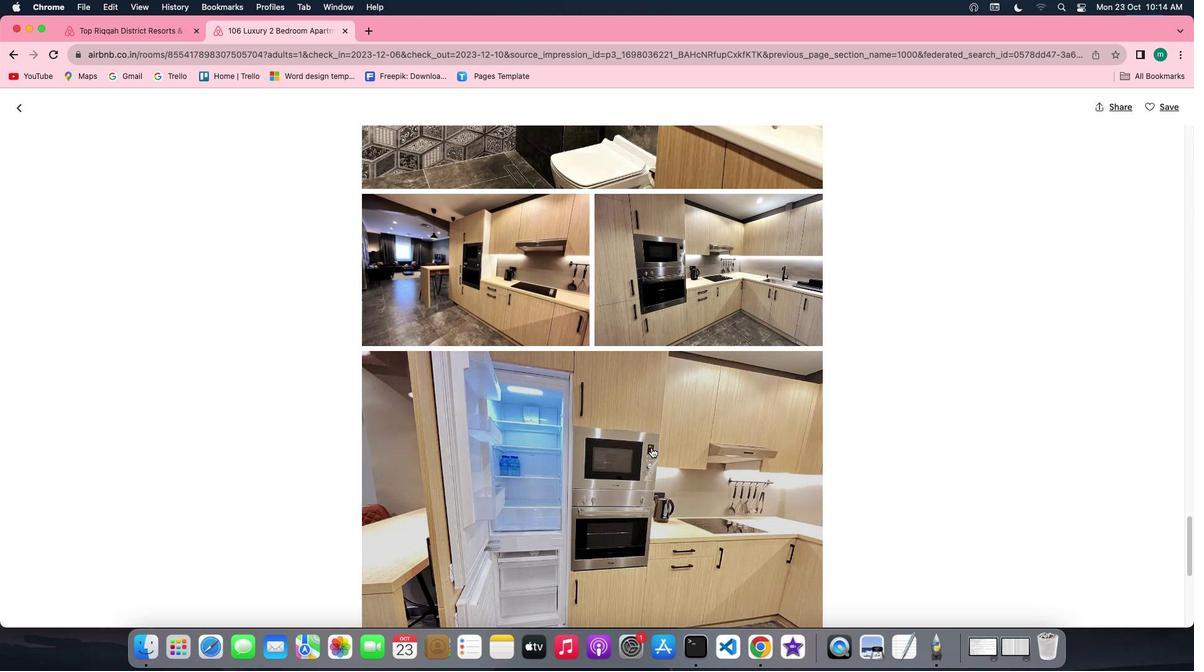 
Action: Mouse scrolled (652, 448) with delta (0, 0)
Screenshot: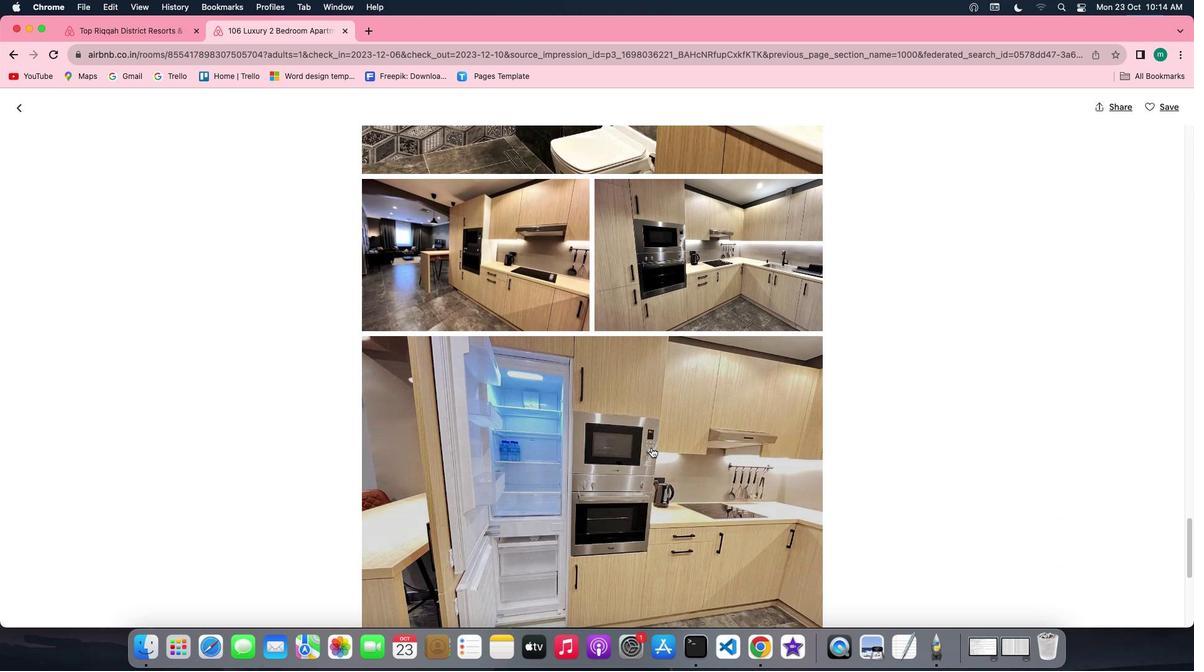
Action: Mouse scrolled (652, 448) with delta (0, -1)
Screenshot: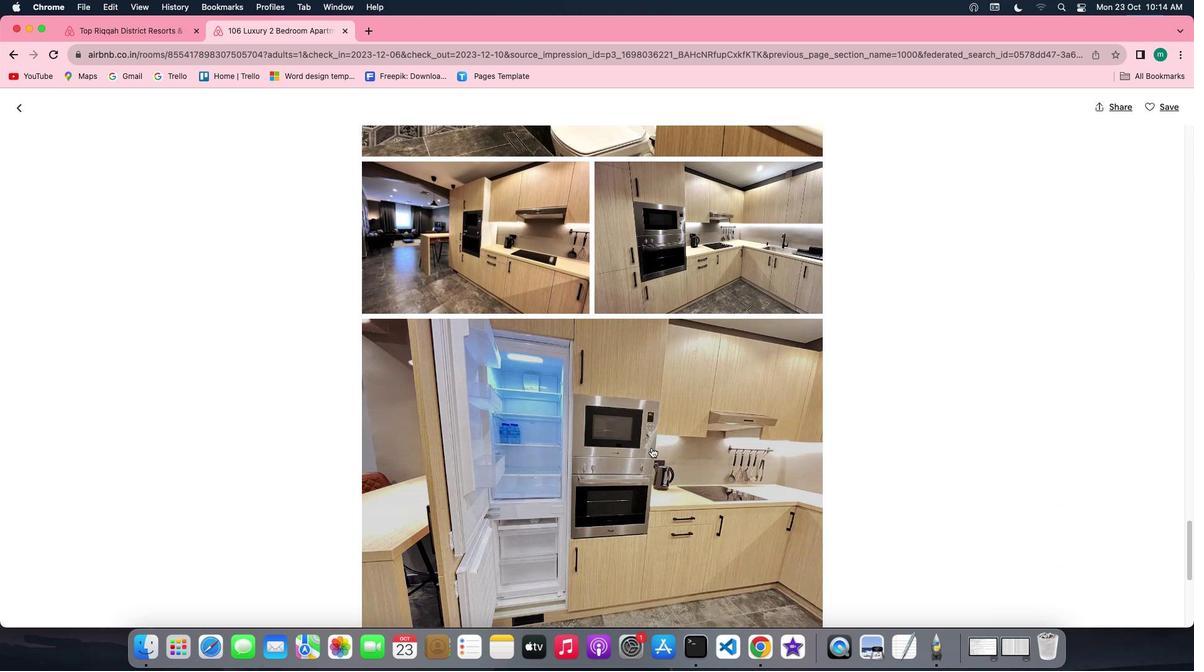 
Action: Mouse scrolled (652, 448) with delta (0, -1)
Screenshot: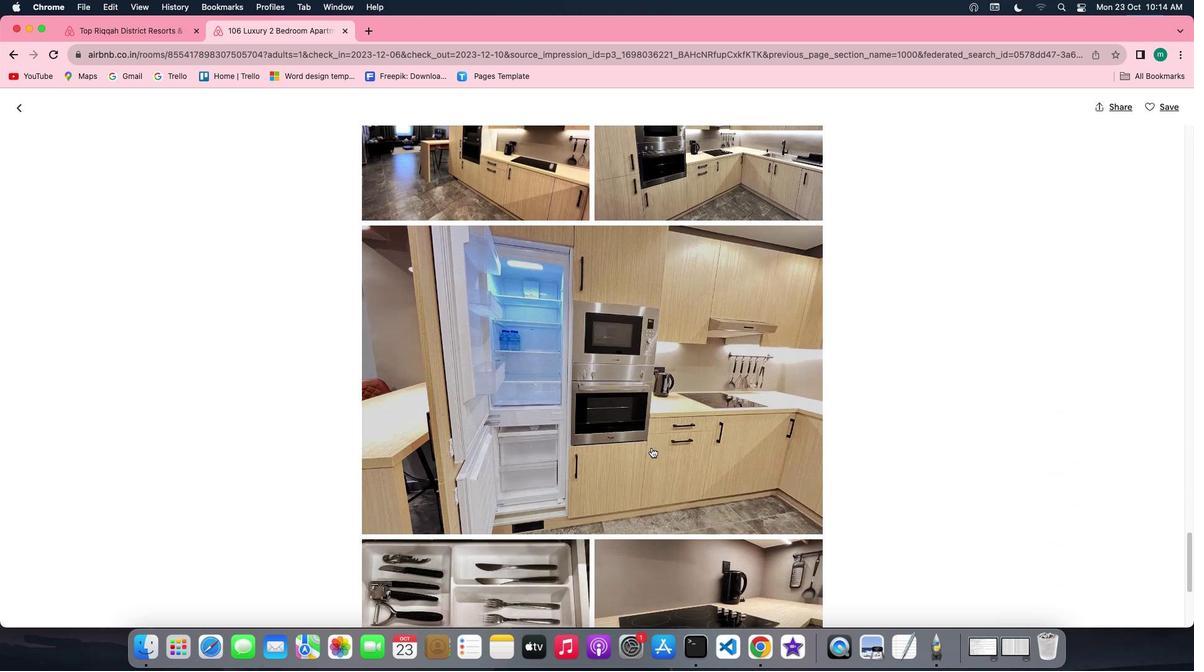 
Action: Mouse scrolled (652, 448) with delta (0, 0)
Screenshot: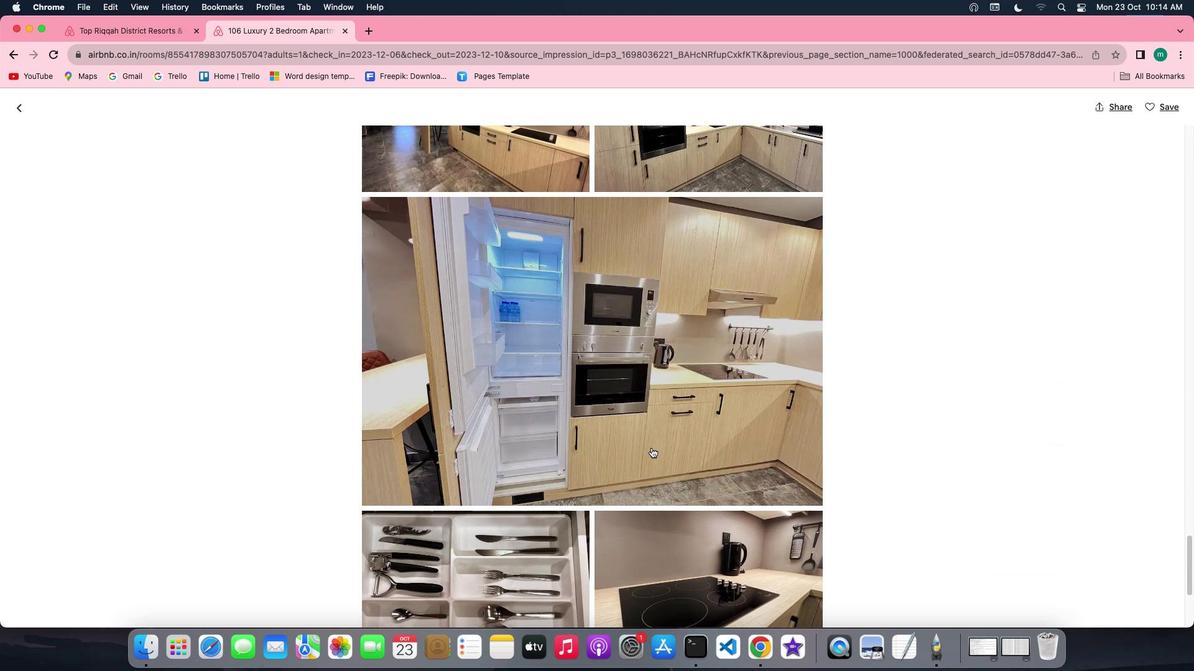
Action: Mouse scrolled (652, 448) with delta (0, 0)
Screenshot: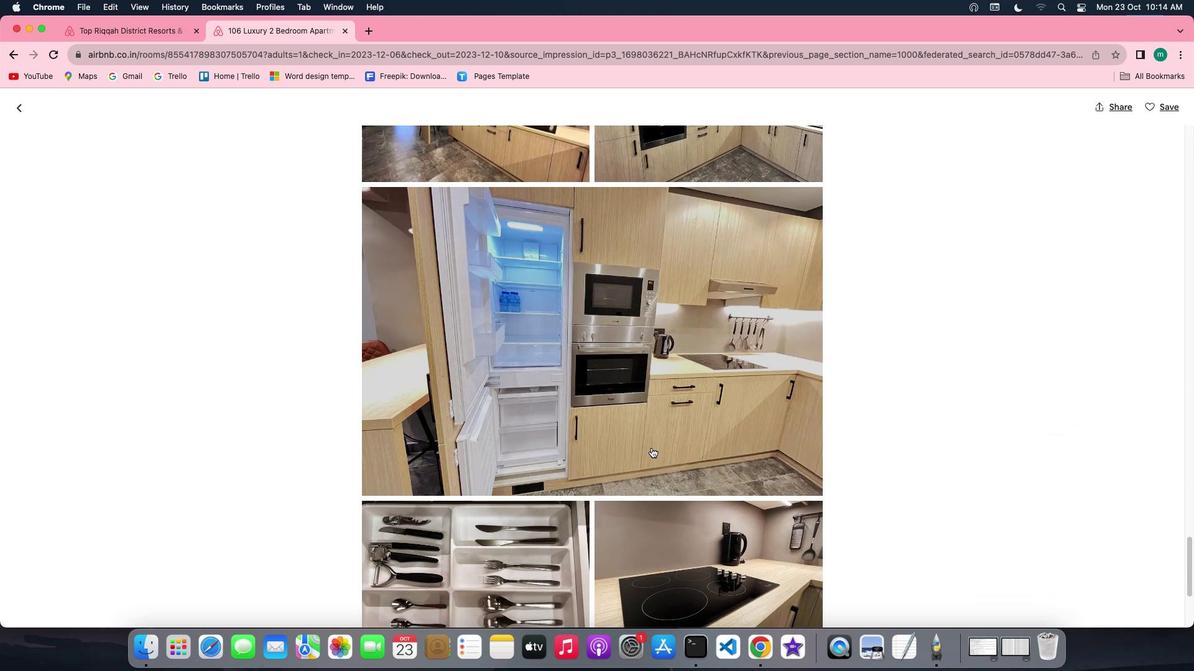 
Action: Mouse scrolled (652, 448) with delta (0, 0)
Screenshot: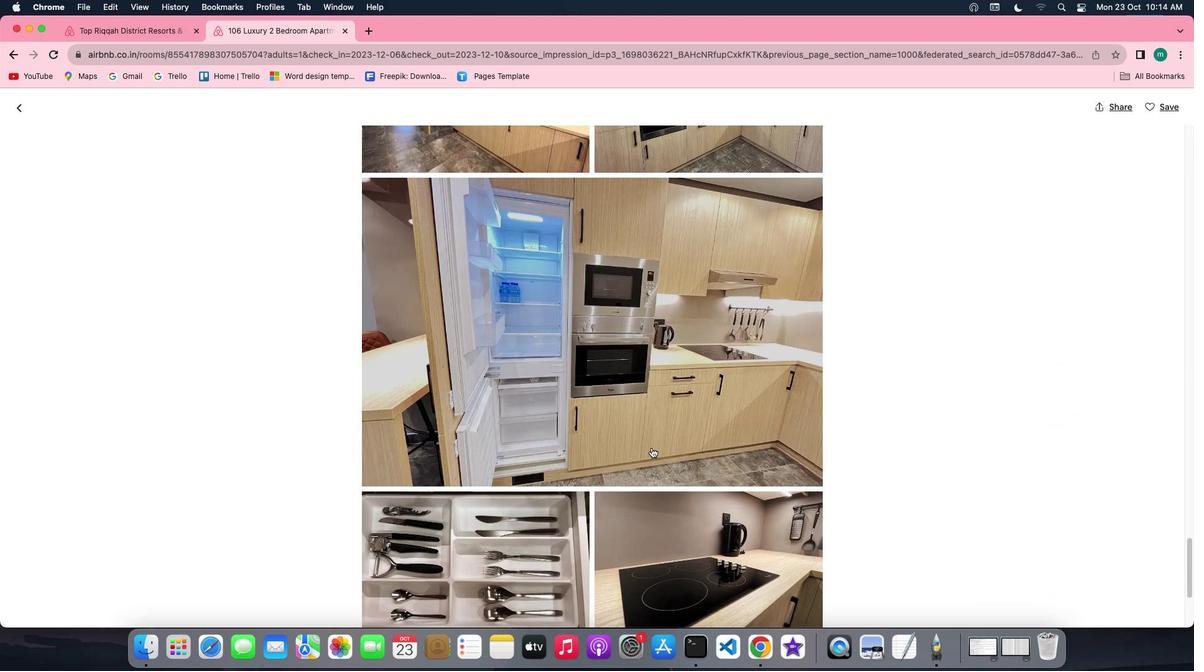 
Action: Mouse scrolled (652, 448) with delta (0, -1)
Screenshot: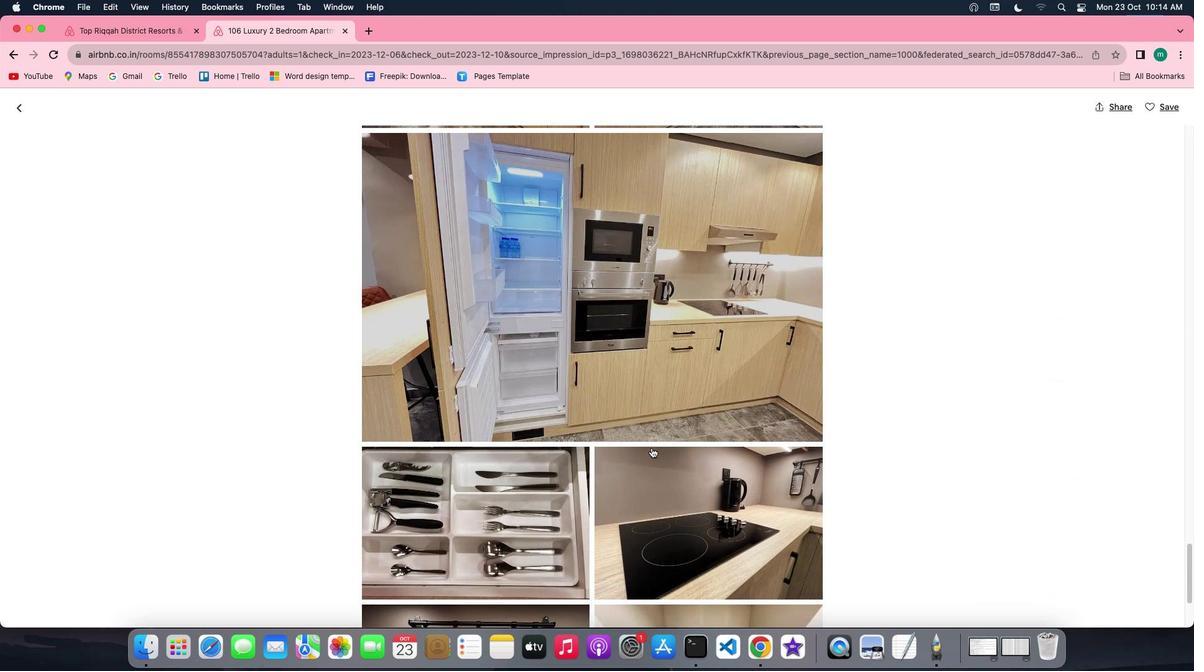 
Action: Mouse scrolled (652, 448) with delta (0, -2)
Screenshot: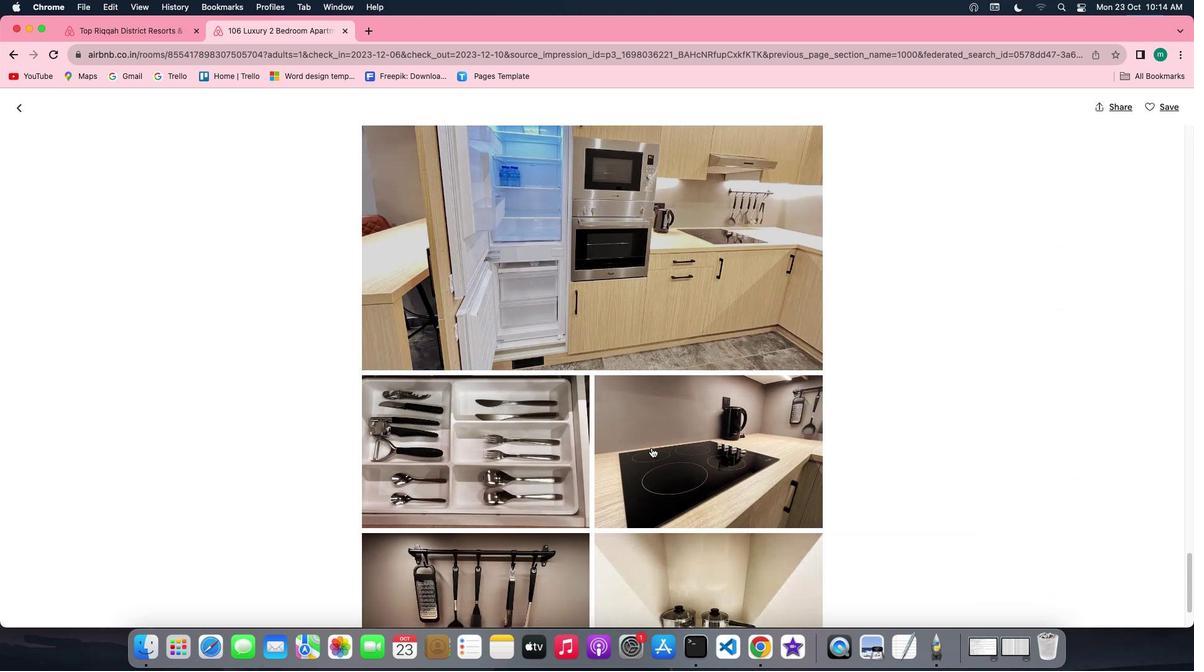 
Action: Mouse scrolled (652, 448) with delta (0, -2)
Screenshot: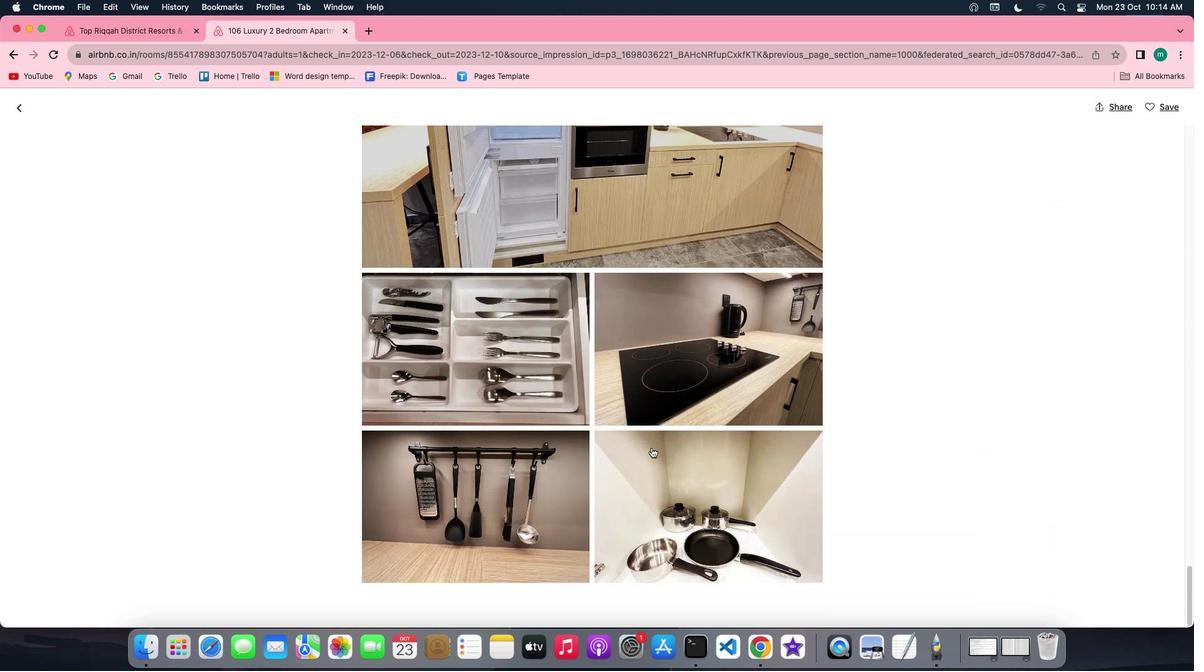 
Action: Mouse scrolled (652, 448) with delta (0, 0)
Screenshot: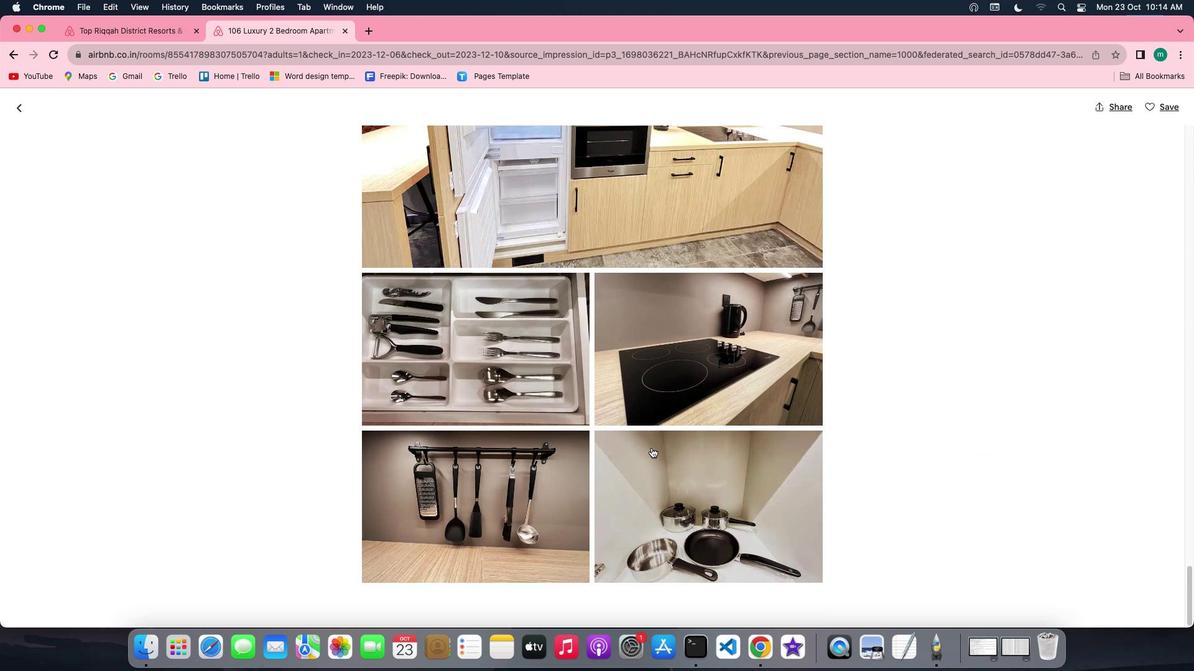 
Action: Mouse scrolled (652, 448) with delta (0, 0)
Screenshot: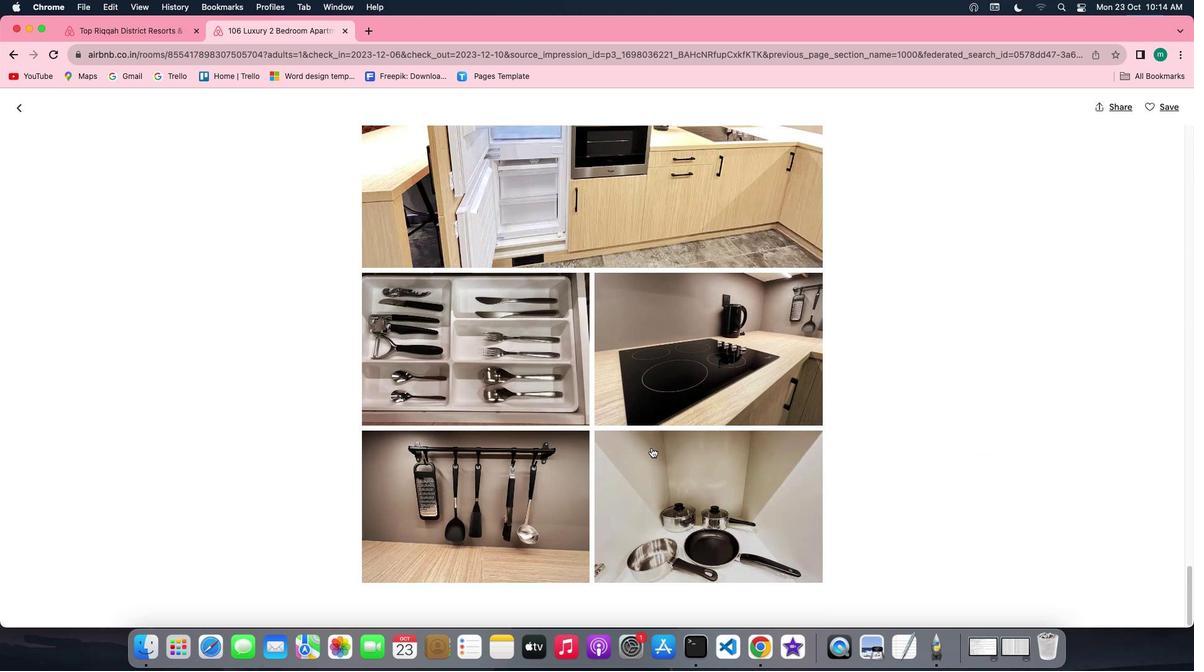 
Action: Mouse scrolled (652, 448) with delta (0, -1)
Screenshot: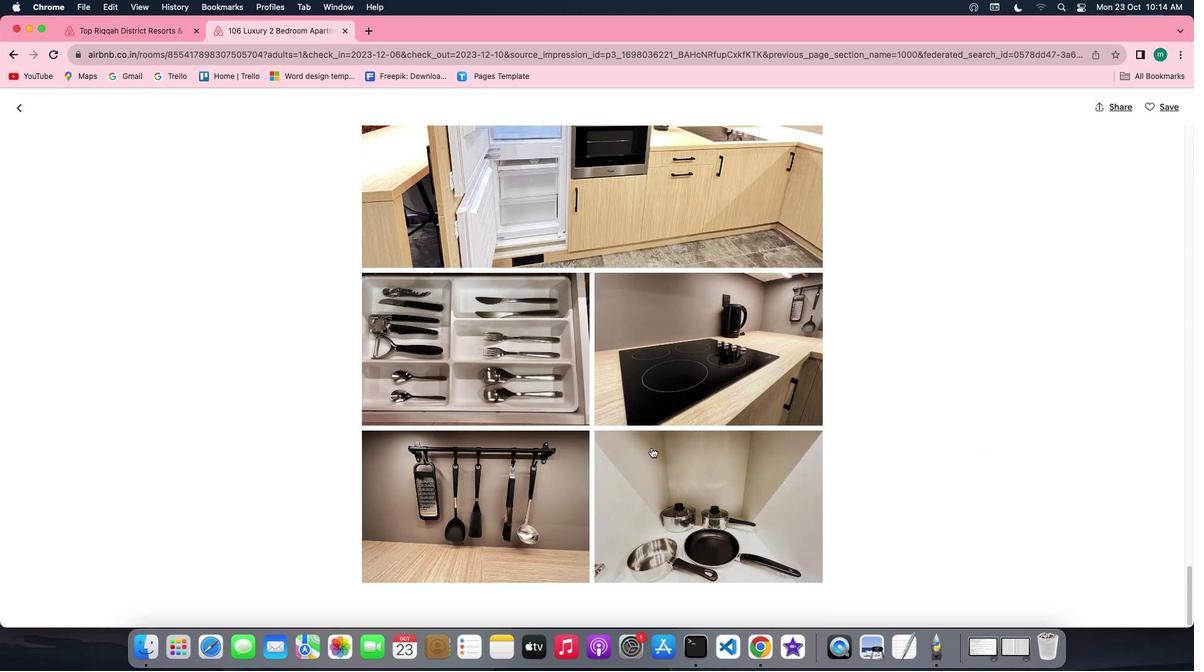 
Action: Mouse scrolled (652, 448) with delta (0, -1)
Screenshot: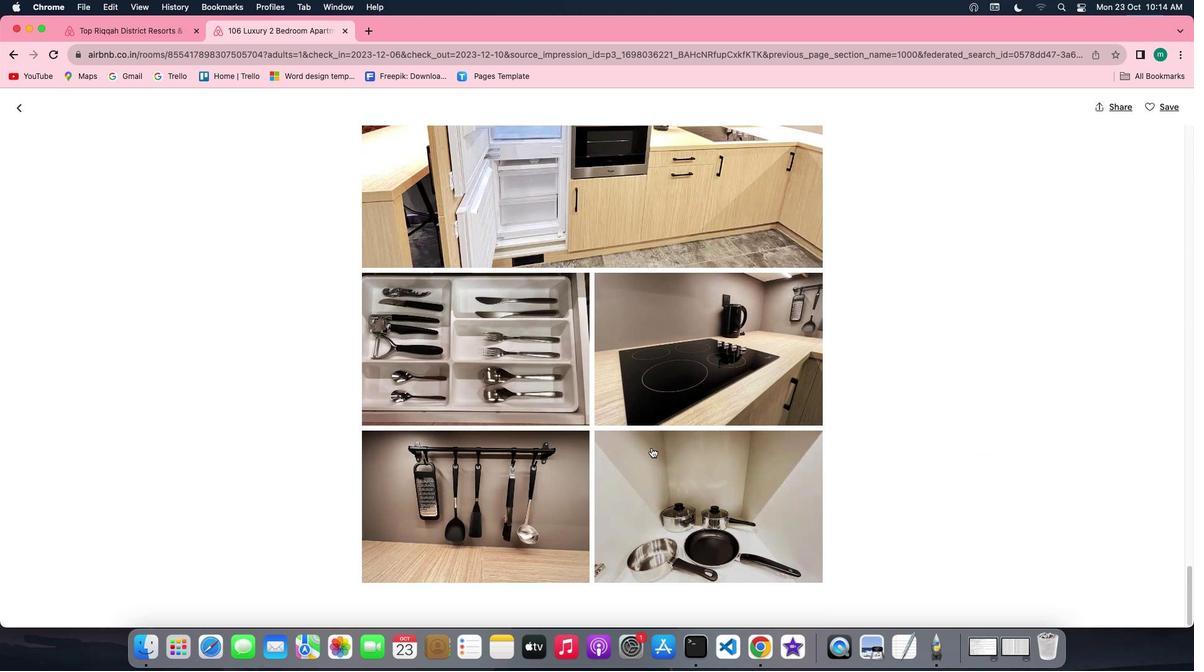 
Action: Mouse scrolled (652, 448) with delta (0, -2)
Screenshot: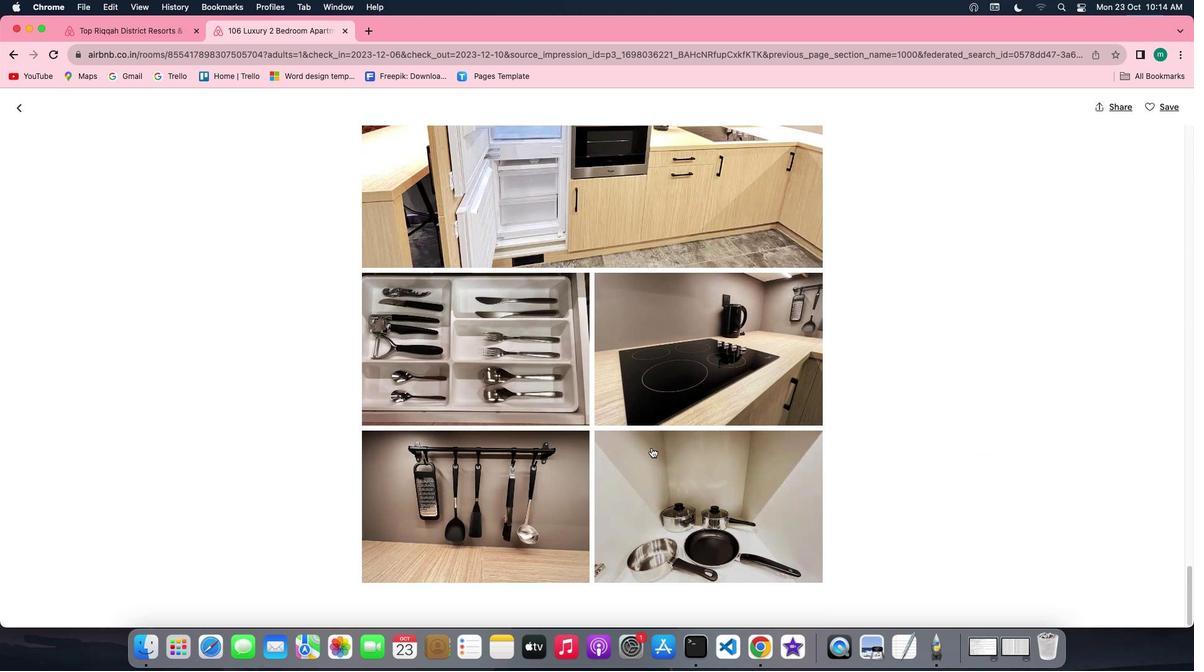 
Action: Mouse scrolled (652, 448) with delta (0, 0)
Screenshot: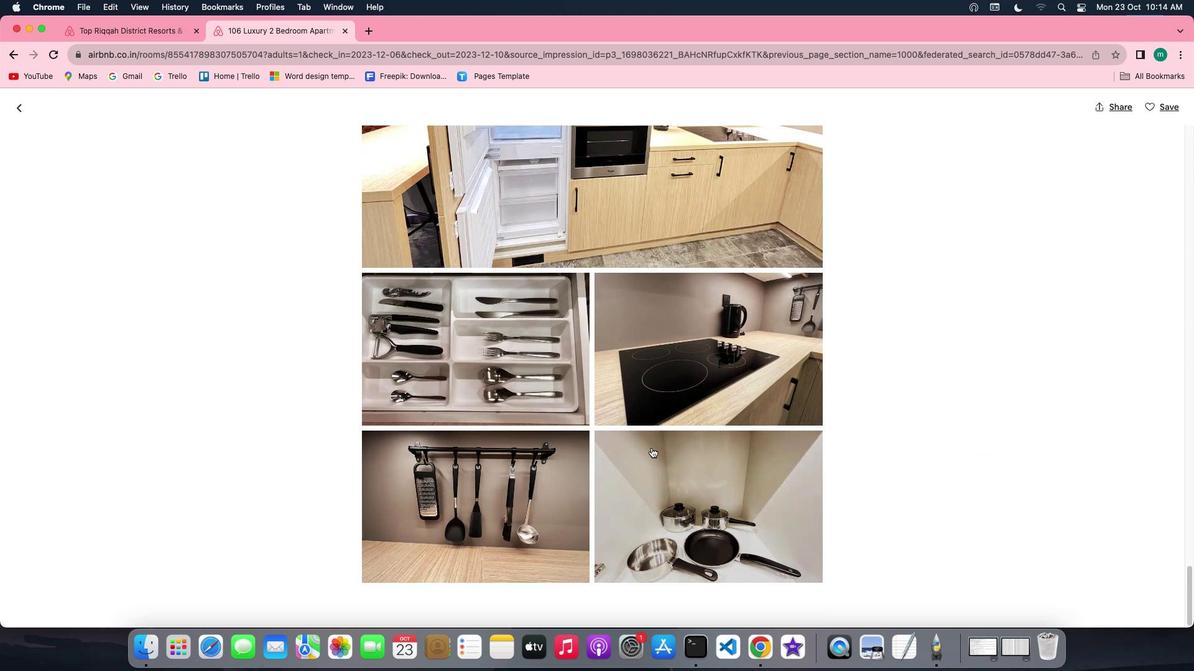 
Action: Mouse scrolled (652, 448) with delta (0, 0)
Screenshot: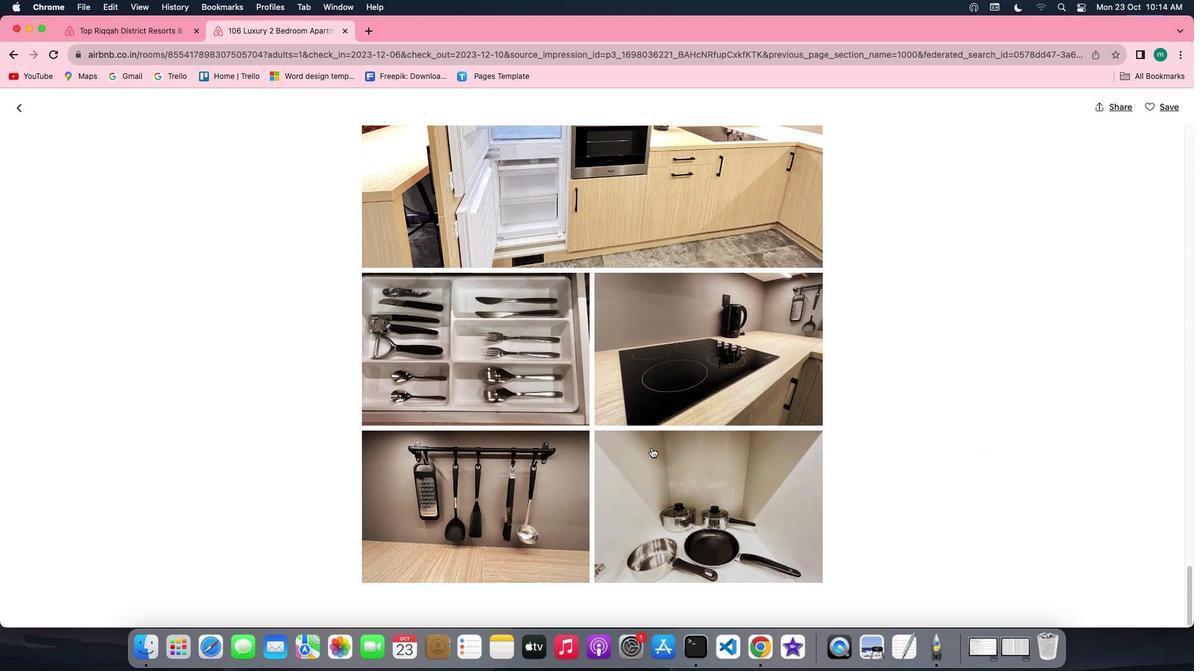
Action: Mouse scrolled (652, 448) with delta (0, -1)
Screenshot: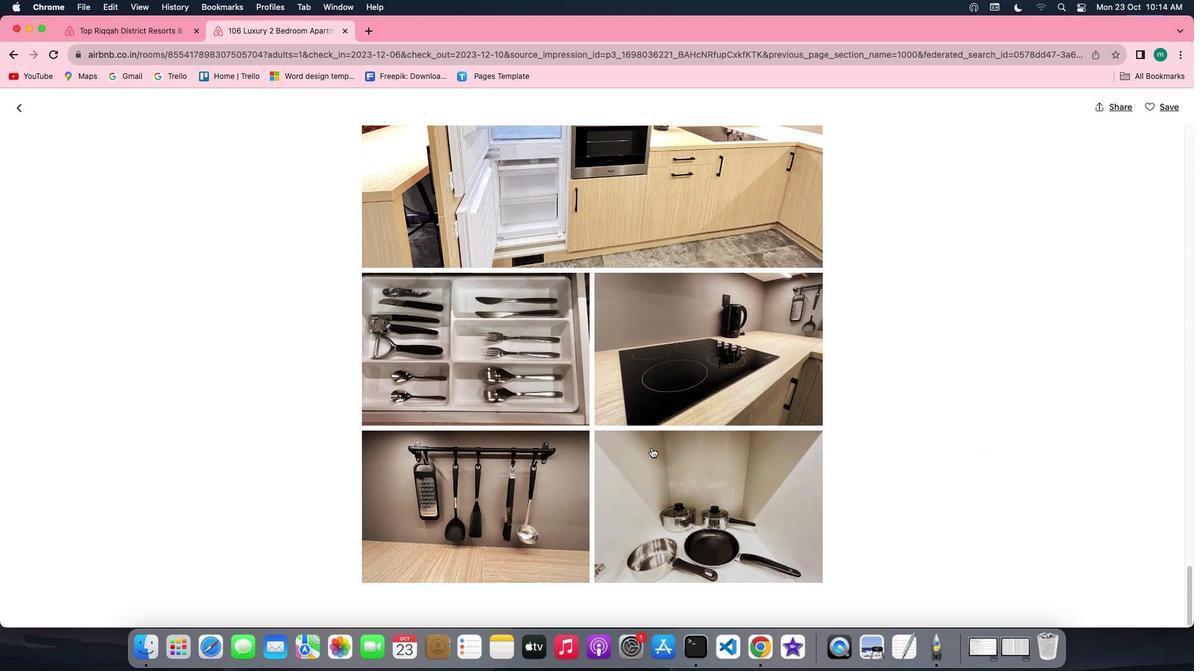 
Action: Mouse scrolled (652, 448) with delta (0, -2)
Screenshot: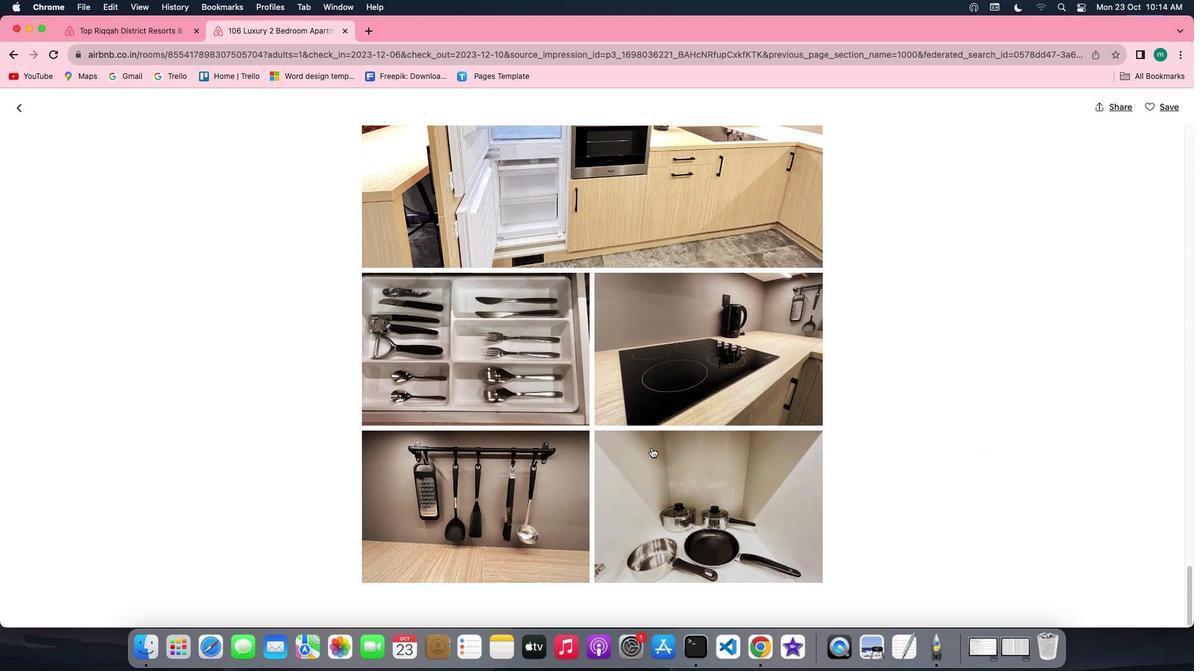 
Action: Mouse scrolled (652, 448) with delta (0, -2)
Screenshot: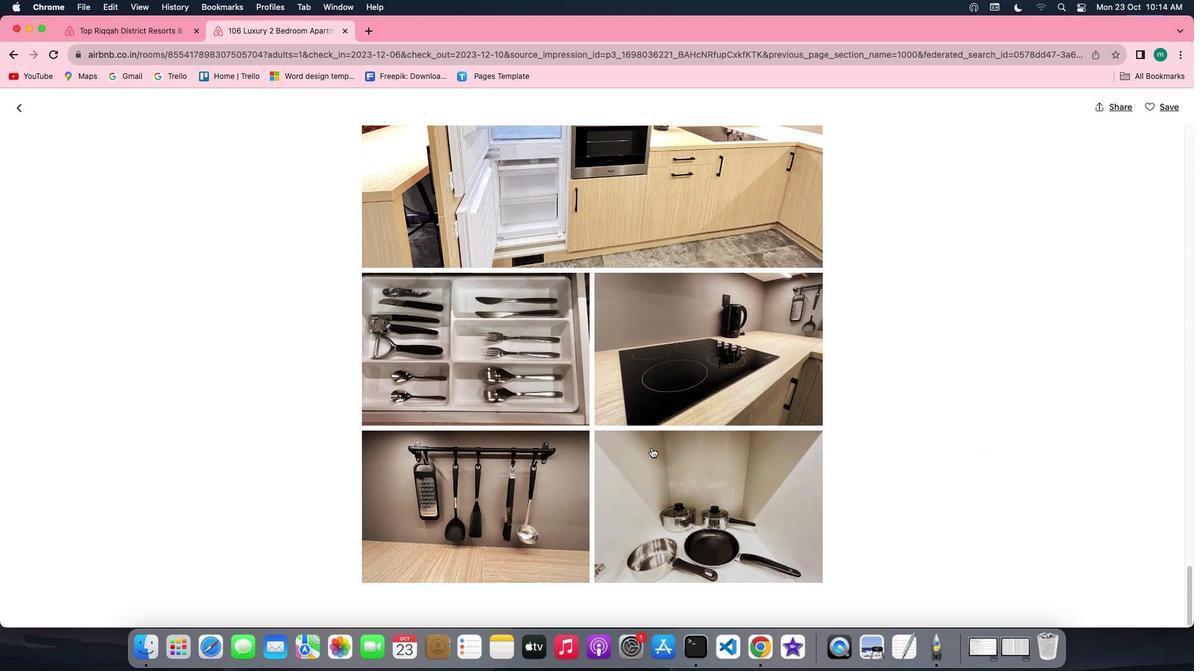 
Action: Mouse moved to (19, 103)
Screenshot: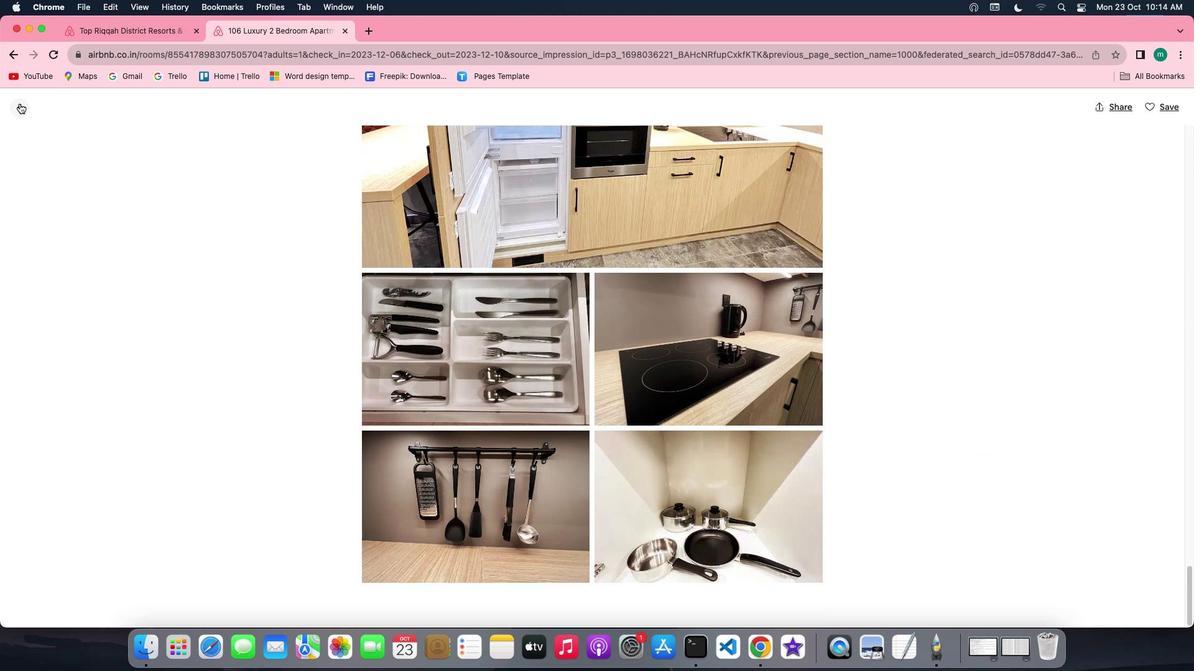 
Action: Mouse pressed left at (19, 103)
Screenshot: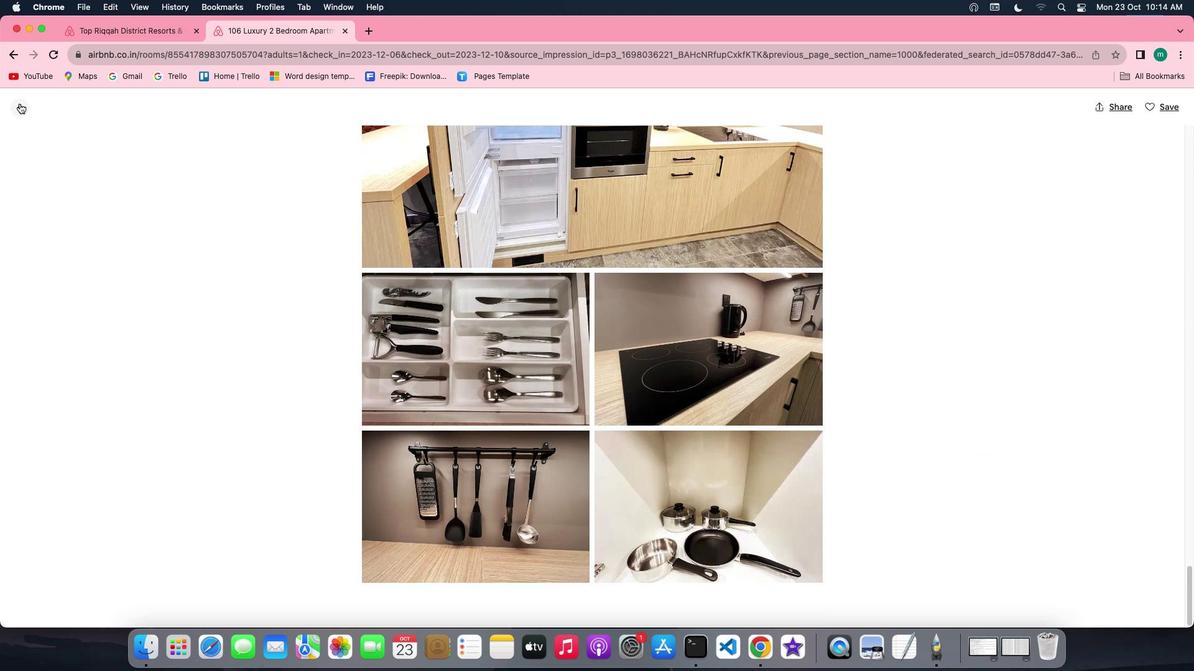 
Action: Mouse moved to (571, 556)
Screenshot: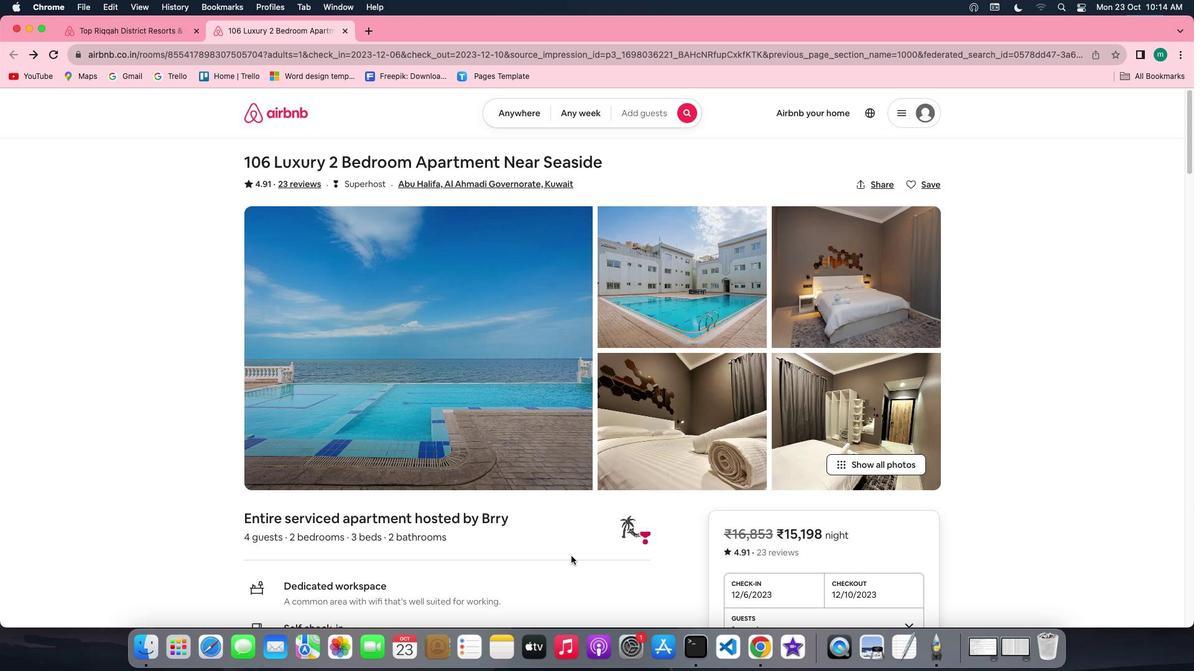 
Action: Mouse scrolled (571, 556) with delta (0, 0)
Screenshot: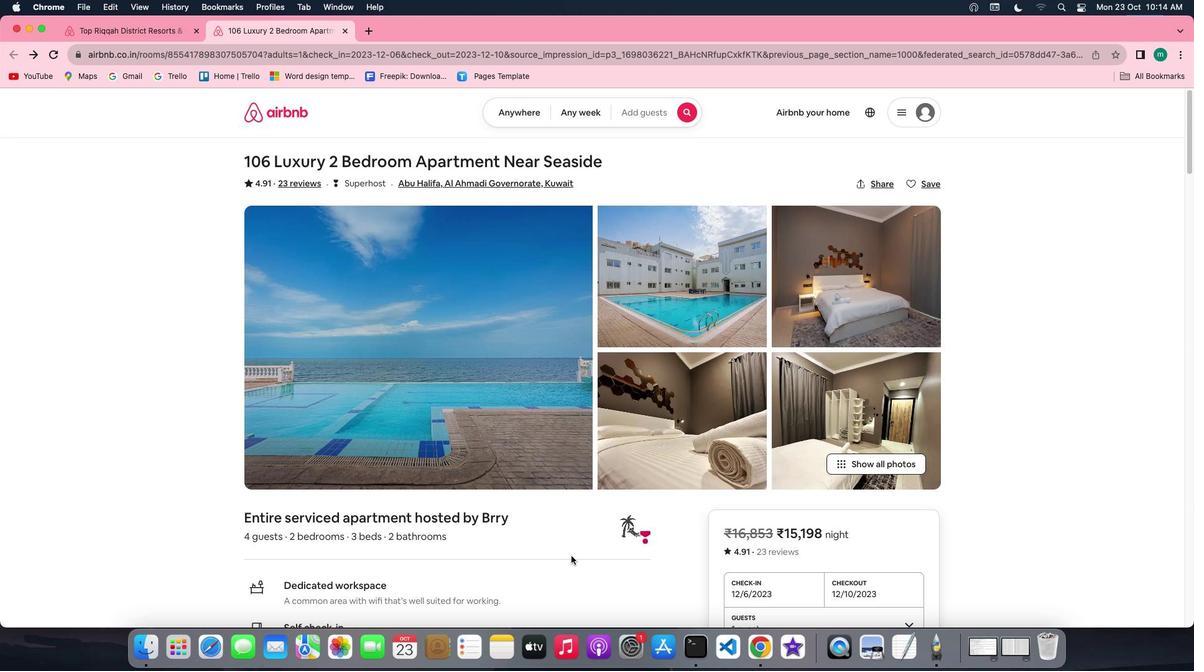 
Action: Mouse scrolled (571, 556) with delta (0, 0)
Screenshot: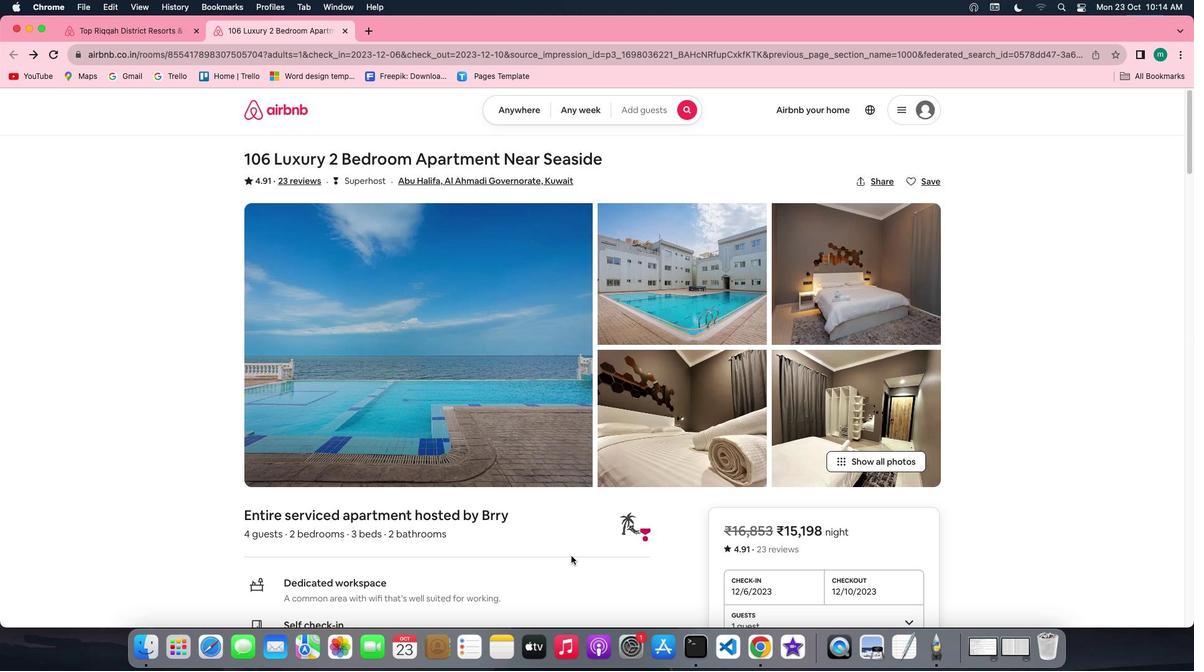 
Action: Mouse scrolled (571, 556) with delta (0, 0)
Screenshot: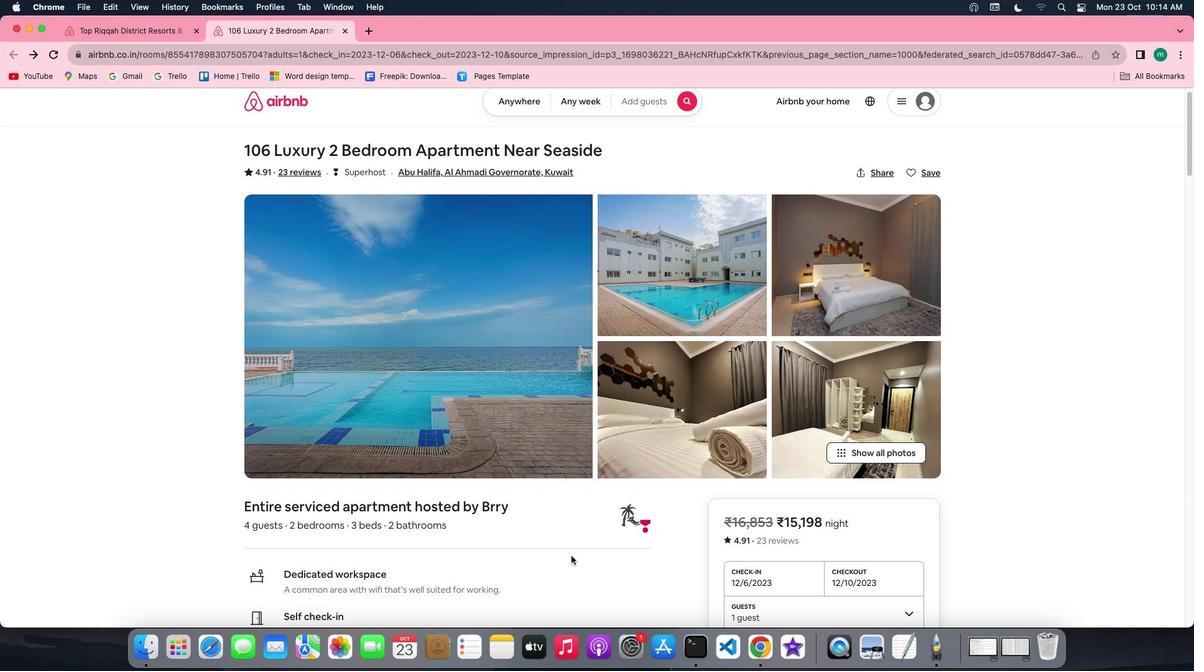 
Action: Mouse scrolled (571, 556) with delta (0, 0)
Screenshot: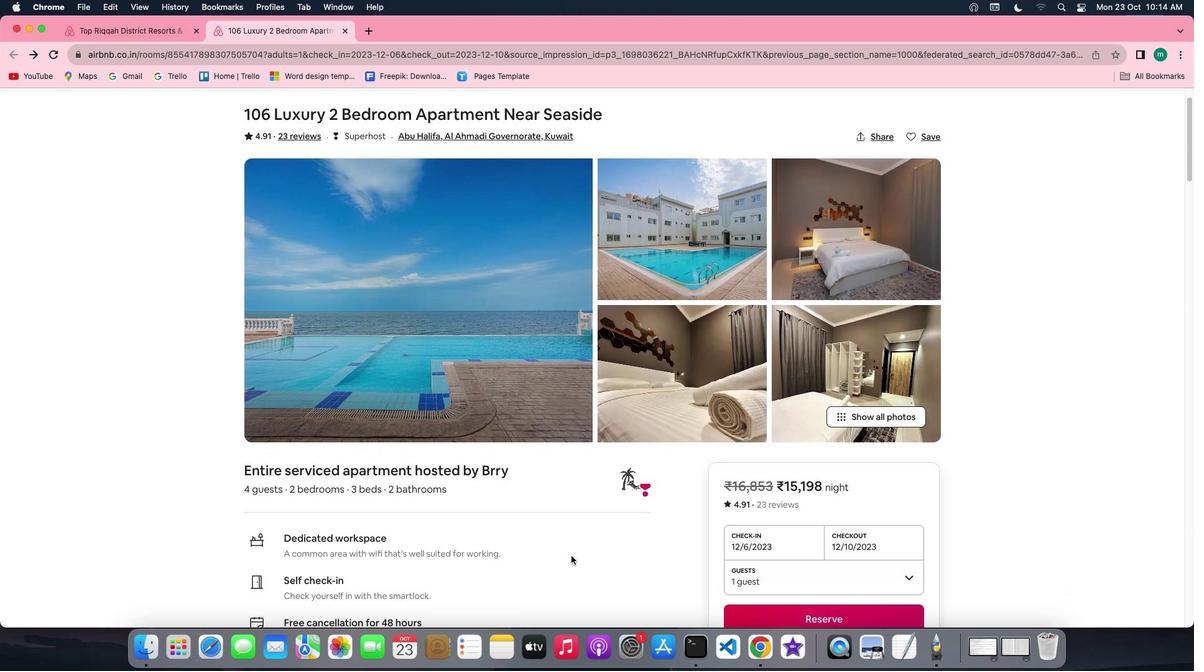 
Action: Mouse scrolled (571, 556) with delta (0, 0)
Screenshot: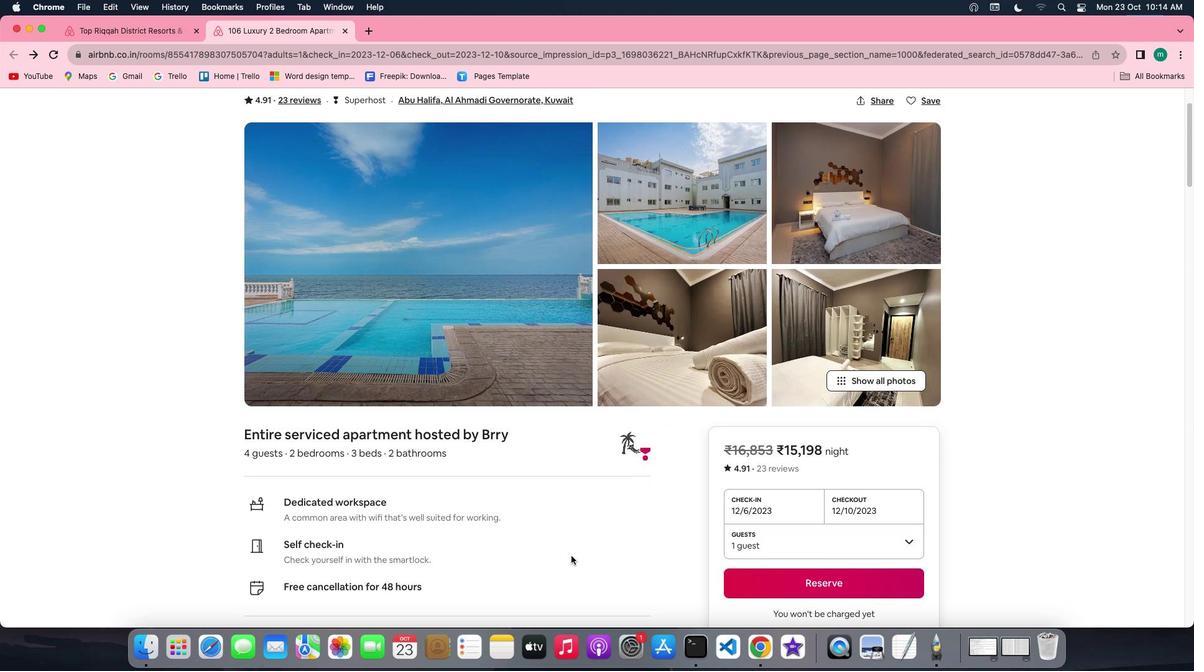 
Action: Mouse scrolled (571, 556) with delta (0, 0)
Screenshot: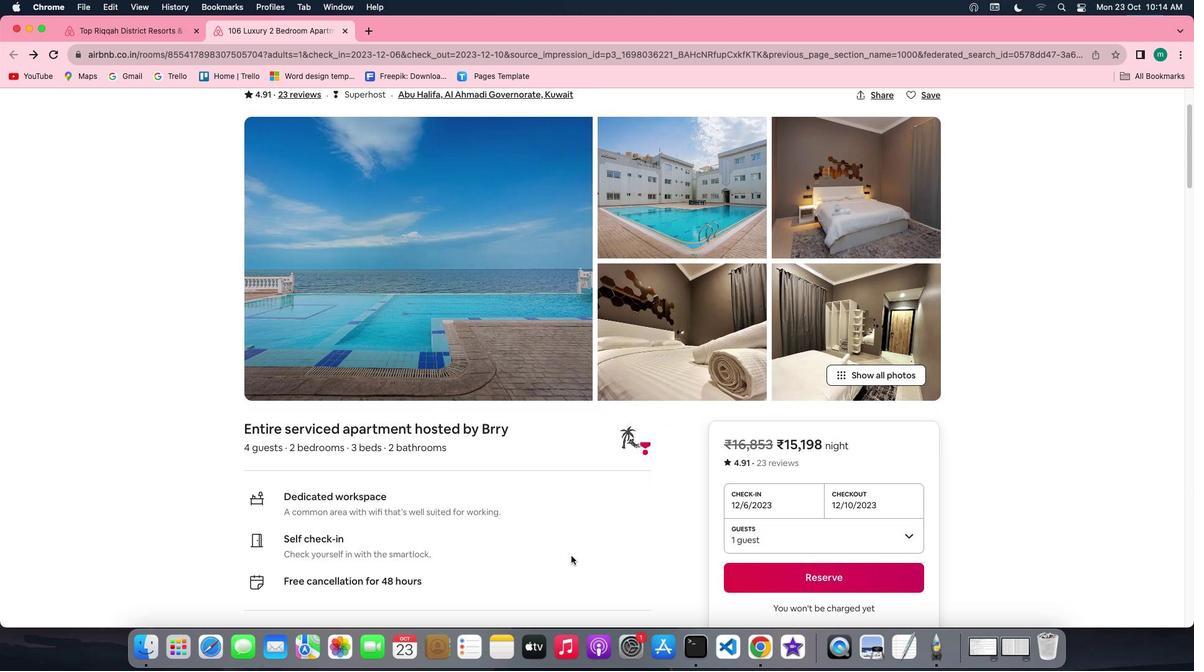 
Action: Mouse scrolled (571, 556) with delta (0, 0)
Screenshot: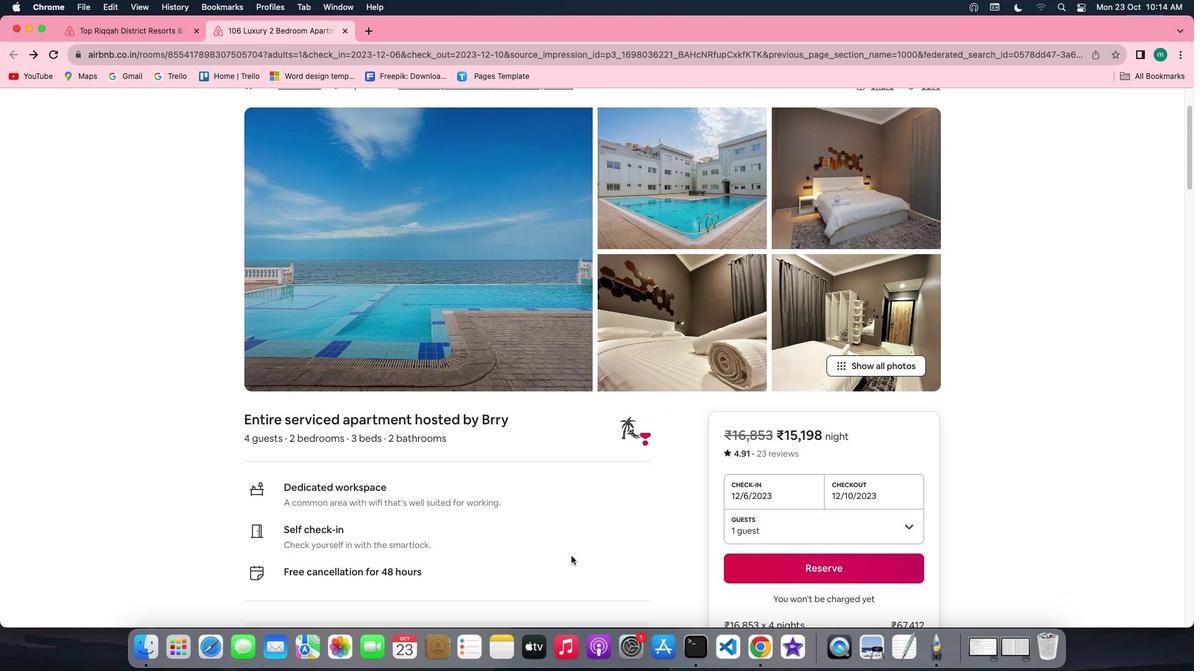 
Action: Mouse scrolled (571, 556) with delta (0, 0)
Screenshot: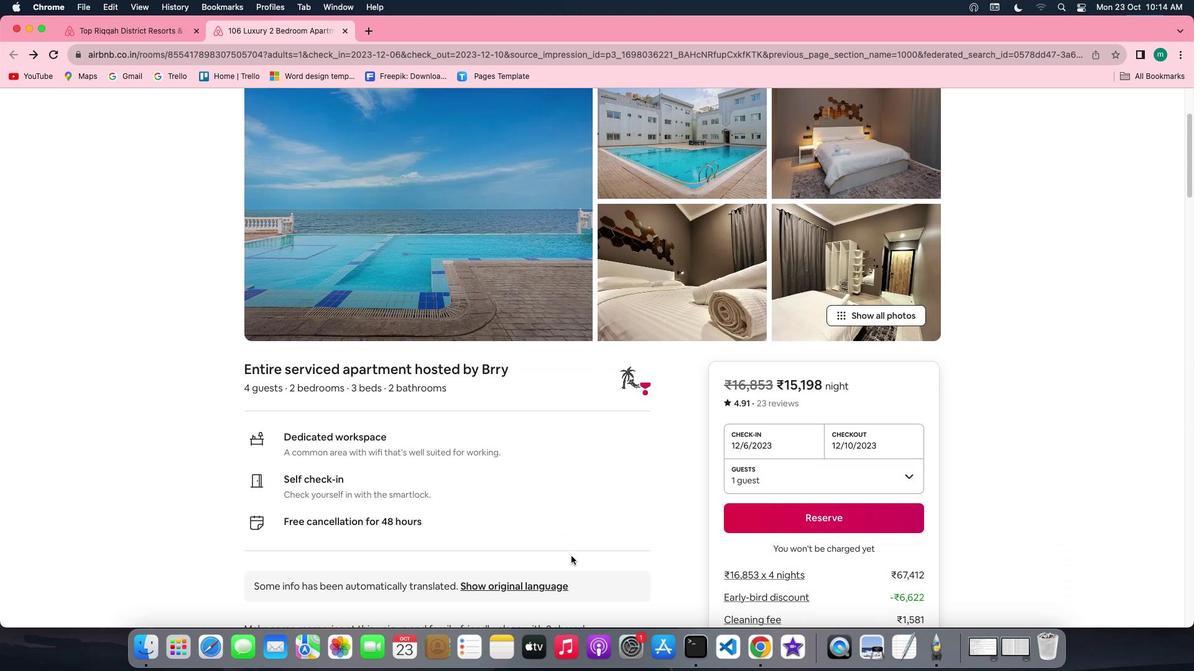 
Action: Mouse scrolled (571, 556) with delta (0, 0)
Screenshot: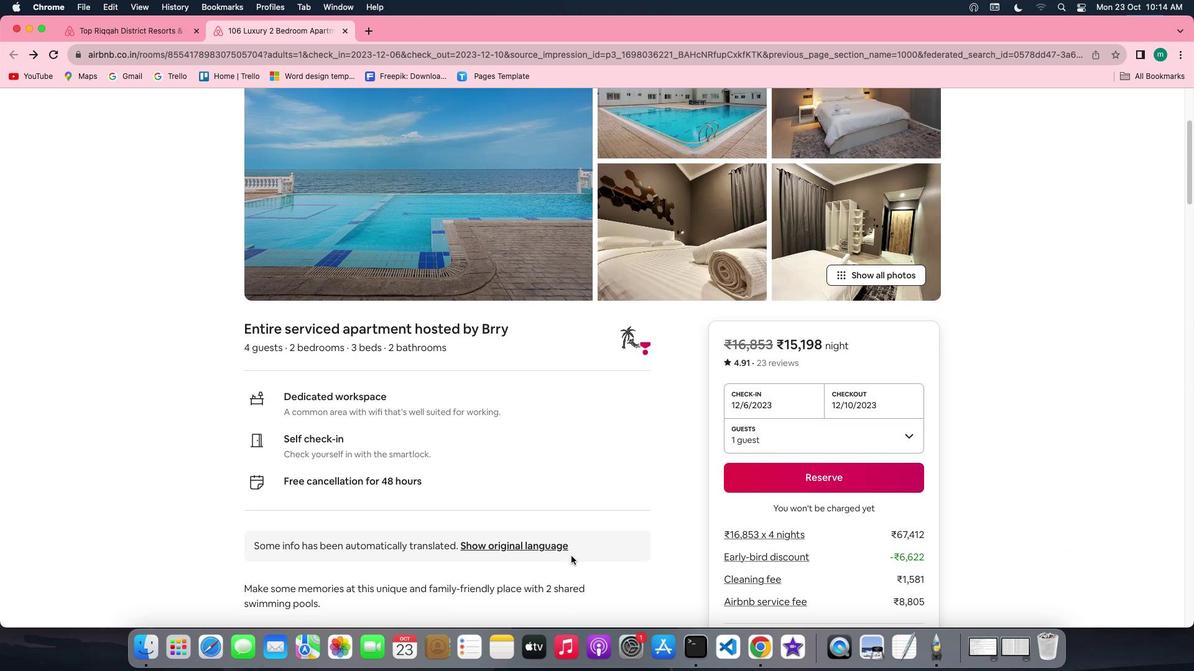 
Action: Mouse scrolled (571, 556) with delta (0, 0)
Screenshot: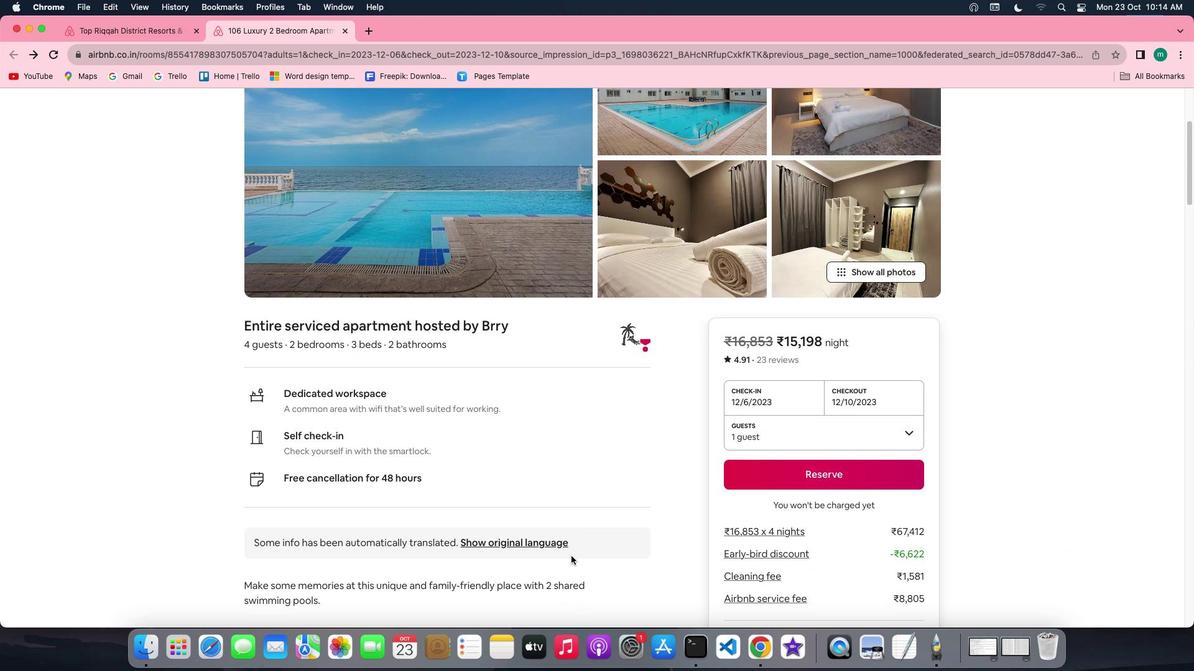 
Action: Mouse scrolled (571, 556) with delta (0, 0)
Screenshot: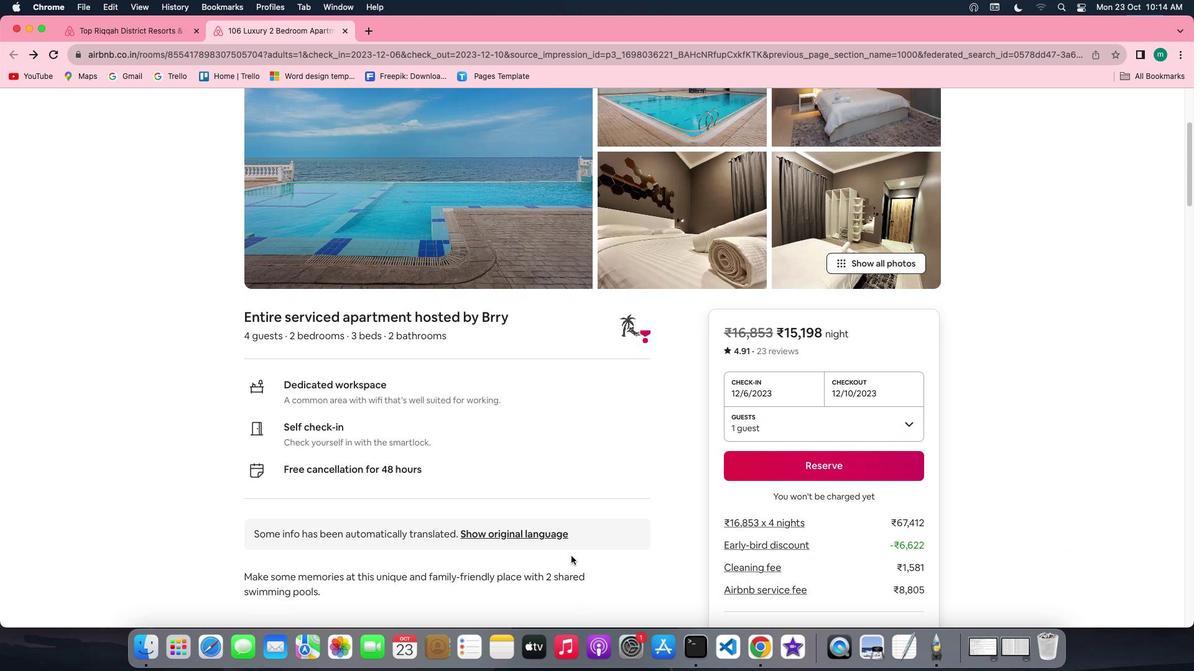 
Action: Mouse scrolled (571, 556) with delta (0, 0)
Screenshot: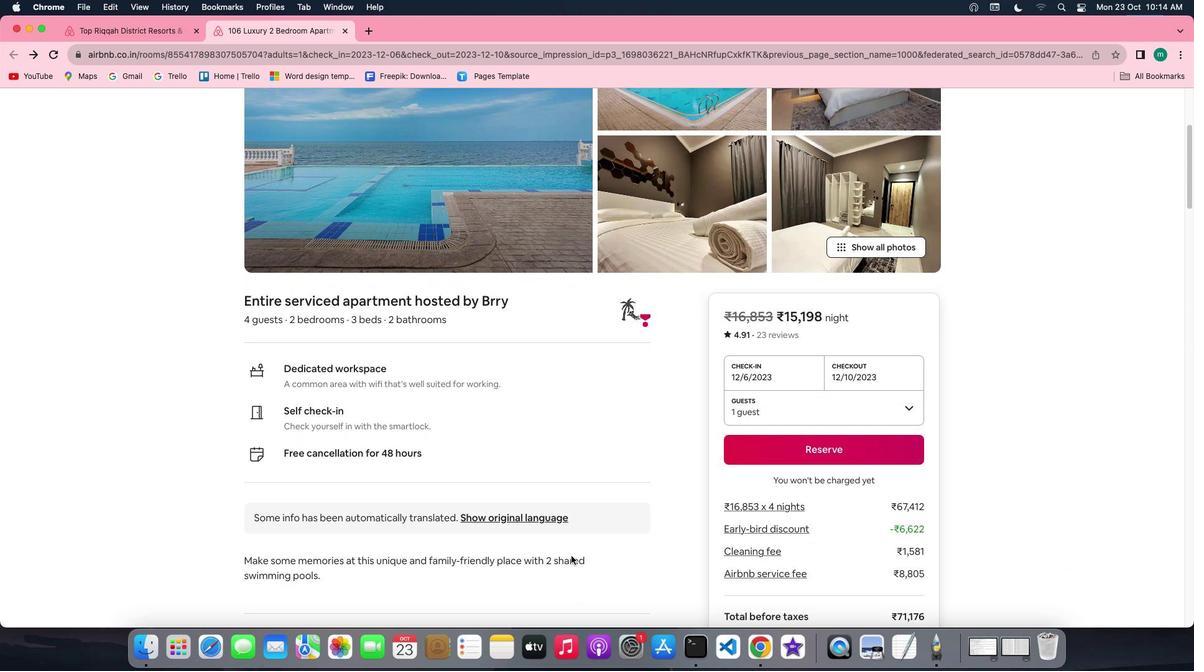 
Action: Mouse scrolled (571, 556) with delta (0, 0)
Screenshot: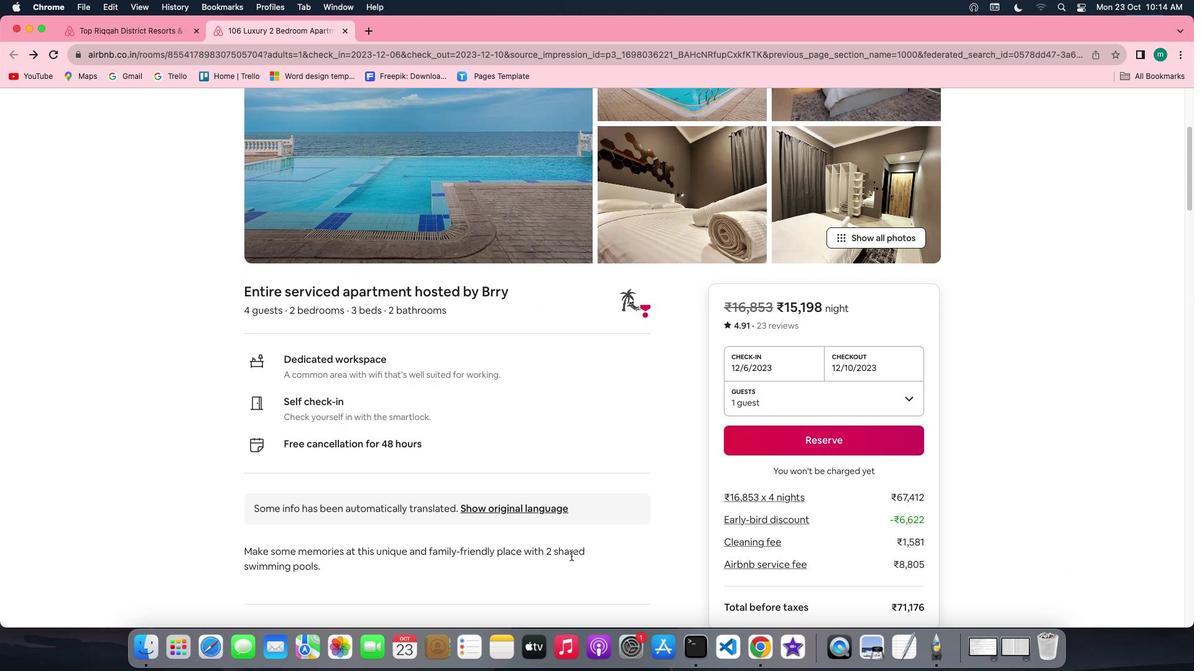 
Action: Mouse scrolled (571, 556) with delta (0, 0)
Screenshot: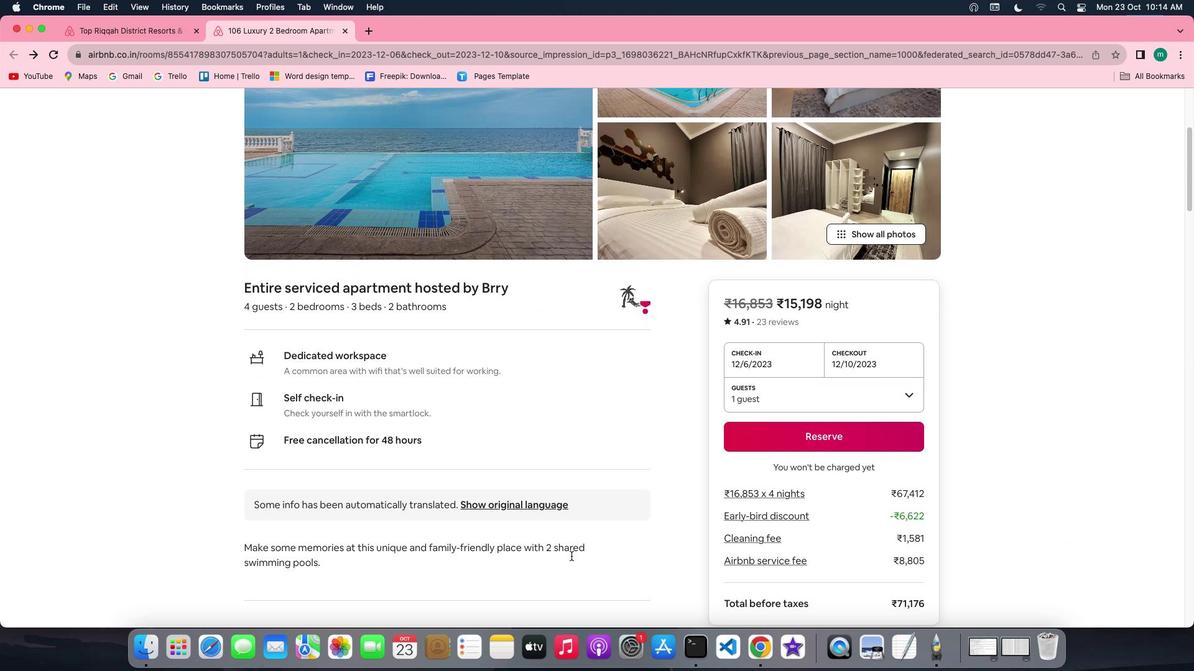 
Action: Mouse scrolled (571, 556) with delta (0, 0)
Screenshot: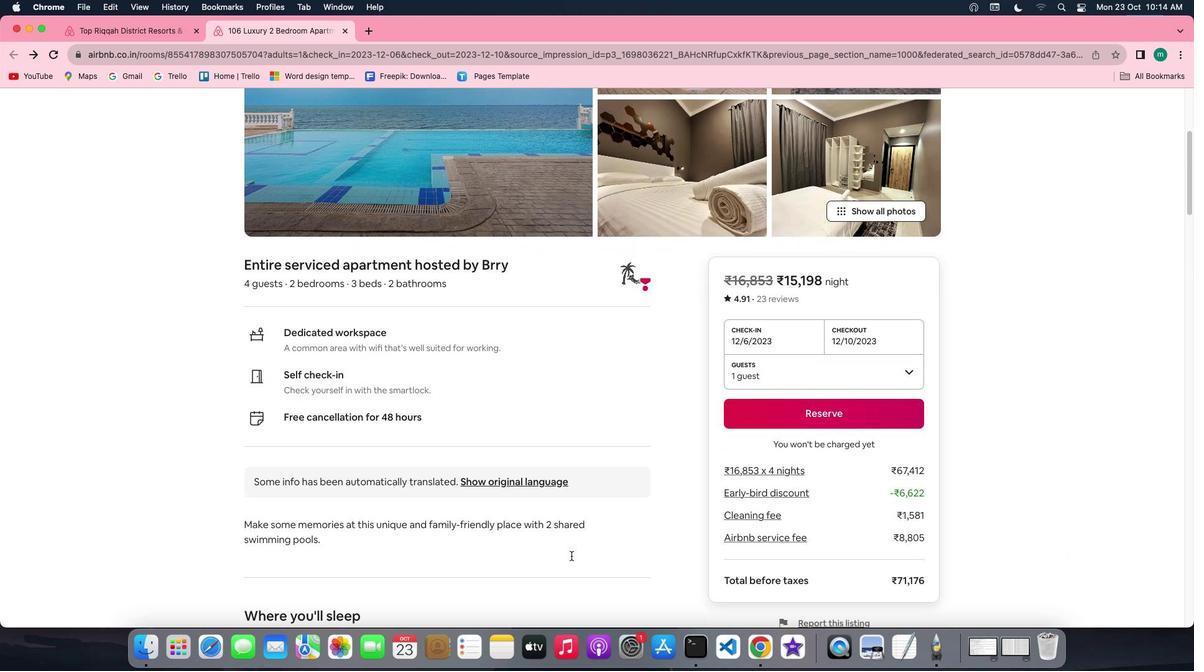 
Action: Mouse scrolled (571, 556) with delta (0, 0)
Screenshot: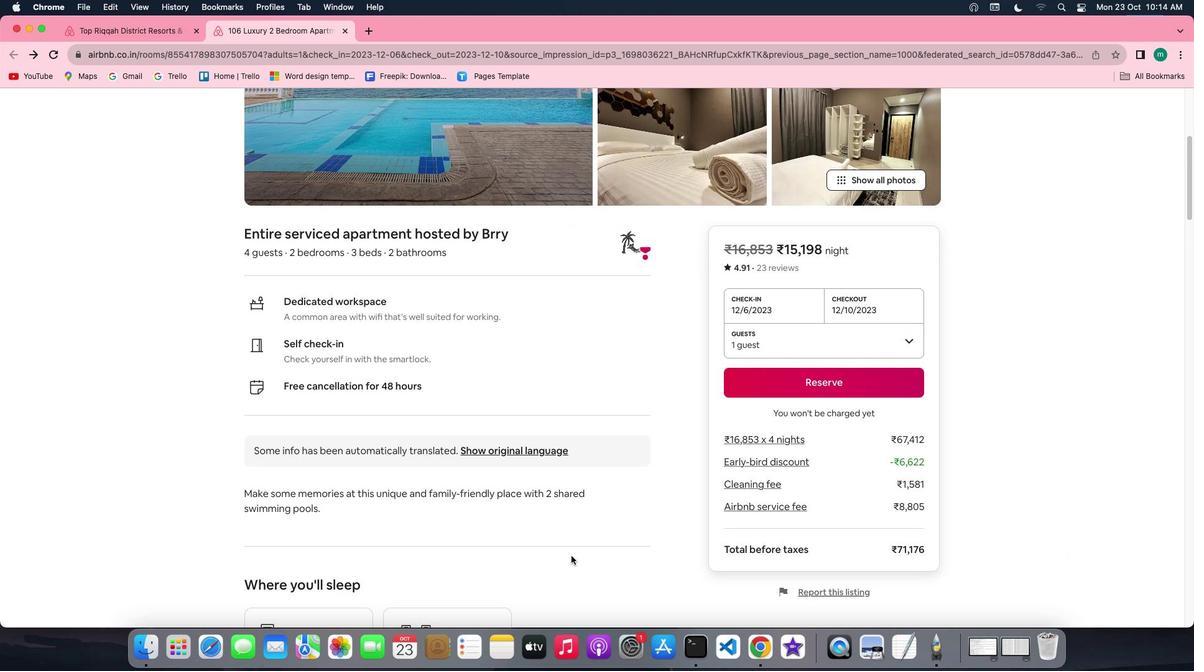 
Action: Mouse scrolled (571, 556) with delta (0, 0)
Screenshot: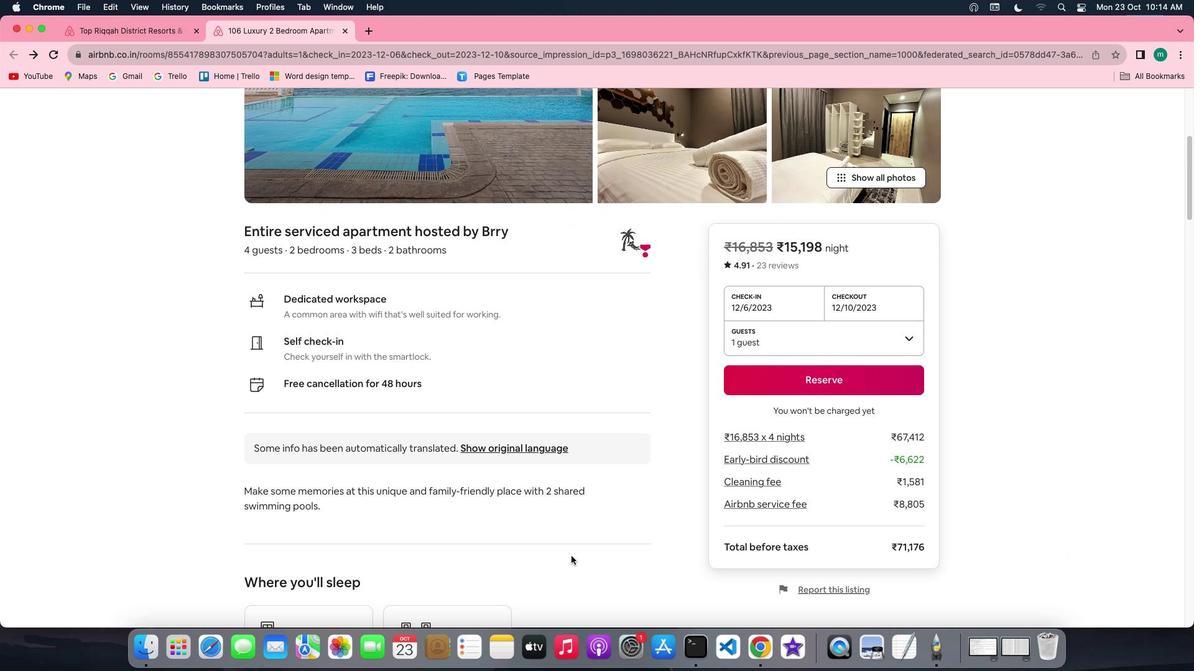 
Action: Mouse scrolled (571, 556) with delta (0, 0)
Screenshot: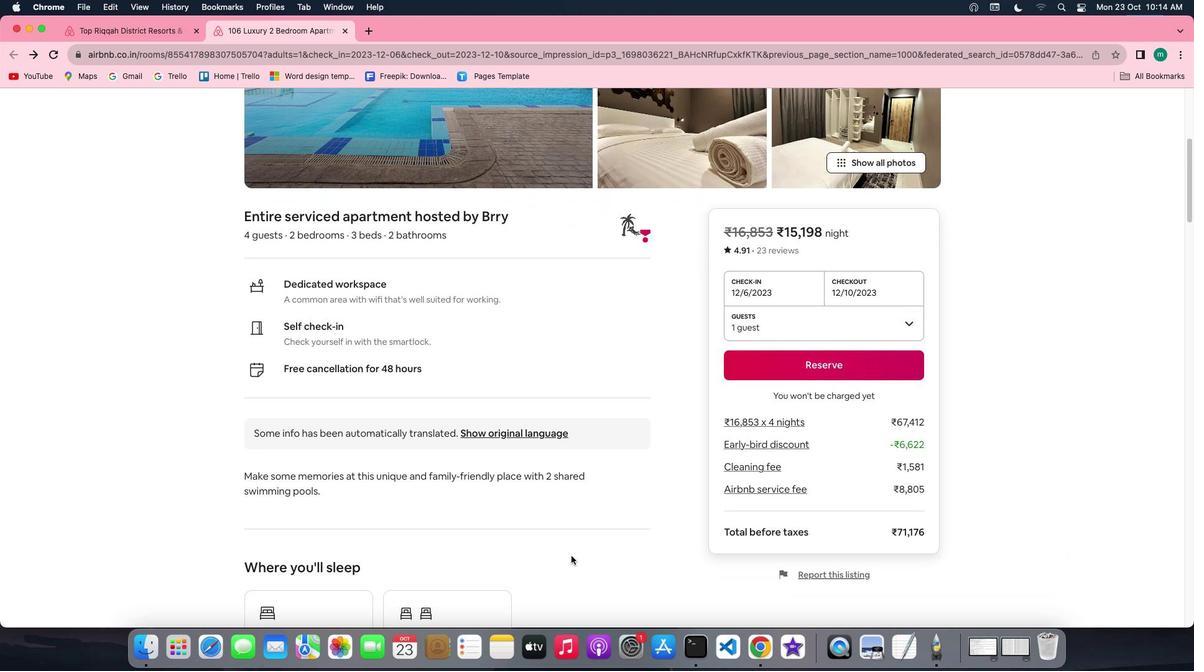
Action: Mouse scrolled (571, 556) with delta (0, 0)
Screenshot: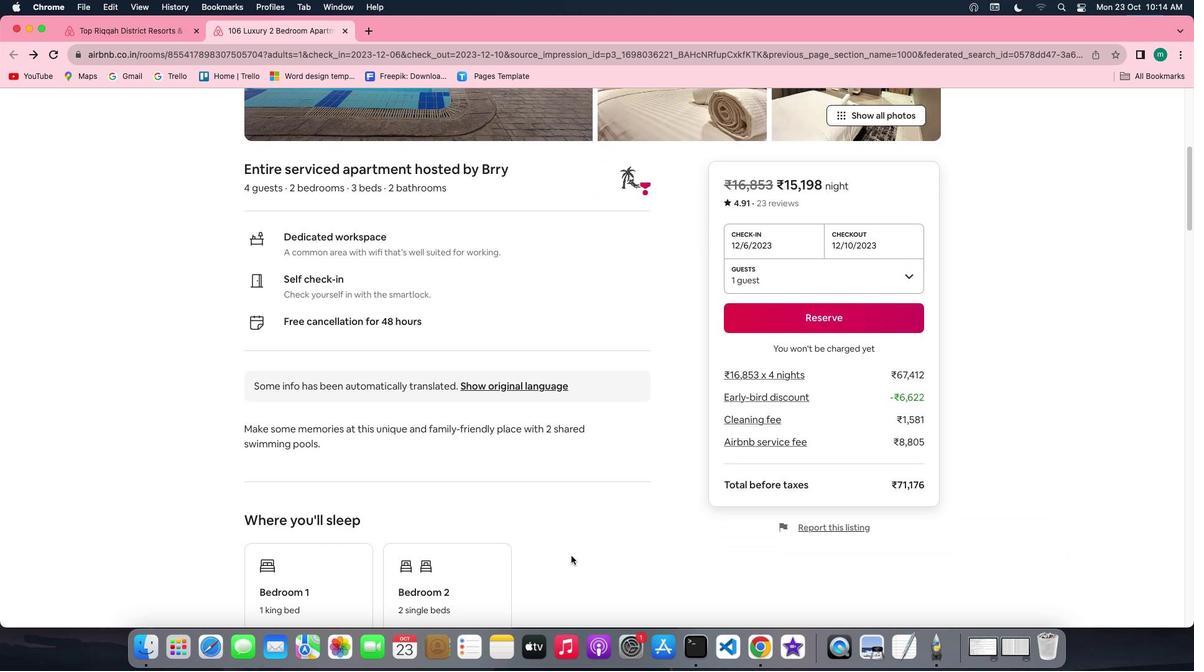 
Action: Mouse scrolled (571, 556) with delta (0, 0)
Screenshot: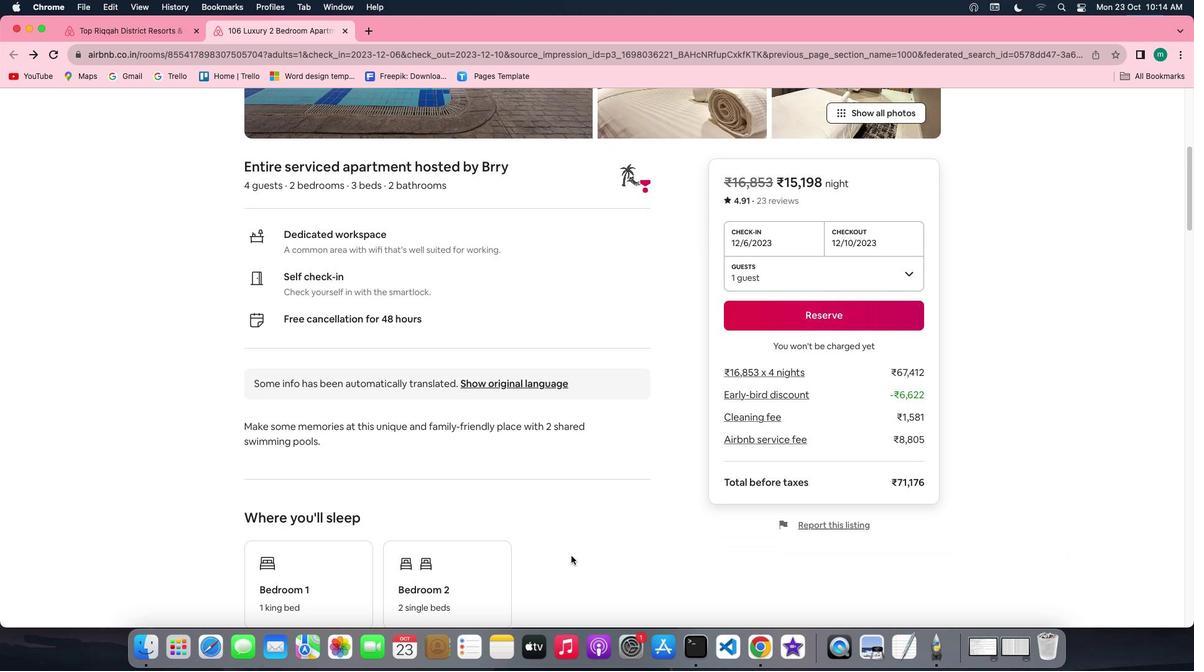 
Action: Mouse scrolled (571, 556) with delta (0, 0)
Screenshot: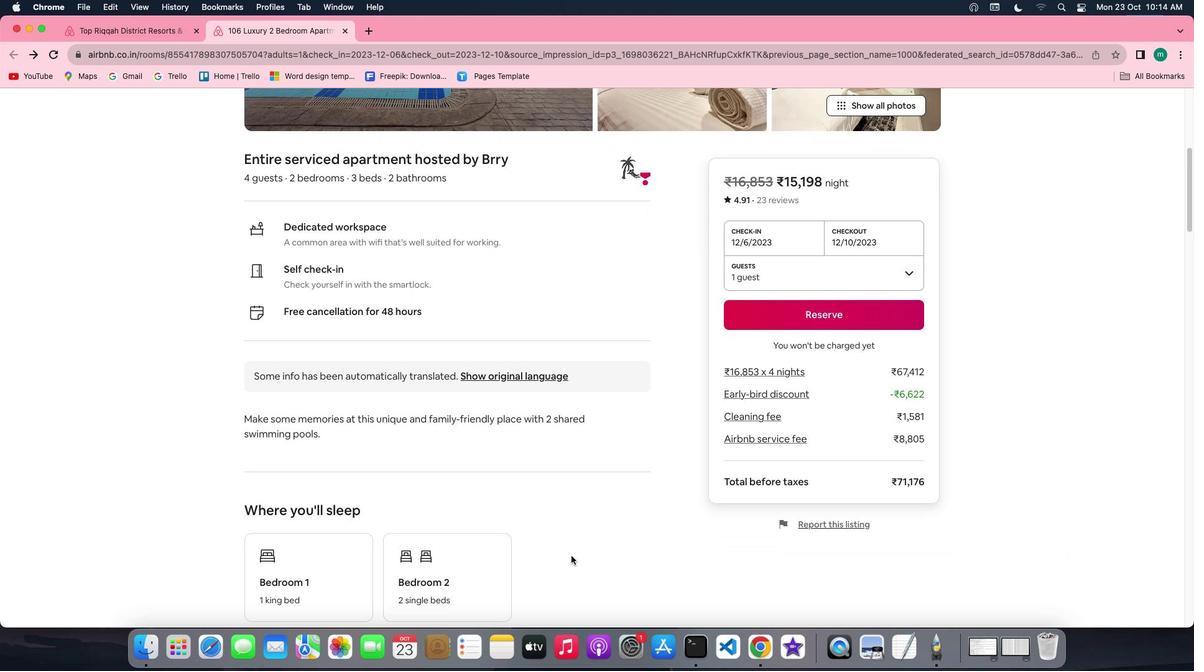 
Action: Mouse scrolled (571, 556) with delta (0, 0)
Screenshot: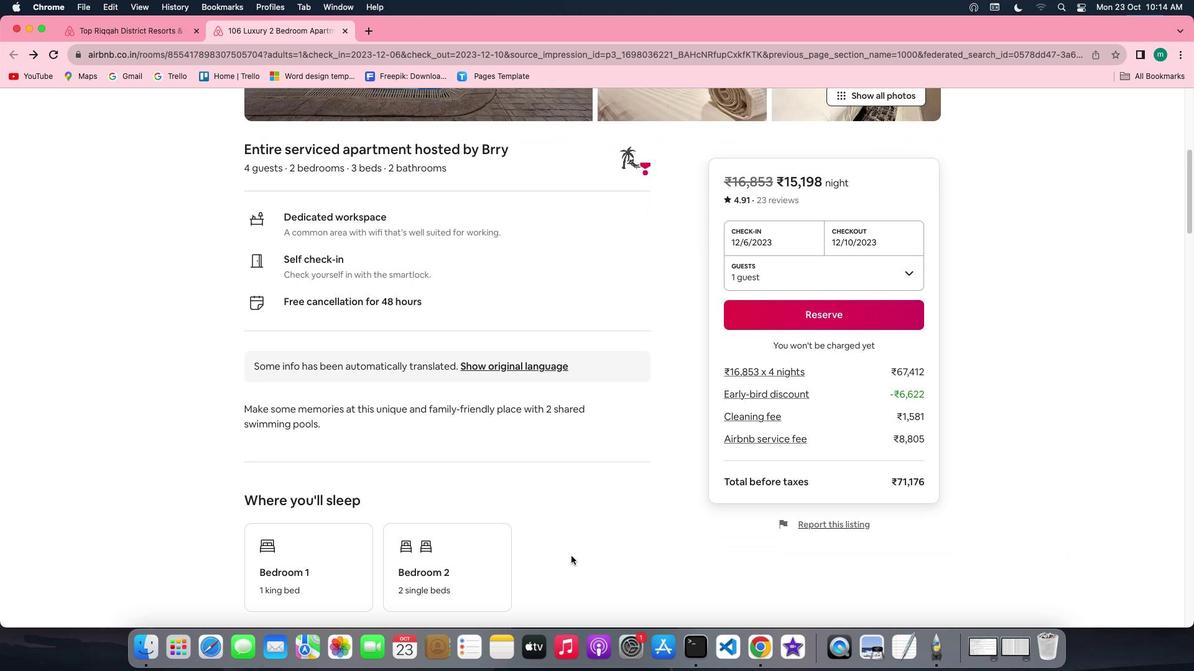 
Action: Mouse scrolled (571, 556) with delta (0, 0)
Screenshot: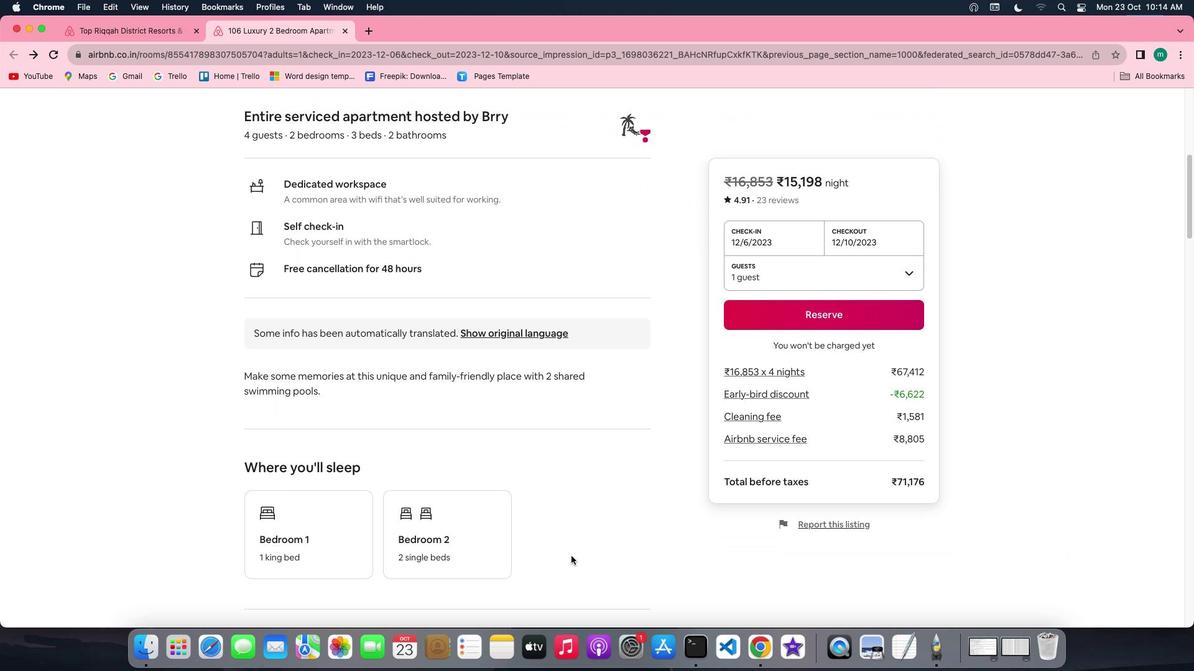 
Action: Mouse scrolled (571, 556) with delta (0, 0)
Screenshot: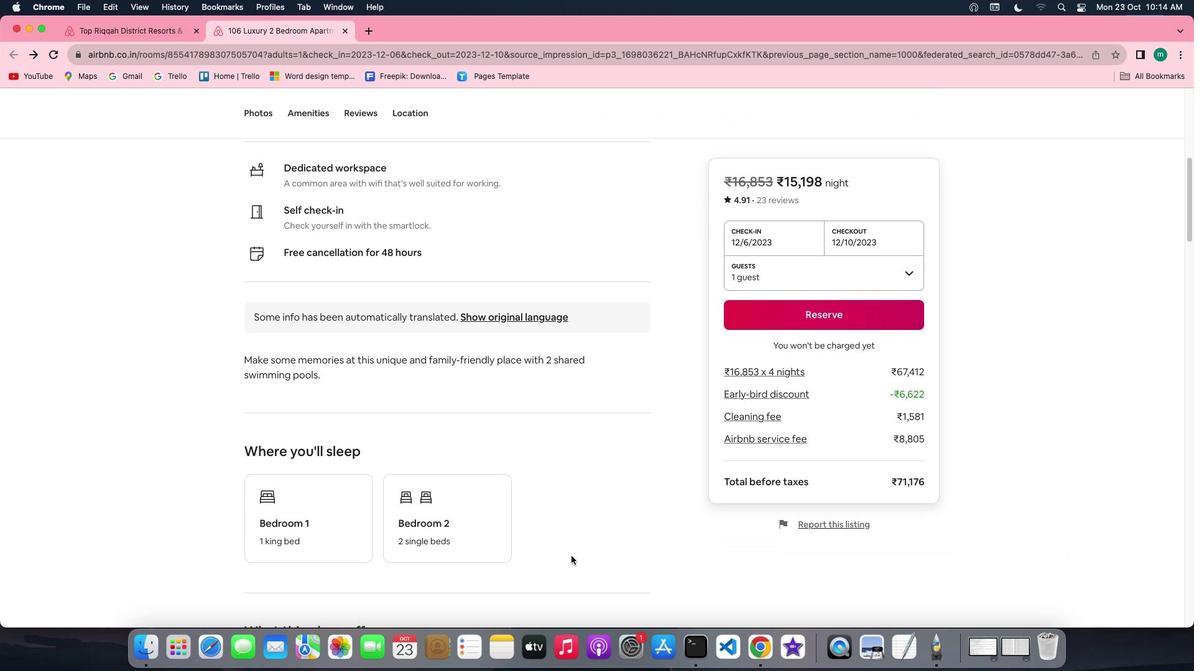 
Action: Mouse scrolled (571, 556) with delta (0, 0)
Screenshot: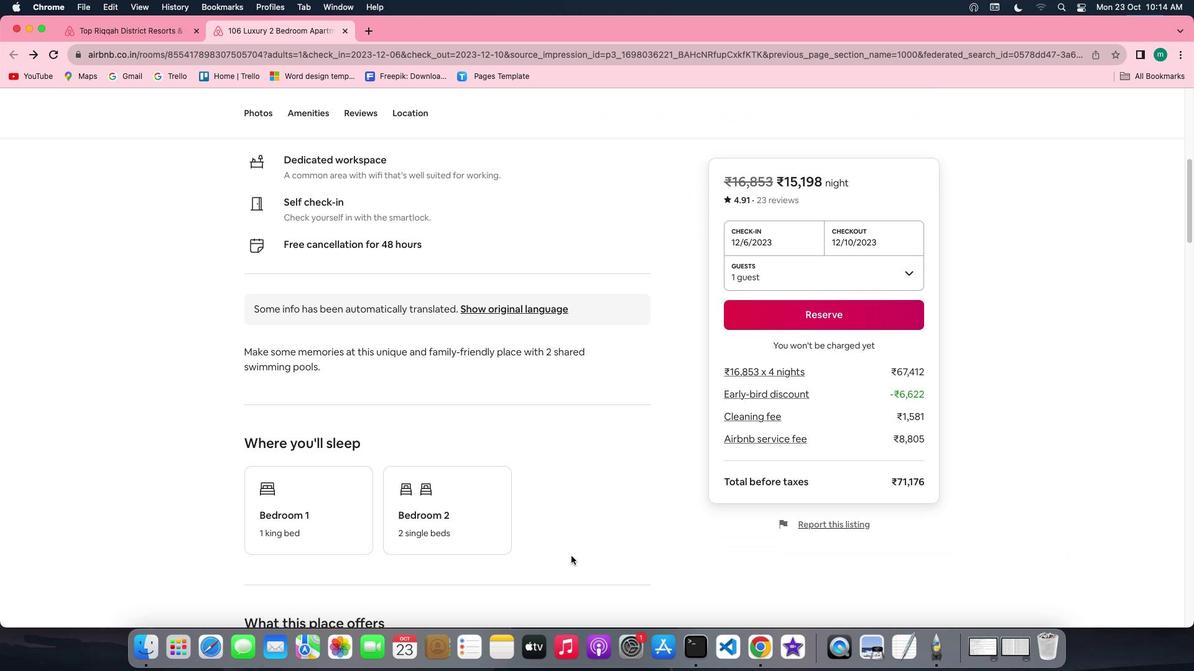 
Action: Mouse scrolled (571, 556) with delta (0, -1)
Screenshot: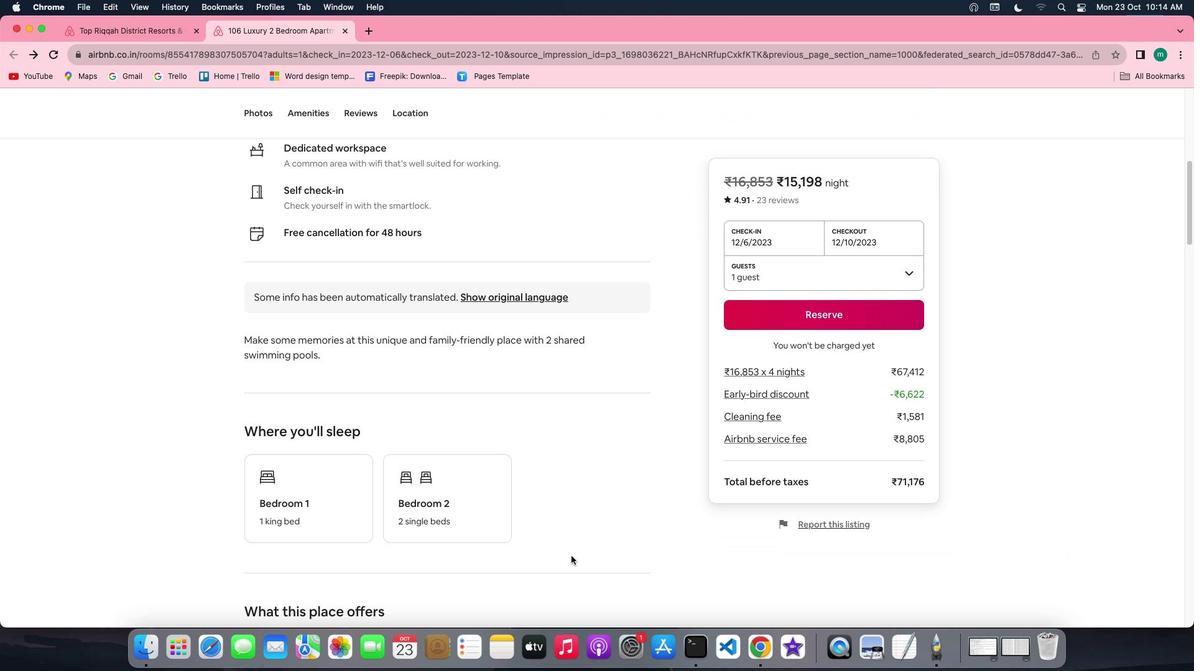 
Action: Mouse scrolled (571, 556) with delta (0, 0)
Screenshot: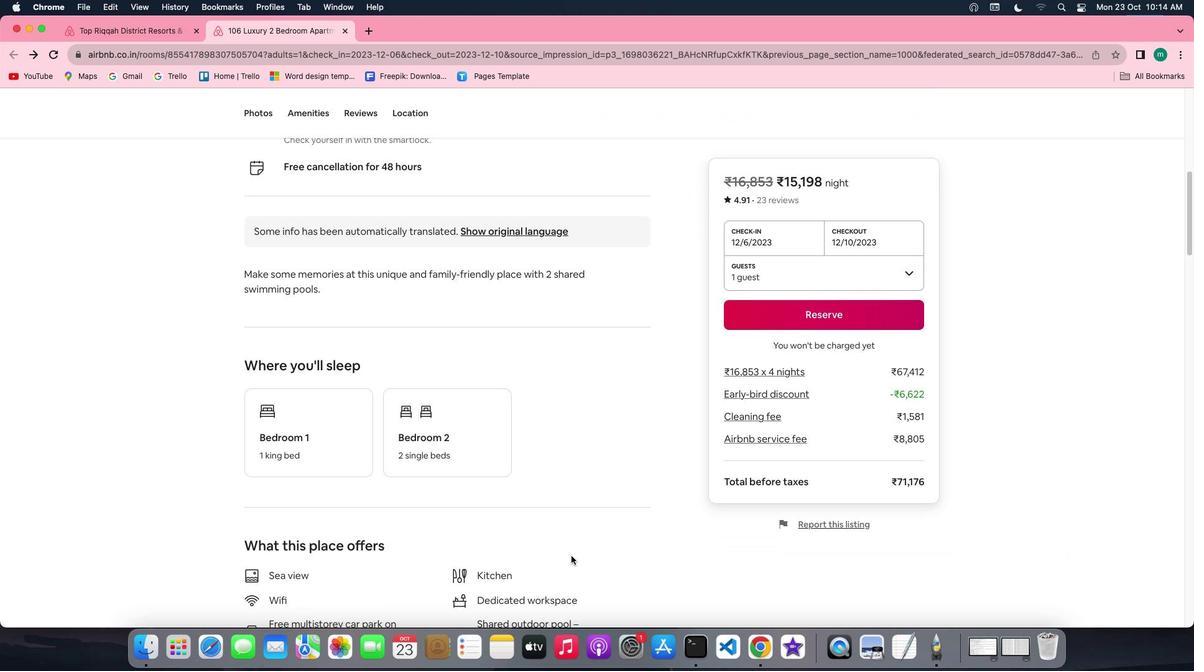 
Action: Mouse scrolled (571, 556) with delta (0, 0)
Screenshot: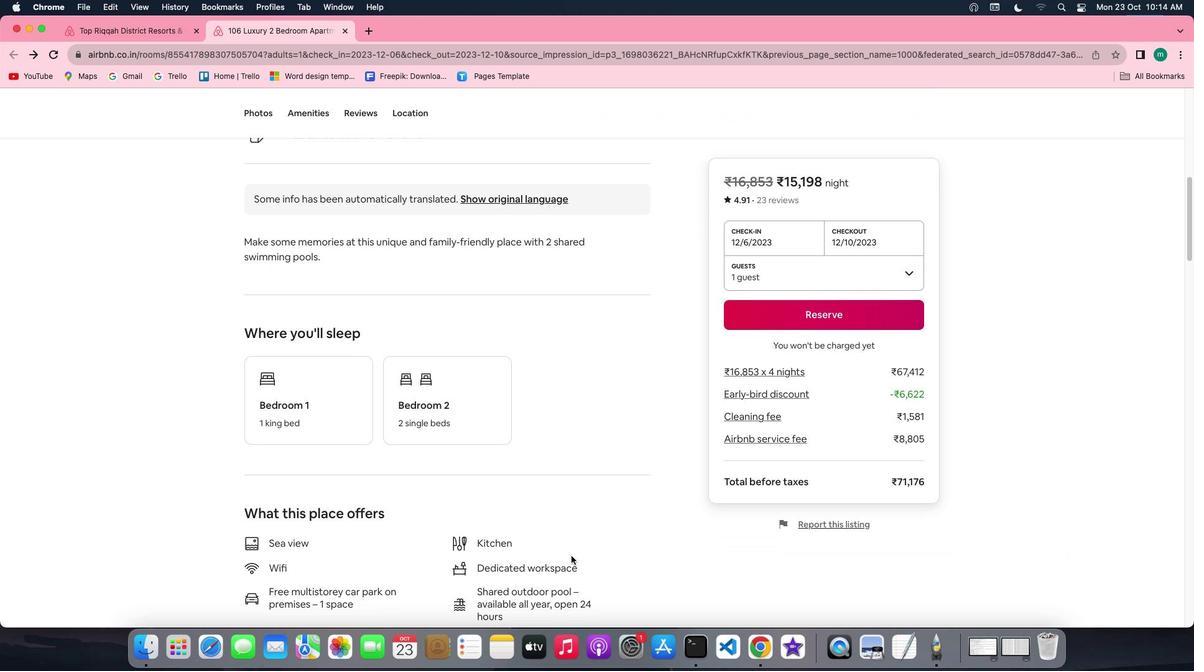 
Action: Mouse scrolled (571, 556) with delta (0, 0)
Screenshot: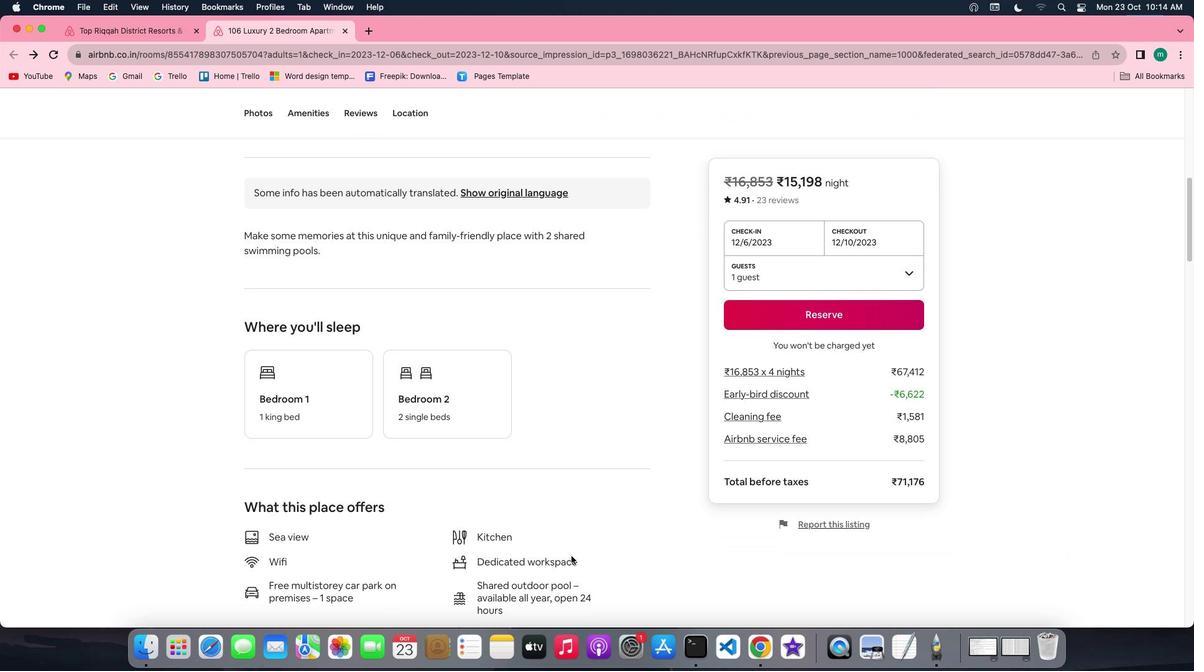 
Action: Mouse scrolled (571, 556) with delta (0, -1)
Screenshot: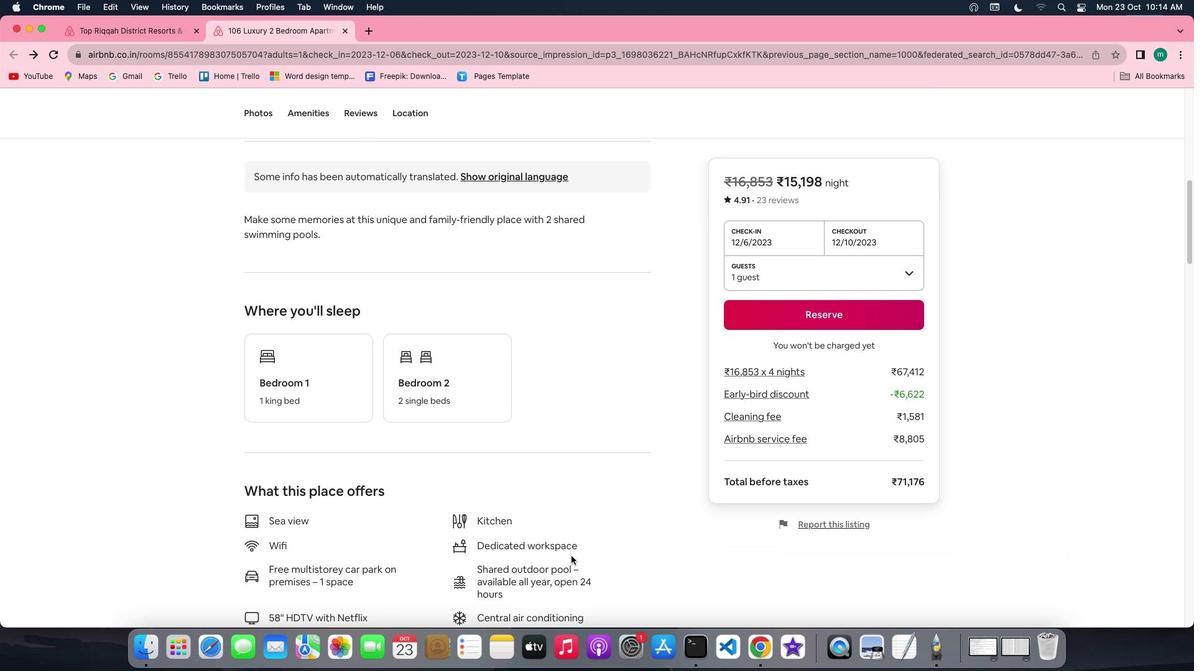 
Action: Mouse scrolled (571, 556) with delta (0, -1)
Screenshot: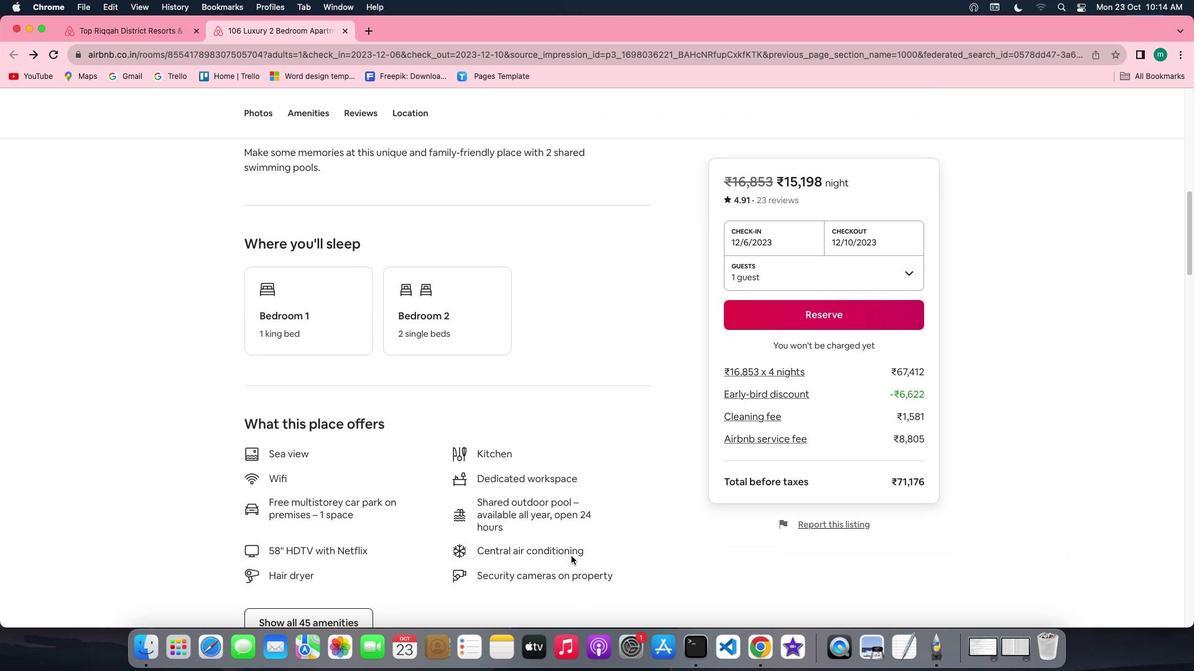 
Action: Mouse scrolled (571, 556) with delta (0, 0)
Screenshot: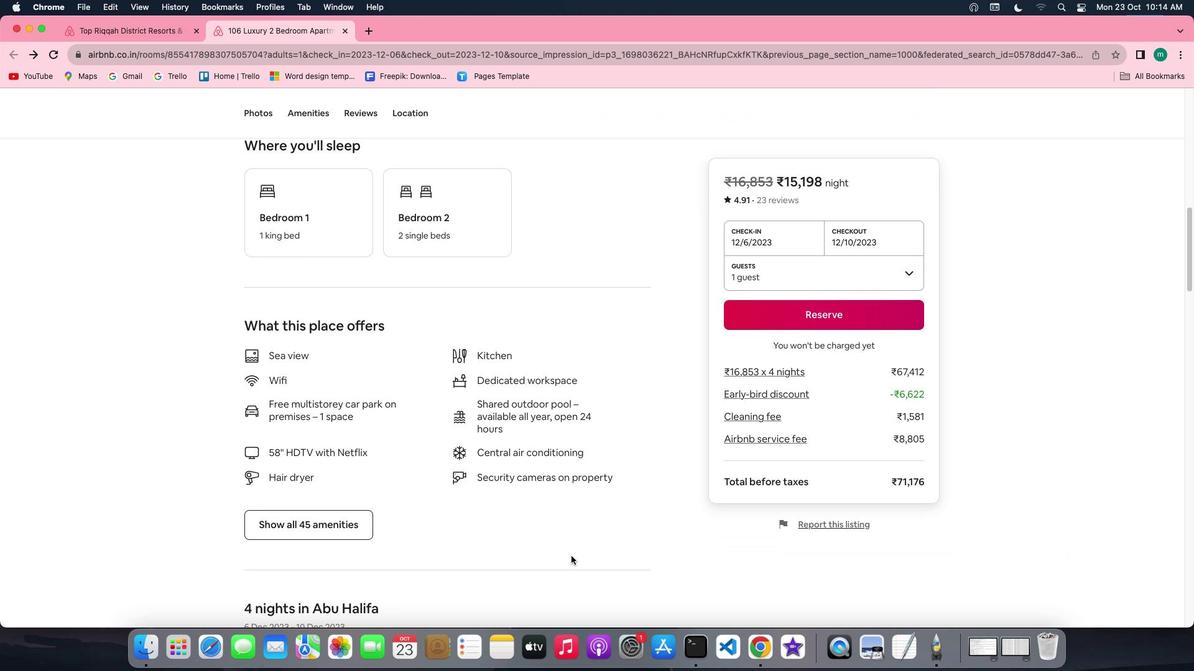 
Action: Mouse scrolled (571, 556) with delta (0, 0)
Screenshot: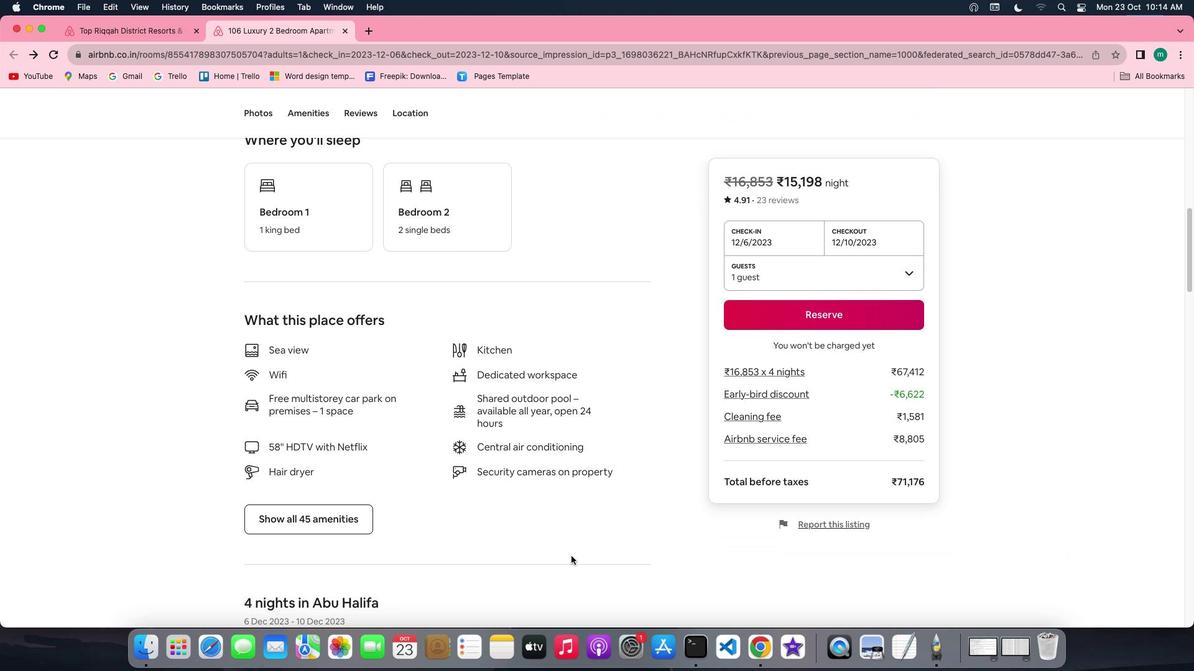 
Action: Mouse scrolled (571, 556) with delta (0, -1)
Screenshot: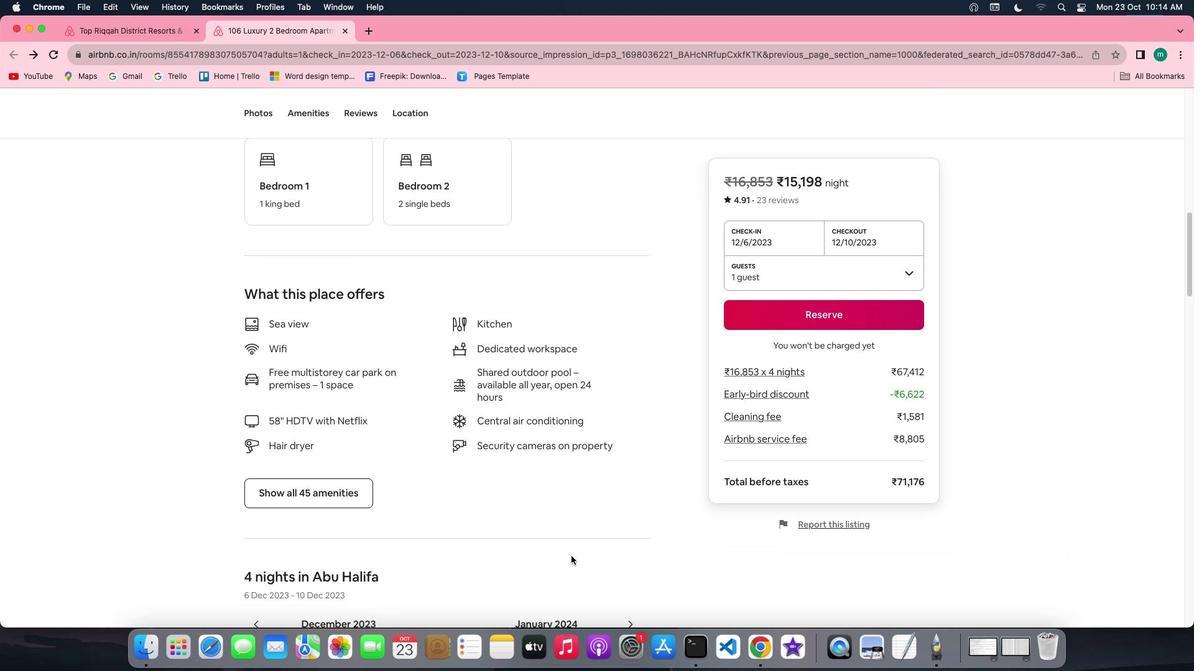 
Action: Mouse scrolled (571, 556) with delta (0, -1)
Screenshot: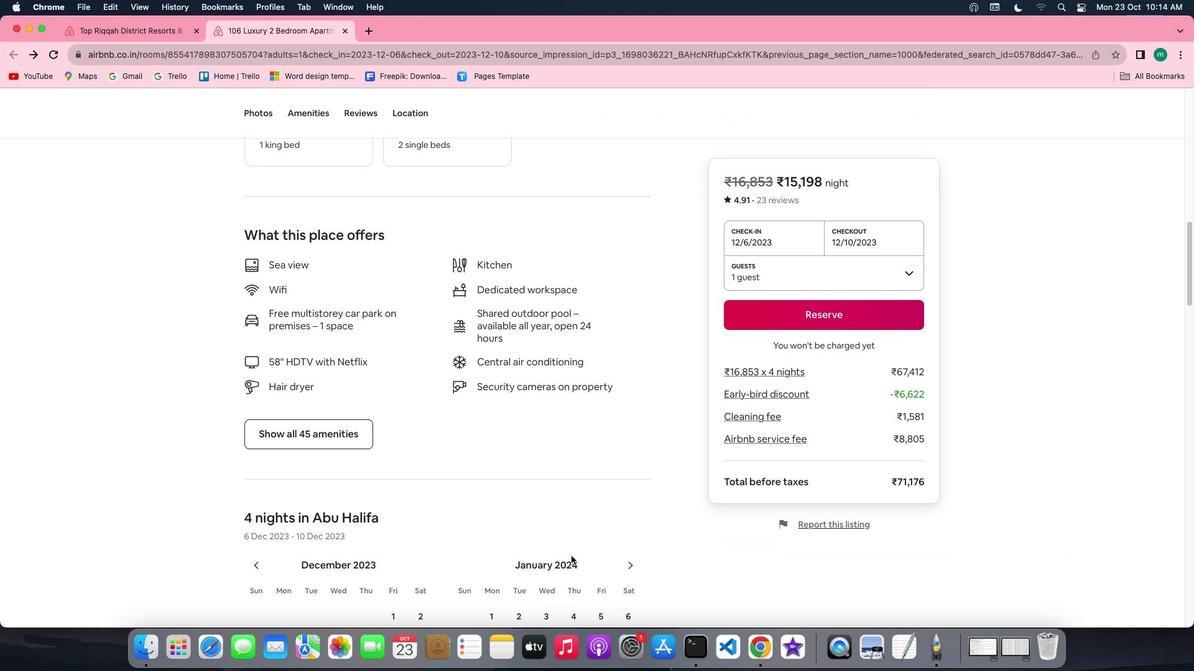 
Action: Mouse moved to (305, 401)
Screenshot: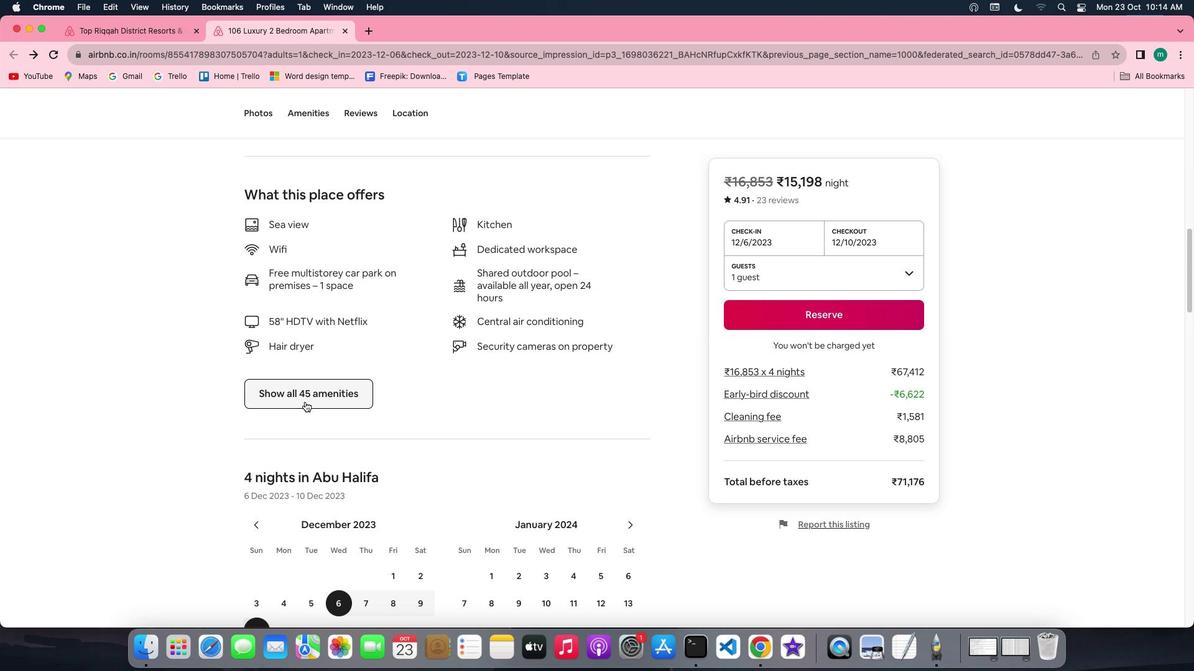 
Action: Mouse pressed left at (305, 401)
Screenshot: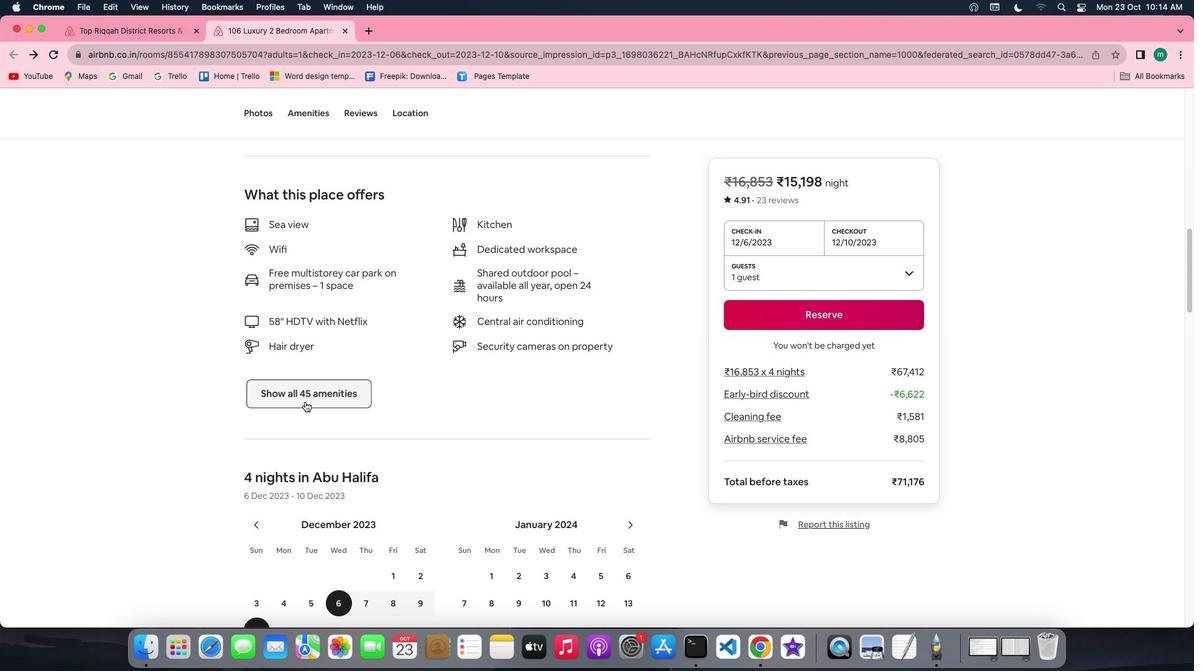 
Action: Mouse moved to (561, 523)
Screenshot: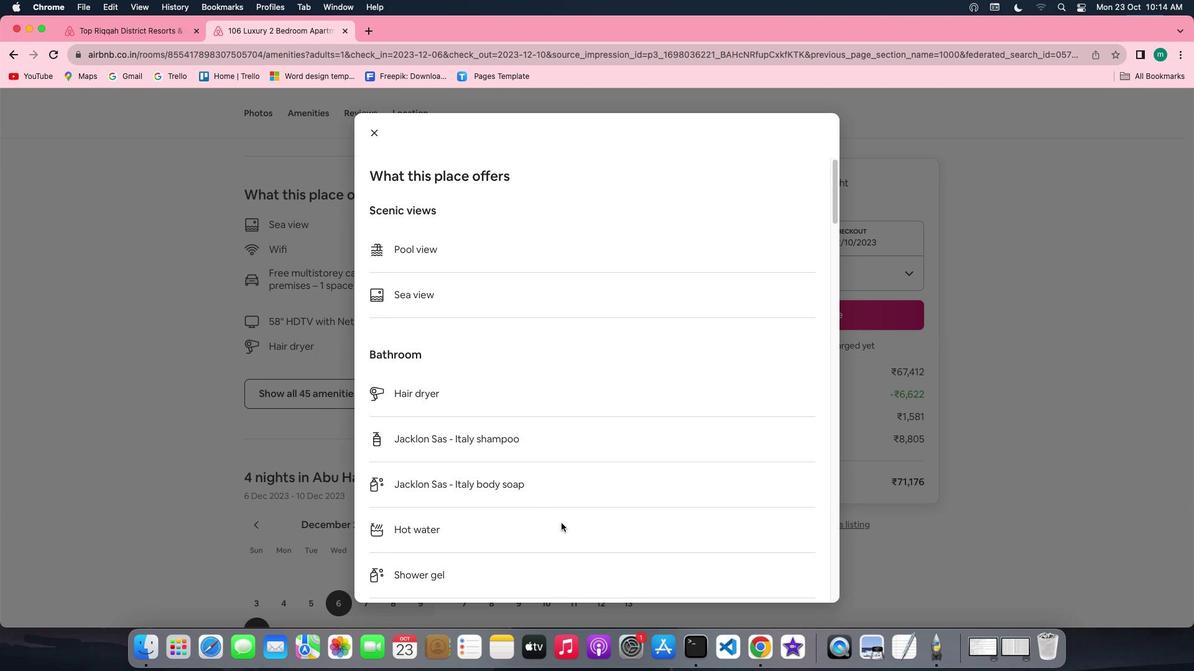
Action: Mouse scrolled (561, 523) with delta (0, 0)
Screenshot: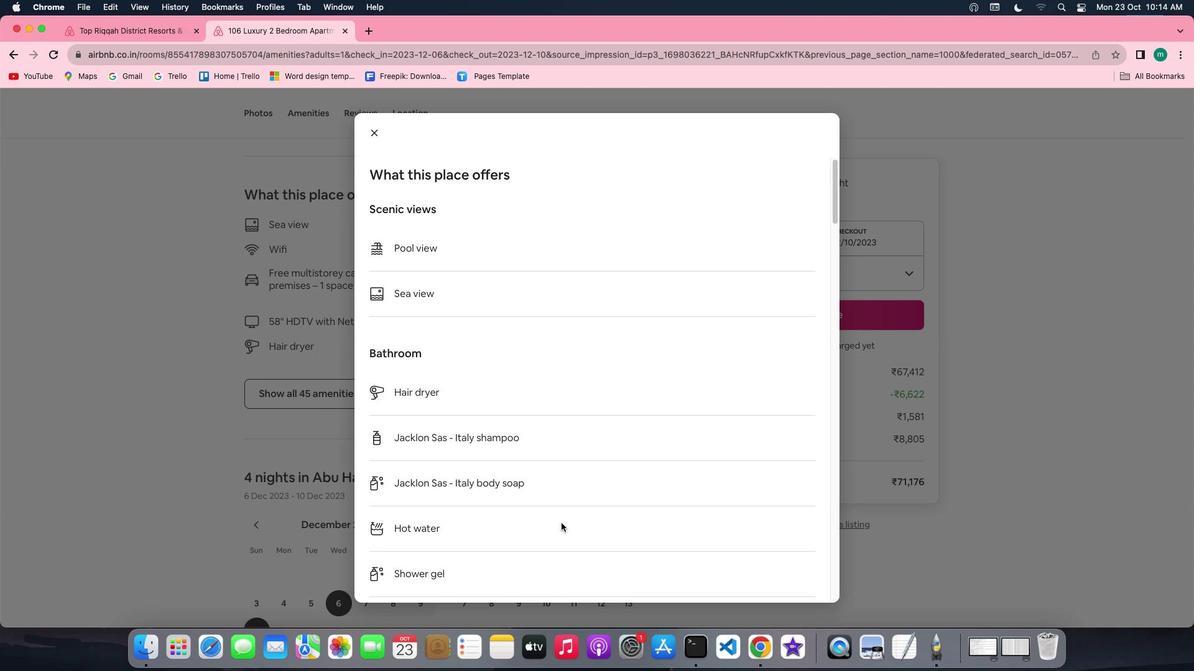 
Action: Mouse scrolled (561, 523) with delta (0, 0)
Screenshot: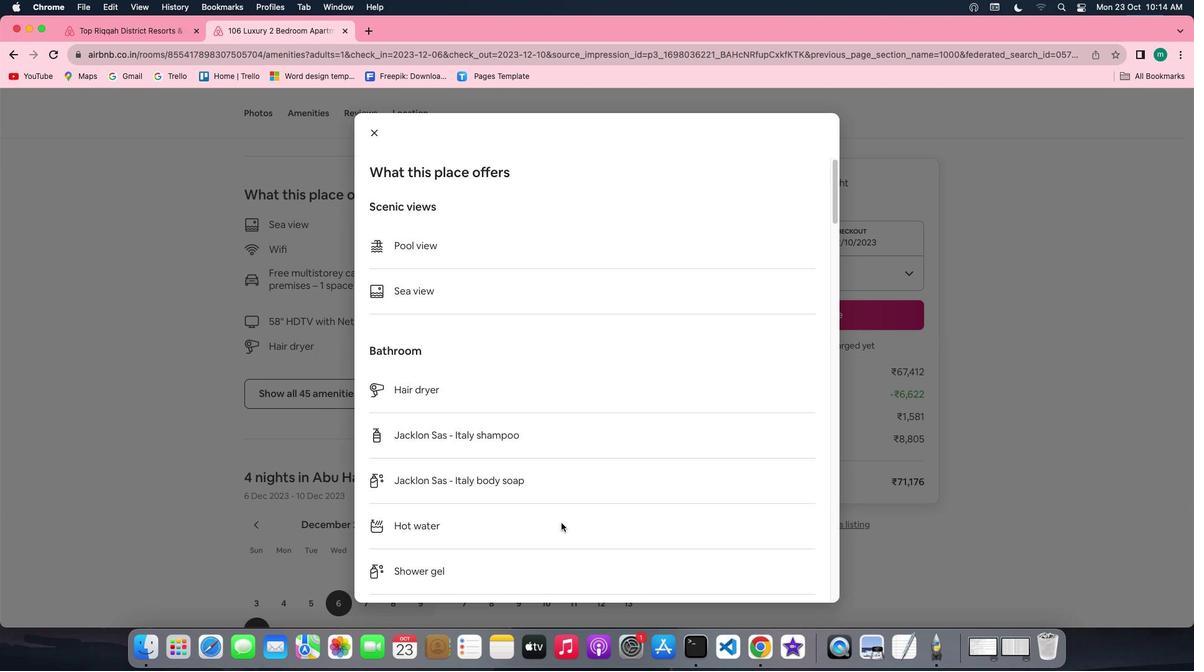 
Action: Mouse scrolled (561, 523) with delta (0, 0)
Screenshot: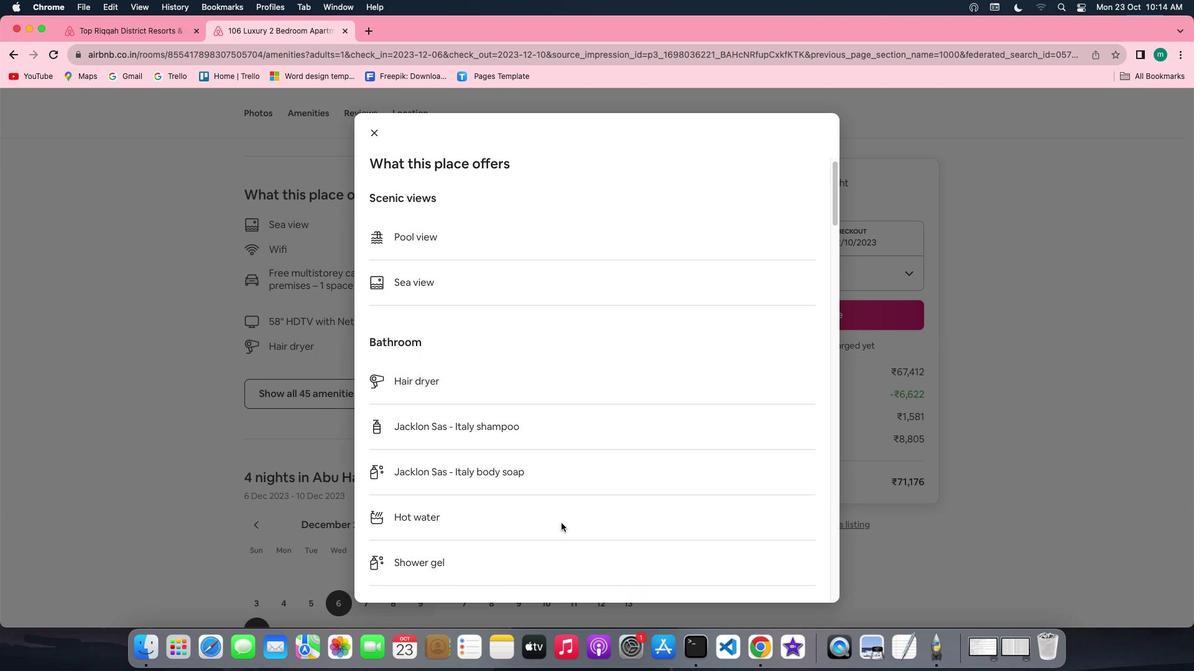 
Action: Mouse scrolled (561, 523) with delta (0, 0)
Screenshot: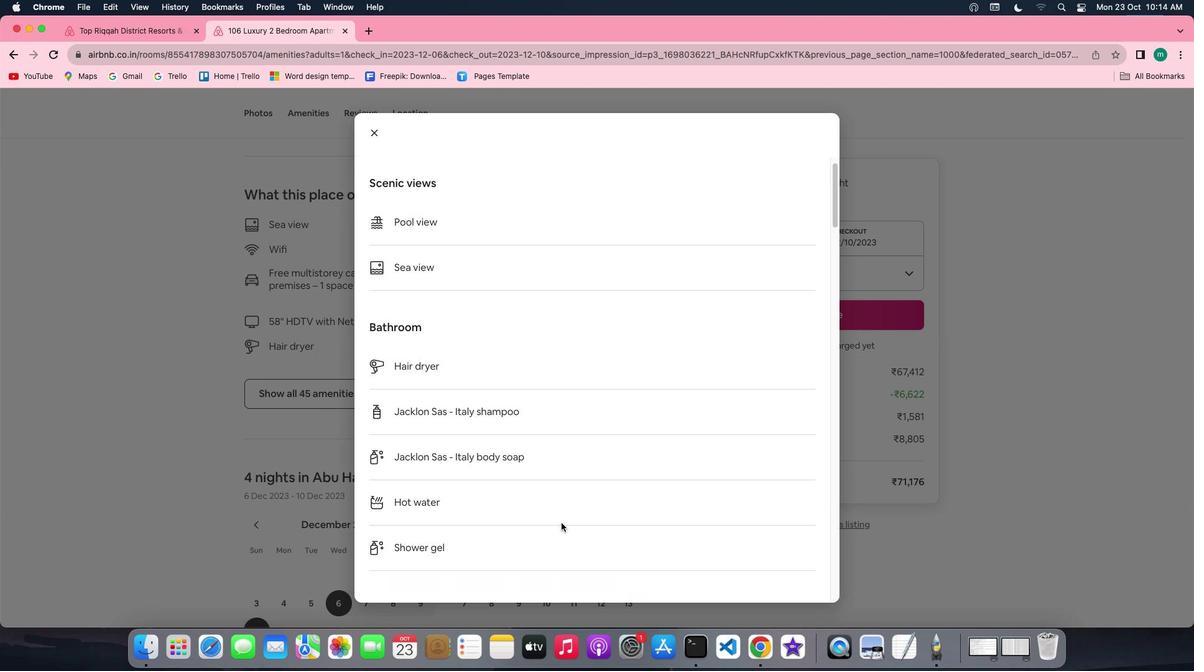 
Action: Mouse scrolled (561, 523) with delta (0, 0)
Screenshot: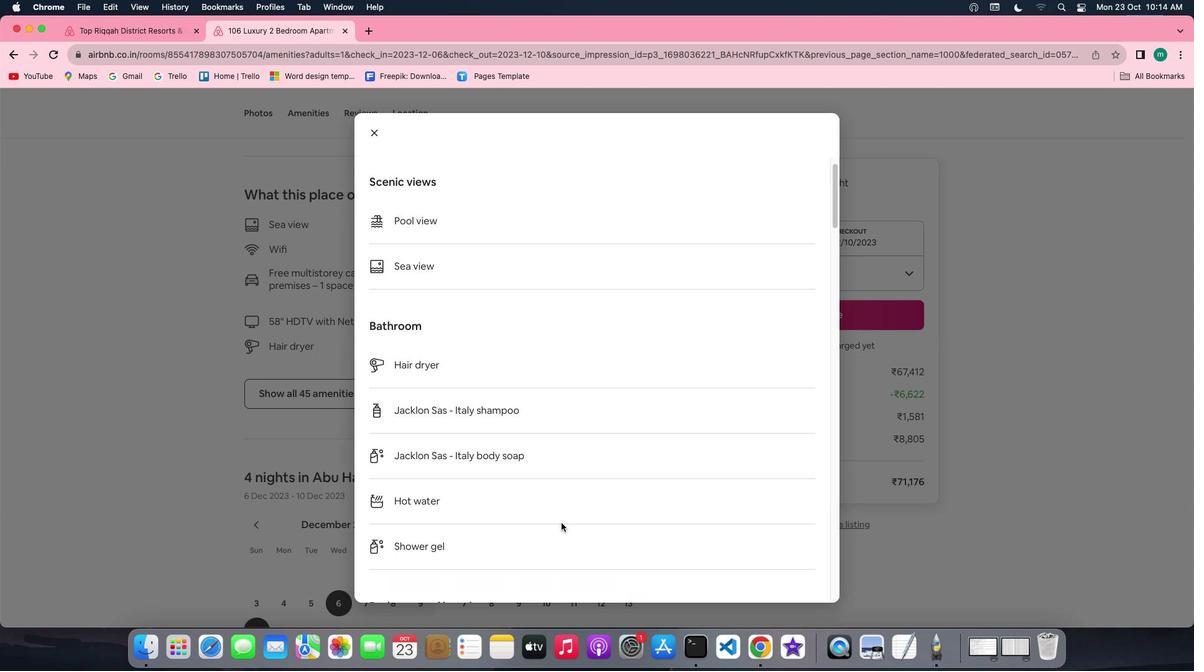 
Action: Mouse scrolled (561, 523) with delta (0, 0)
Screenshot: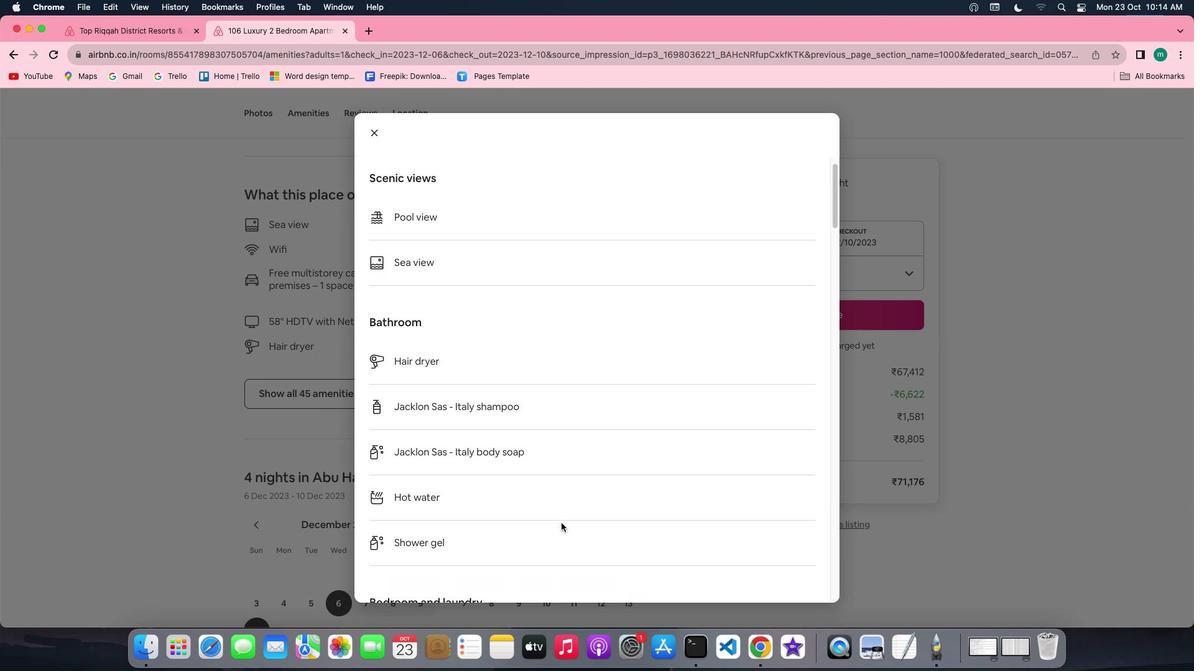 
Action: Mouse scrolled (561, 523) with delta (0, 0)
Screenshot: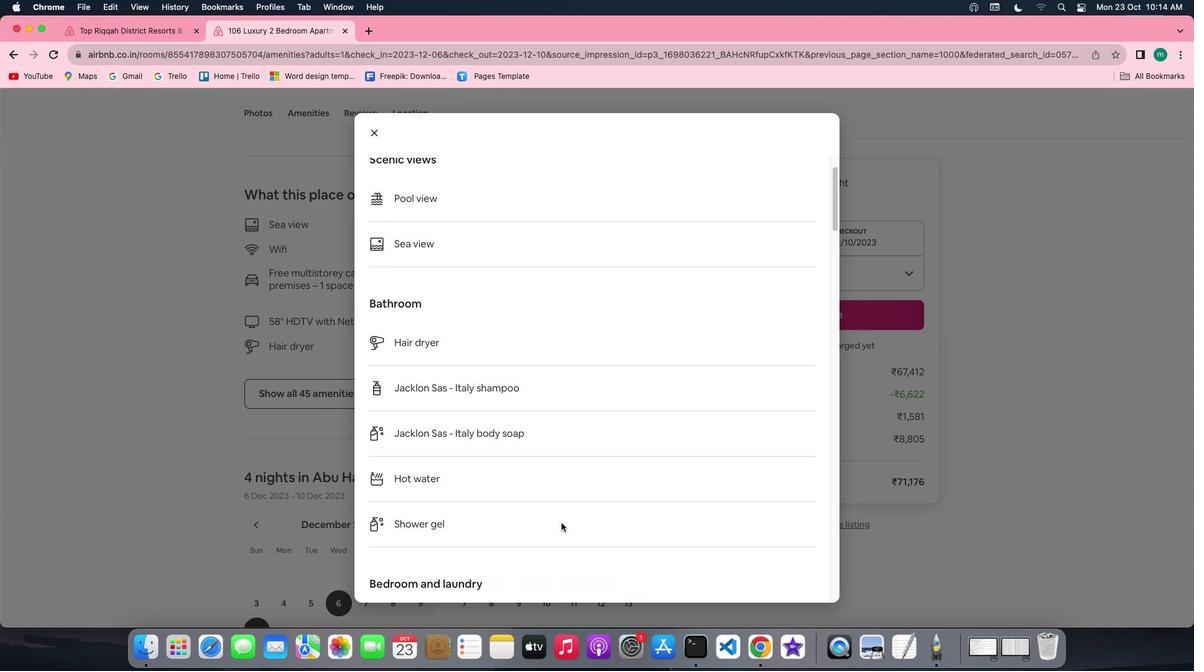 
Action: Mouse scrolled (561, 523) with delta (0, -1)
Screenshot: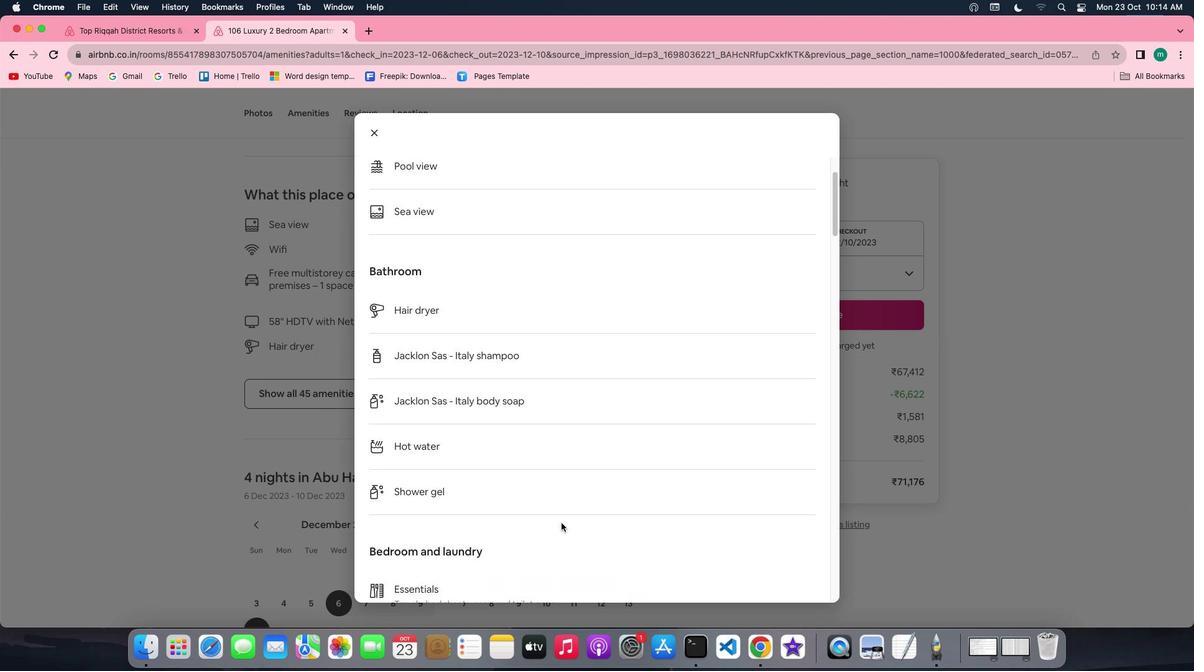 
Action: Mouse scrolled (561, 523) with delta (0, 0)
Screenshot: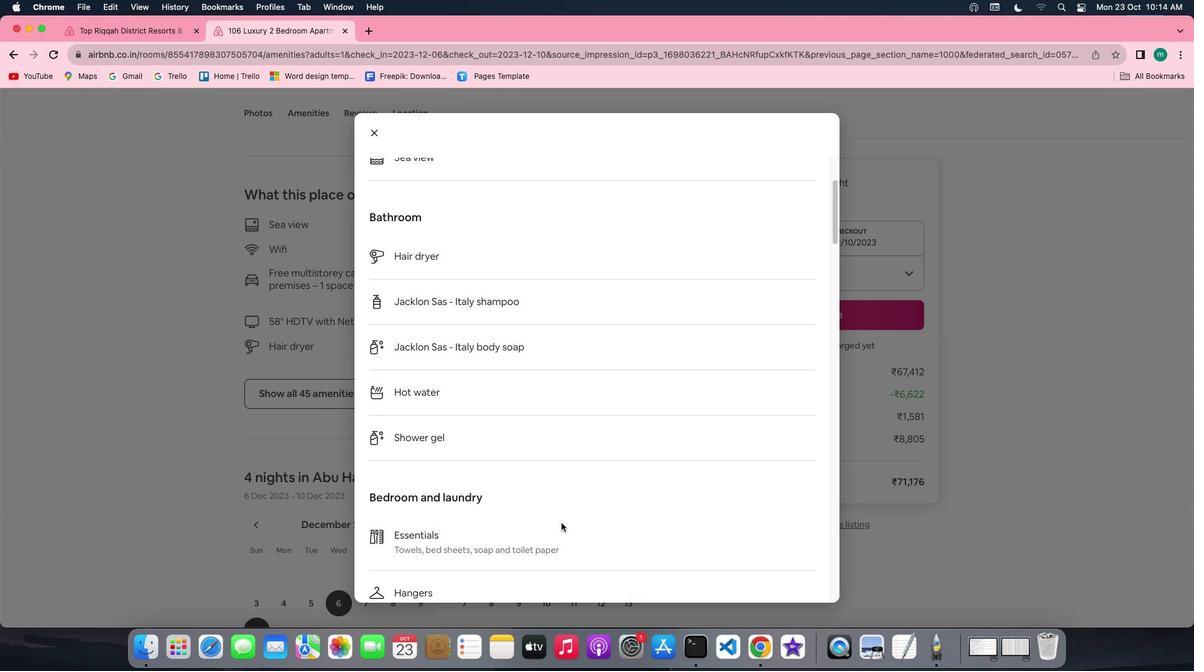 
Action: Mouse scrolled (561, 523) with delta (0, 0)
Screenshot: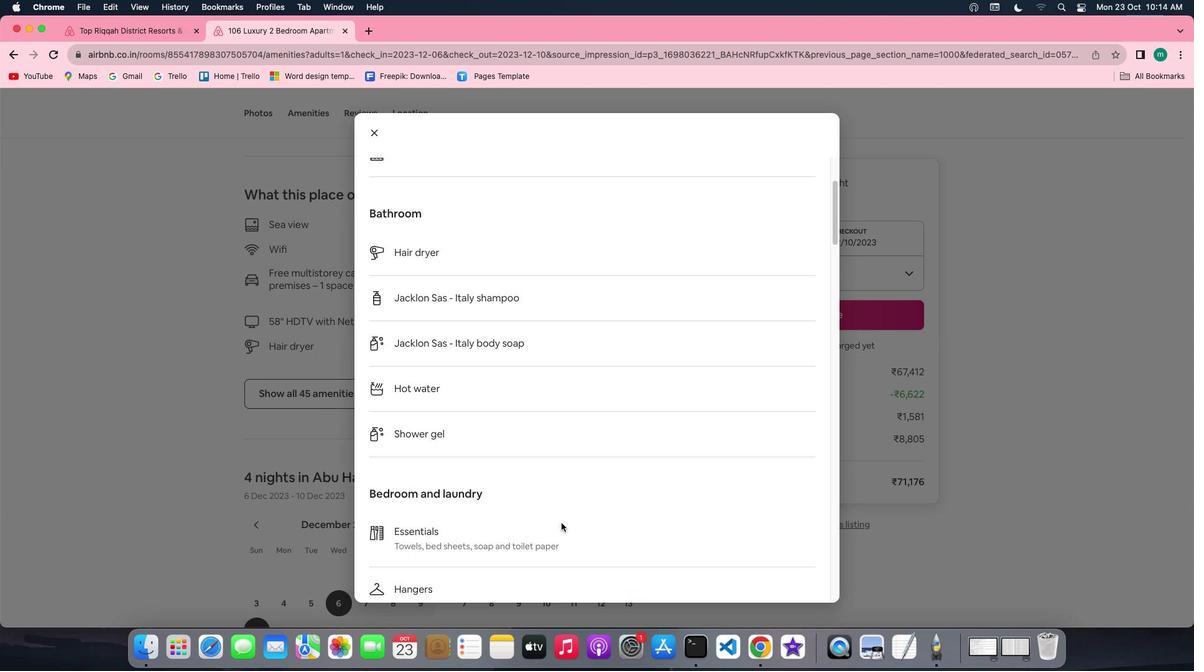 
Action: Mouse scrolled (561, 523) with delta (0, 0)
Screenshot: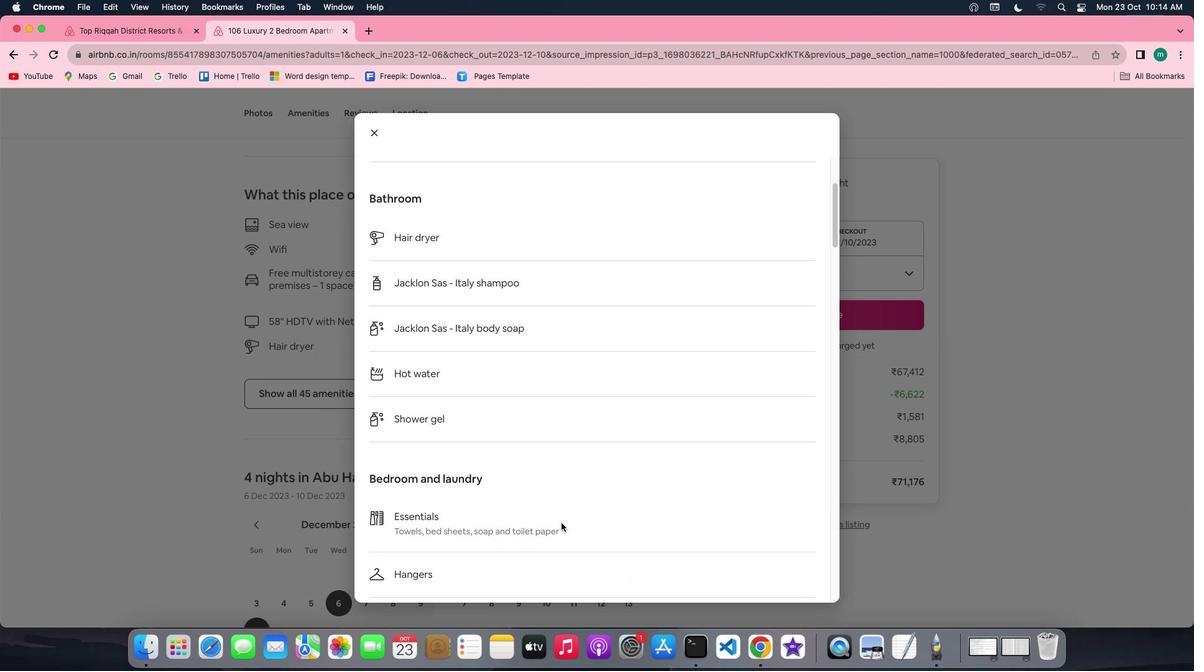 
Action: Mouse scrolled (561, 523) with delta (0, 0)
Screenshot: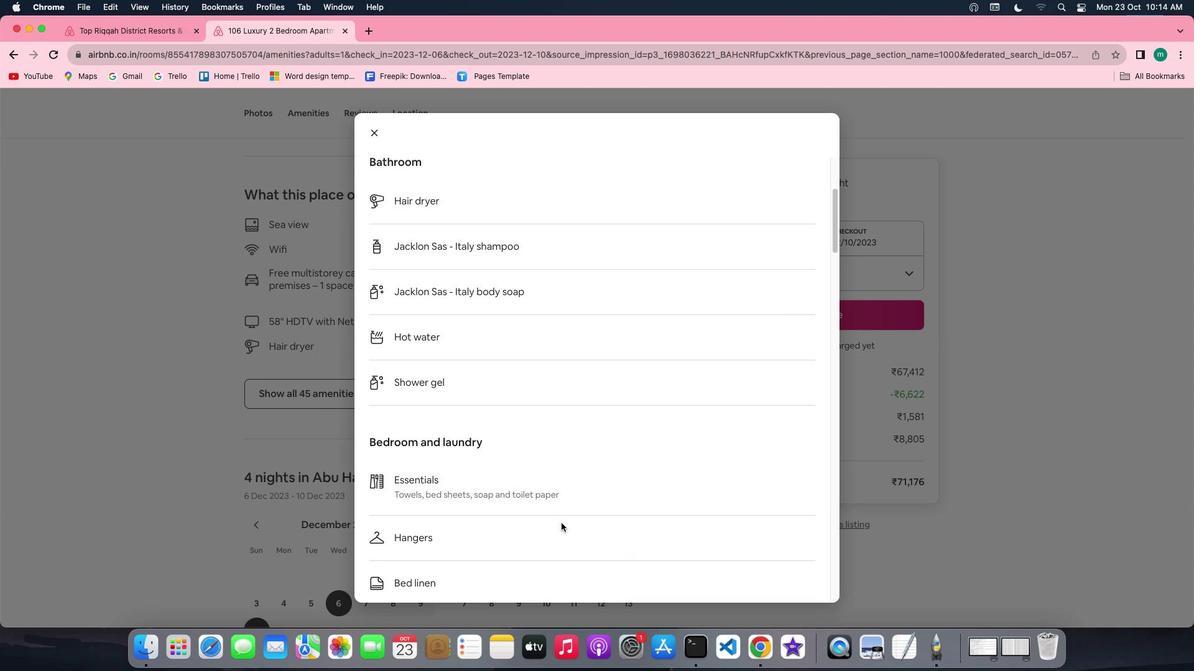 
Action: Mouse scrolled (561, 523) with delta (0, 0)
Screenshot: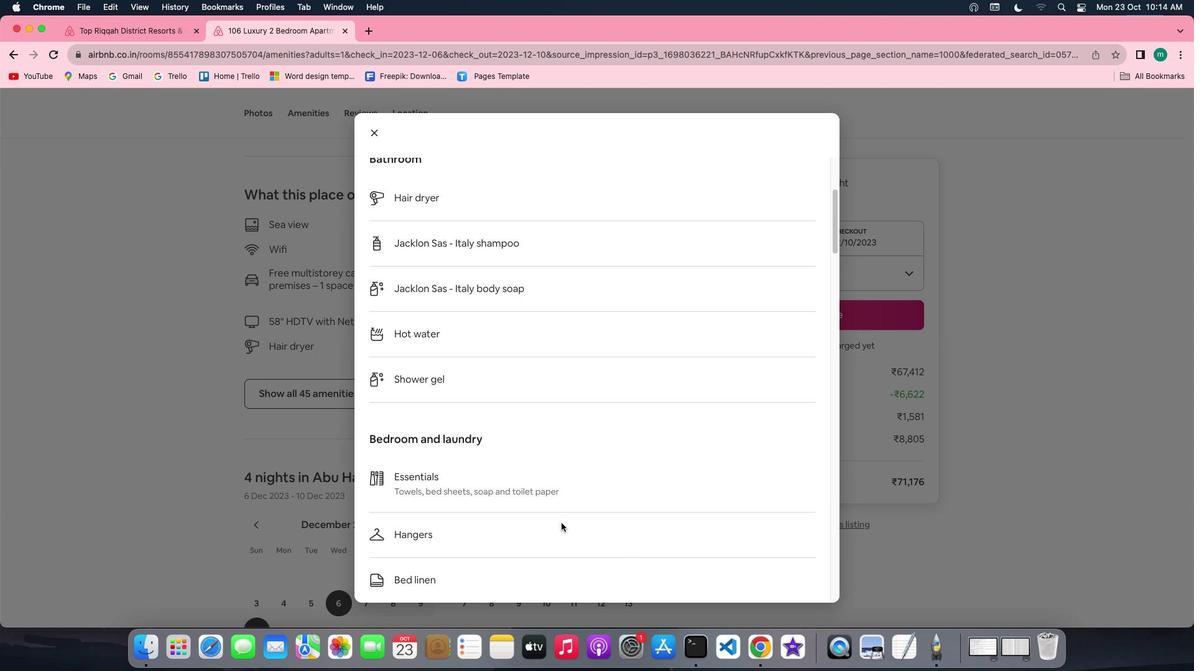 
Action: Mouse scrolled (561, 523) with delta (0, 0)
Screenshot: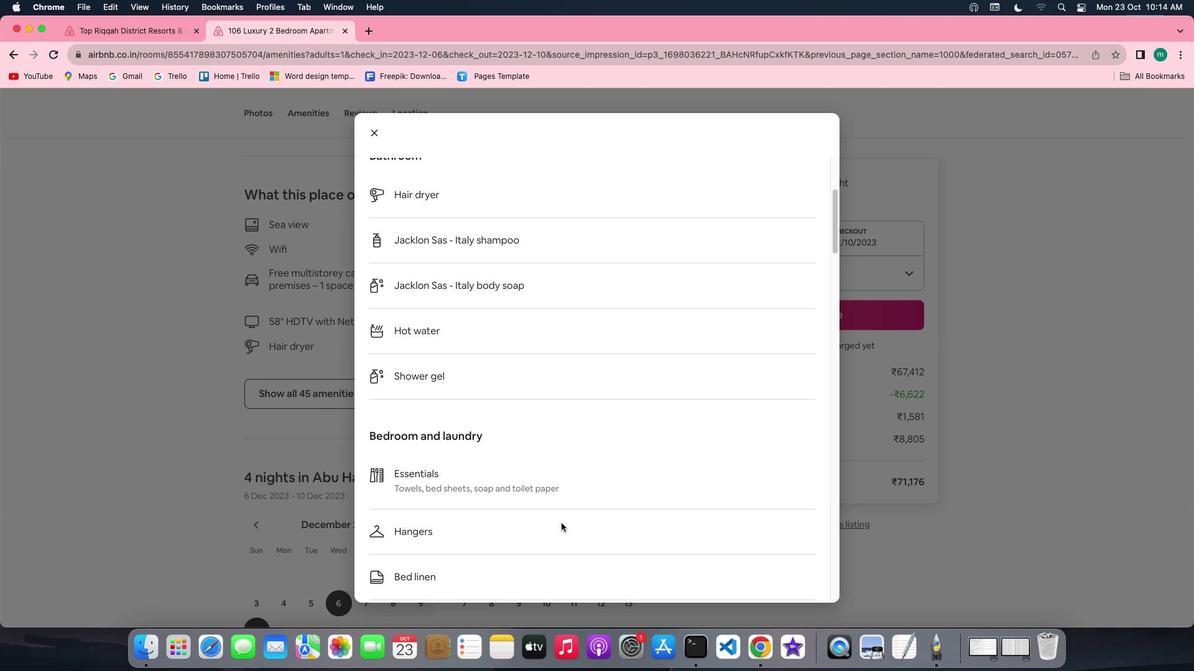 
Action: Mouse scrolled (561, 523) with delta (0, 0)
